 Task: Make a rubik cube.
Action: Mouse moved to (249, 220)
Screenshot: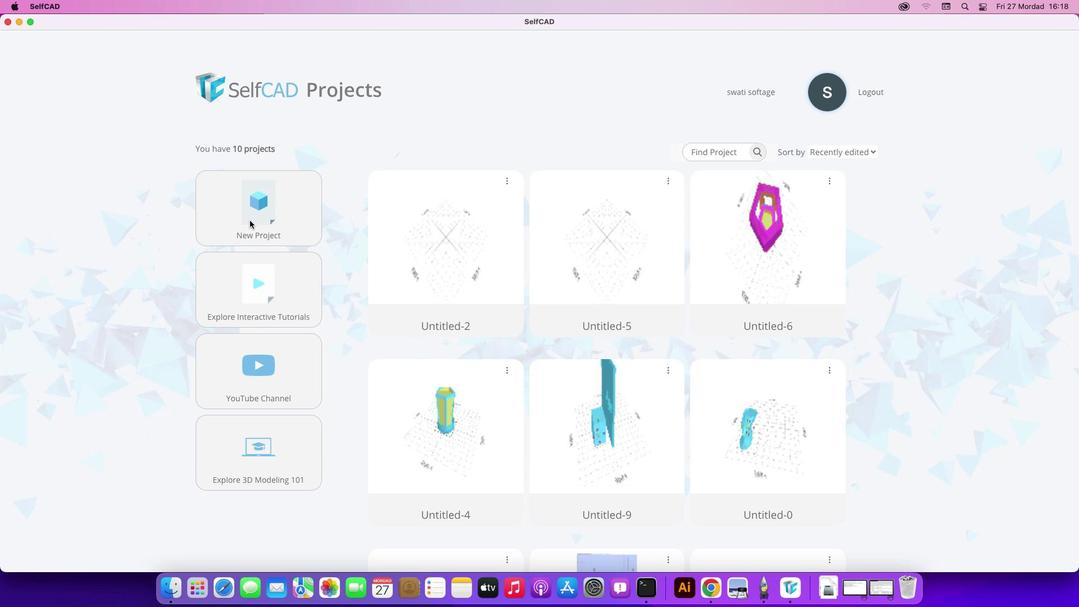 
Action: Mouse pressed left at (249, 220)
Screenshot: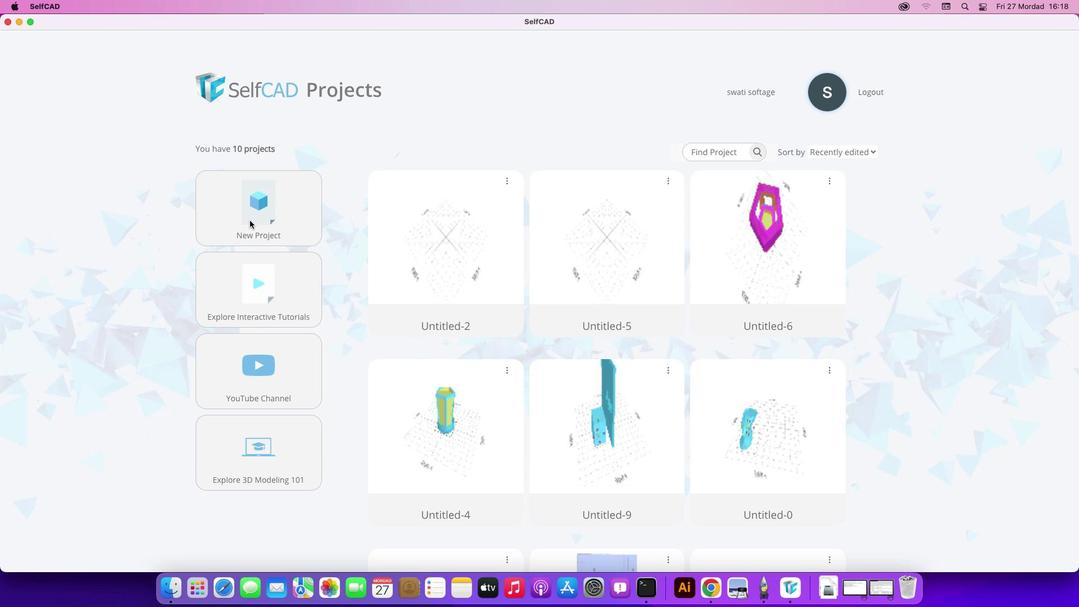 
Action: Mouse pressed left at (249, 220)
Screenshot: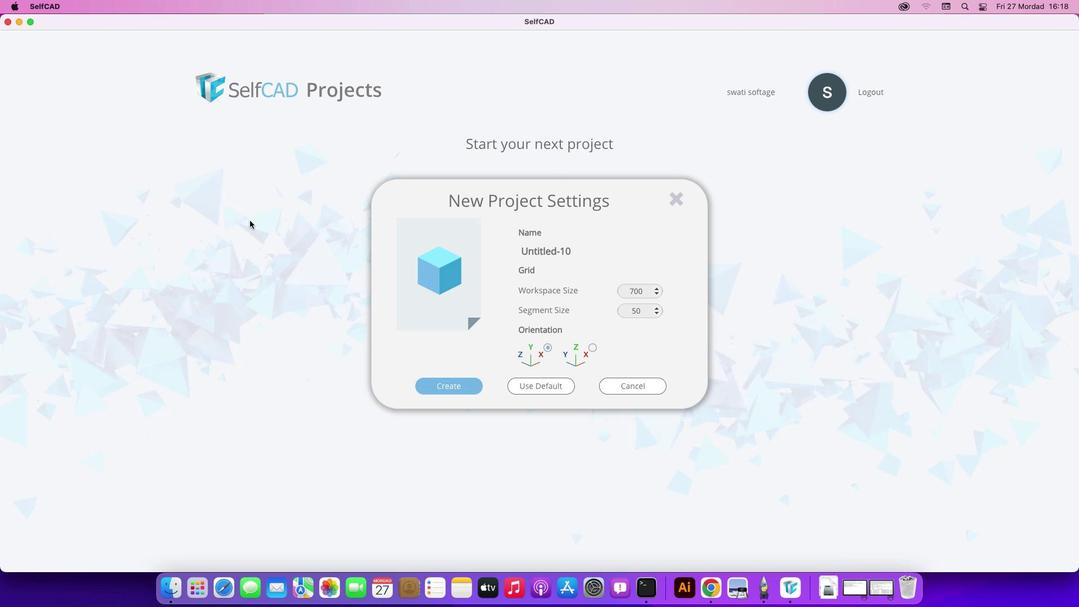 
Action: Mouse moved to (439, 386)
Screenshot: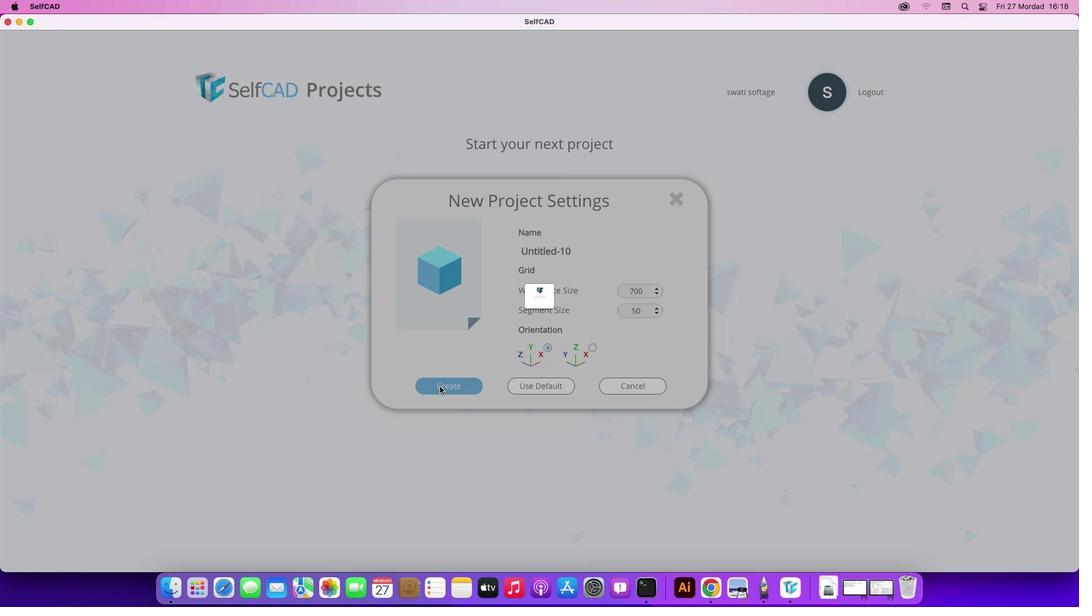 
Action: Mouse pressed left at (439, 386)
Screenshot: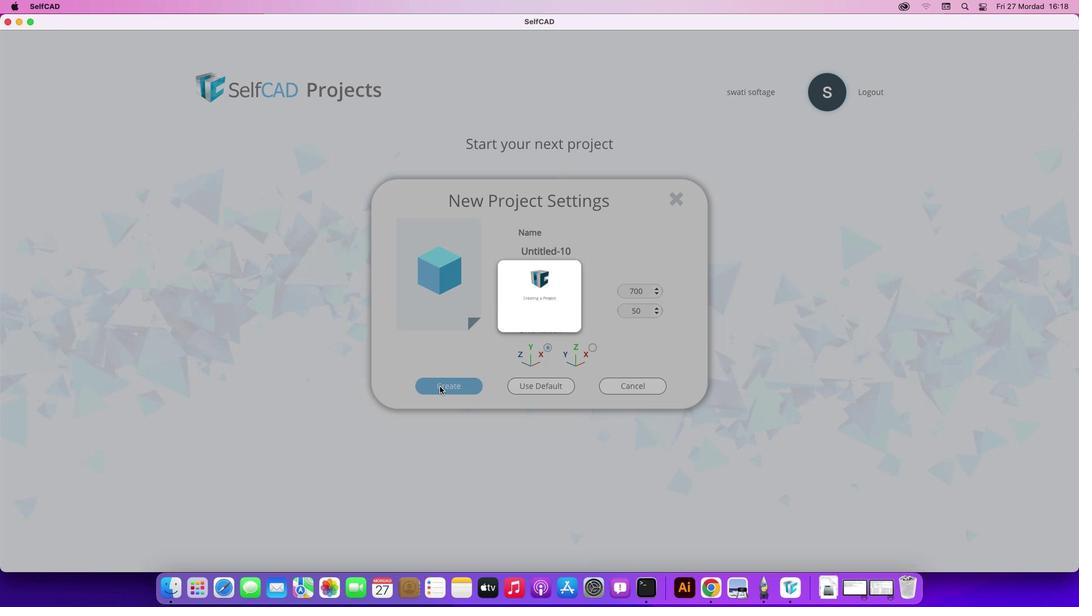 
Action: Mouse moved to (474, 480)
Screenshot: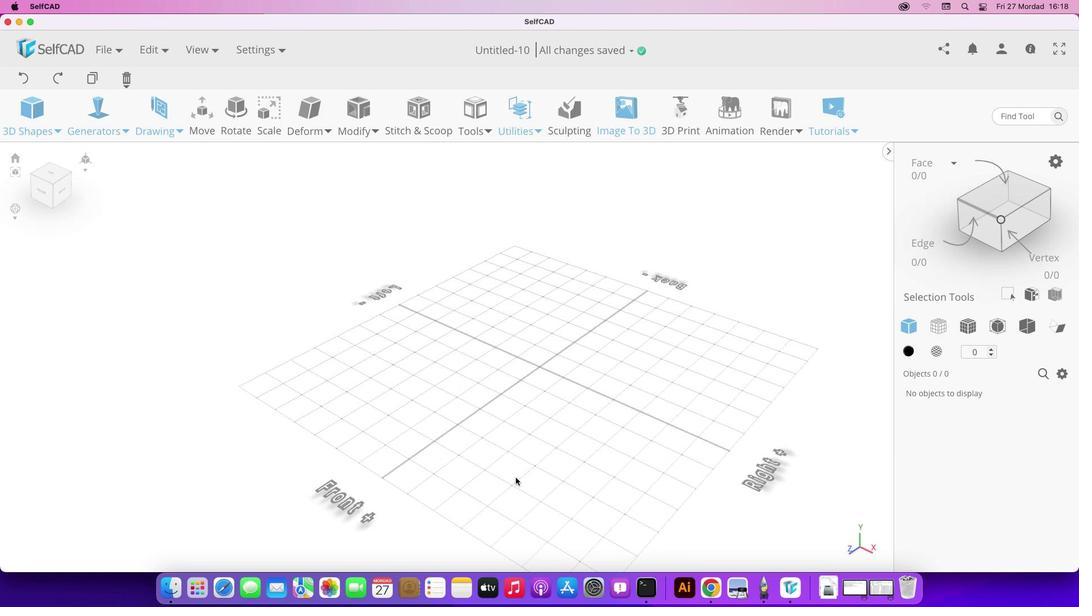 
Action: Mouse pressed left at (474, 480)
Screenshot: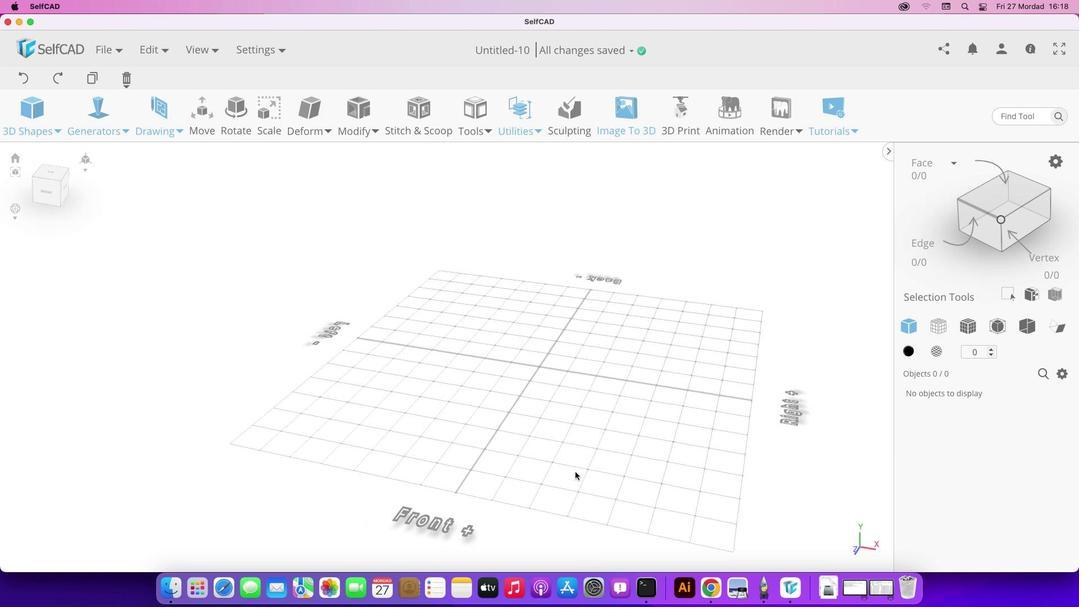 
Action: Mouse moved to (25, 123)
Screenshot: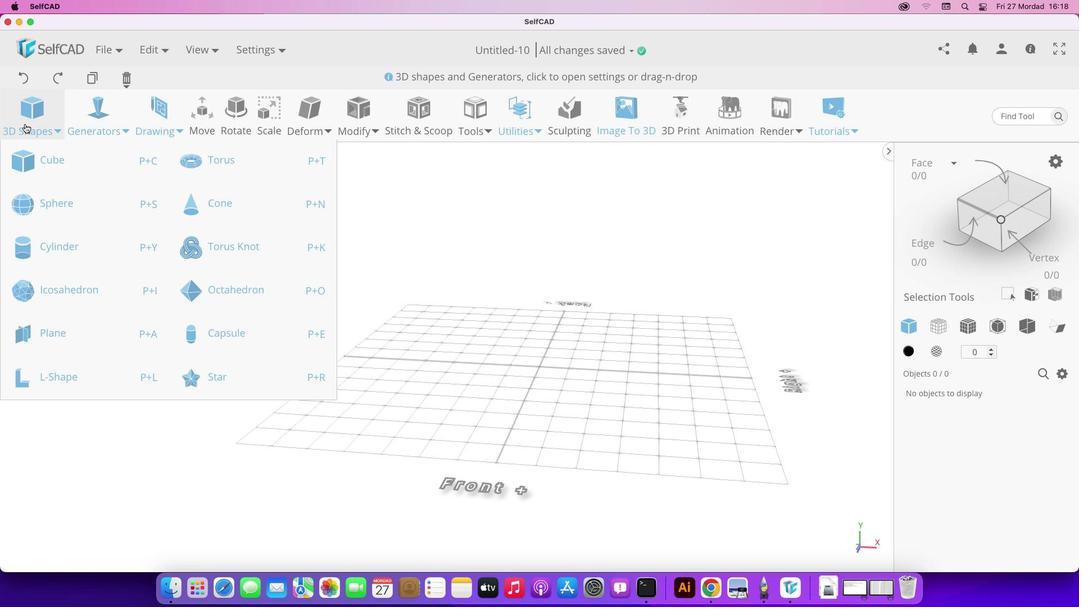 
Action: Mouse pressed left at (25, 123)
Screenshot: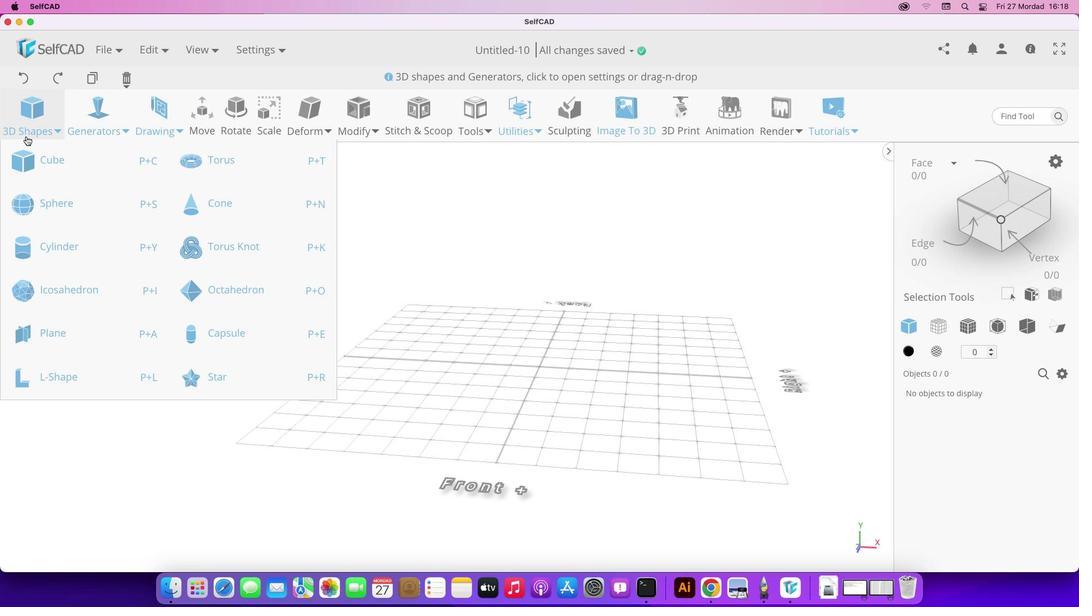 
Action: Mouse moved to (29, 160)
Screenshot: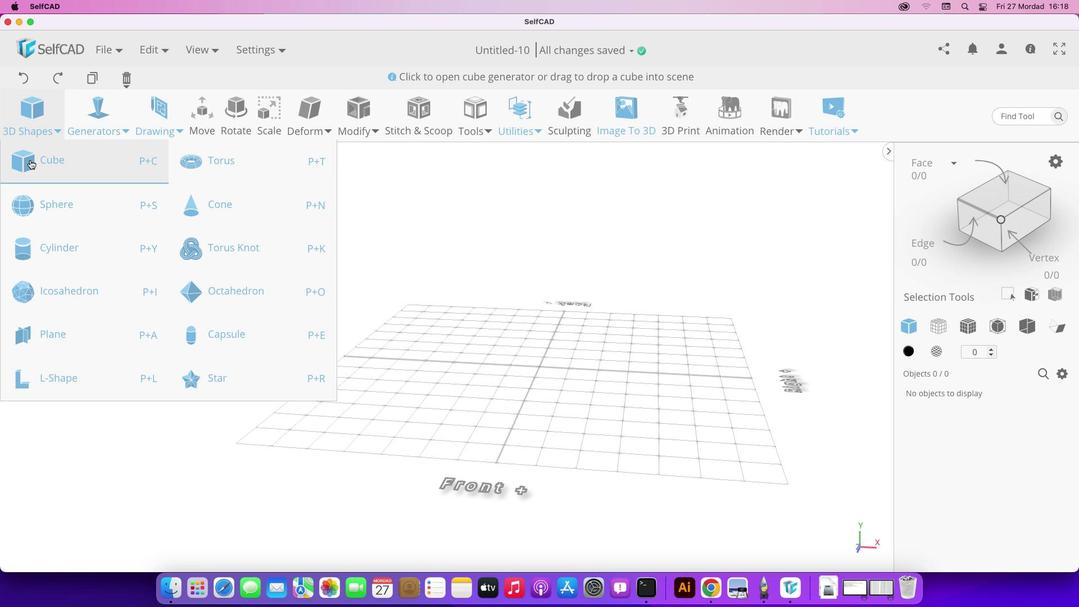 
Action: Mouse pressed left at (29, 160)
Screenshot: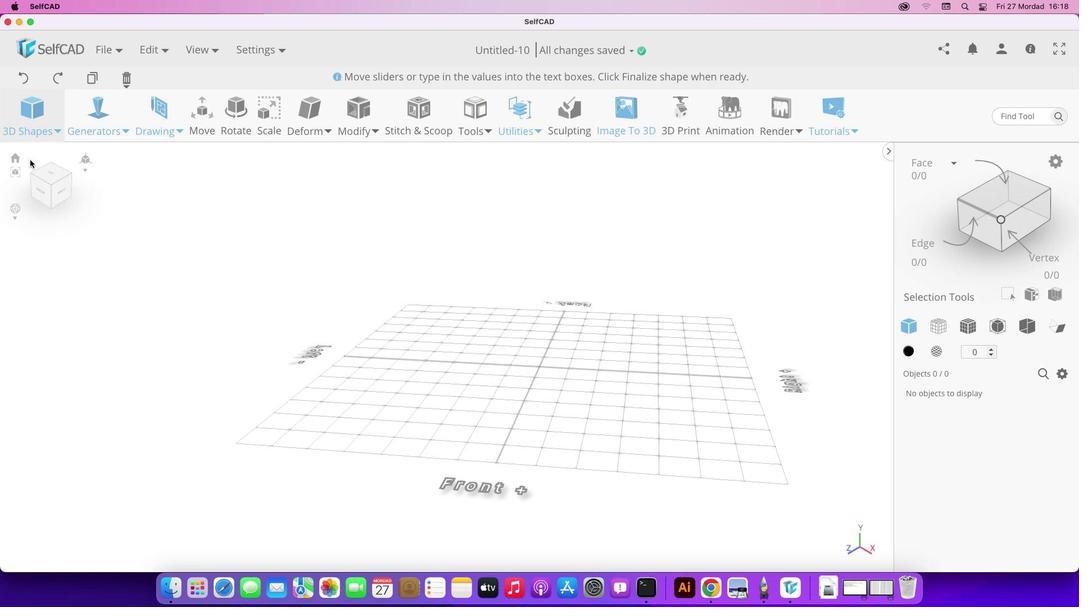 
Action: Mouse moved to (433, 489)
Screenshot: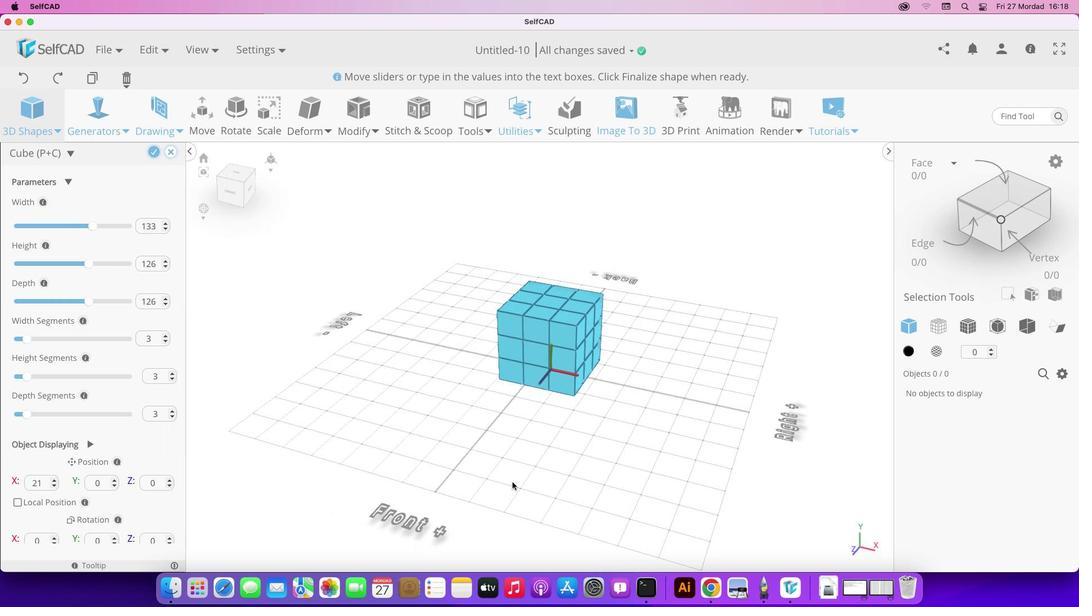 
Action: Mouse pressed left at (433, 489)
Screenshot: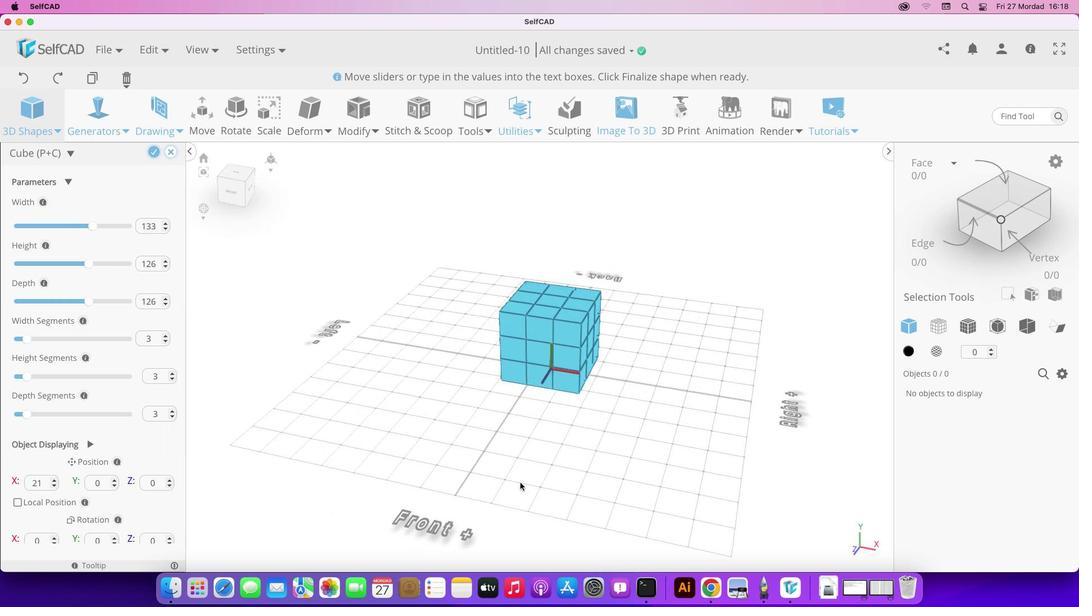 
Action: Mouse moved to (93, 227)
Screenshot: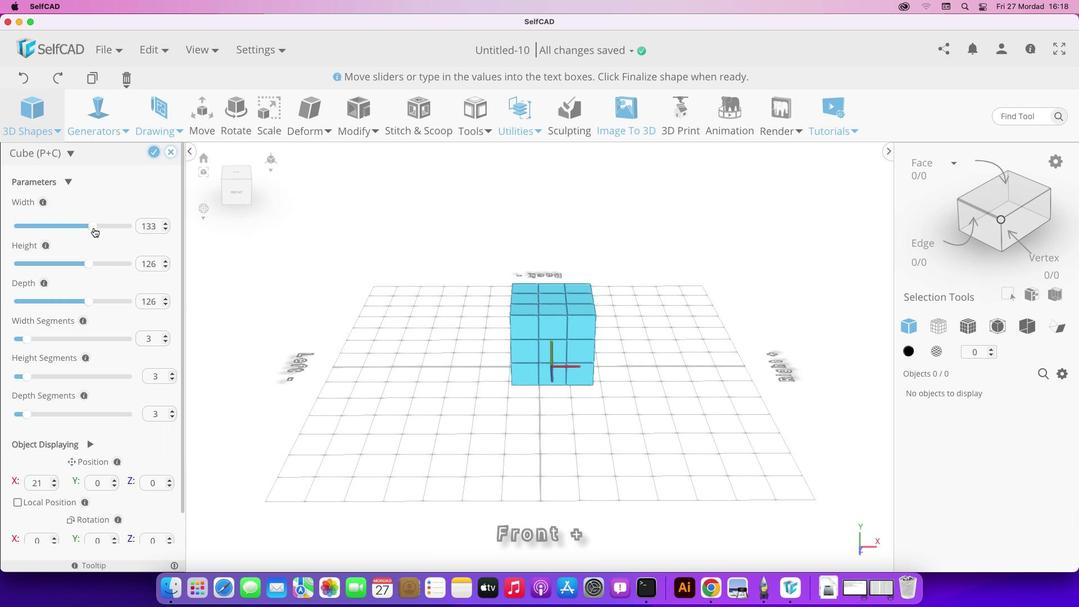 
Action: Mouse pressed left at (93, 227)
Screenshot: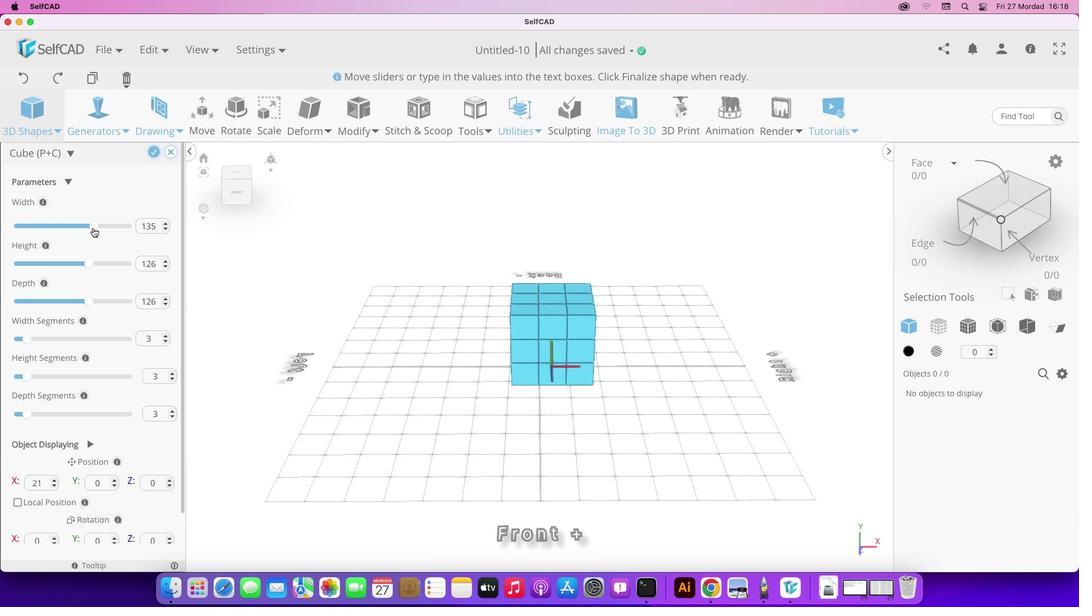 
Action: Mouse moved to (87, 263)
Screenshot: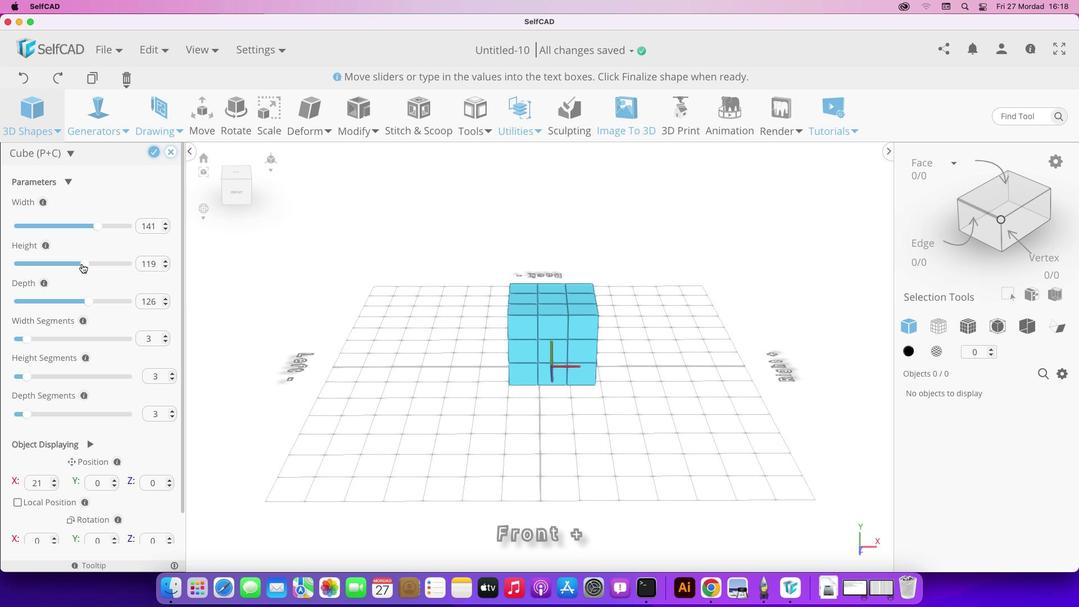 
Action: Mouse pressed left at (87, 263)
Screenshot: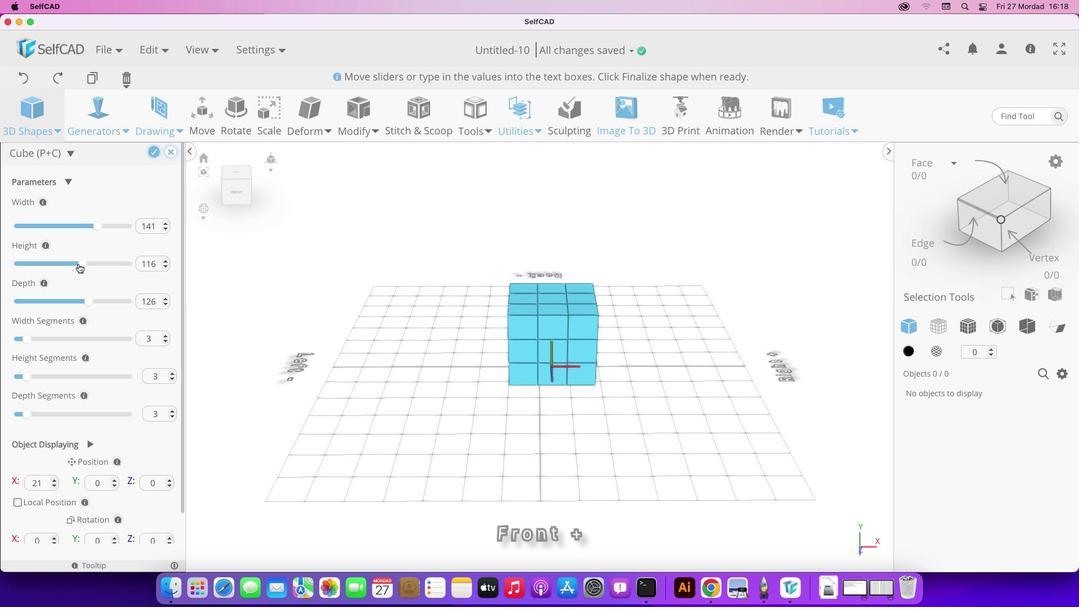 
Action: Mouse moved to (95, 227)
Screenshot: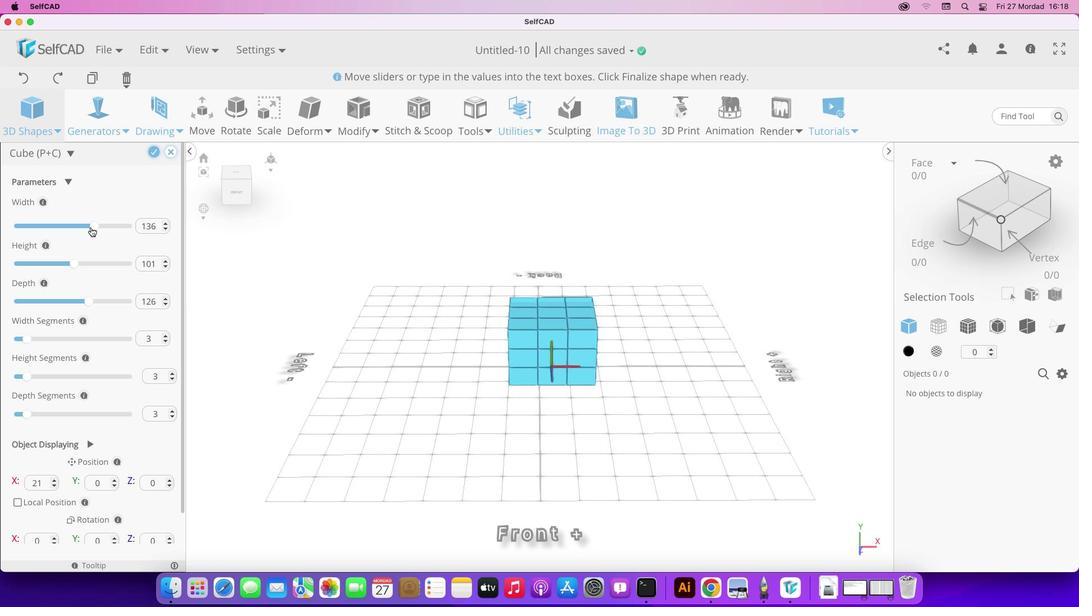 
Action: Mouse pressed left at (95, 227)
Screenshot: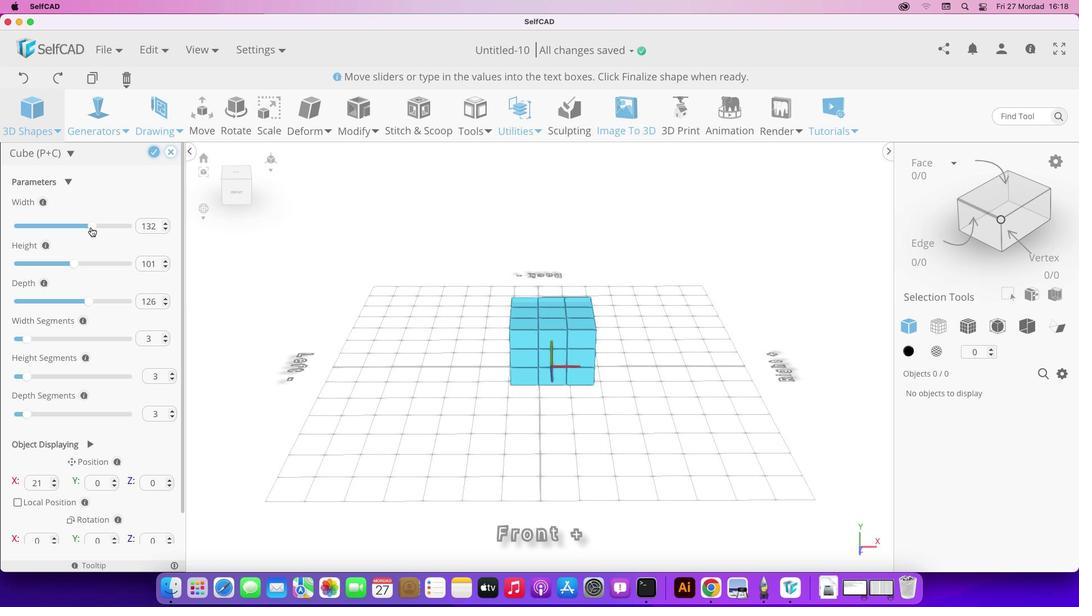
Action: Mouse moved to (652, 401)
Screenshot: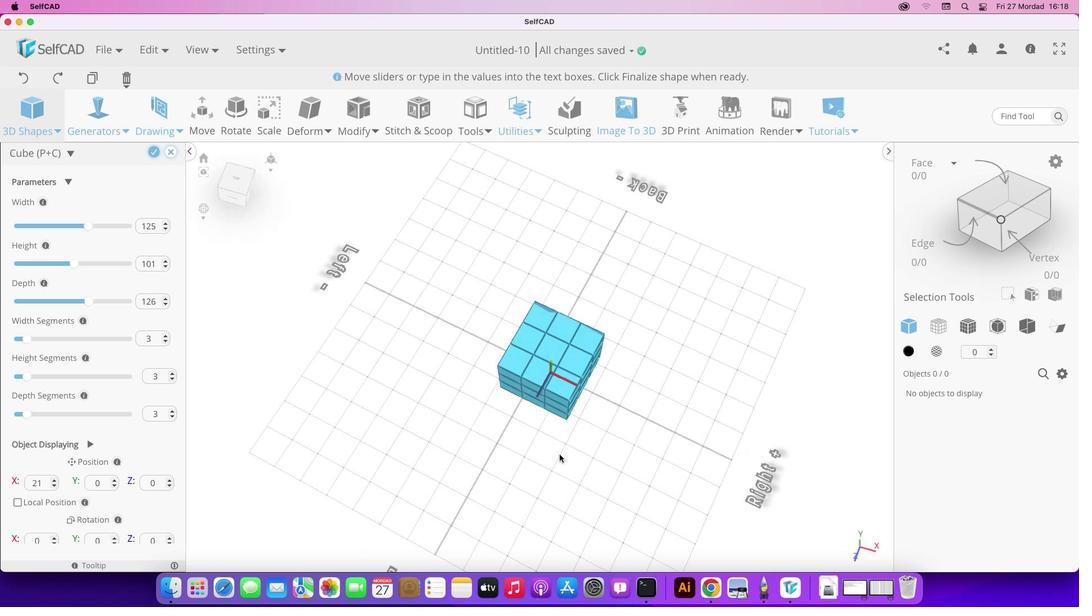 
Action: Mouse pressed left at (652, 401)
Screenshot: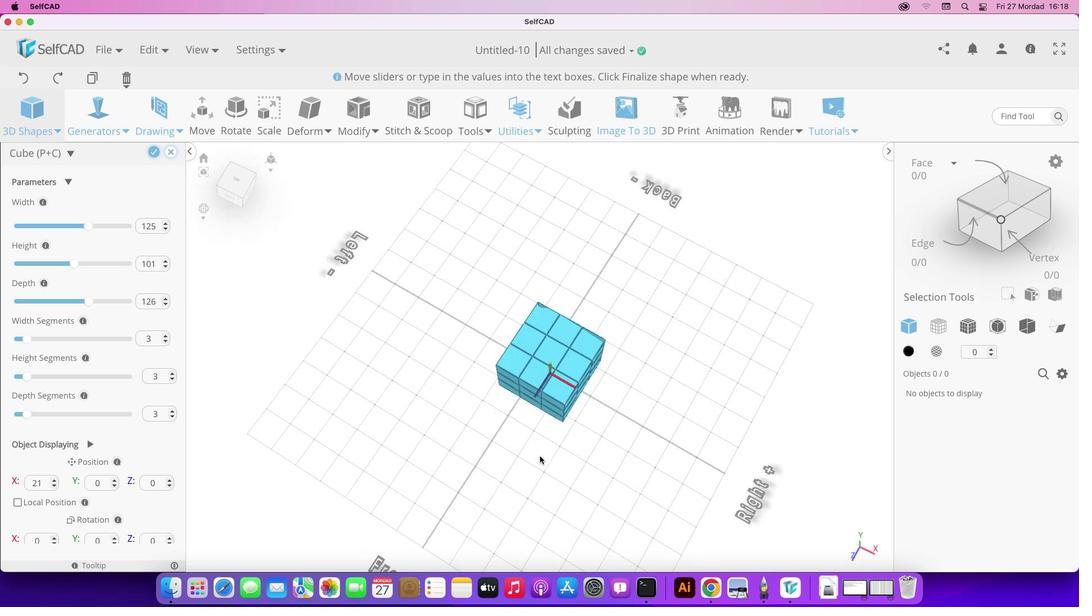 
Action: Mouse moved to (75, 264)
Screenshot: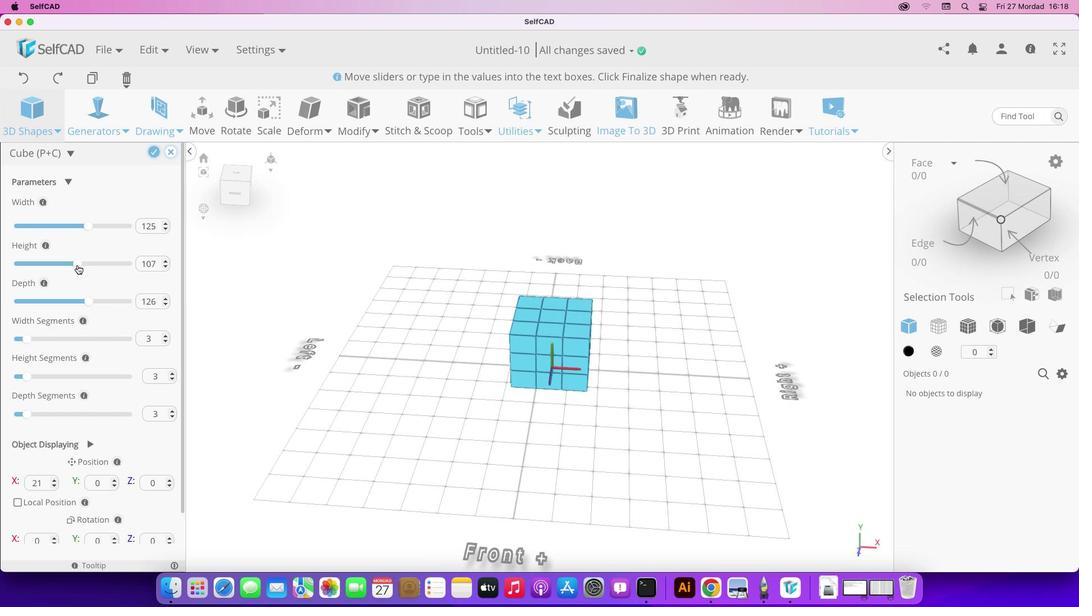 
Action: Mouse pressed left at (75, 264)
Screenshot: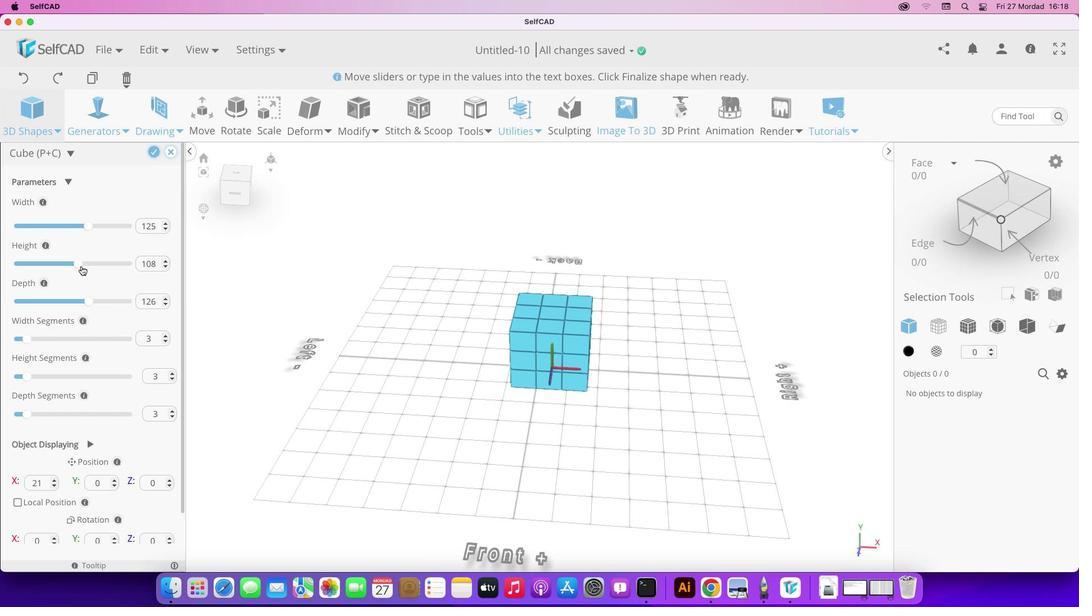 
Action: Mouse moved to (485, 427)
Screenshot: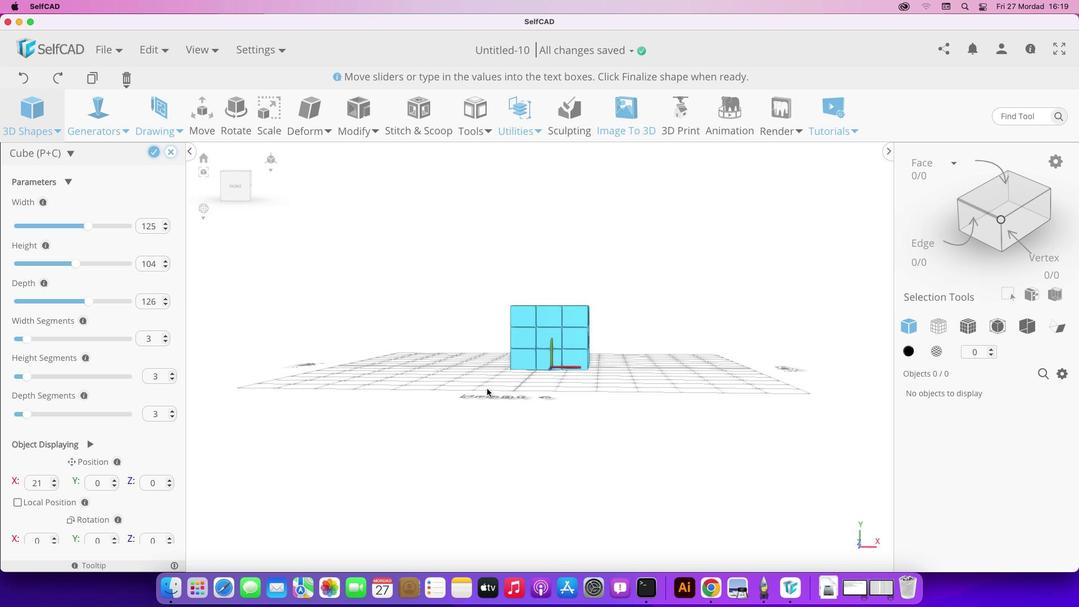 
Action: Mouse pressed left at (485, 427)
Screenshot: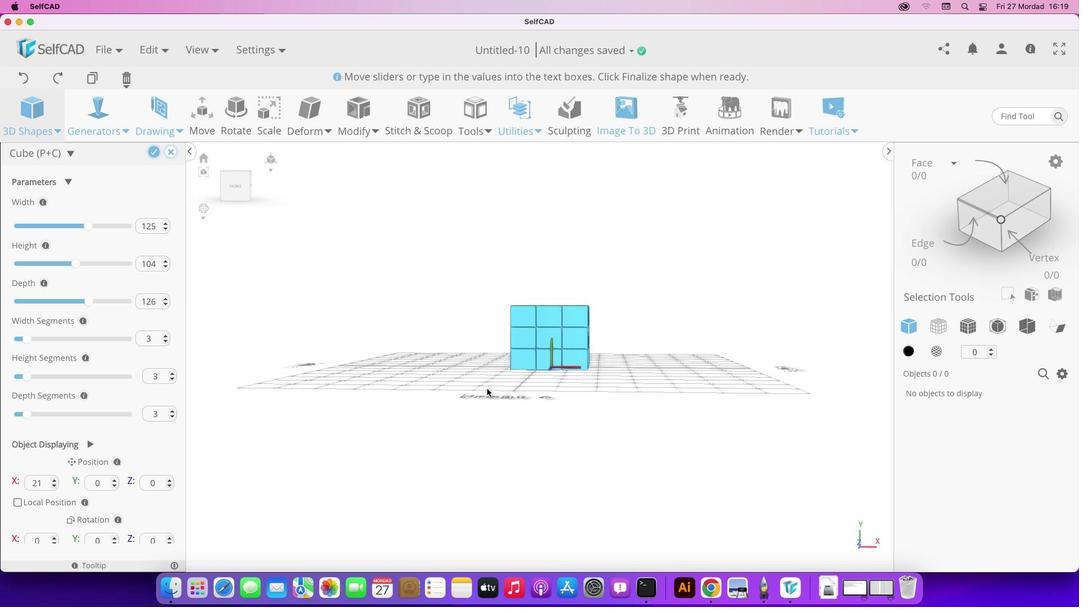 
Action: Mouse moved to (89, 300)
Screenshot: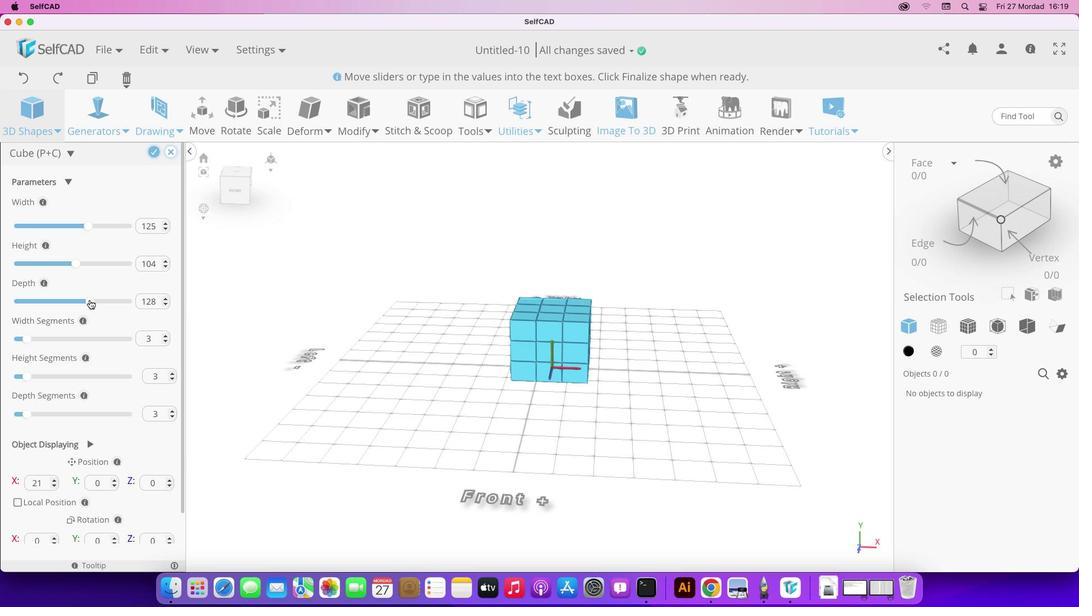 
Action: Mouse pressed left at (89, 300)
Screenshot: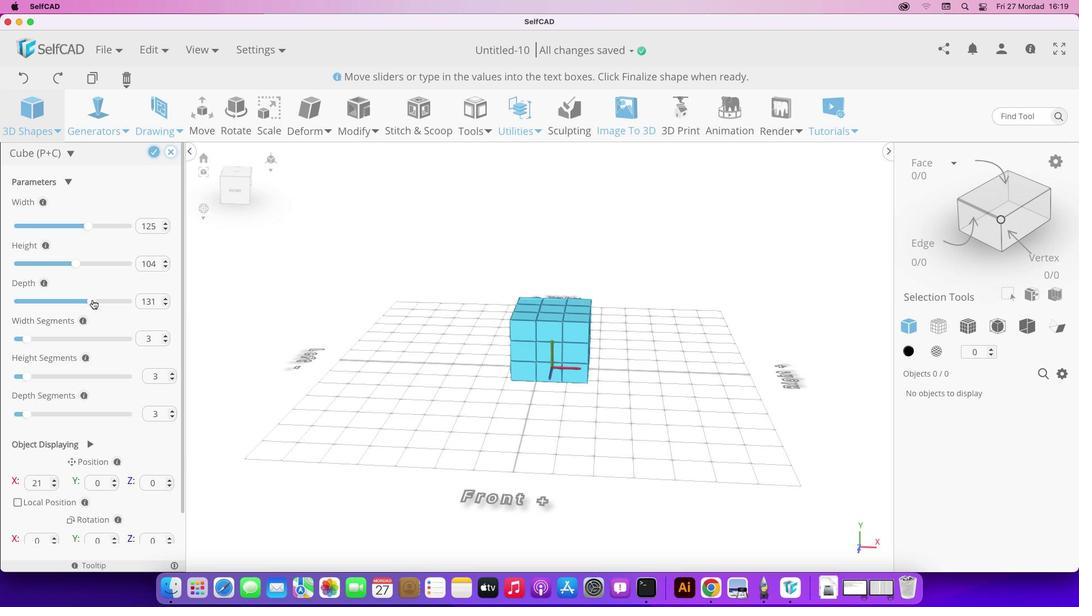 
Action: Mouse moved to (27, 339)
Screenshot: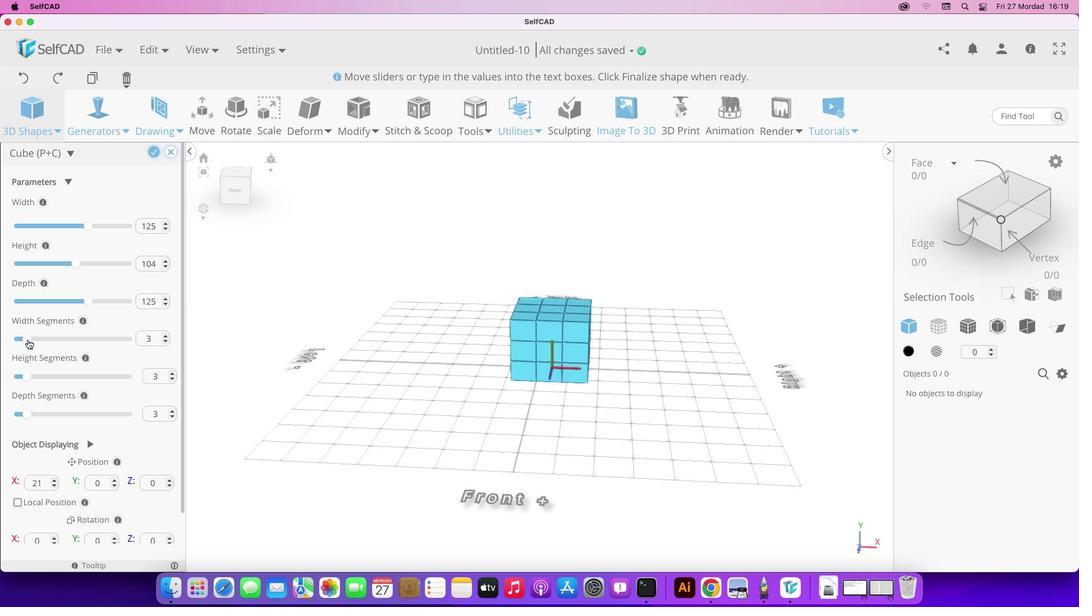
Action: Mouse pressed left at (27, 339)
Screenshot: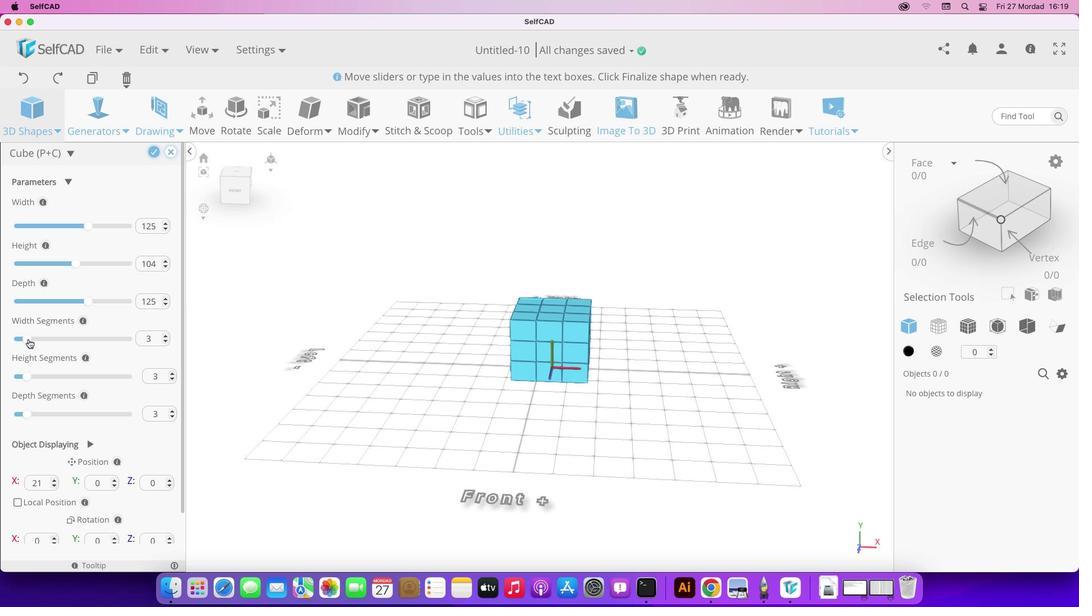 
Action: Mouse moved to (28, 377)
Screenshot: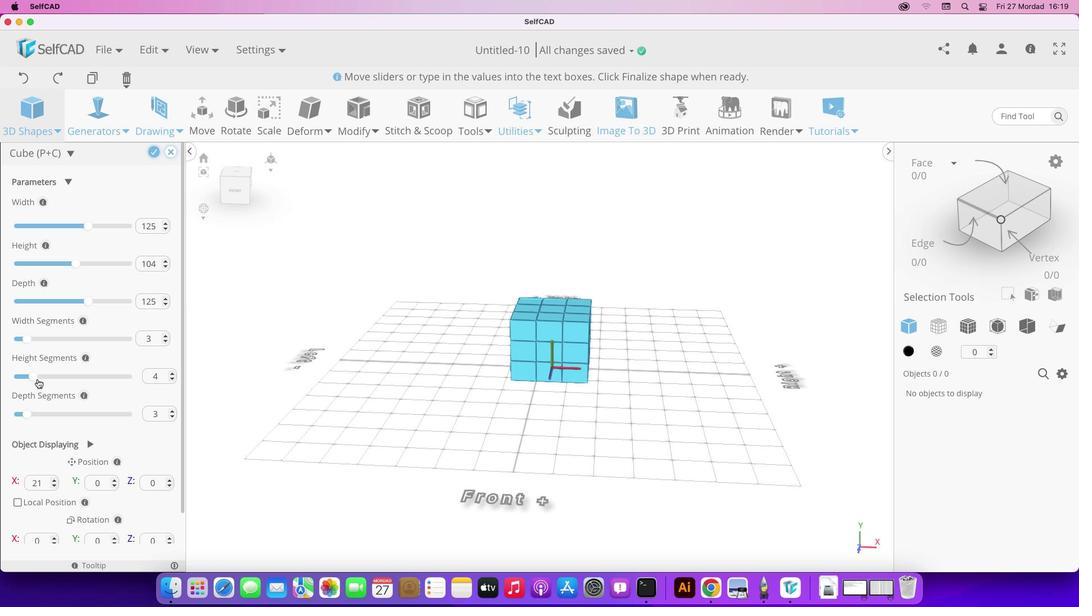 
Action: Mouse pressed left at (28, 377)
Screenshot: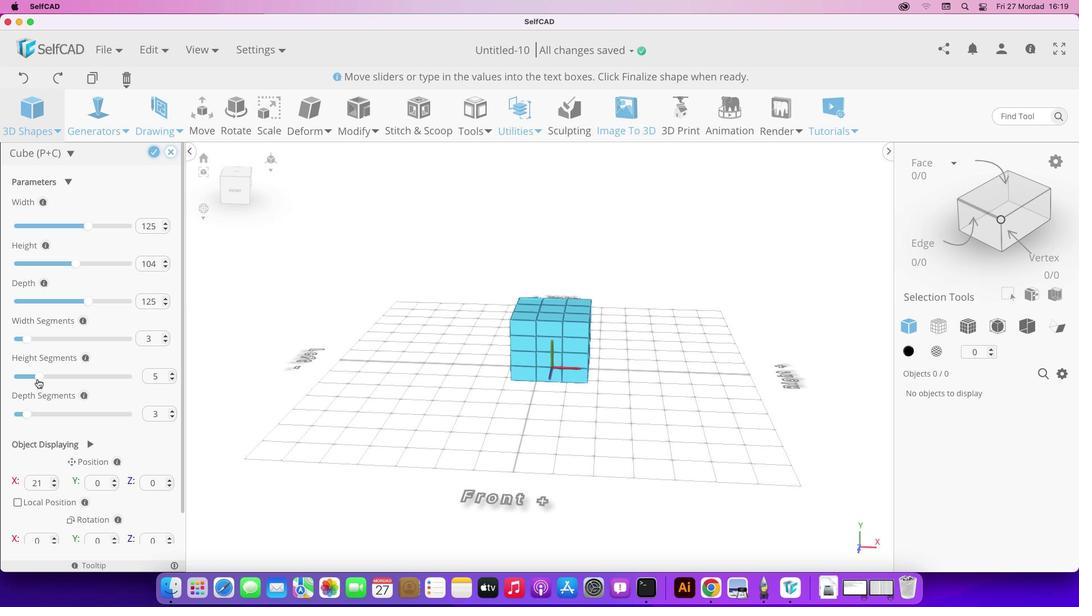 
Action: Mouse moved to (28, 415)
Screenshot: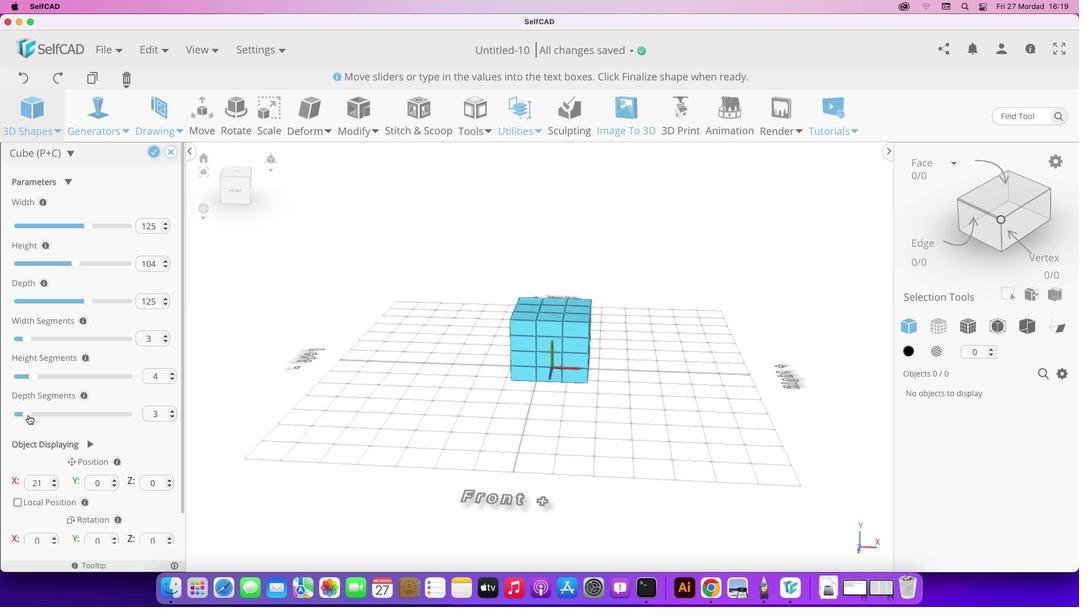 
Action: Mouse pressed left at (28, 415)
Screenshot: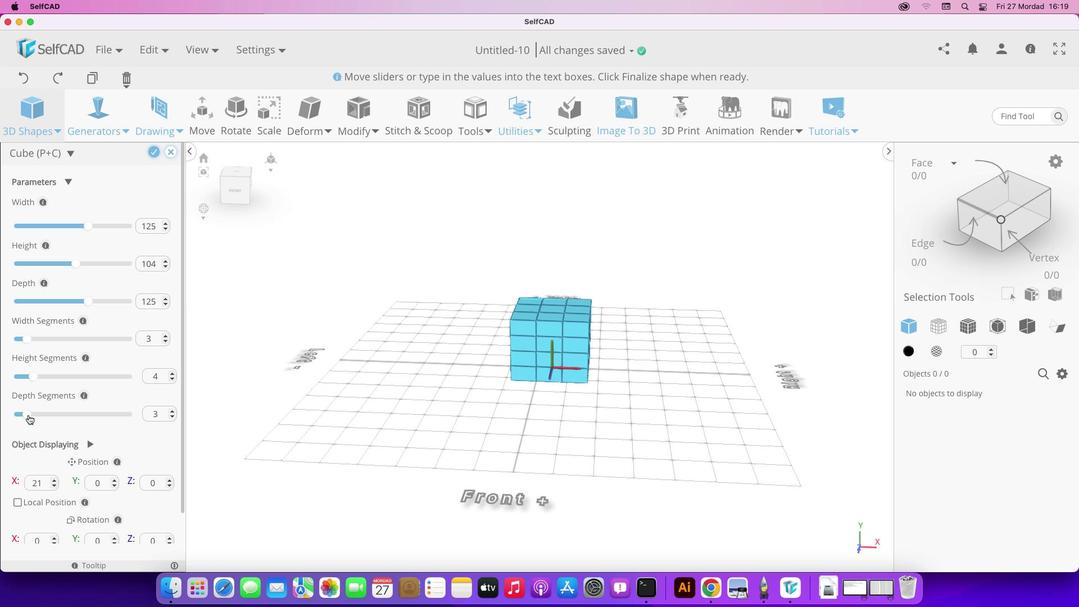 
Action: Mouse moved to (33, 376)
Screenshot: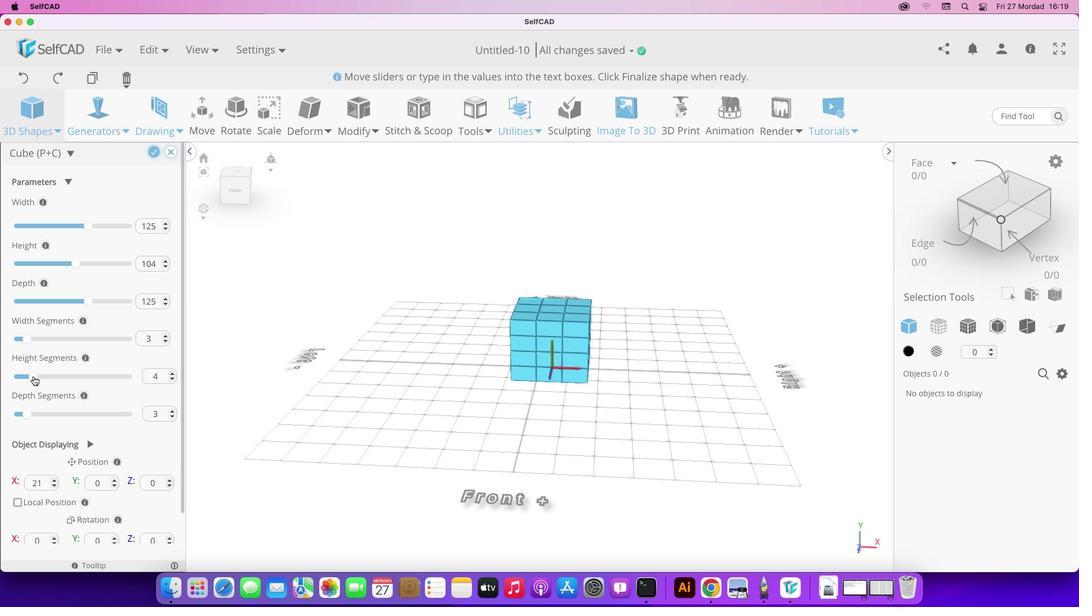 
Action: Mouse pressed left at (33, 376)
Screenshot: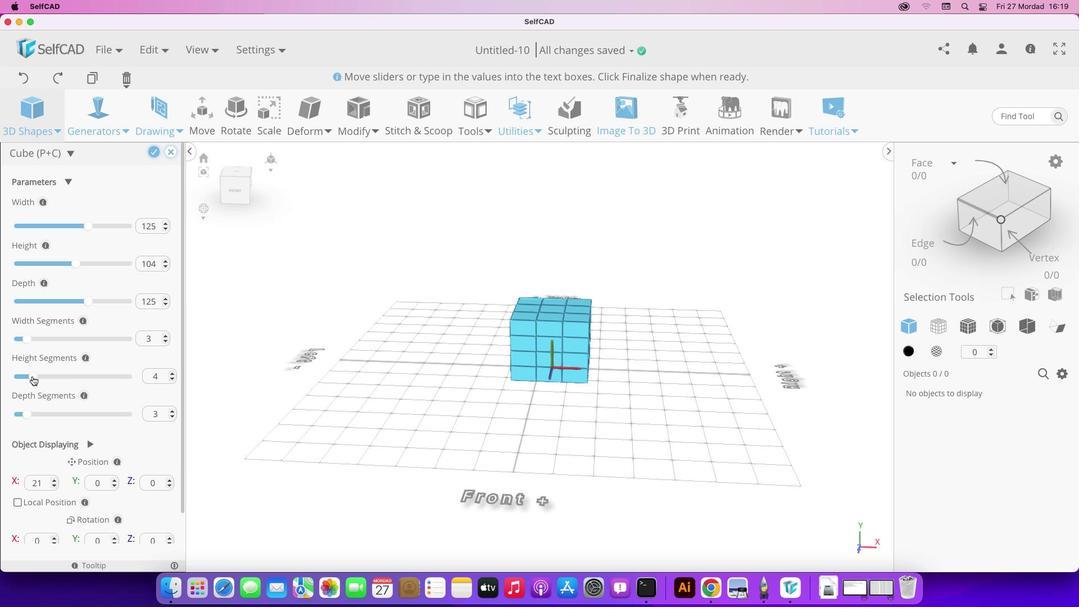 
Action: Mouse moved to (654, 396)
Screenshot: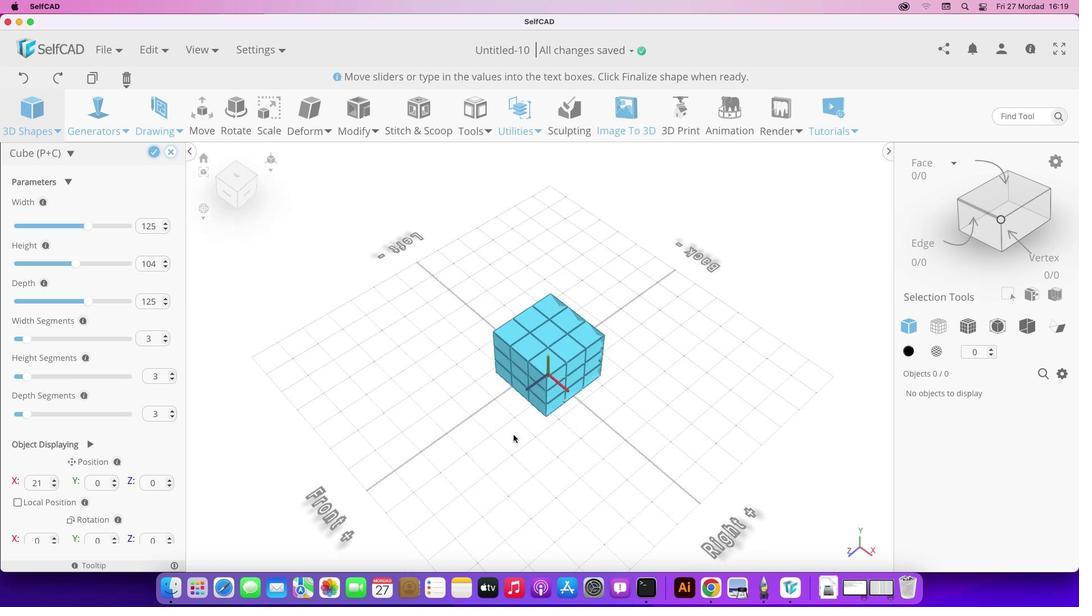 
Action: Mouse pressed left at (654, 396)
Screenshot: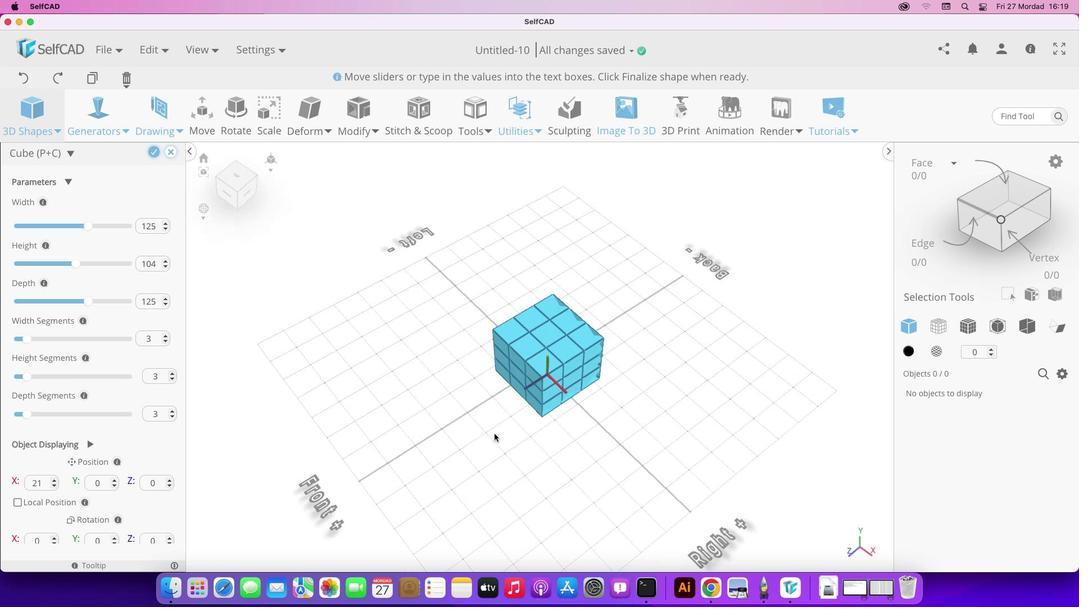
Action: Mouse moved to (115, 477)
Screenshot: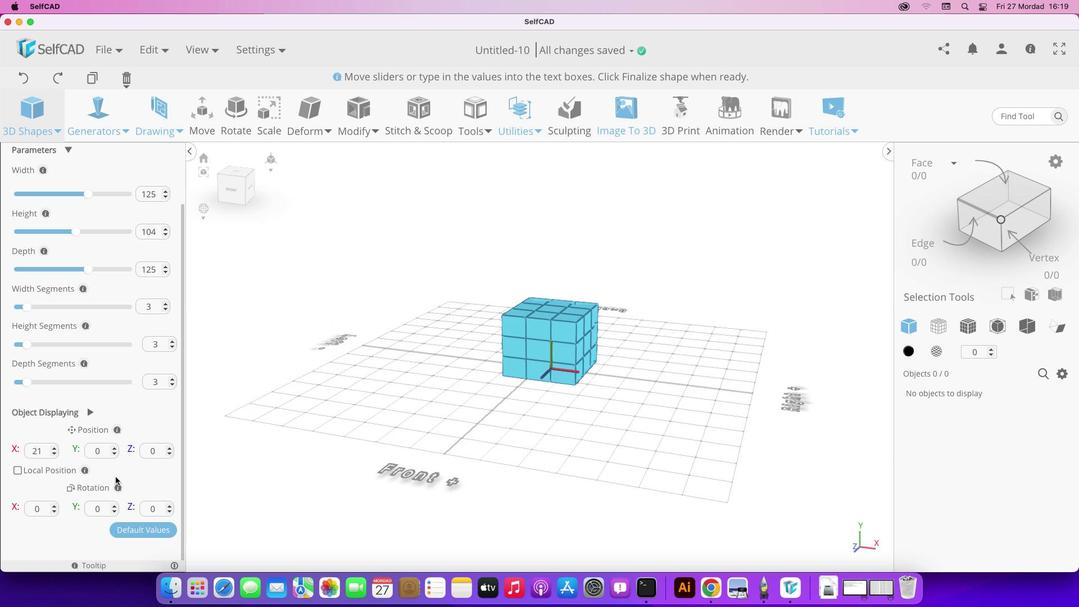 
Action: Mouse scrolled (115, 477) with delta (0, 0)
Screenshot: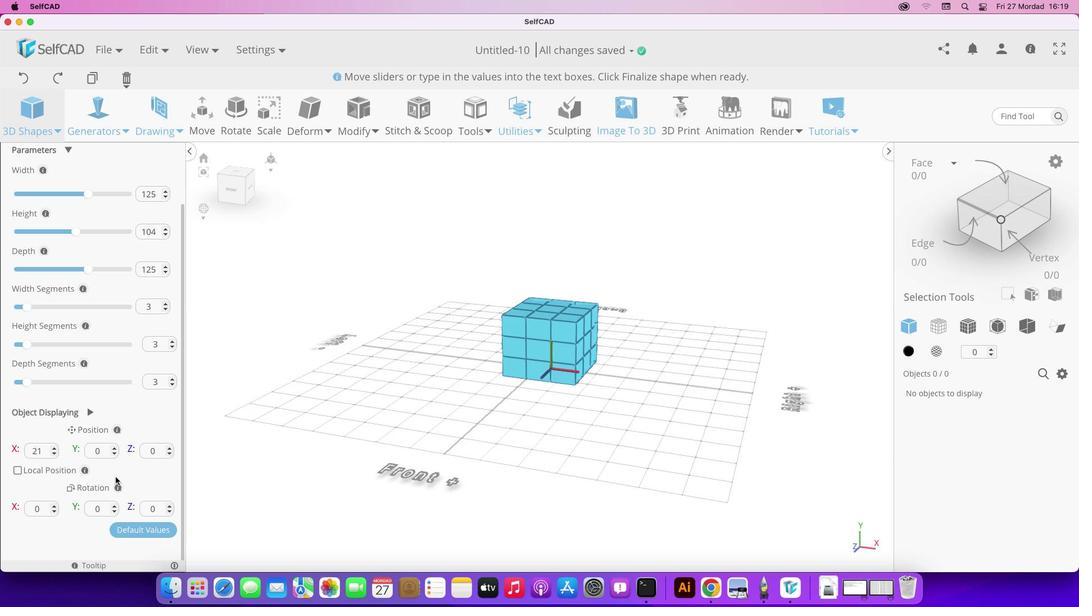 
Action: Mouse scrolled (115, 477) with delta (0, 0)
Screenshot: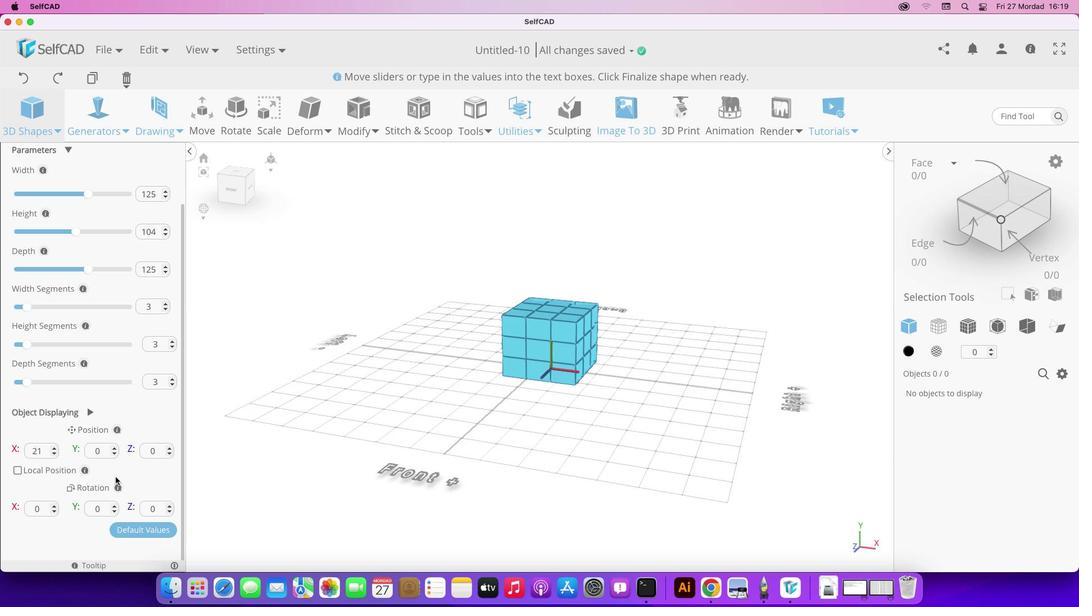 
Action: Mouse scrolled (115, 477) with delta (0, 0)
Screenshot: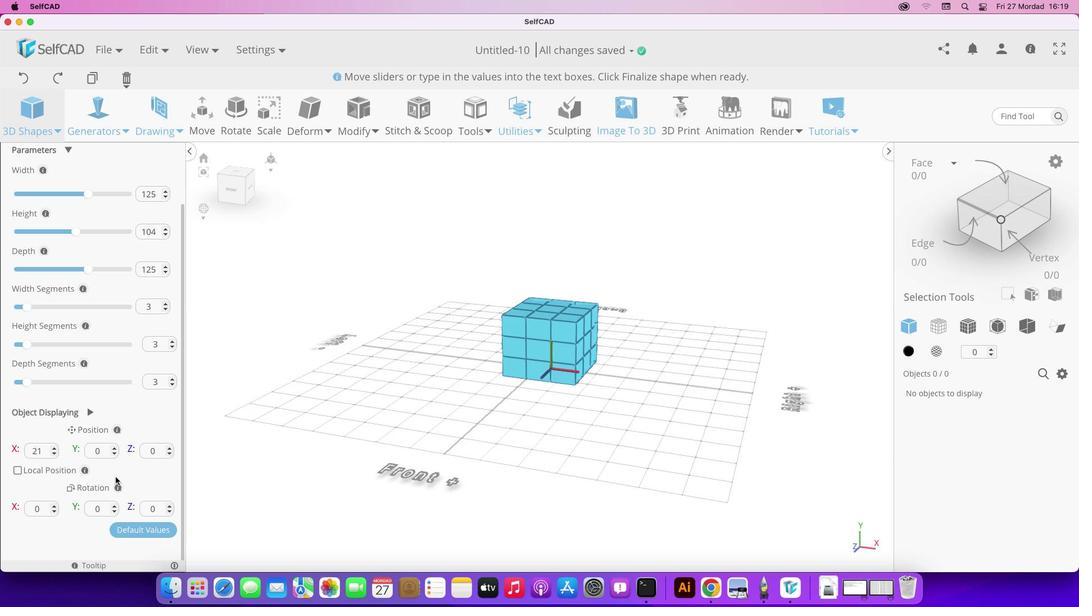 
Action: Mouse moved to (110, 451)
Screenshot: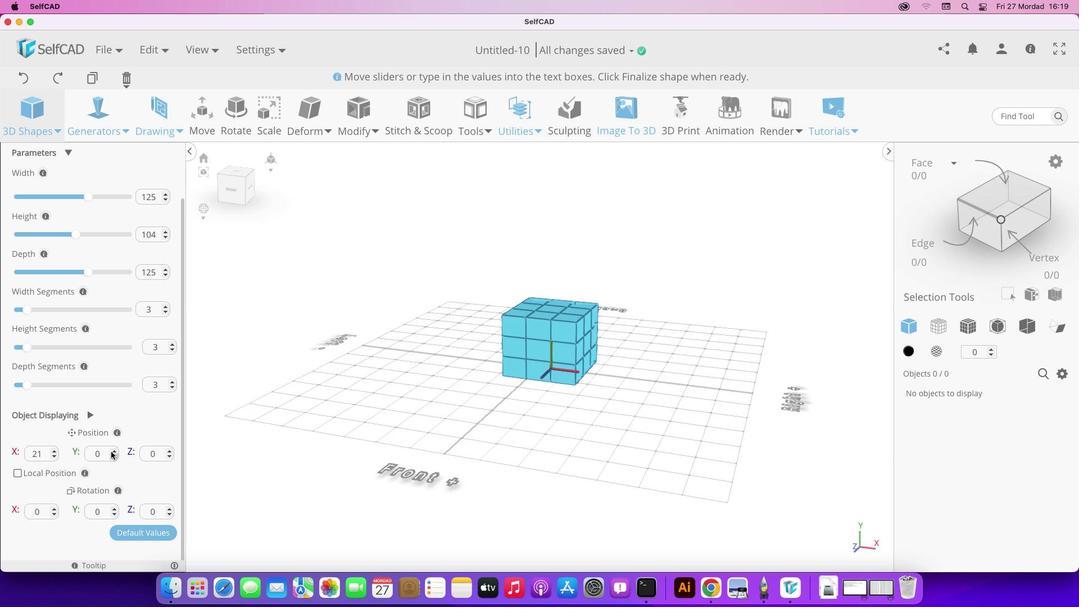 
Action: Mouse scrolled (110, 451) with delta (0, 0)
Screenshot: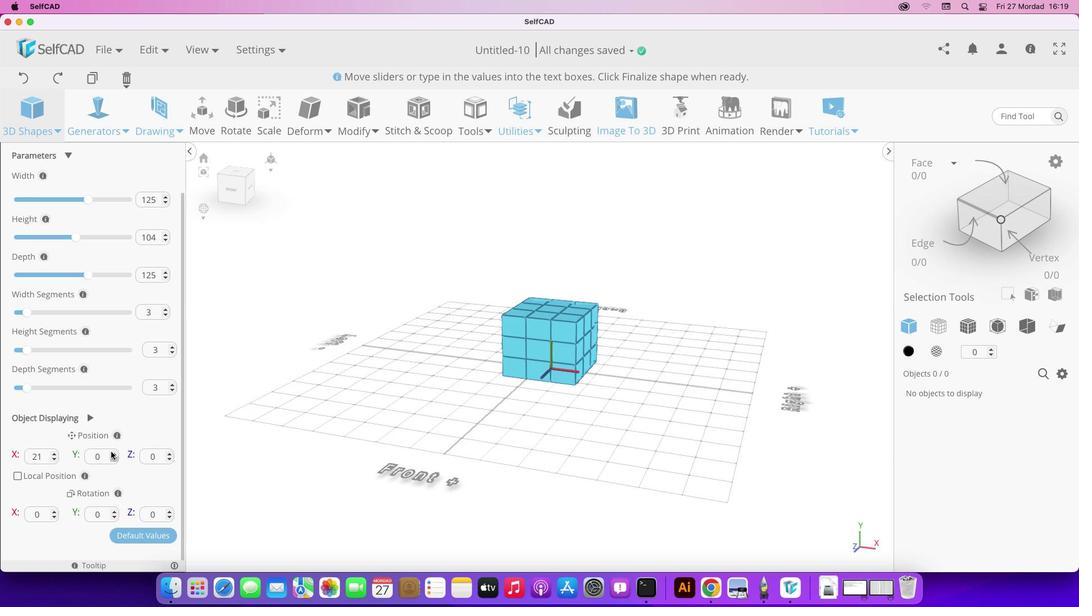 
Action: Mouse scrolled (110, 451) with delta (0, 0)
Screenshot: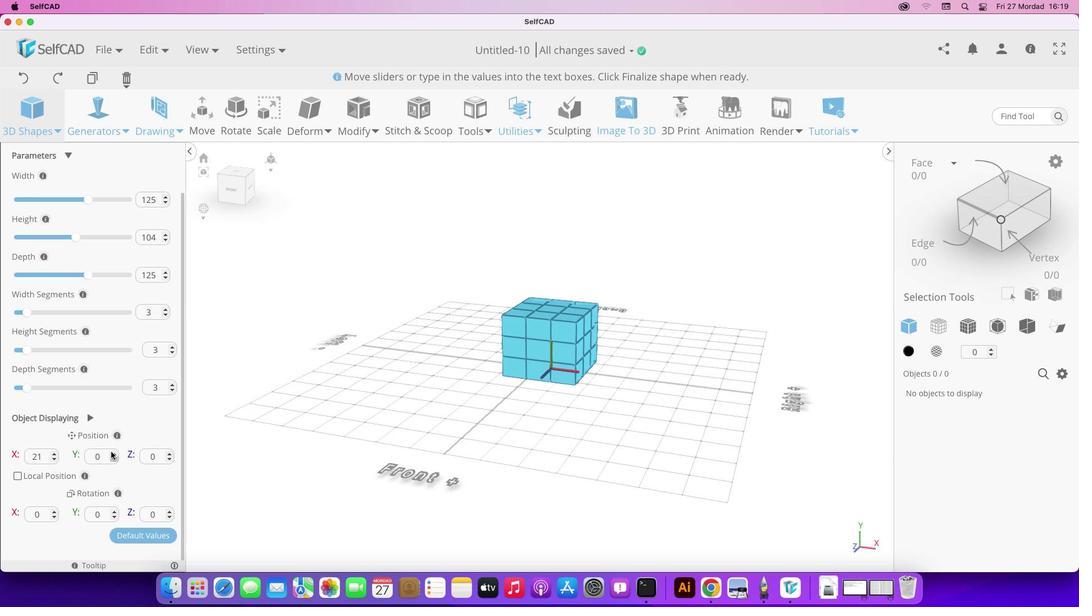 
Action: Mouse moved to (390, 503)
Screenshot: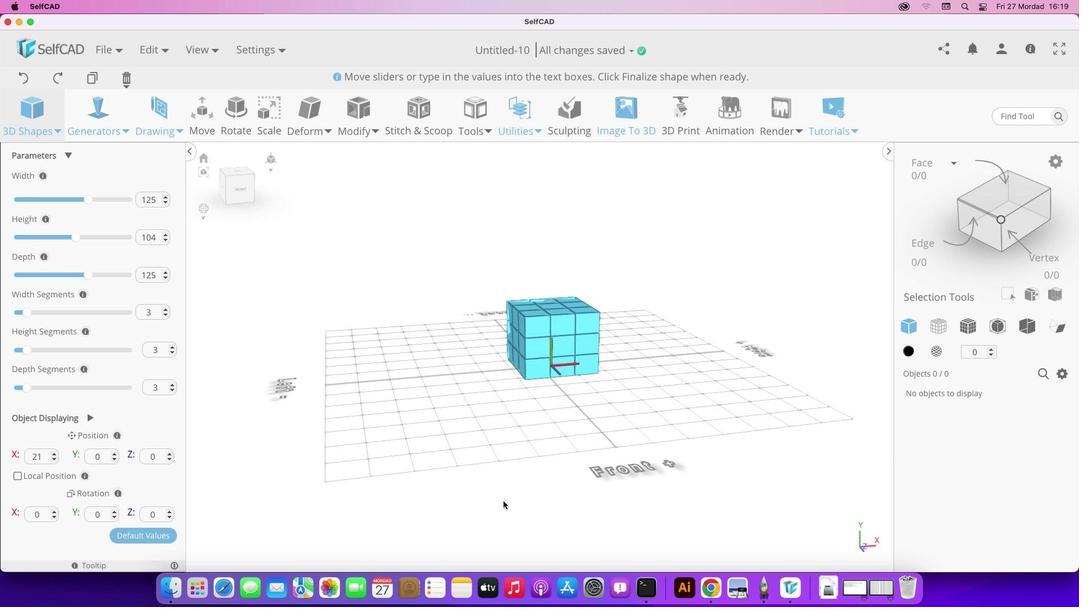 
Action: Mouse pressed left at (390, 503)
Screenshot: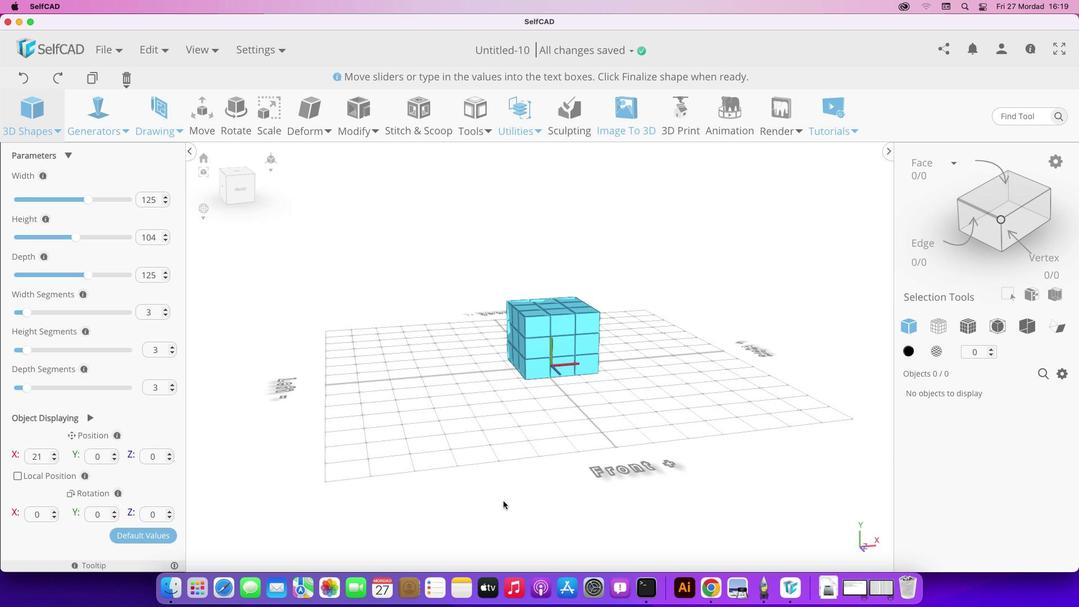 
Action: Mouse moved to (87, 200)
Screenshot: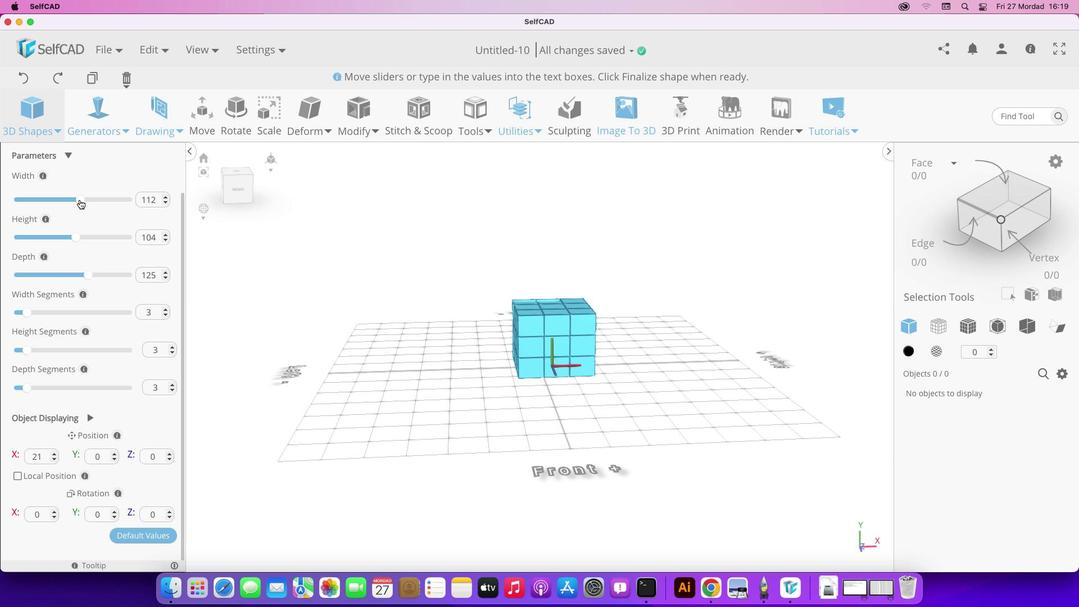 
Action: Mouse pressed left at (87, 200)
Screenshot: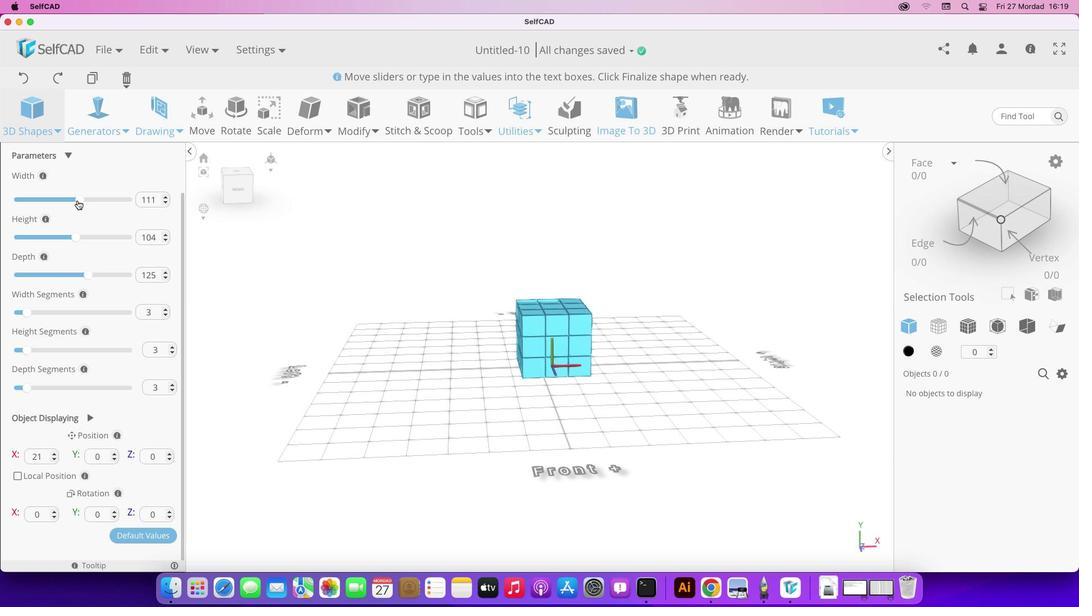 
Action: Mouse moved to (75, 235)
Screenshot: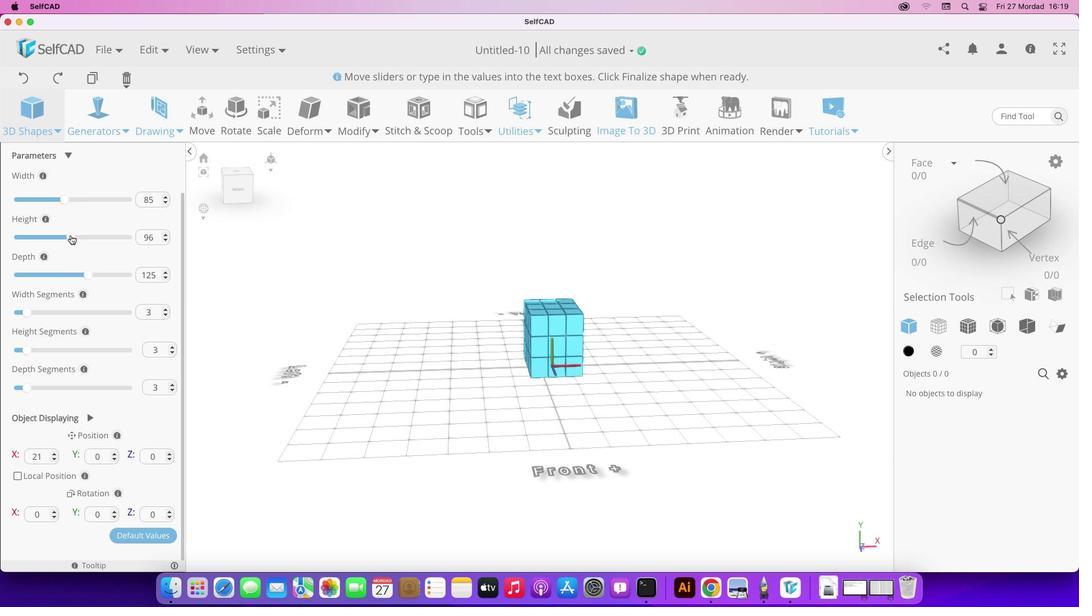 
Action: Mouse pressed left at (75, 235)
Screenshot: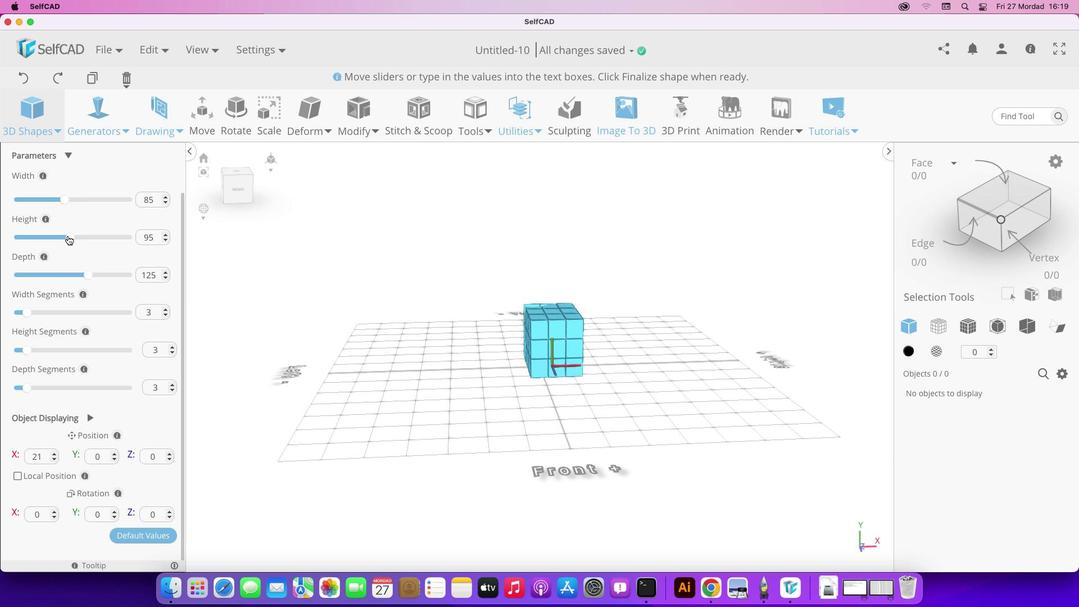 
Action: Mouse moved to (62, 197)
Screenshot: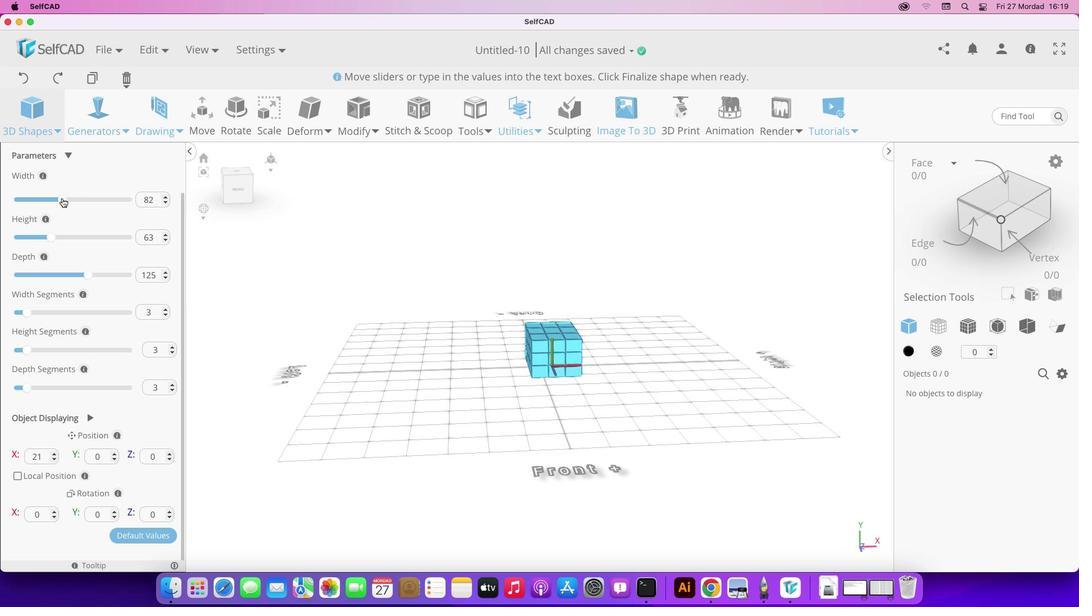 
Action: Mouse pressed left at (62, 197)
Screenshot: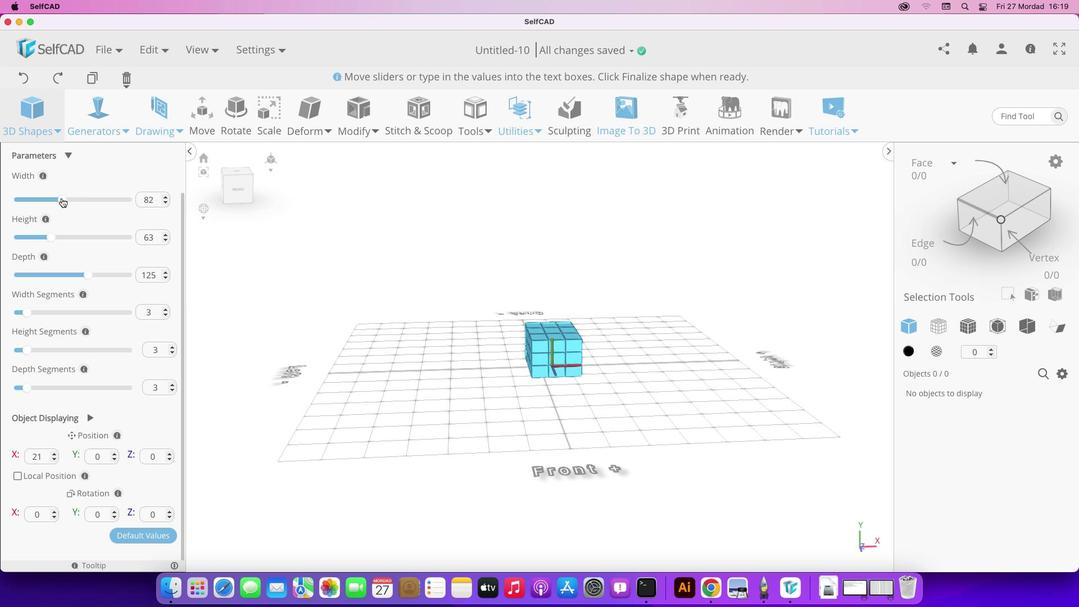 
Action: Mouse moved to (650, 323)
Screenshot: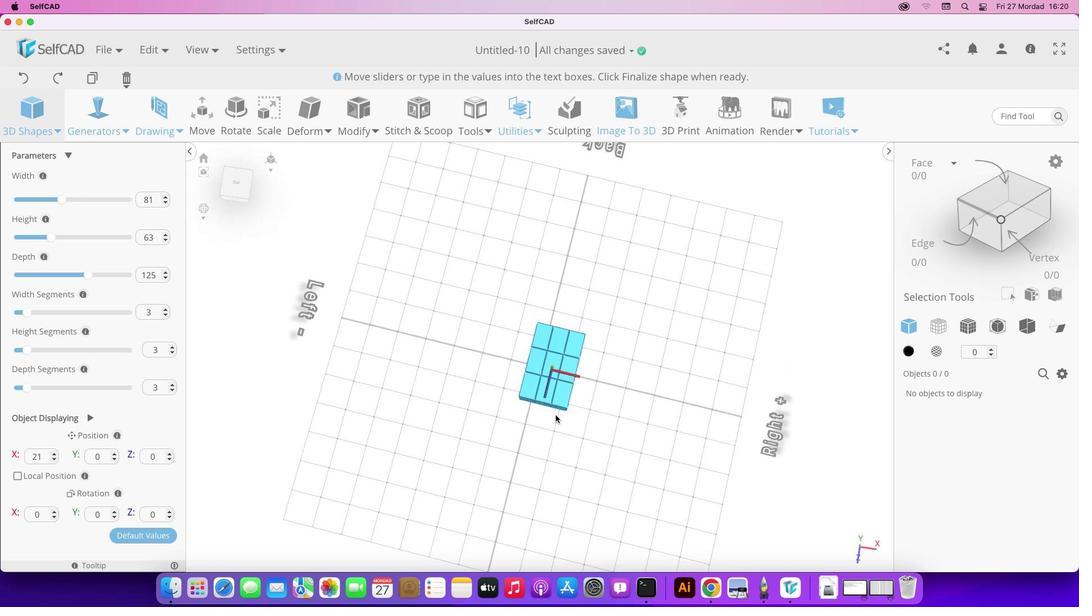 
Action: Mouse pressed left at (650, 323)
Screenshot: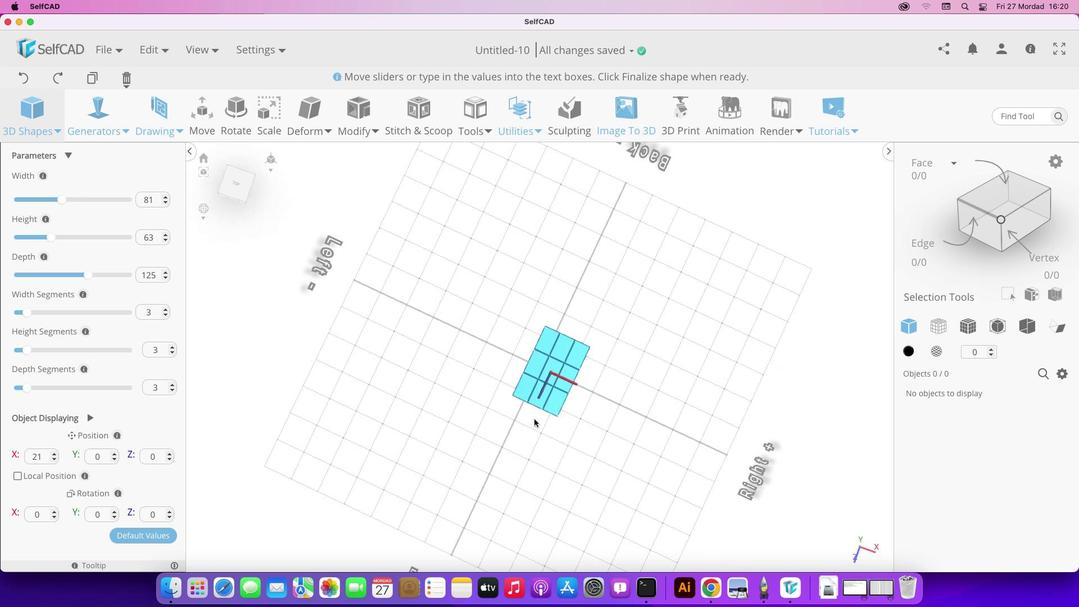 
Action: Mouse moved to (64, 198)
Screenshot: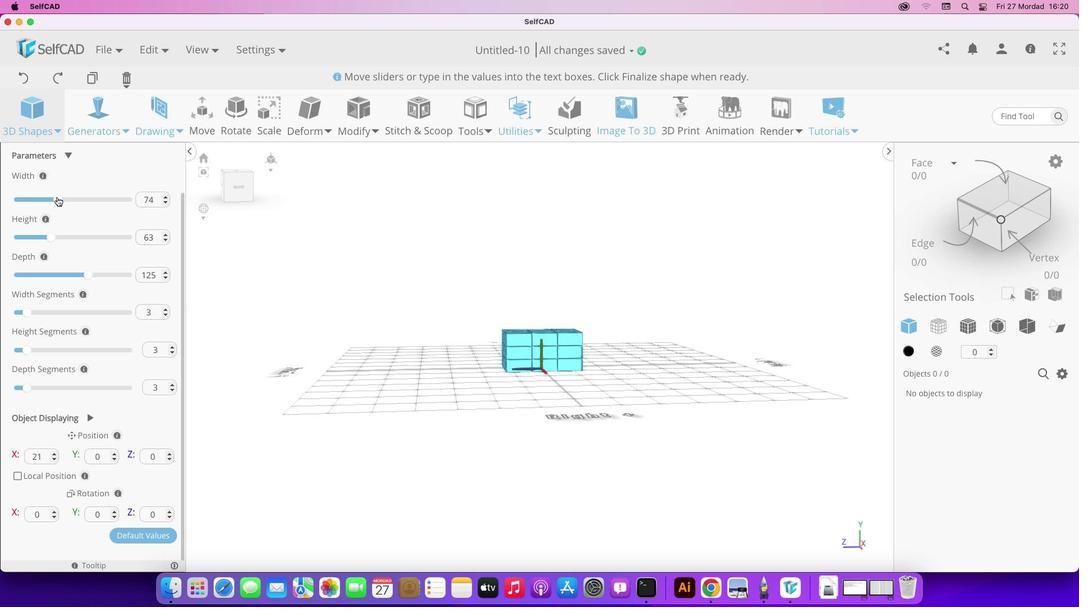 
Action: Mouse pressed left at (64, 198)
Screenshot: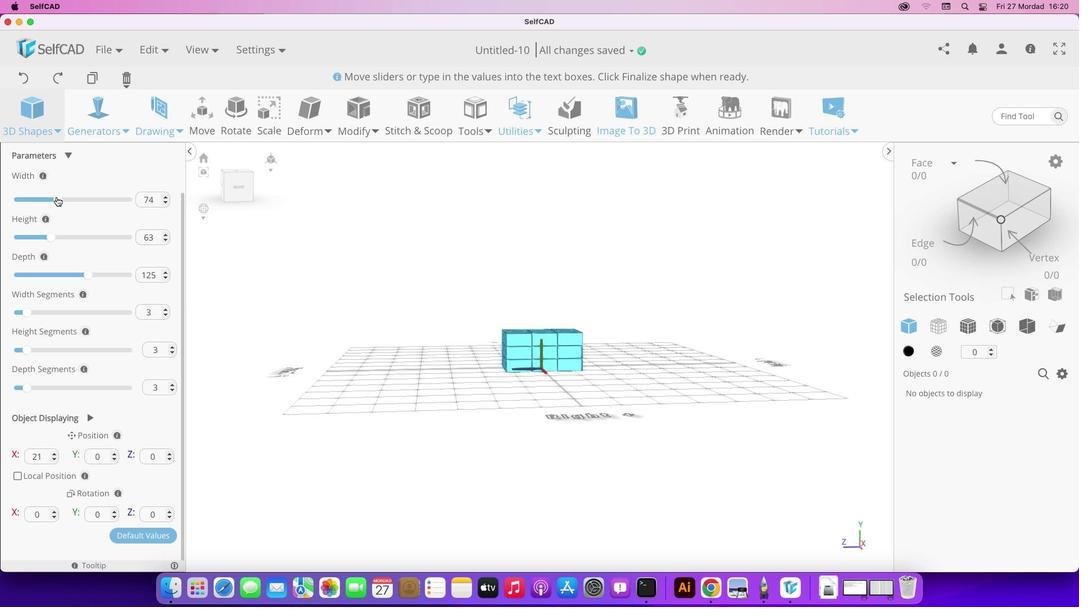 
Action: Mouse moved to (49, 239)
Screenshot: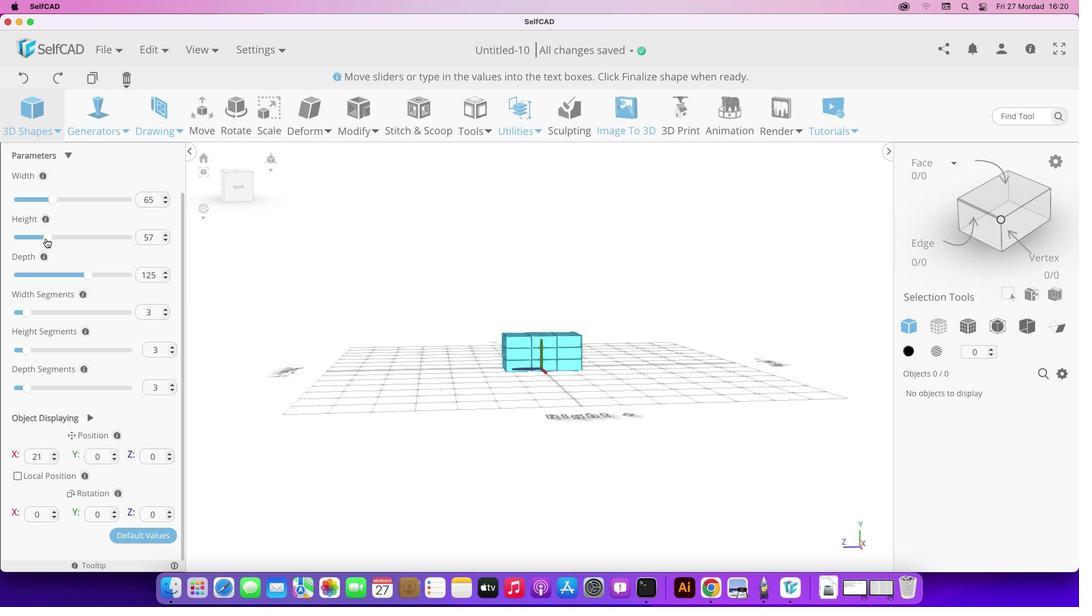 
Action: Mouse pressed left at (49, 239)
Screenshot: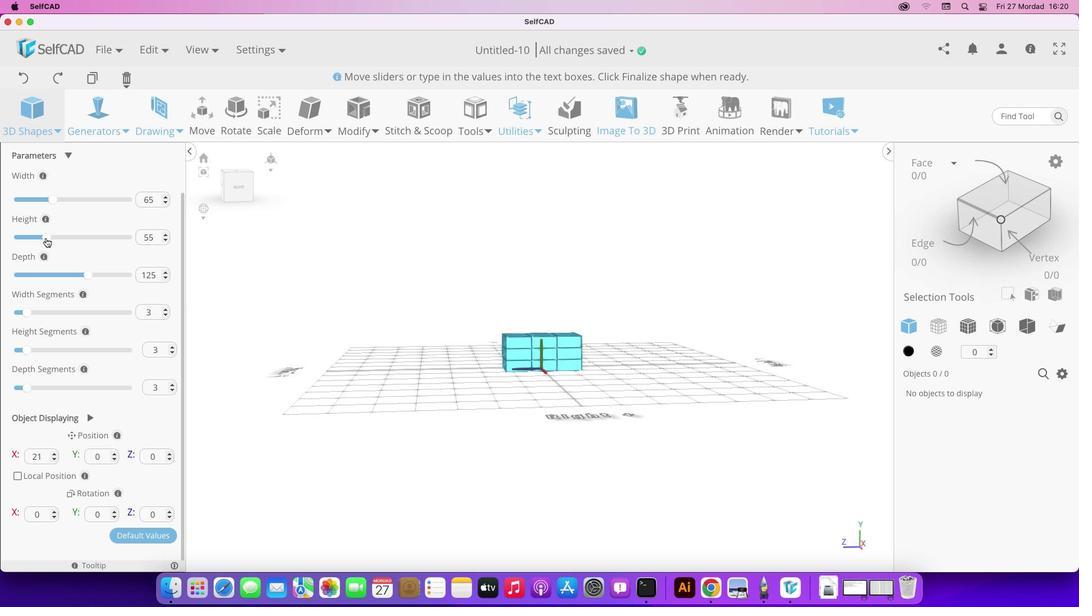 
Action: Mouse moved to (54, 200)
Screenshot: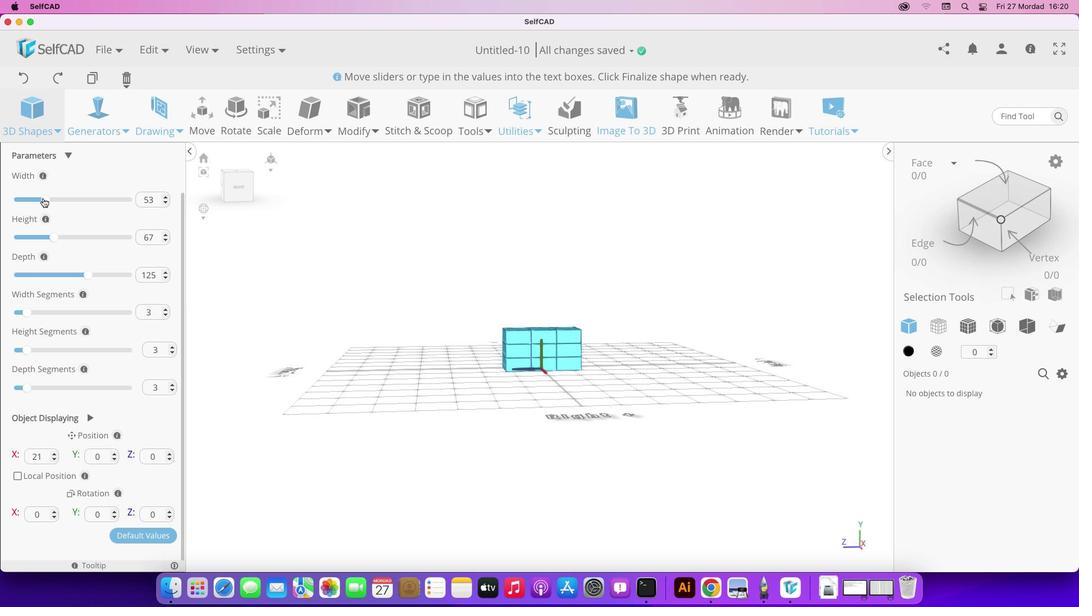 
Action: Mouse pressed left at (54, 200)
Screenshot: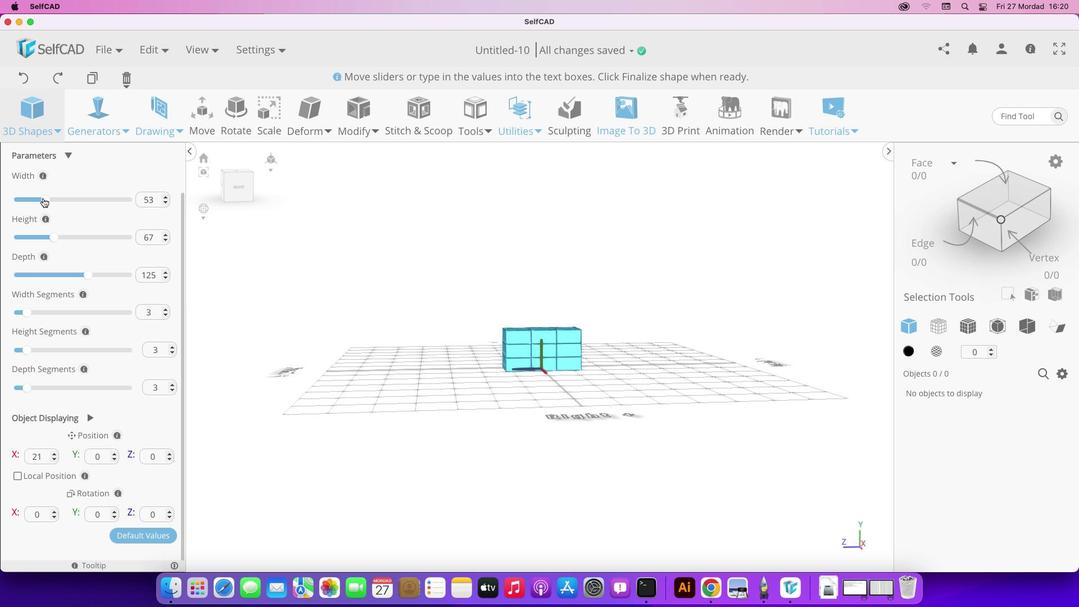 
Action: Mouse moved to (85, 275)
Screenshot: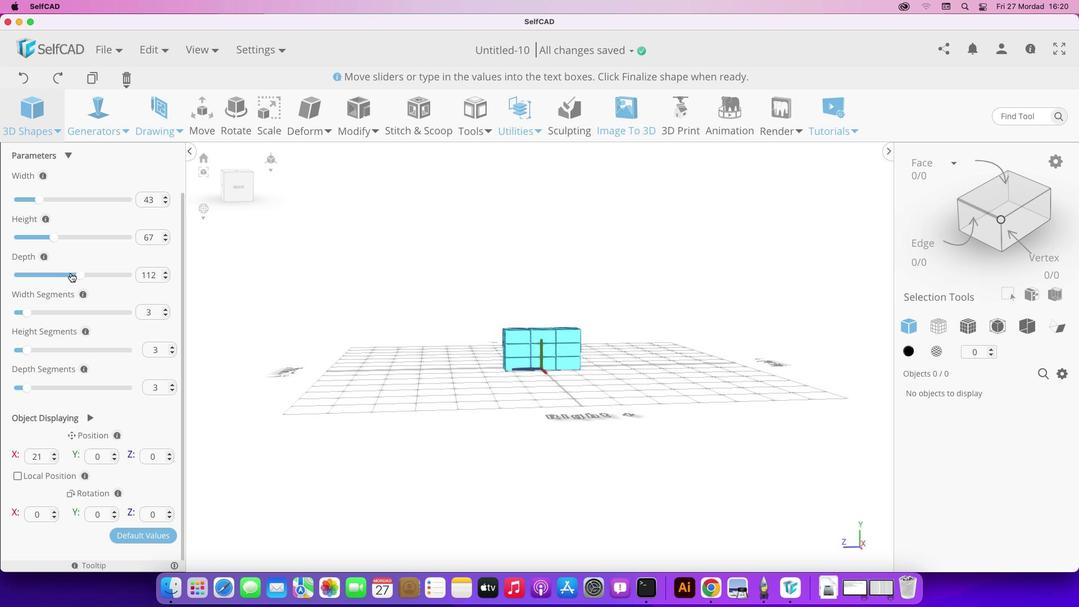 
Action: Mouse pressed left at (85, 275)
Screenshot: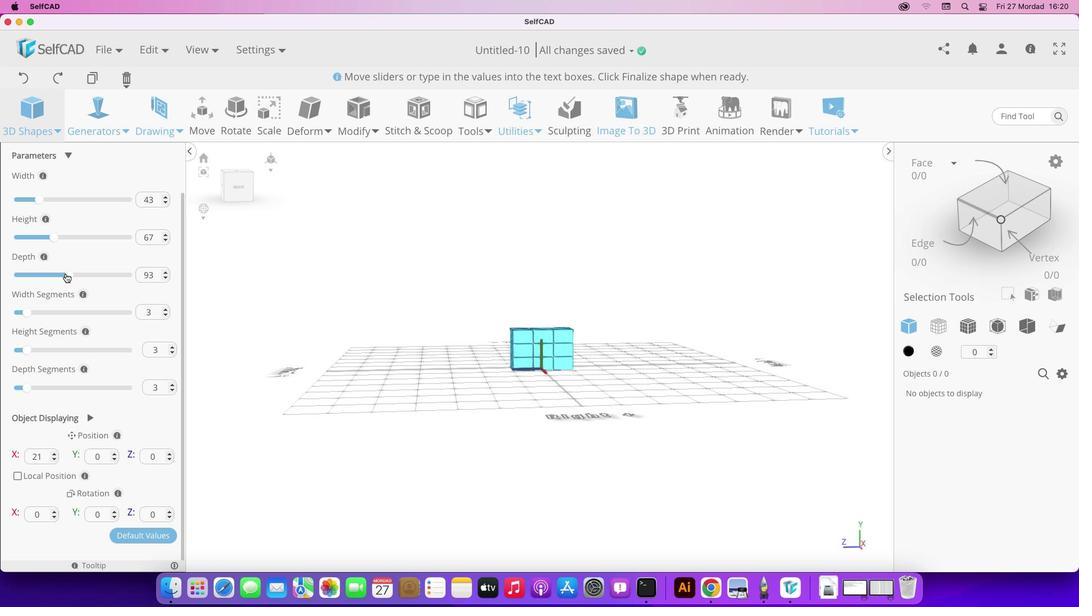 
Action: Mouse moved to (387, 384)
Screenshot: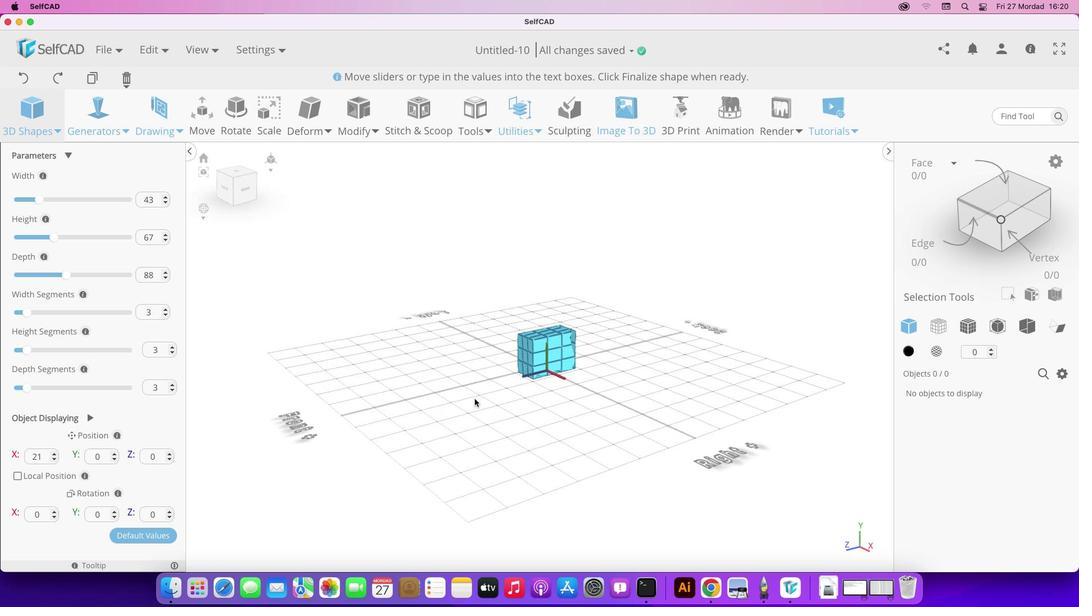 
Action: Mouse pressed left at (387, 384)
Screenshot: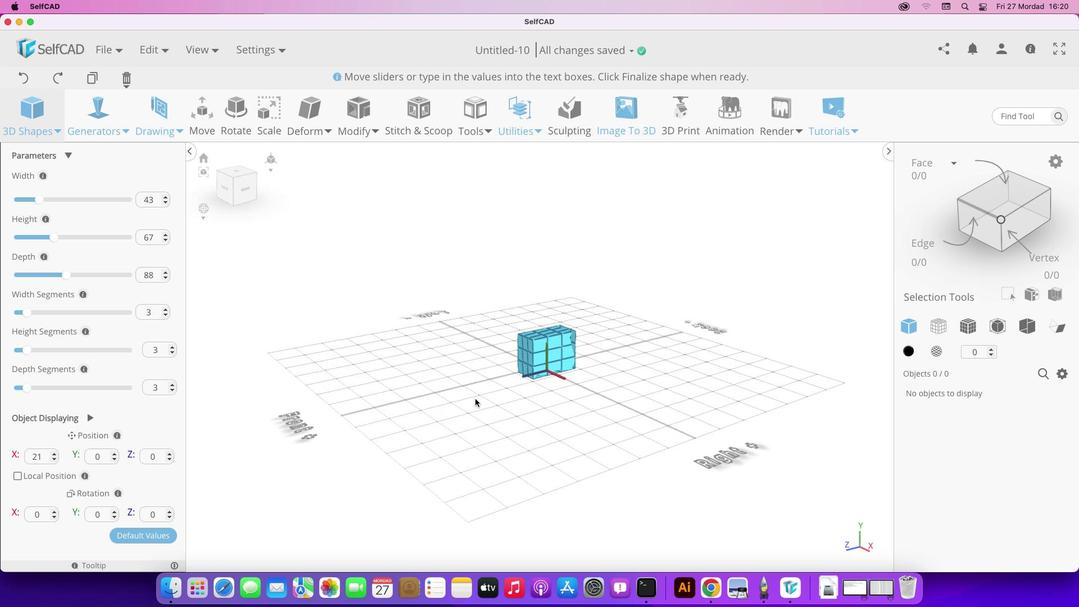
Action: Mouse moved to (413, 387)
Screenshot: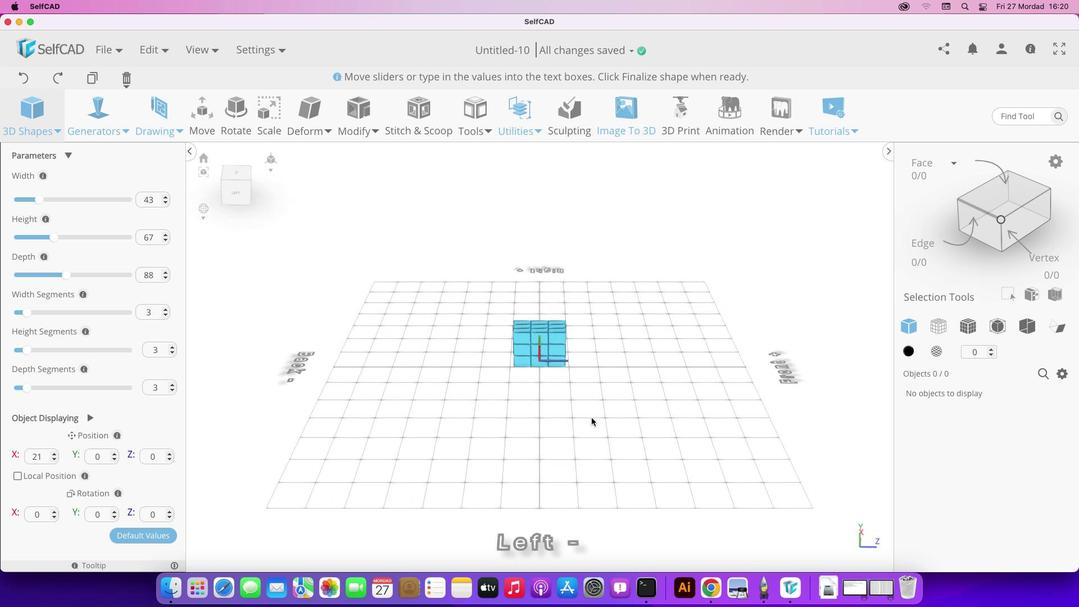 
Action: Mouse pressed left at (413, 387)
Screenshot: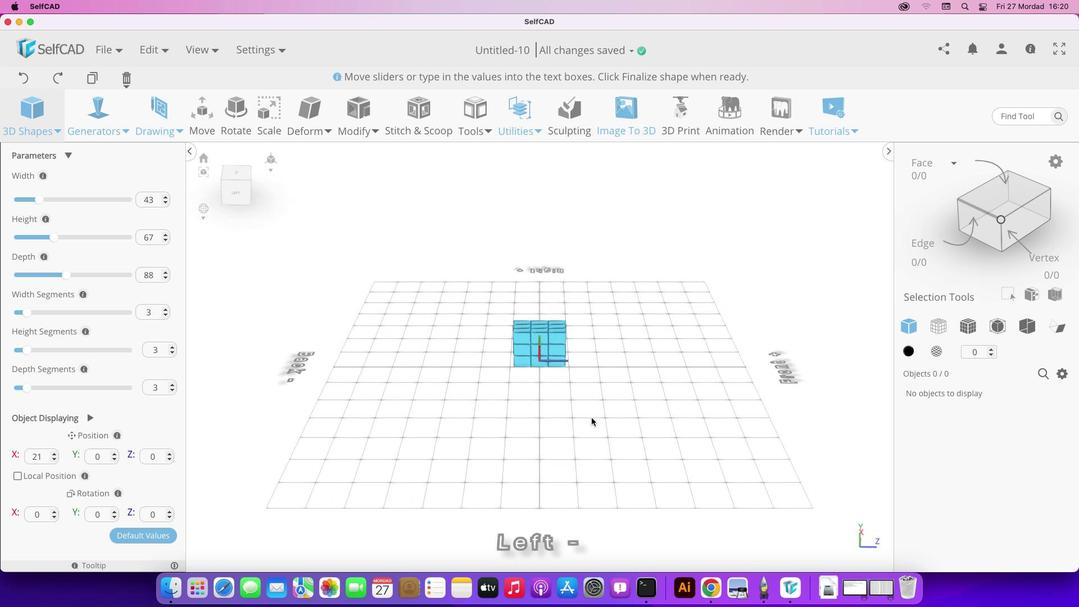 
Action: Mouse moved to (40, 200)
Screenshot: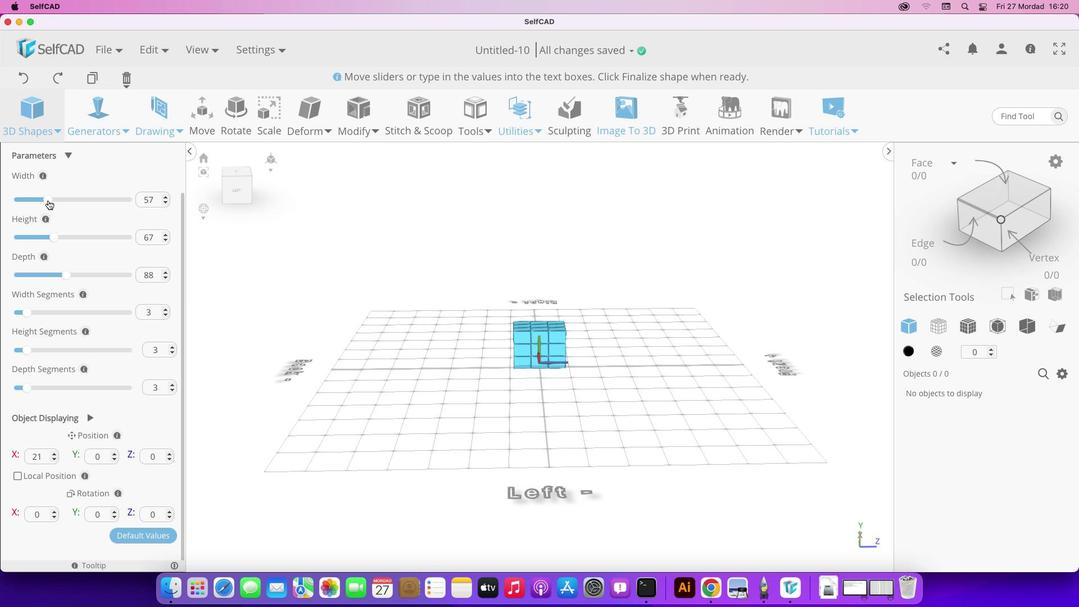 
Action: Mouse pressed left at (40, 200)
Screenshot: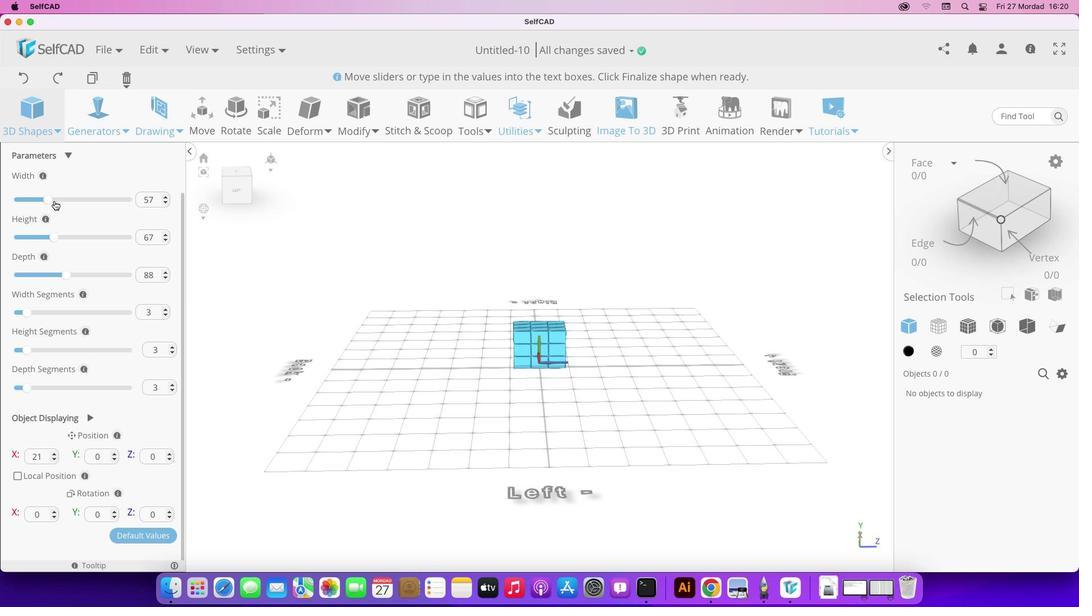 
Action: Mouse moved to (642, 317)
Screenshot: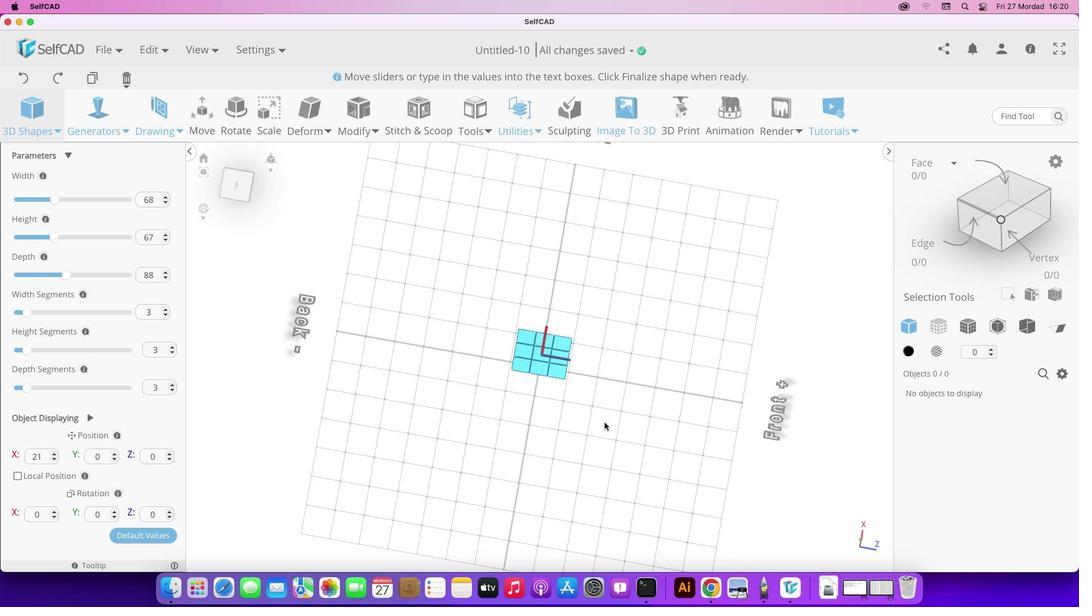 
Action: Mouse pressed left at (642, 317)
Screenshot: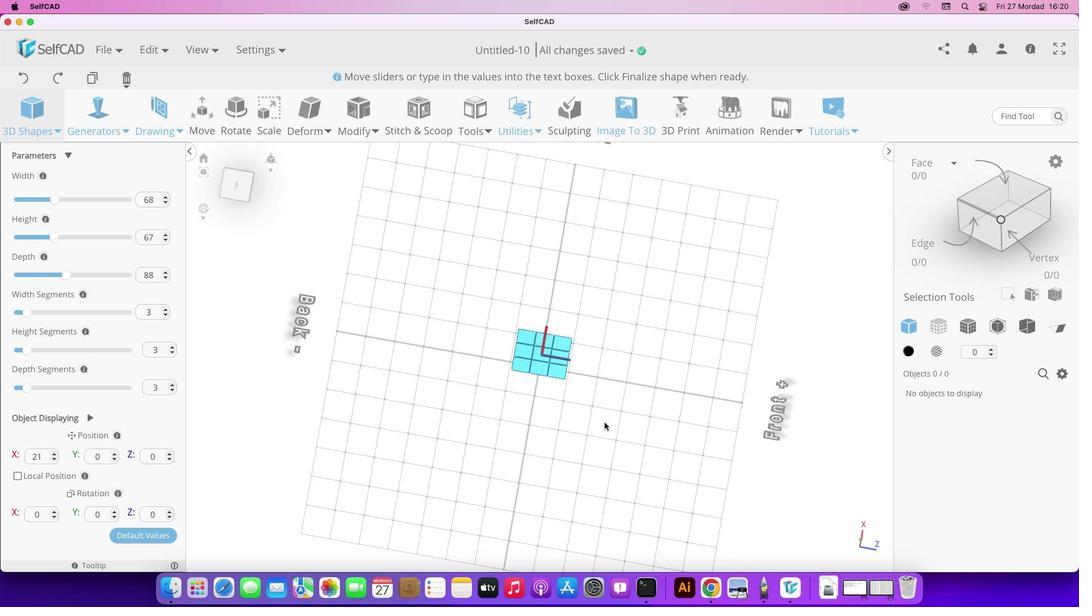 
Action: Mouse moved to (643, 393)
Screenshot: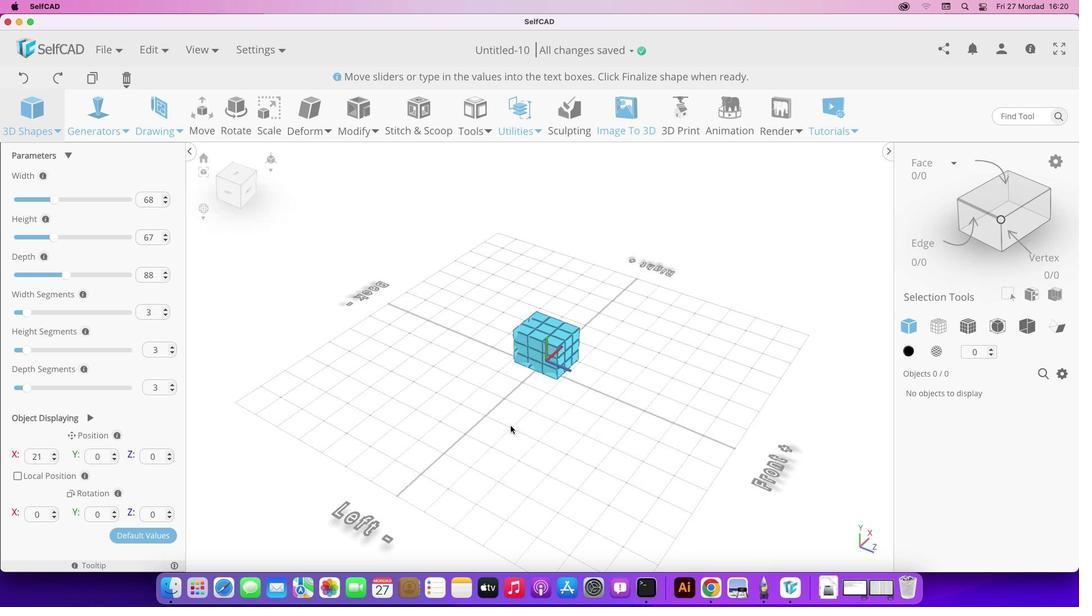 
Action: Mouse pressed left at (643, 393)
Screenshot: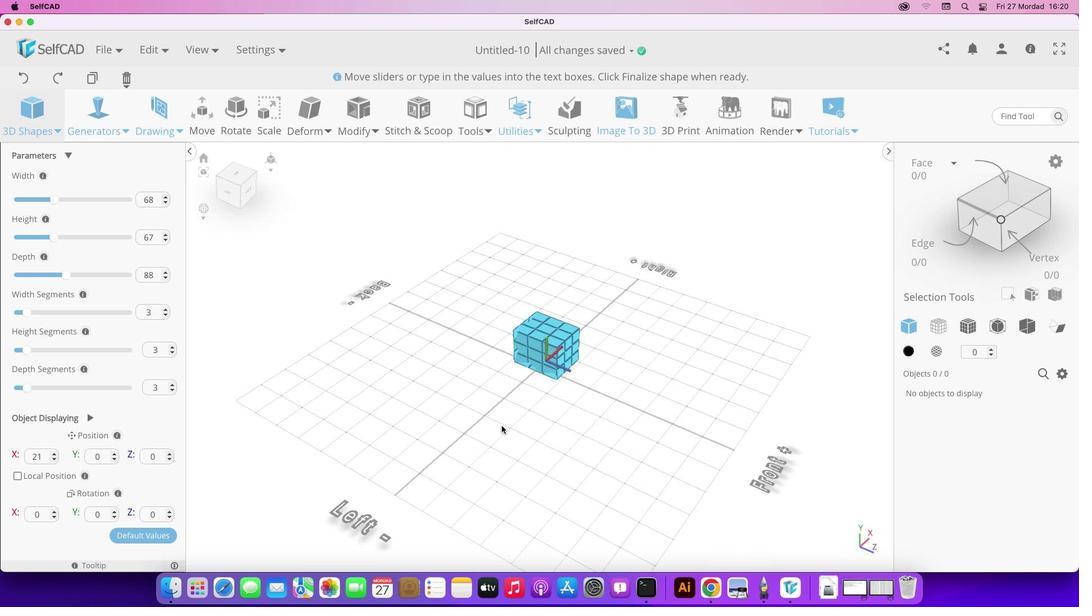 
Action: Mouse moved to (724, 346)
Screenshot: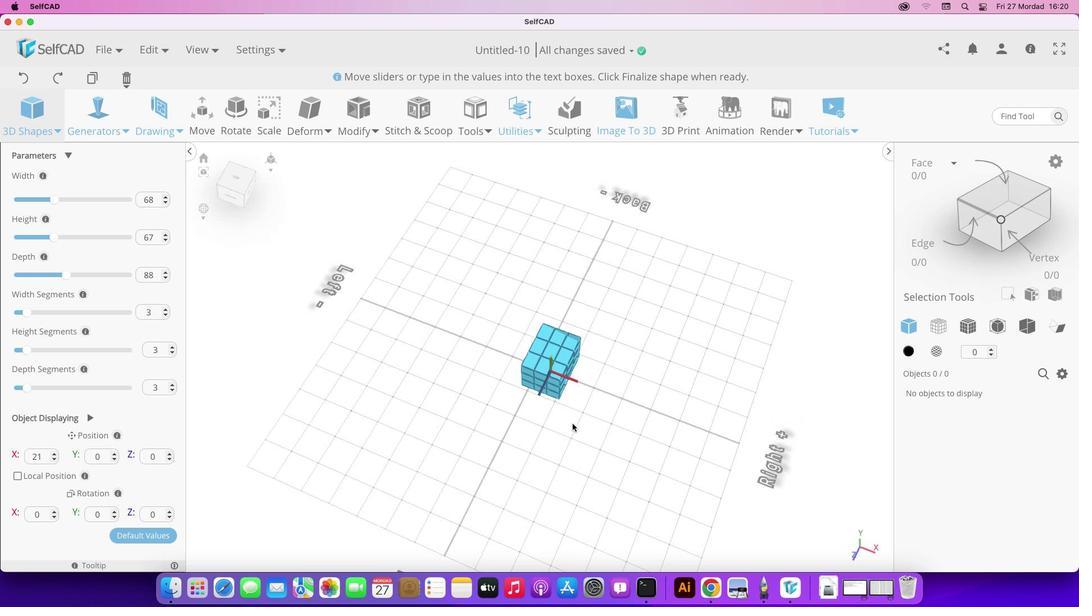 
Action: Mouse pressed left at (724, 346)
Screenshot: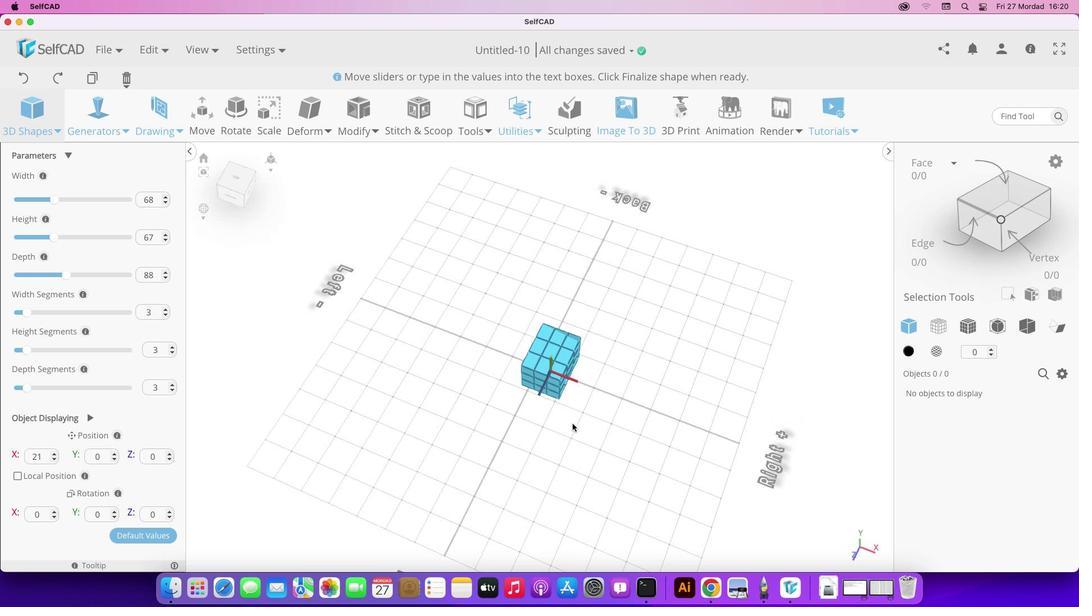 
Action: Mouse moved to (748, 362)
Screenshot: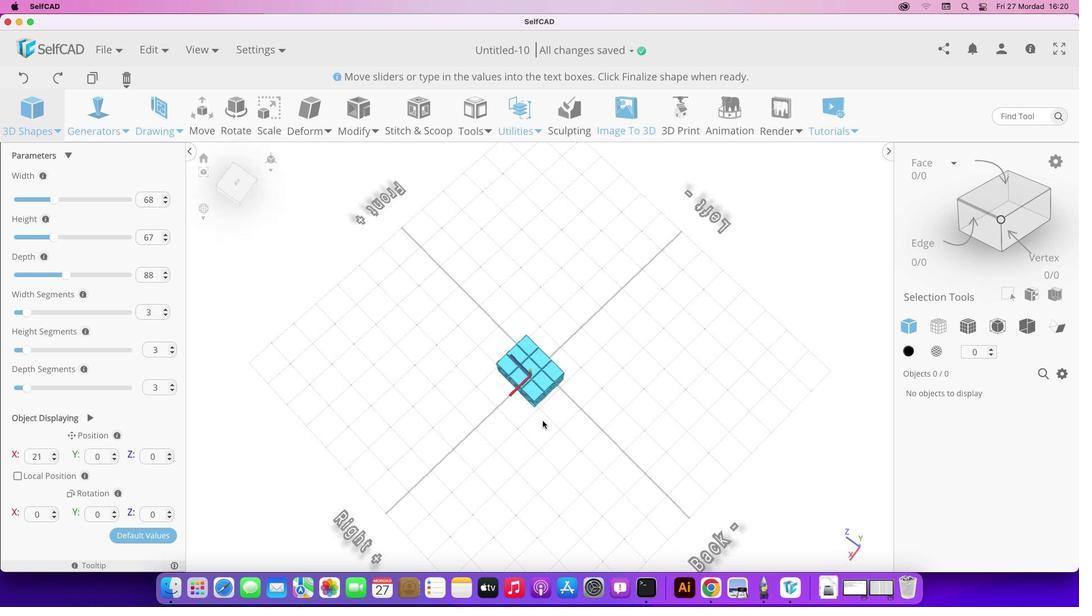 
Action: Mouse pressed left at (748, 362)
Screenshot: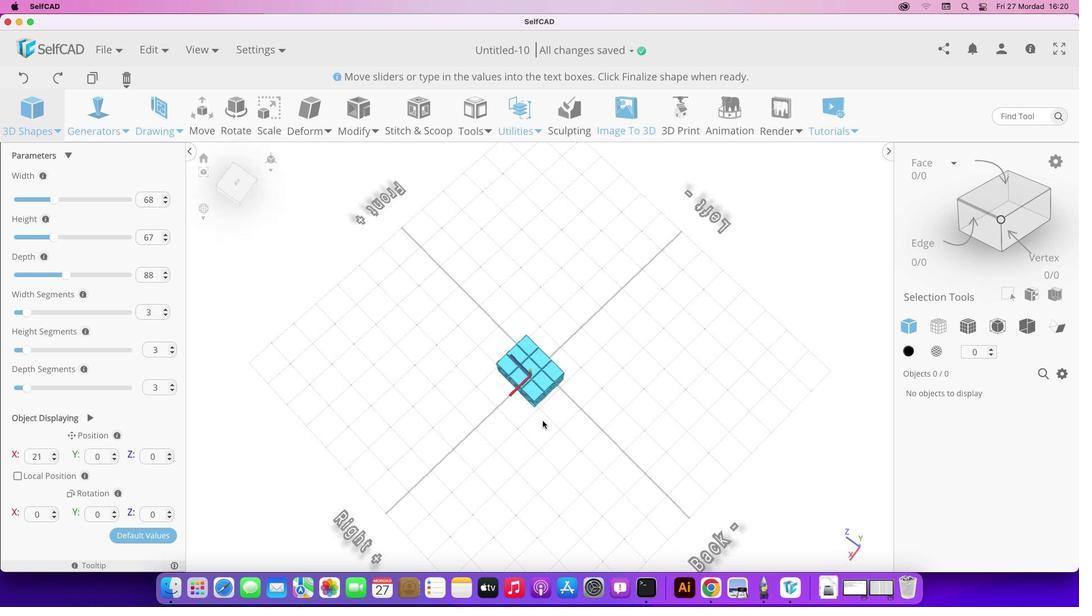 
Action: Mouse moved to (702, 332)
Screenshot: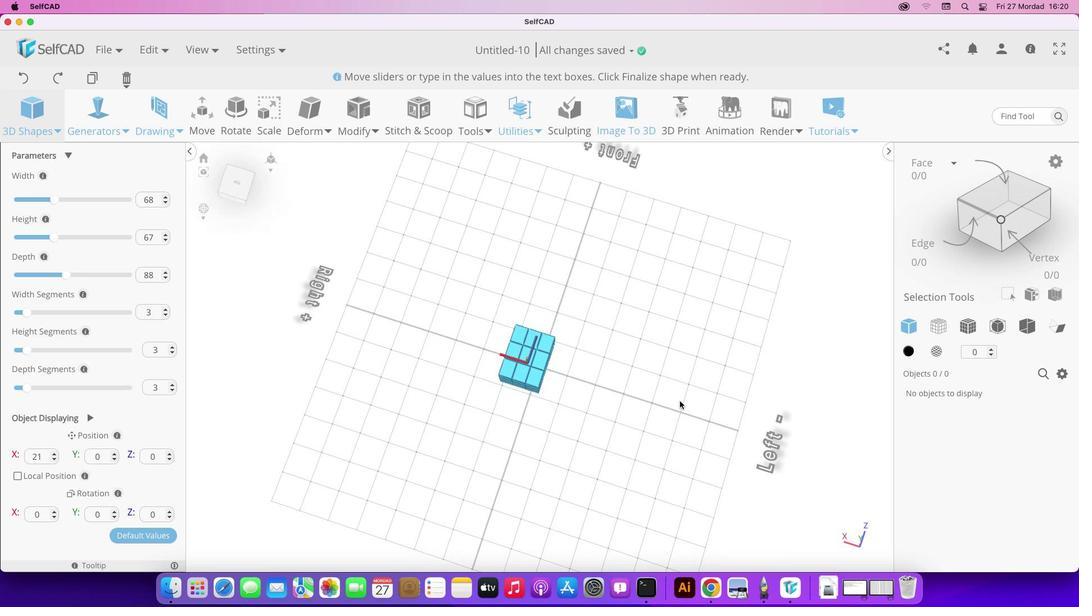 
Action: Mouse pressed left at (702, 332)
Screenshot: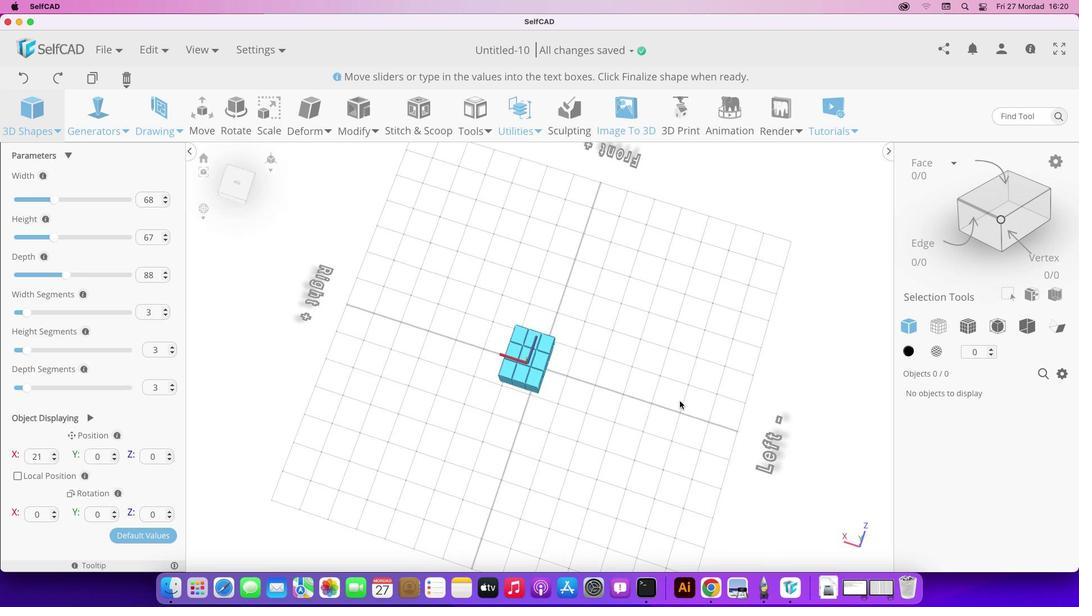 
Action: Mouse moved to (680, 326)
Screenshot: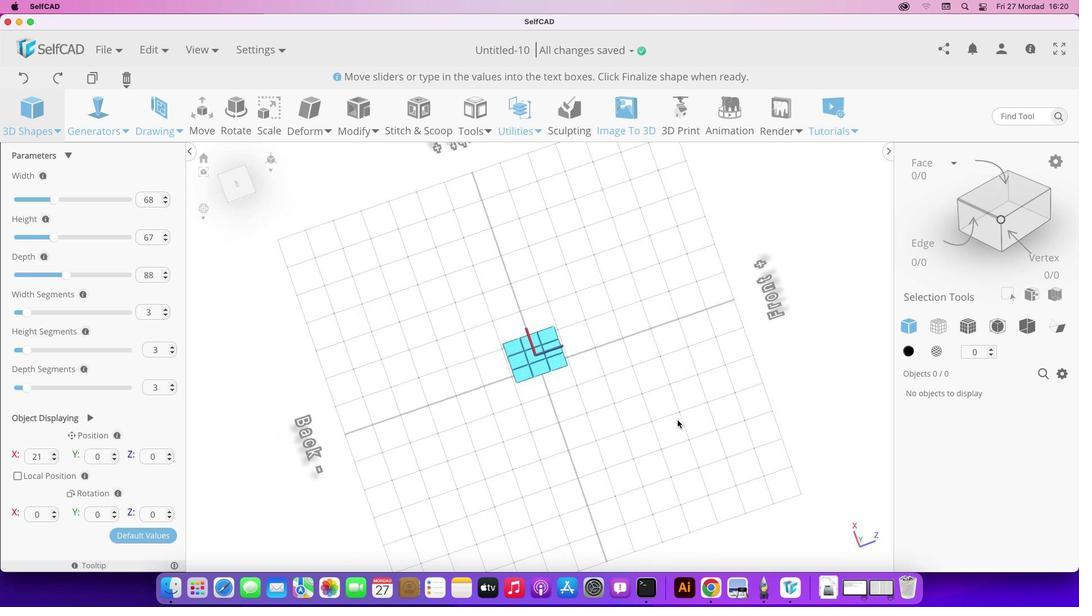 
Action: Mouse pressed left at (680, 326)
Screenshot: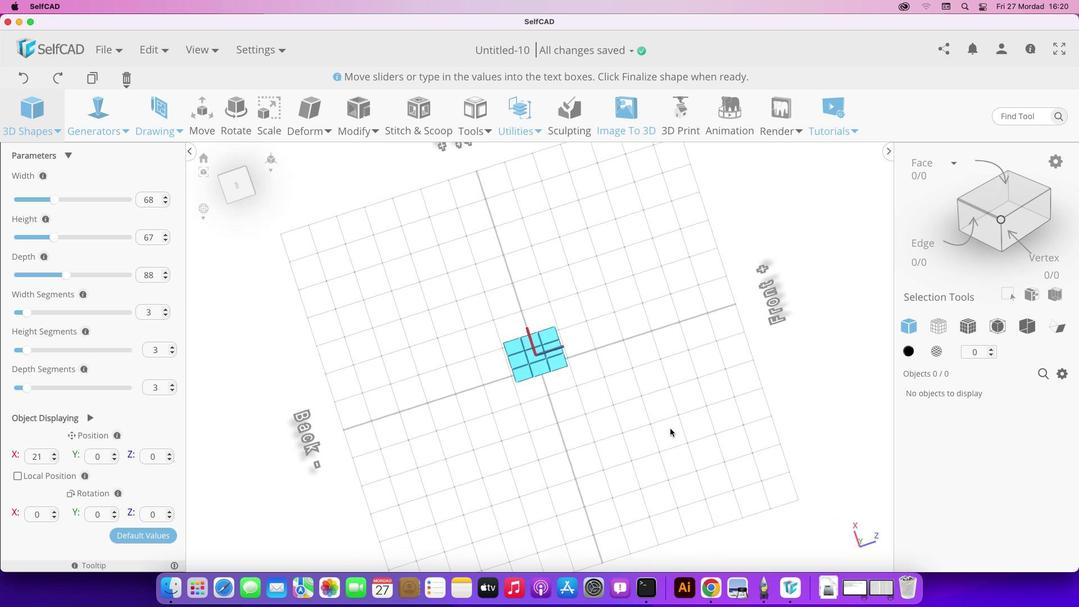 
Action: Mouse moved to (444, 379)
Screenshot: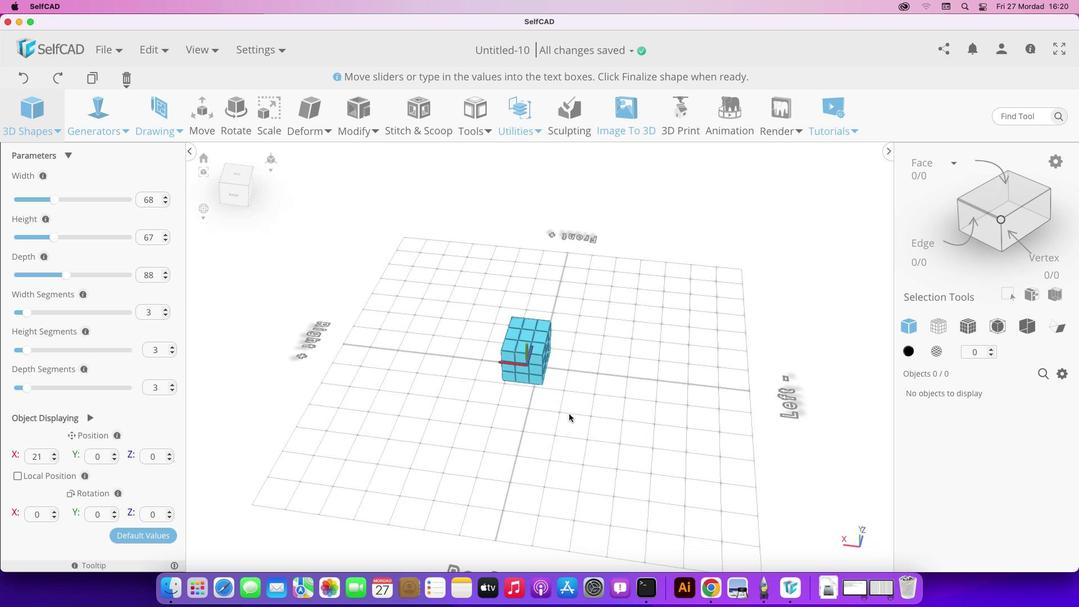 
Action: Mouse pressed left at (444, 379)
Screenshot: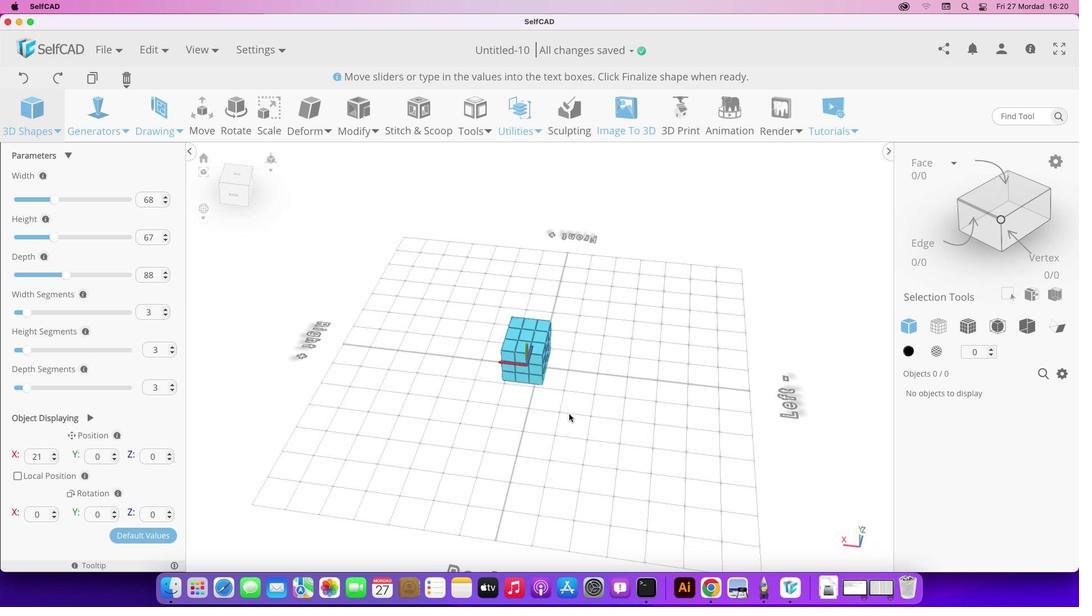 
Action: Mouse moved to (643, 347)
Screenshot: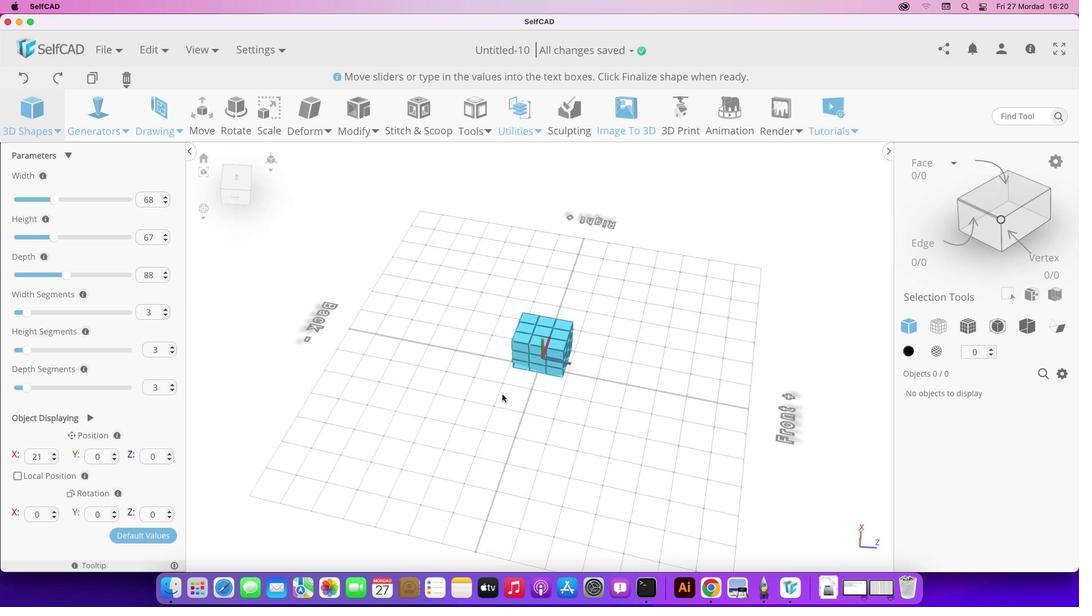 
Action: Mouse pressed left at (643, 347)
Screenshot: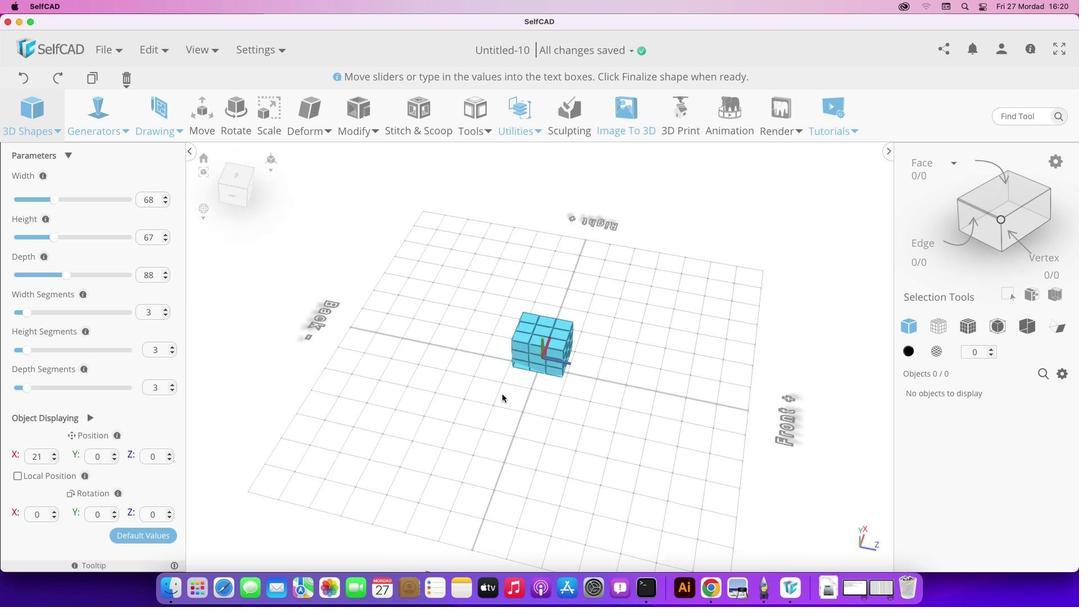 
Action: Mouse moved to (68, 273)
Screenshot: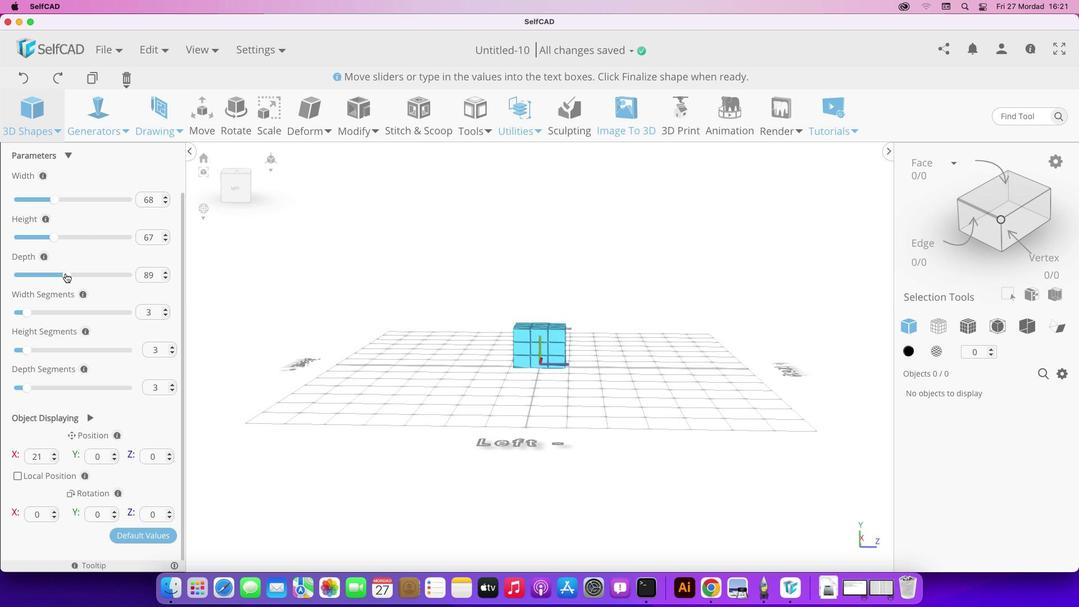 
Action: Mouse pressed left at (68, 273)
Screenshot: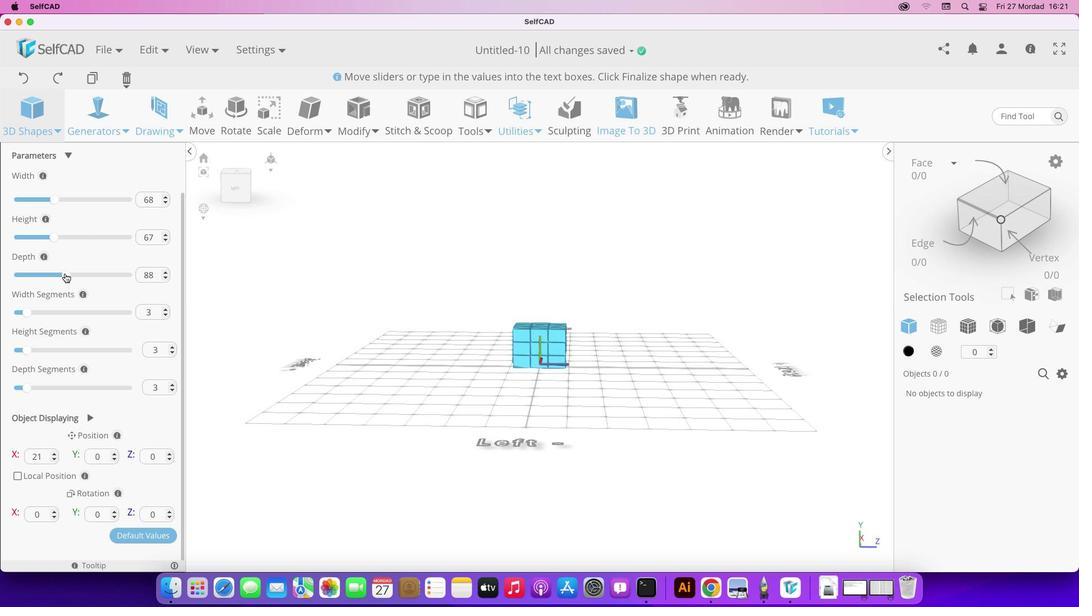 
Action: Mouse moved to (593, 377)
Screenshot: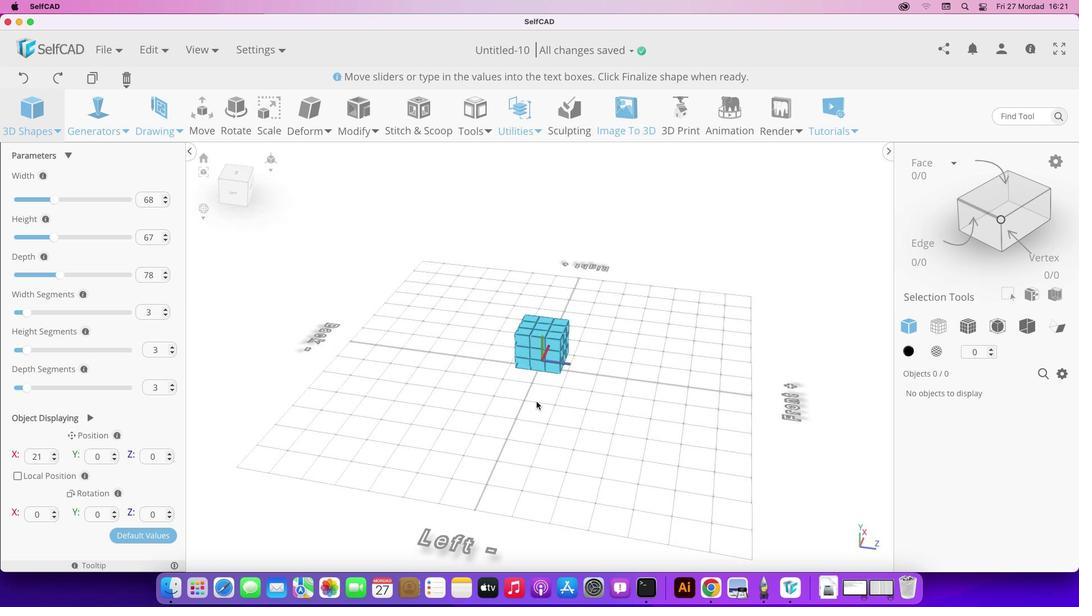 
Action: Mouse pressed left at (593, 377)
Screenshot: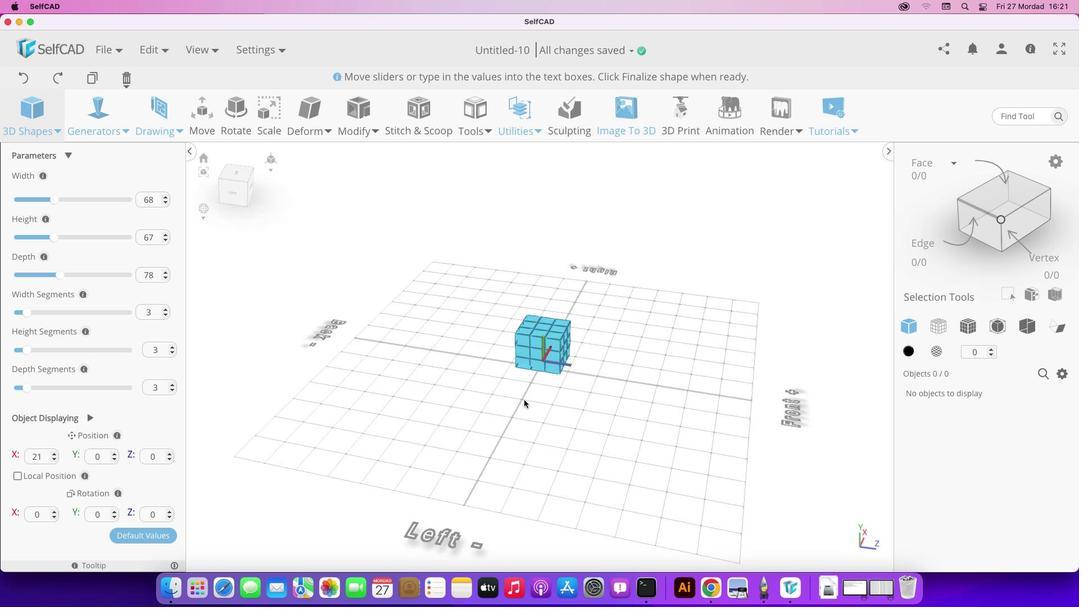 
Action: Mouse moved to (714, 338)
Screenshot: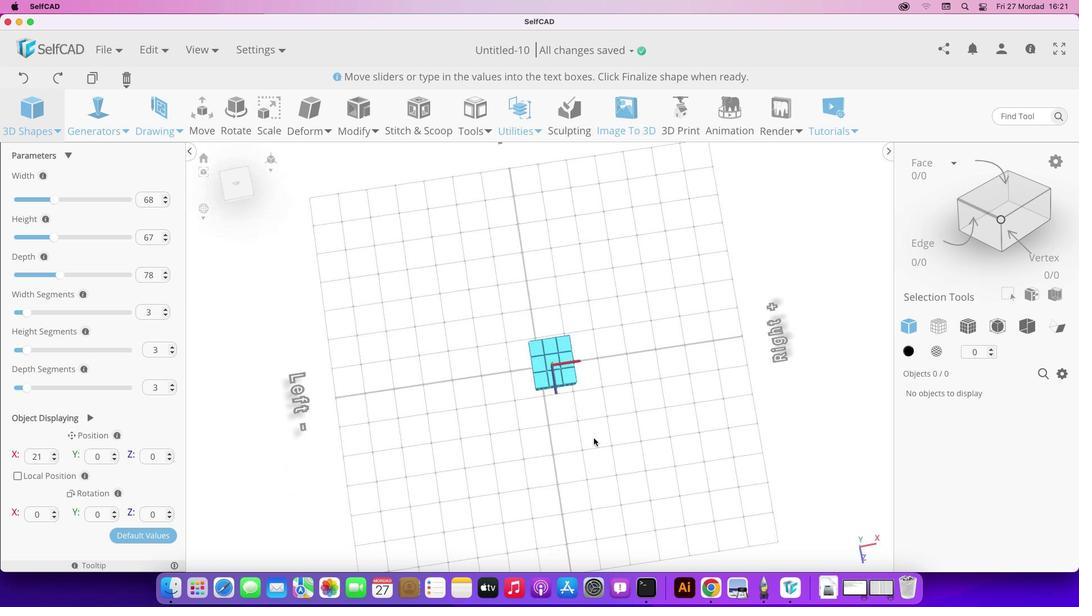 
Action: Mouse pressed left at (714, 338)
Screenshot: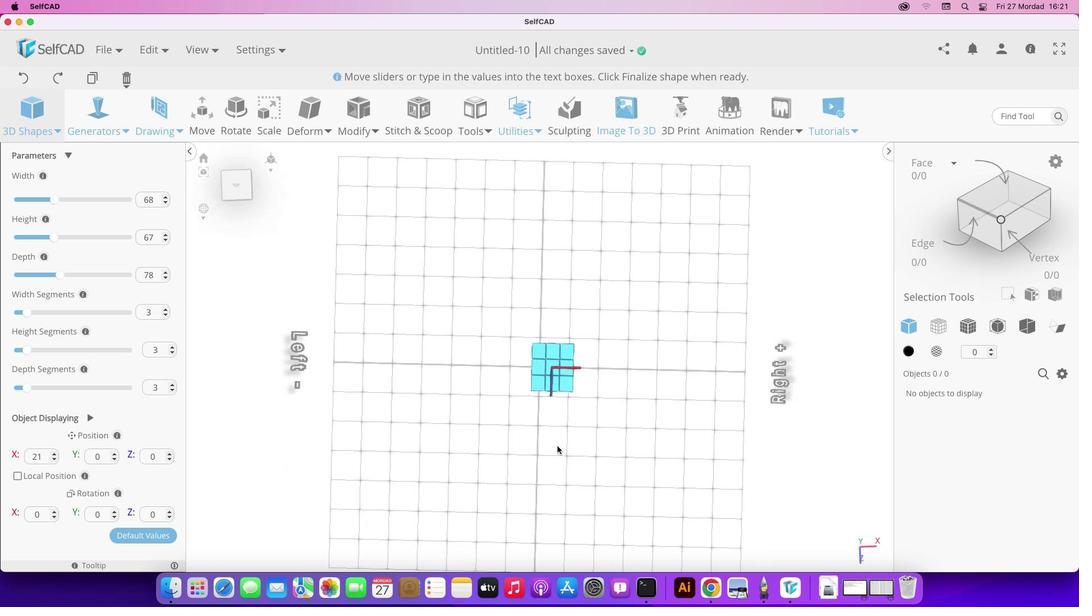 
Action: Mouse moved to (703, 376)
Screenshot: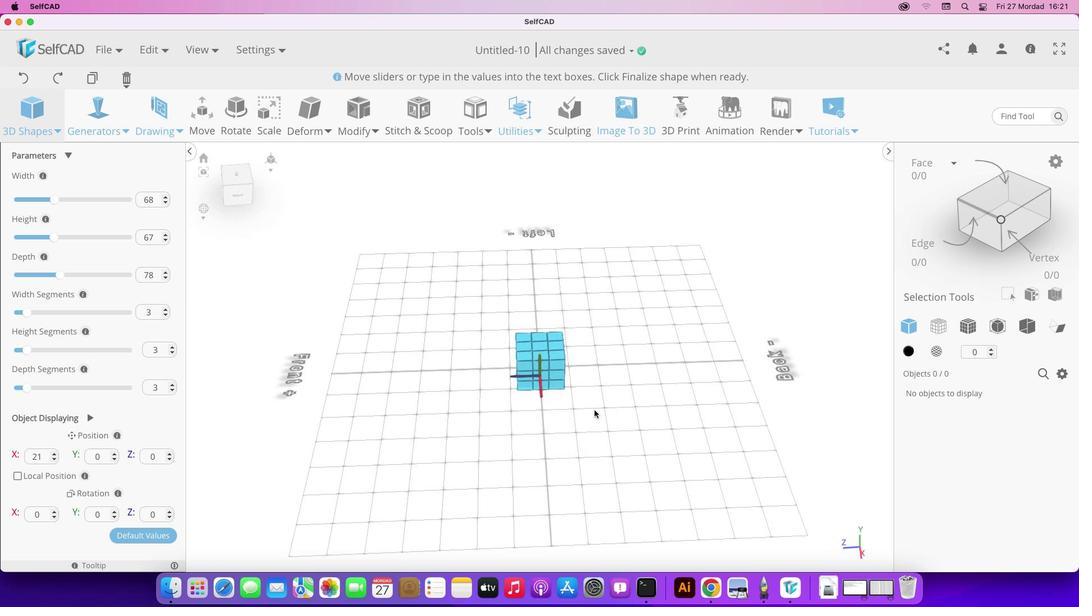
Action: Mouse pressed left at (703, 376)
Screenshot: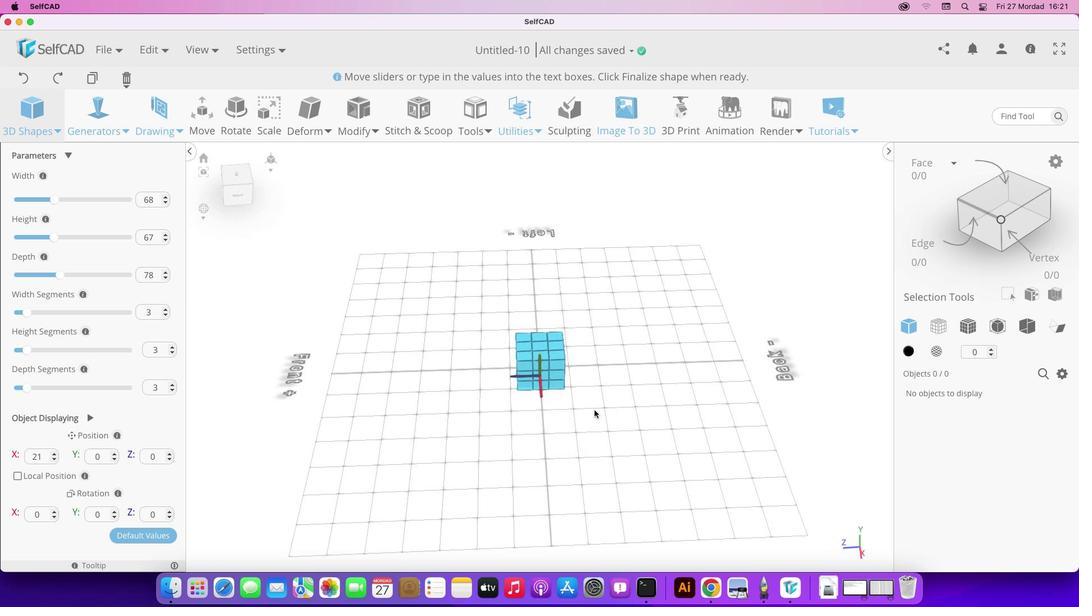 
Action: Mouse moved to (489, 225)
Screenshot: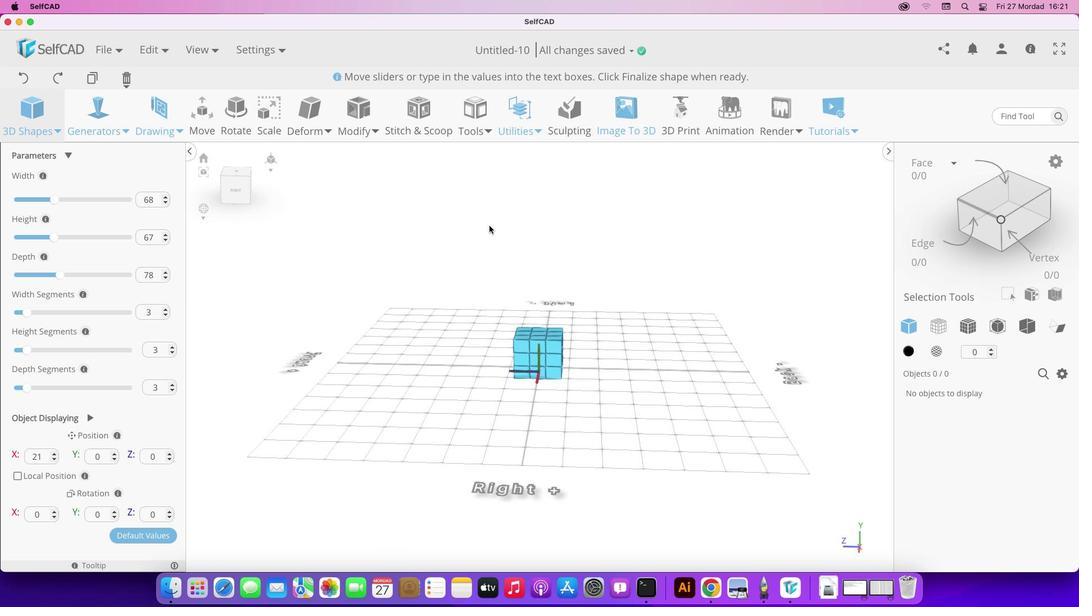 
Action: Mouse pressed left at (489, 225)
Screenshot: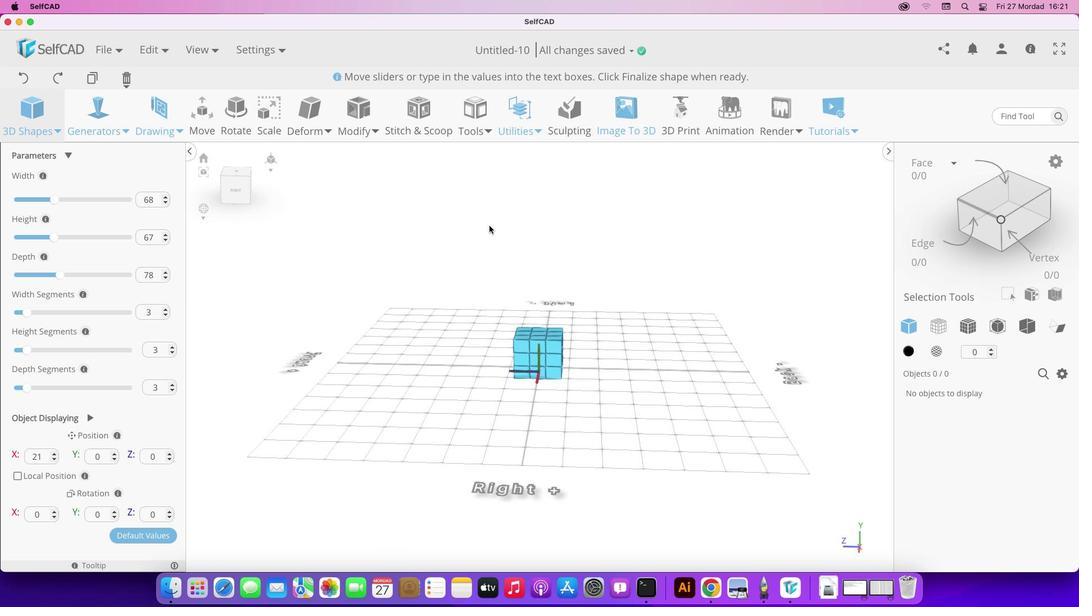 
Action: Mouse moved to (164, 310)
Screenshot: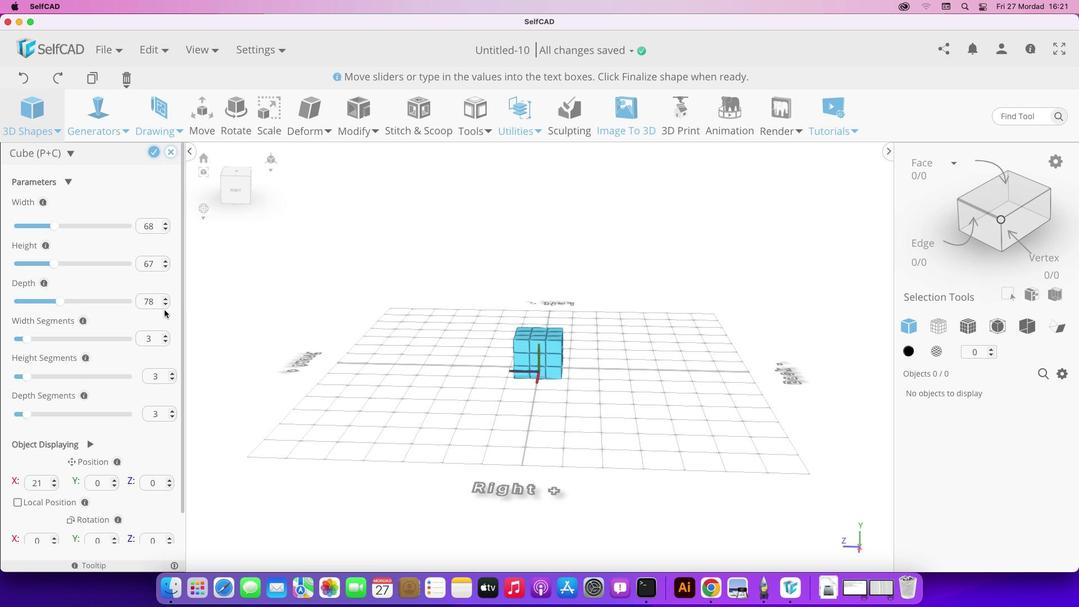 
Action: Mouse scrolled (164, 310) with delta (0, 0)
Screenshot: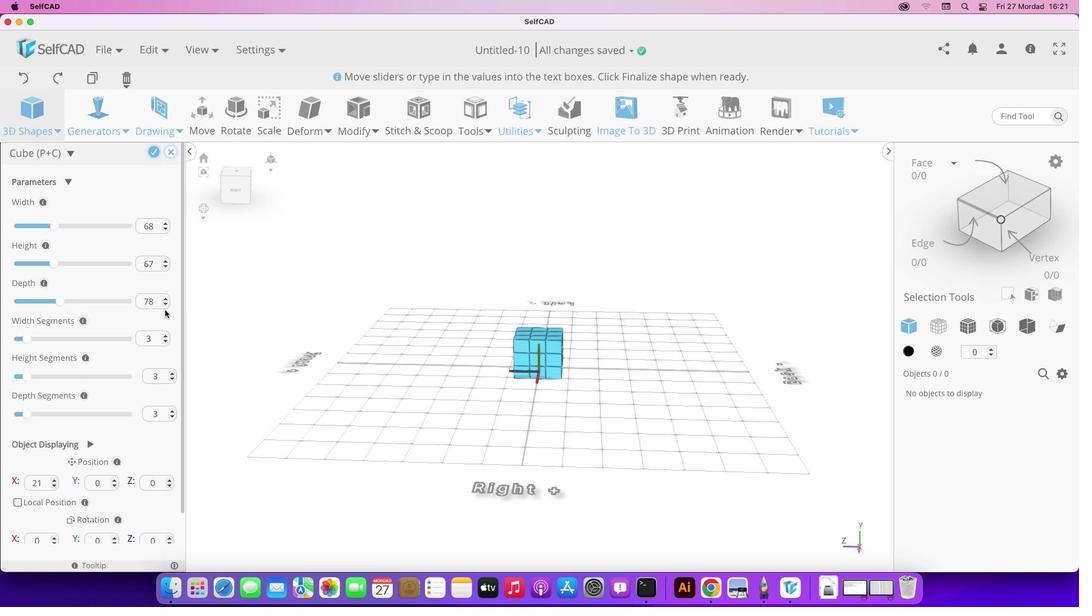 
Action: Mouse scrolled (164, 310) with delta (0, 0)
Screenshot: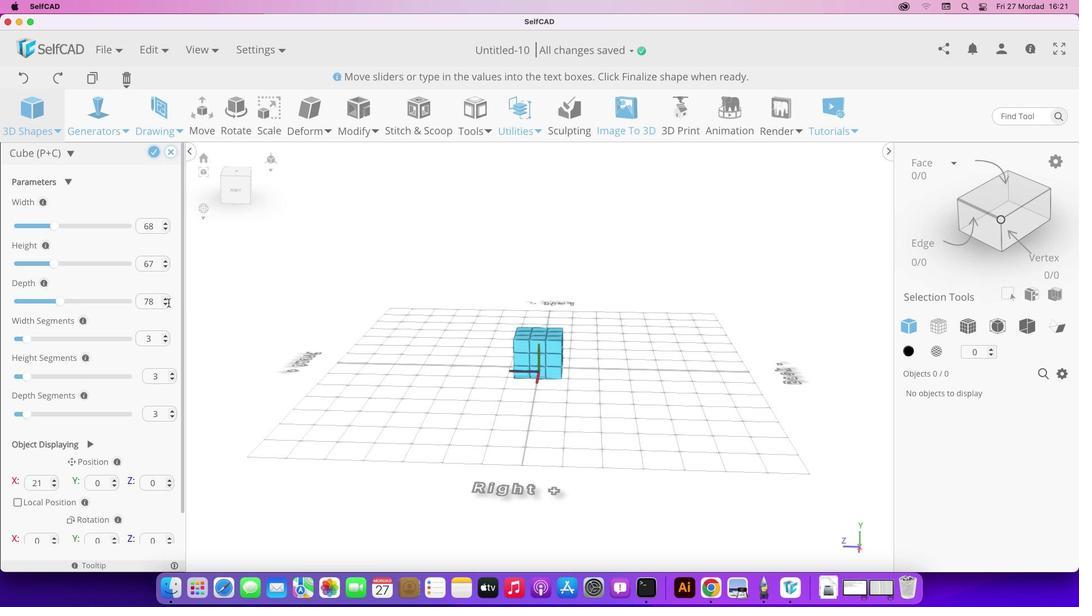 
Action: Mouse scrolled (164, 310) with delta (0, 1)
Screenshot: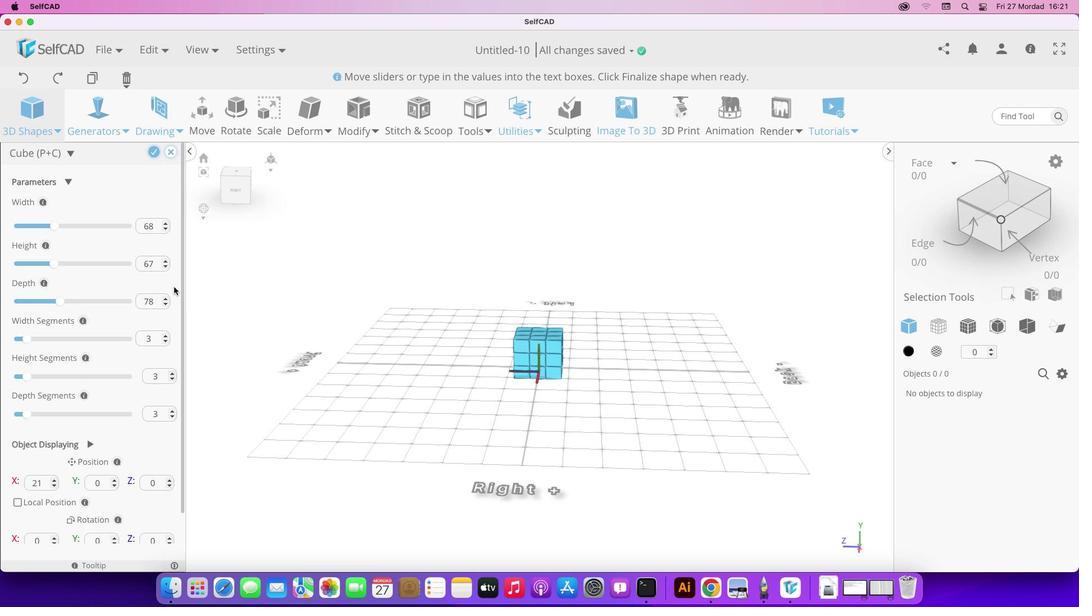 
Action: Mouse scrolled (164, 310) with delta (0, 2)
Screenshot: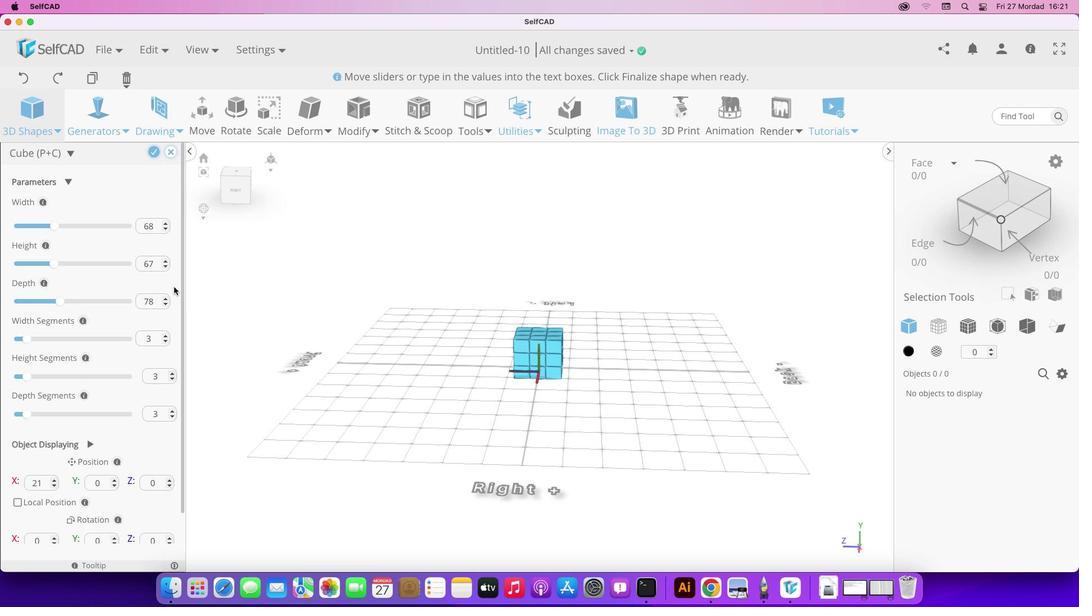 
Action: Mouse scrolled (164, 310) with delta (0, 0)
Screenshot: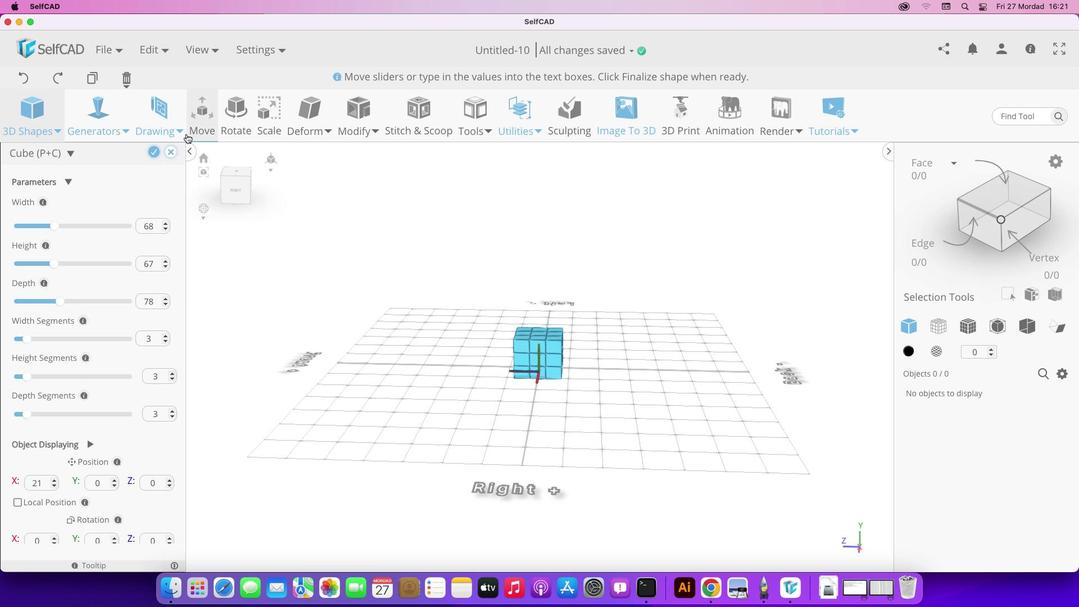 
Action: Mouse moved to (151, 150)
Screenshot: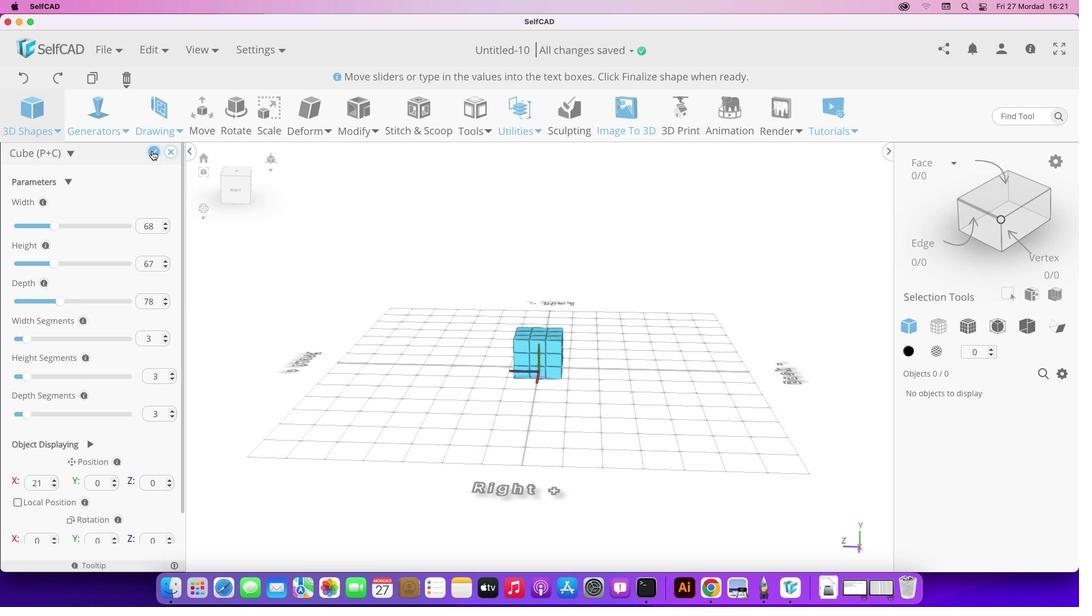 
Action: Mouse pressed left at (151, 150)
Screenshot: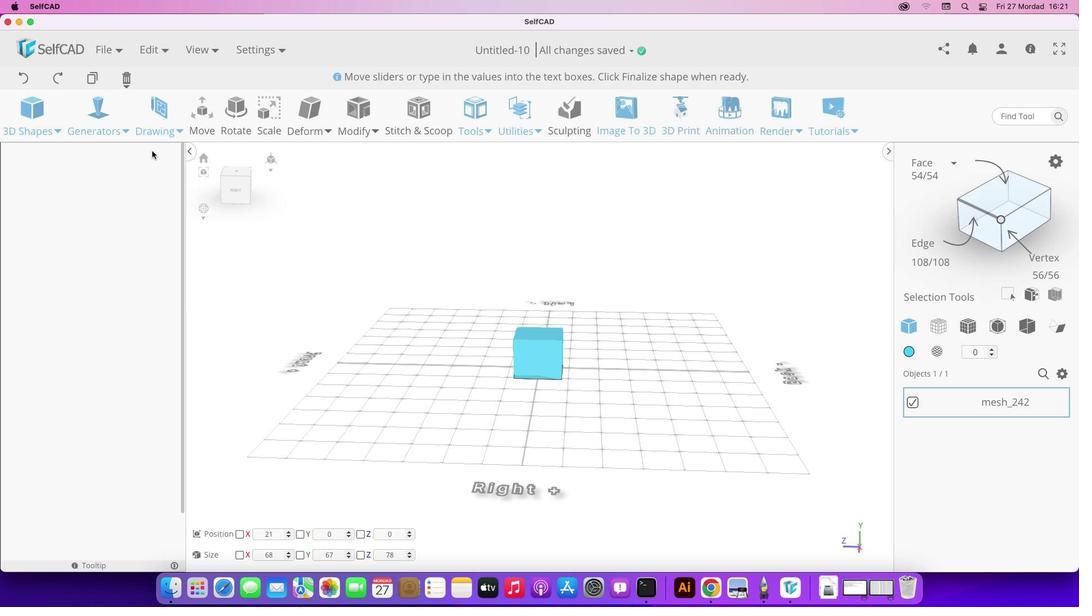 
Action: Mouse moved to (591, 242)
Screenshot: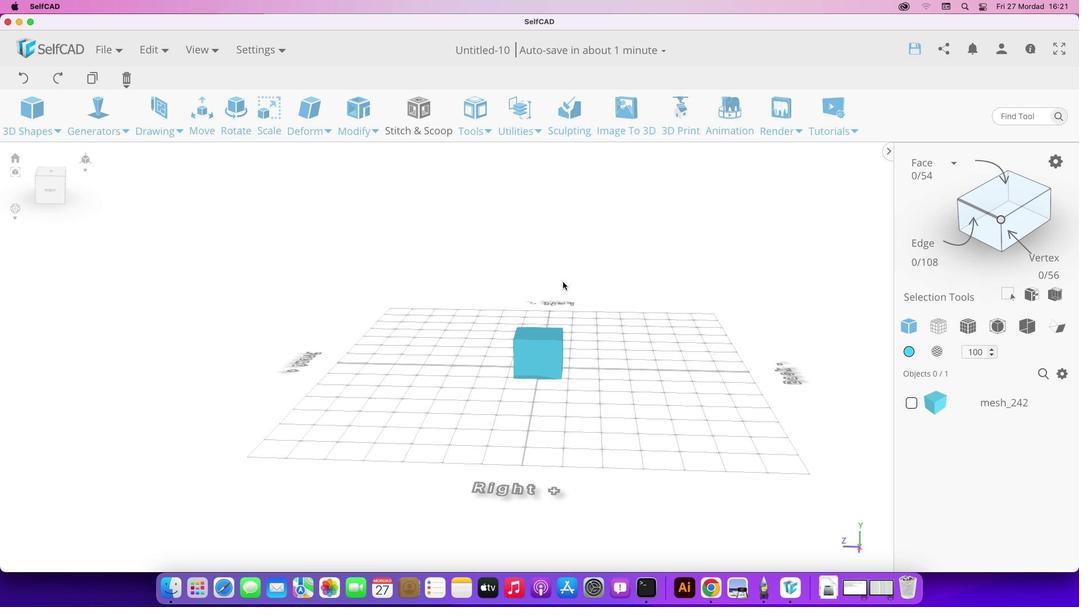 
Action: Mouse pressed left at (591, 242)
Screenshot: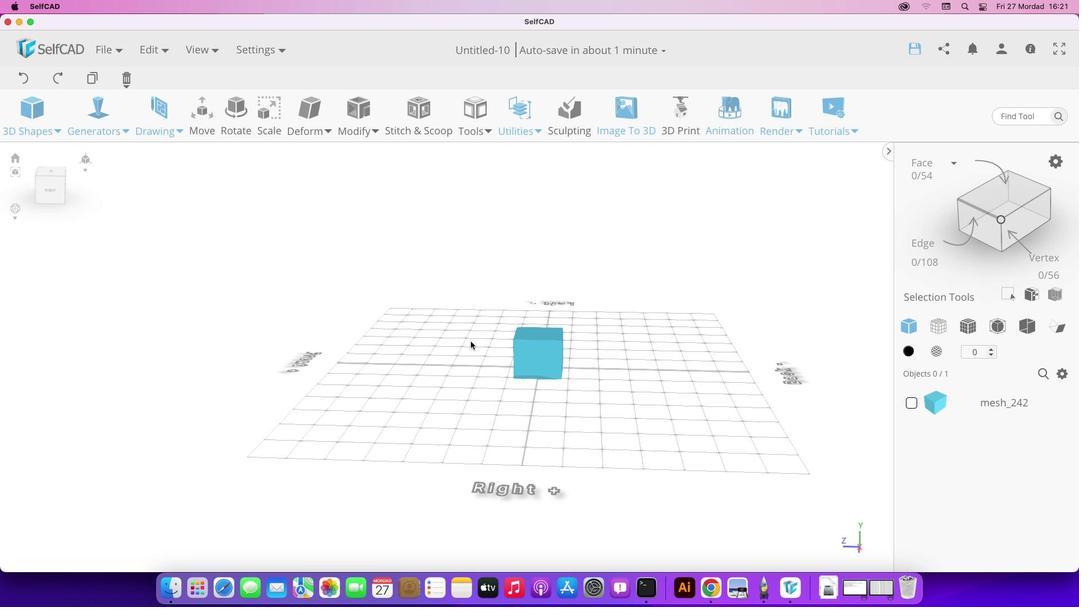 
Action: Mouse moved to (528, 340)
Screenshot: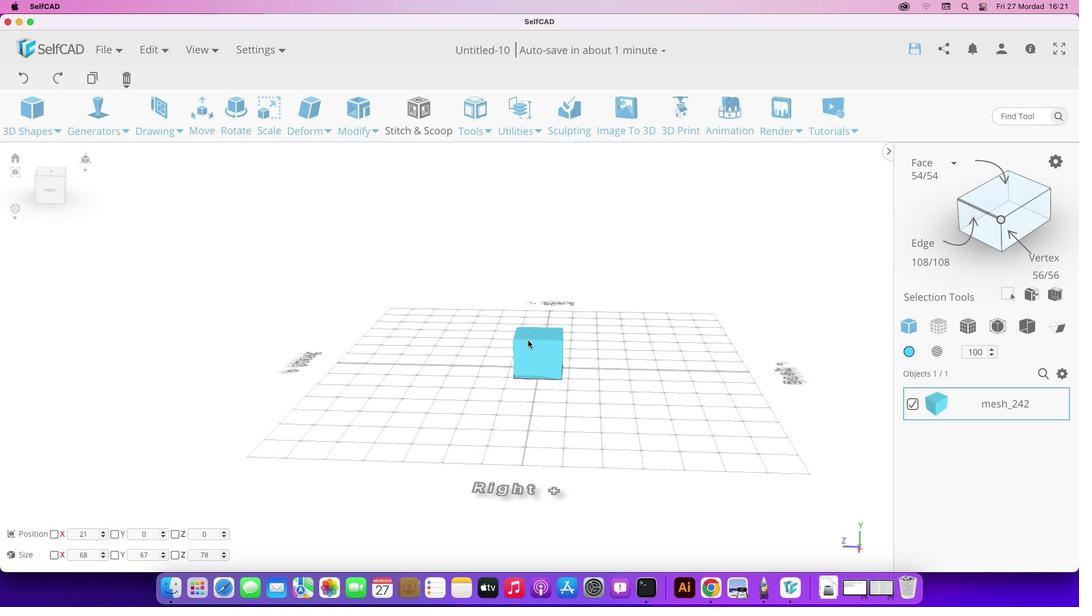 
Action: Mouse pressed left at (528, 340)
Screenshot: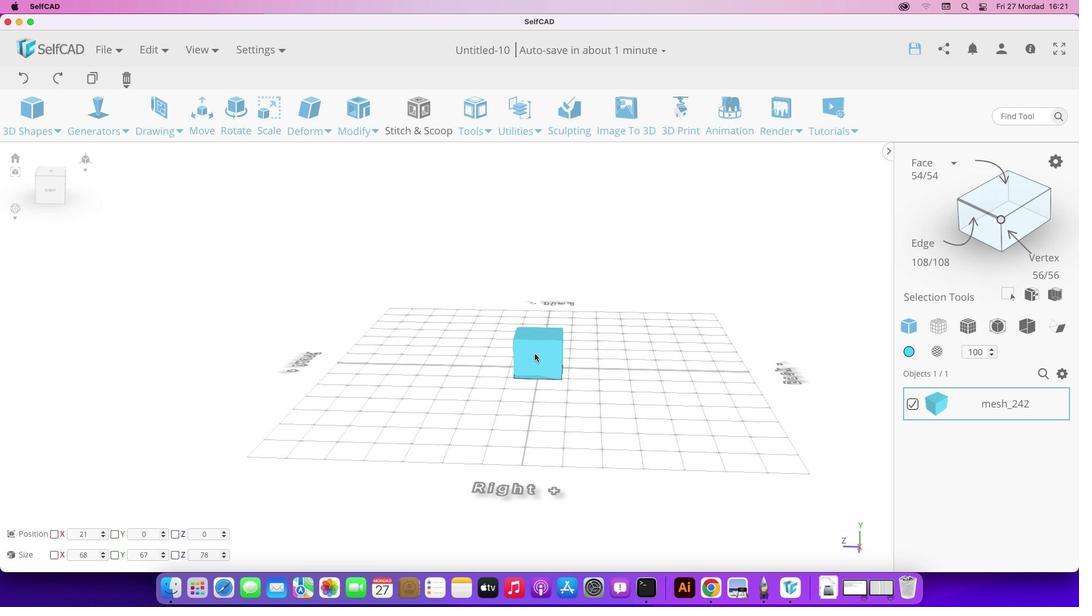 
Action: Mouse moved to (542, 357)
Screenshot: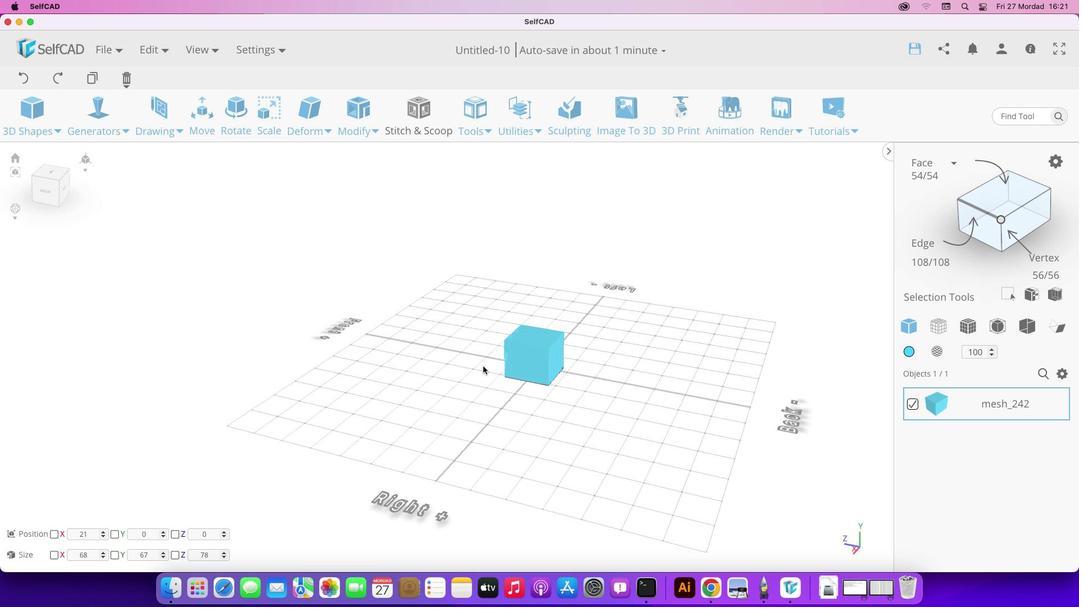
Action: Mouse pressed left at (542, 357)
Screenshot: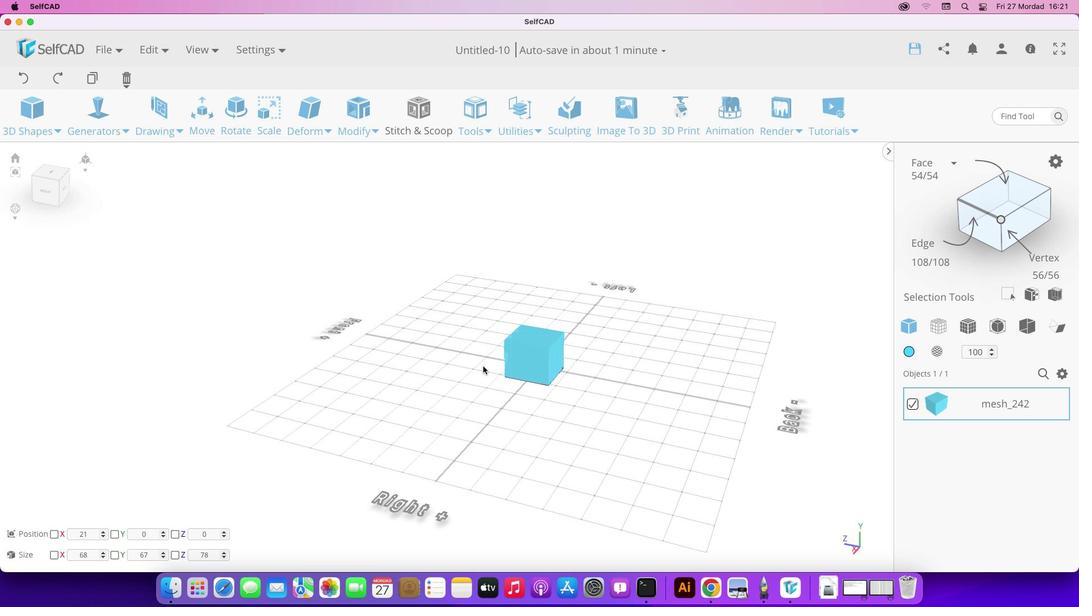 
Action: Mouse moved to (524, 353)
Screenshot: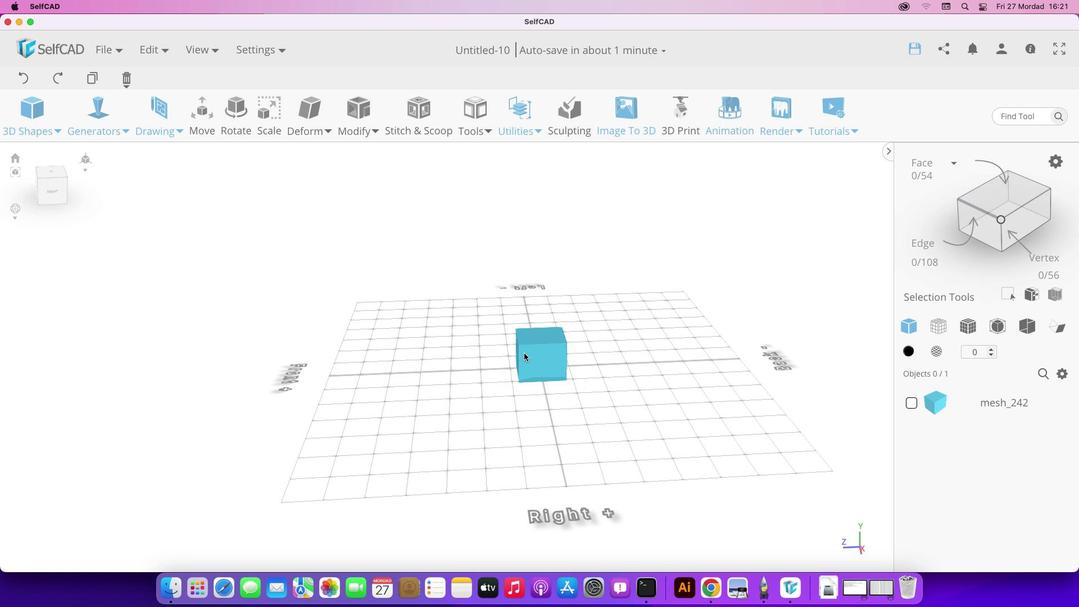 
Action: Mouse pressed left at (524, 353)
Screenshot: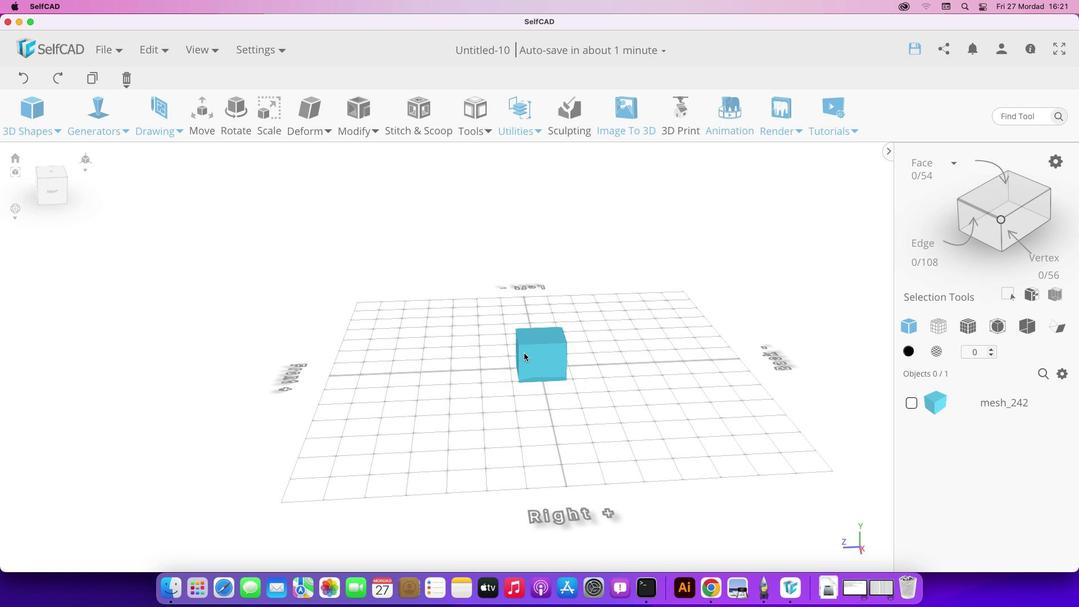 
Action: Mouse moved to (909, 354)
Screenshot: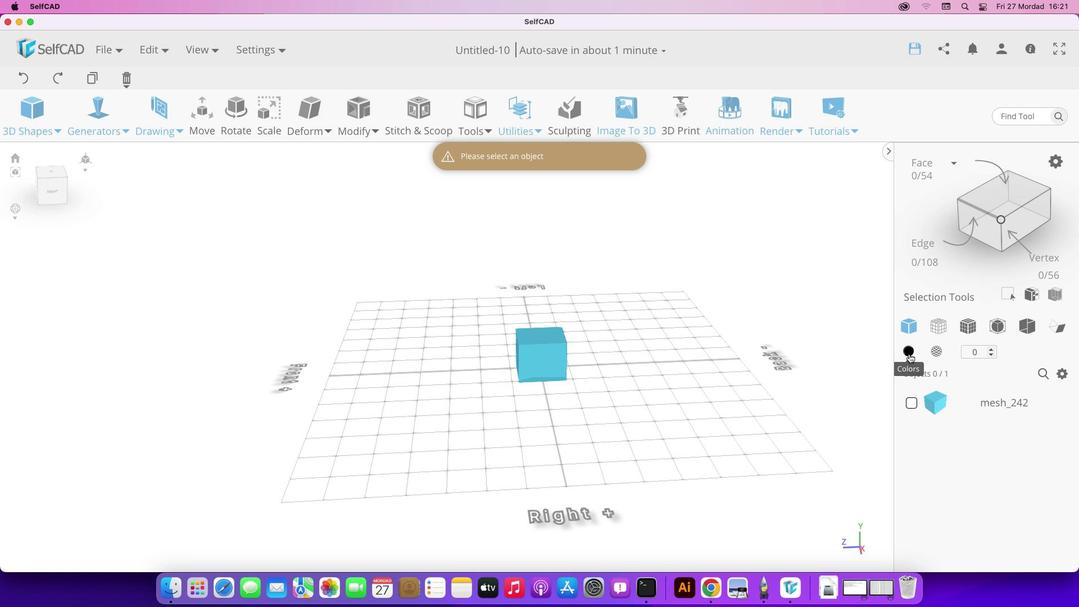 
Action: Mouse pressed left at (909, 354)
Screenshot: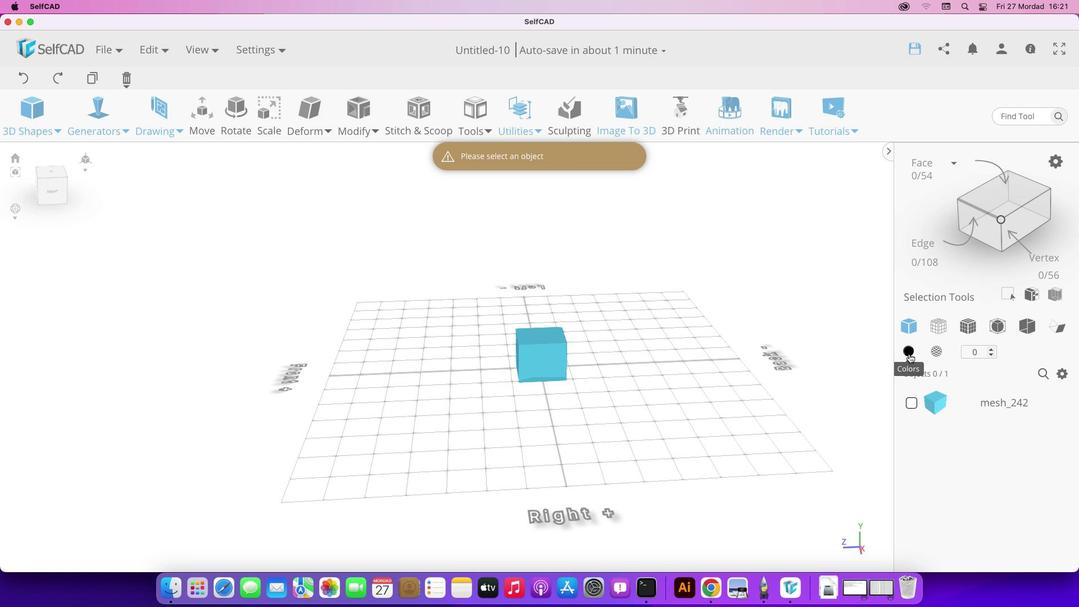 
Action: Mouse moved to (907, 403)
Screenshot: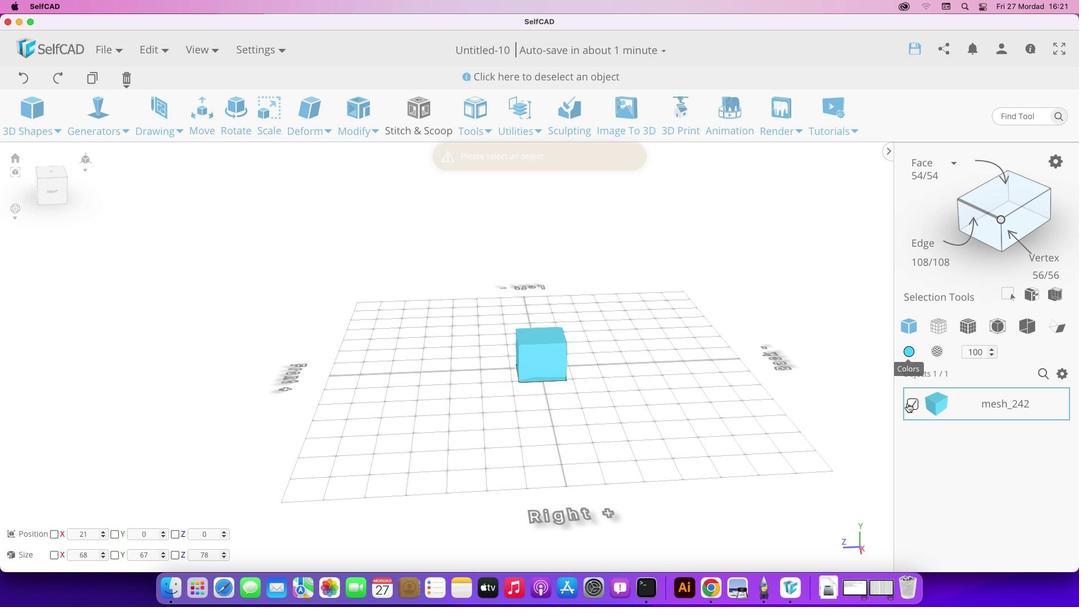 
Action: Mouse pressed left at (907, 403)
Screenshot: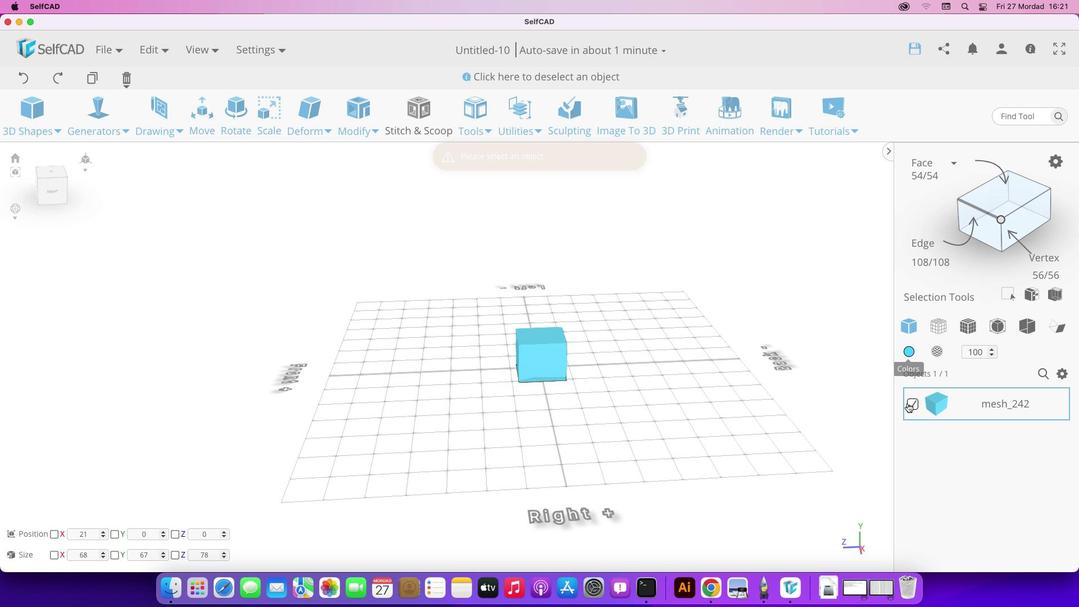 
Action: Mouse moved to (908, 356)
Screenshot: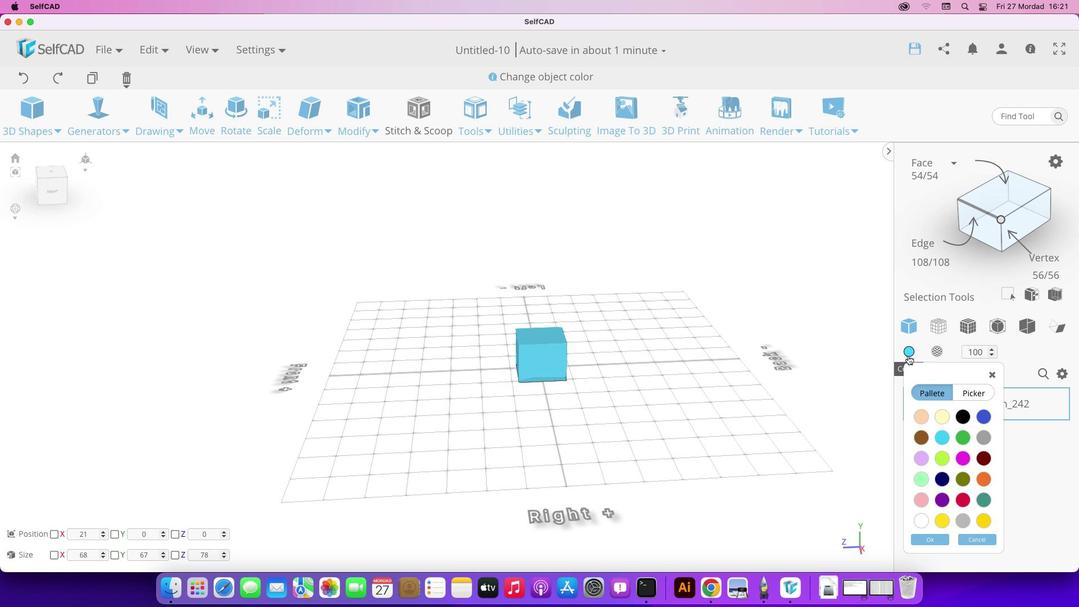 
Action: Mouse pressed left at (908, 356)
Screenshot: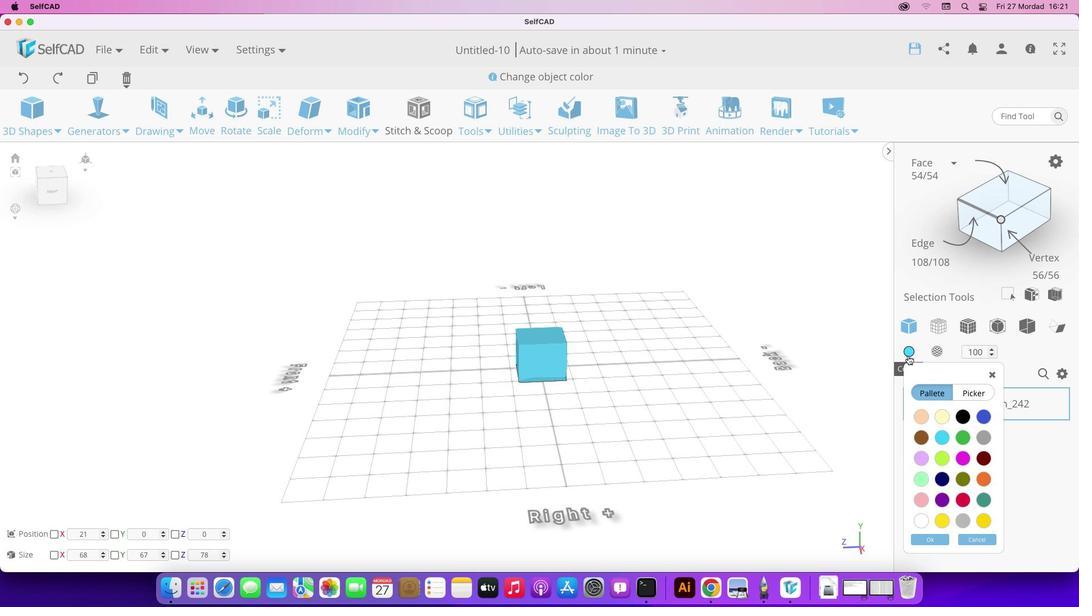 
Action: Mouse moved to (976, 395)
Screenshot: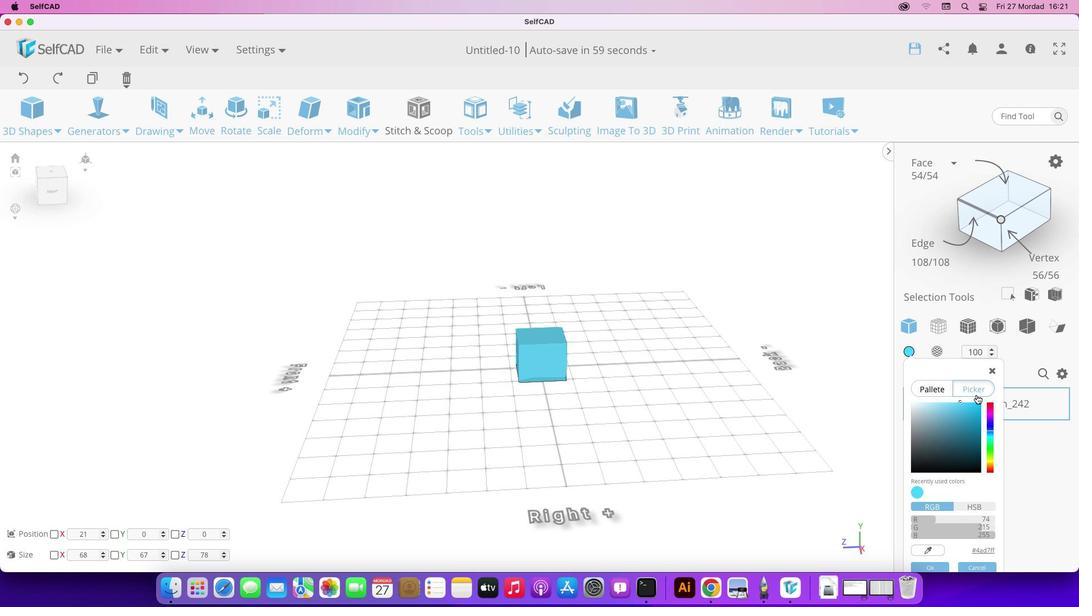 
Action: Mouse pressed left at (976, 395)
Screenshot: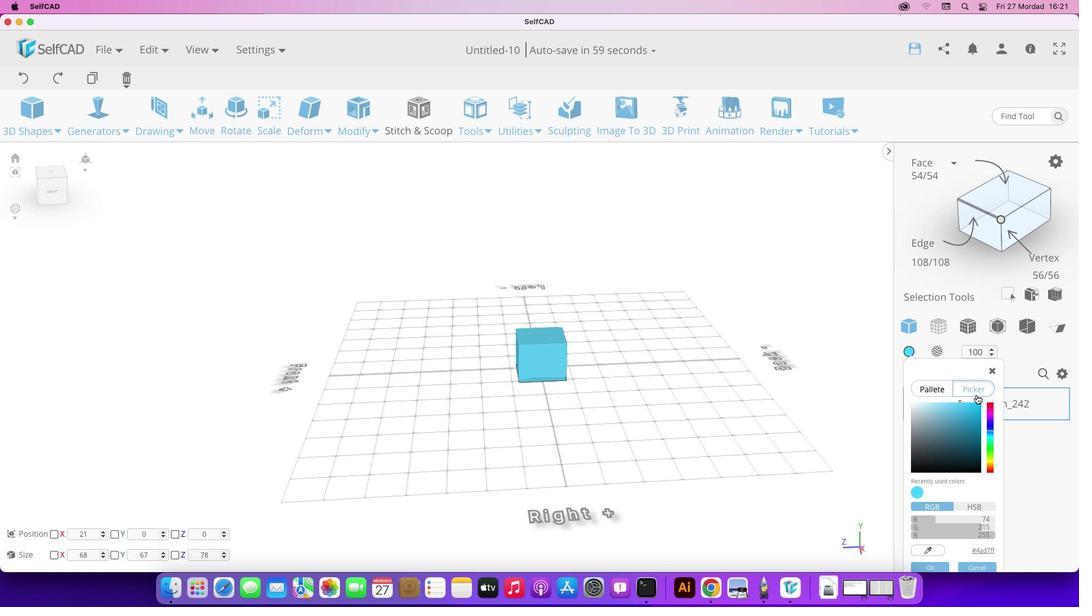 
Action: Mouse moved to (991, 397)
Screenshot: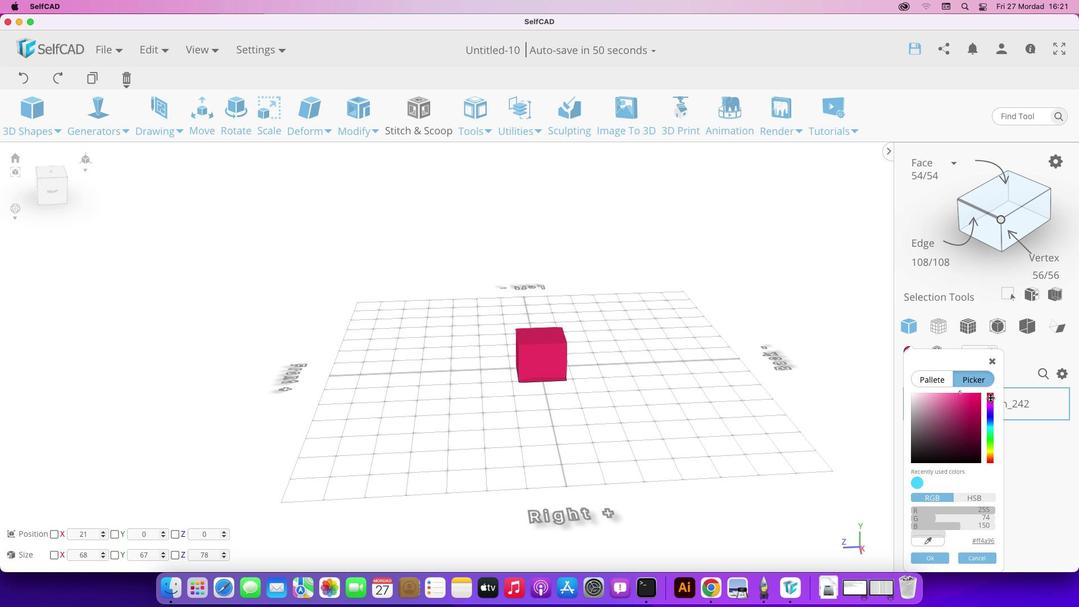 
Action: Mouse pressed left at (991, 397)
Screenshot: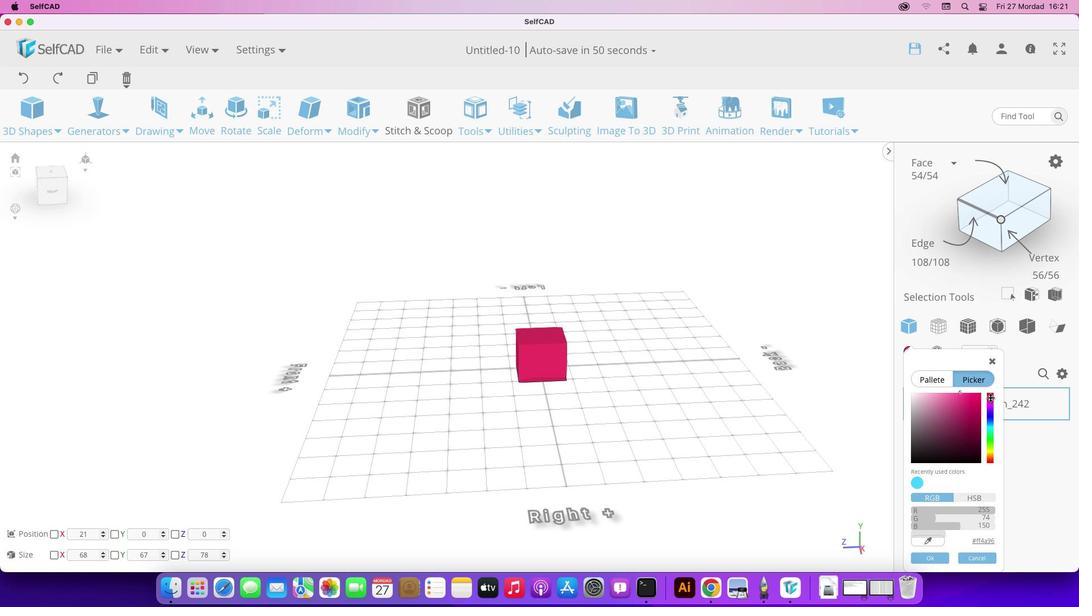 
Action: Mouse moved to (975, 426)
Screenshot: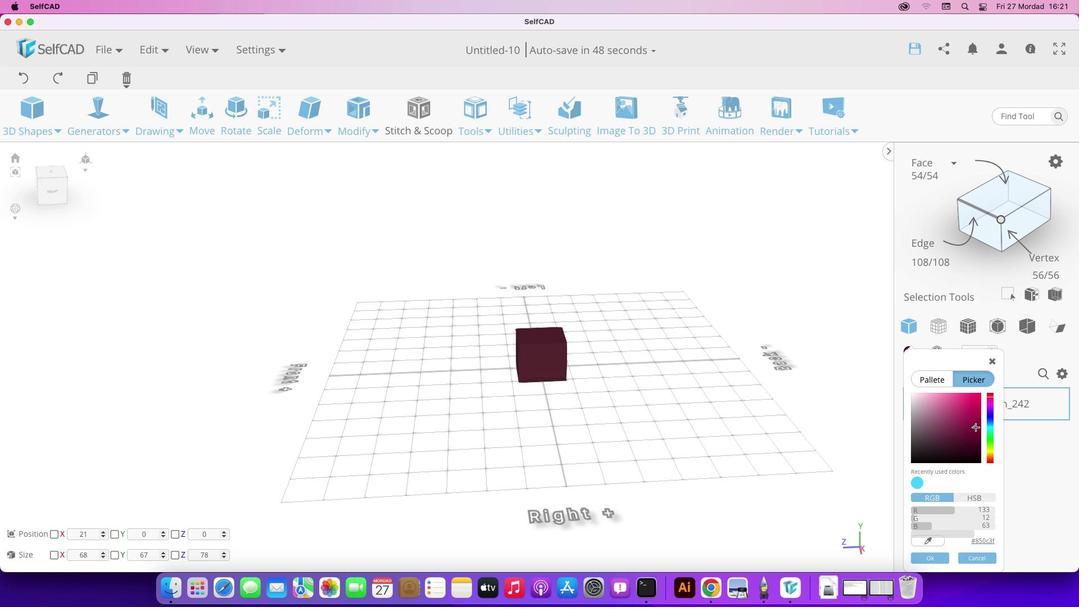
Action: Mouse pressed left at (975, 426)
Screenshot: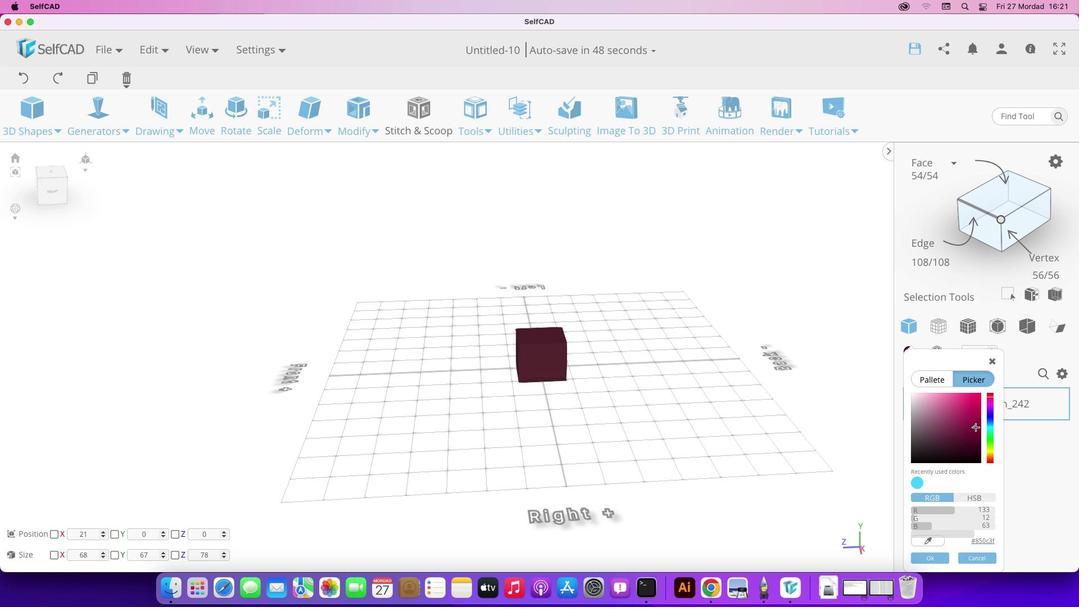 
Action: Mouse moved to (979, 407)
Screenshot: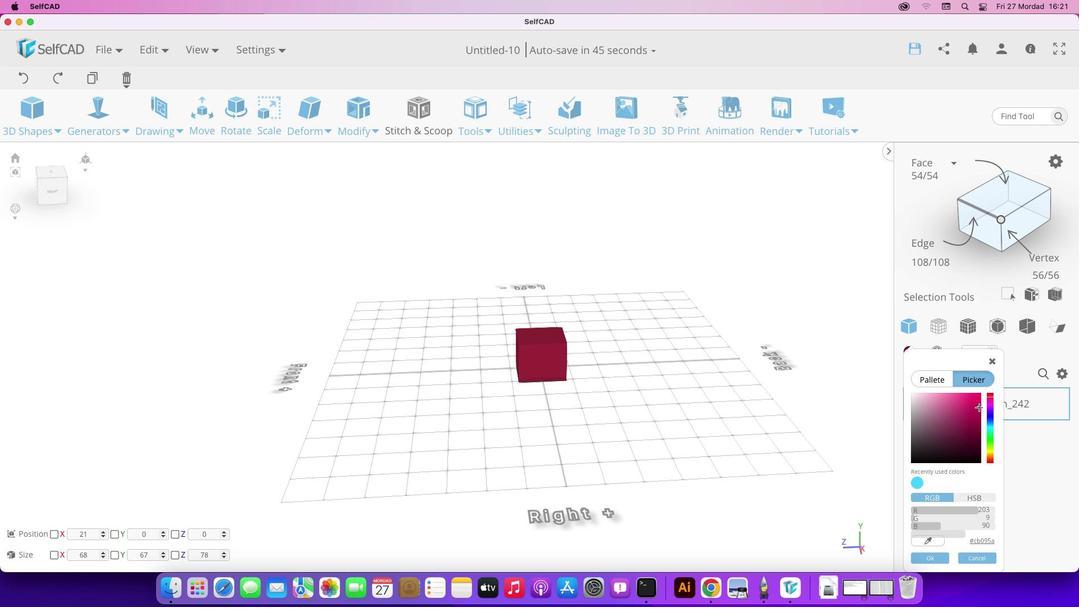 
Action: Mouse pressed left at (979, 407)
Screenshot: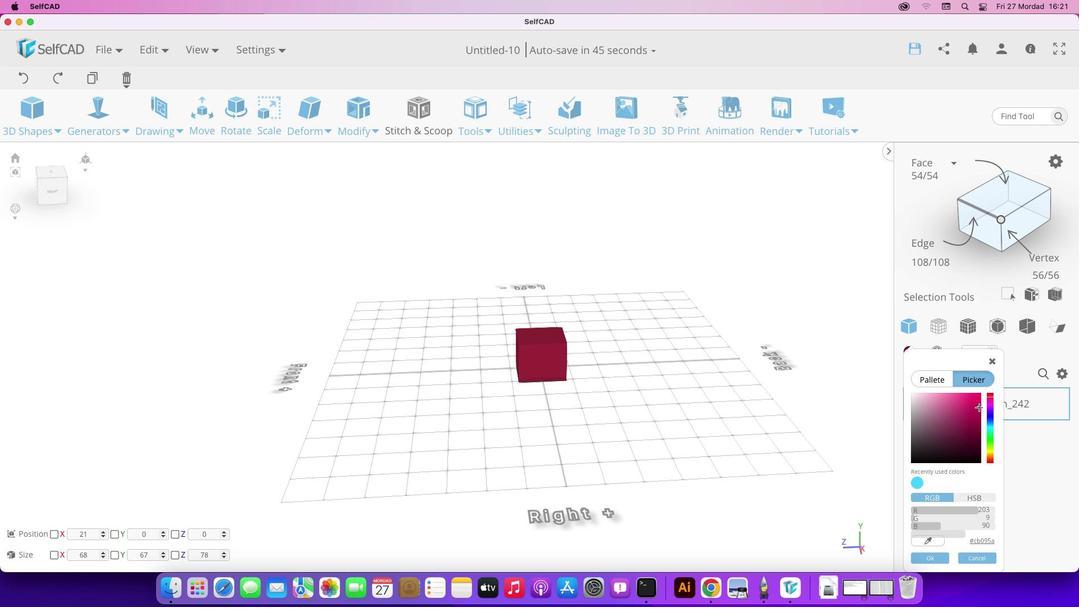 
Action: Mouse moved to (993, 397)
Screenshot: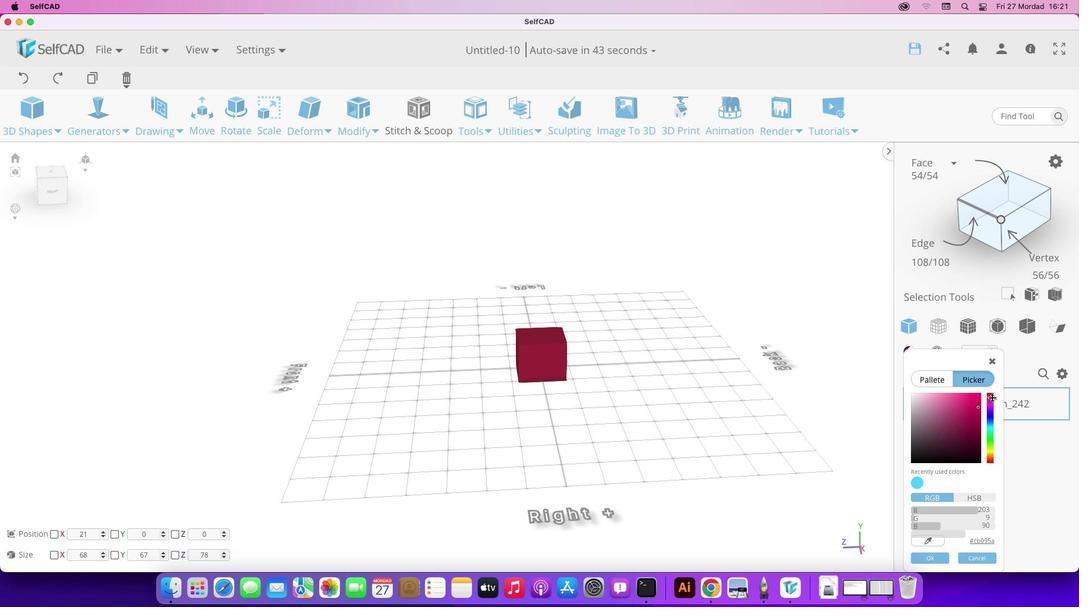 
Action: Mouse pressed left at (993, 397)
Screenshot: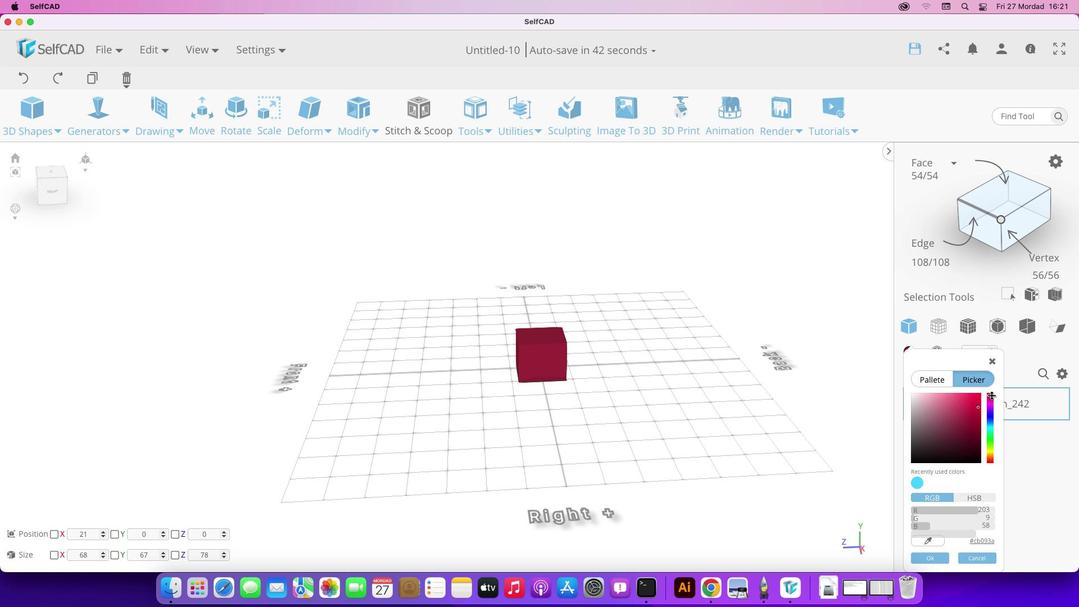
Action: Mouse moved to (972, 402)
Screenshot: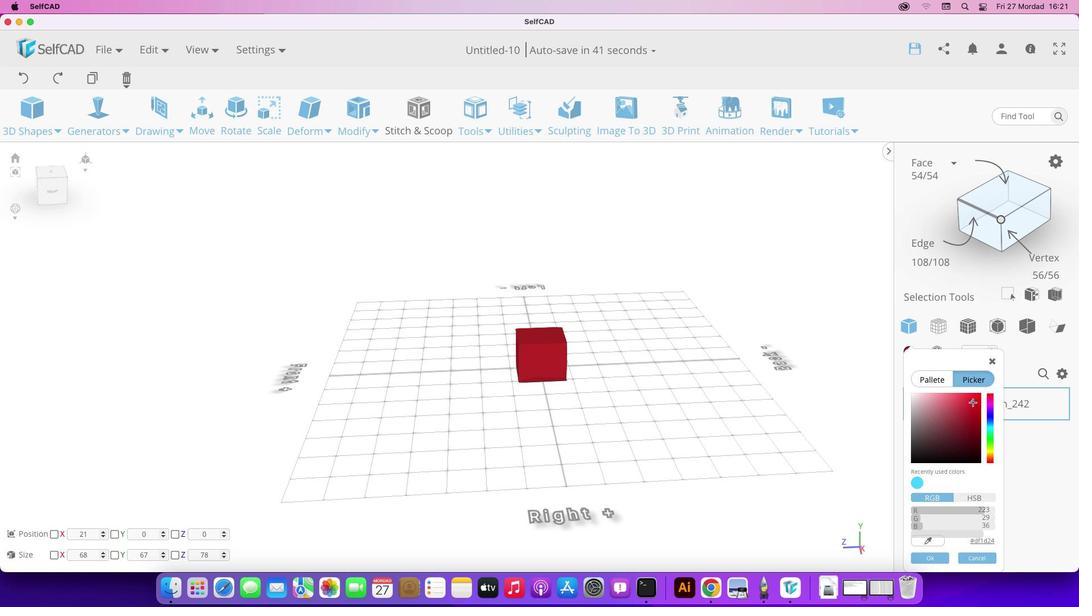 
Action: Mouse pressed left at (972, 402)
Screenshot: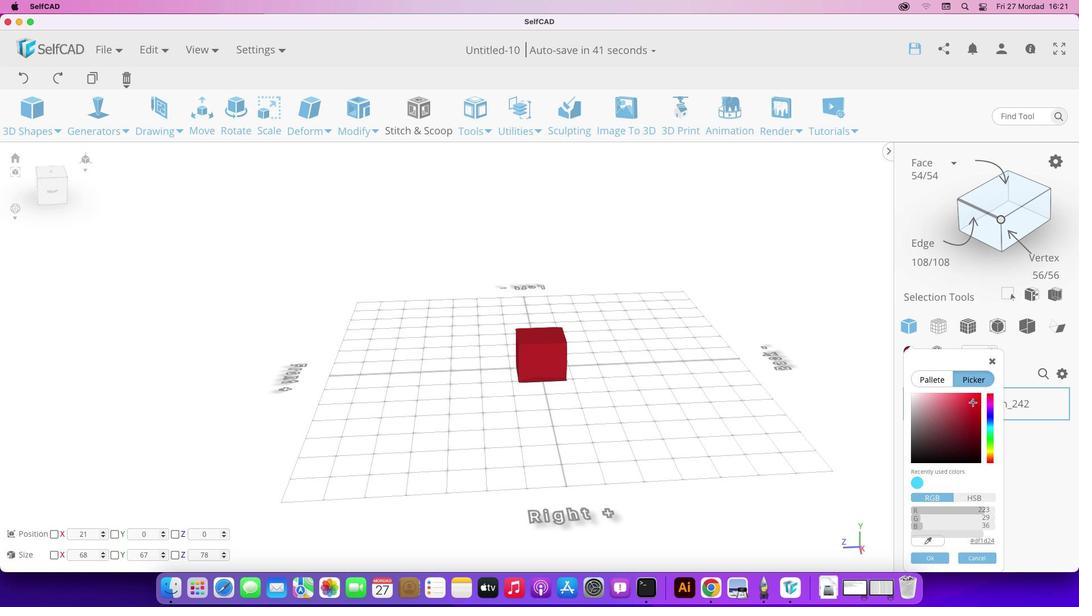
Action: Mouse moved to (929, 558)
Screenshot: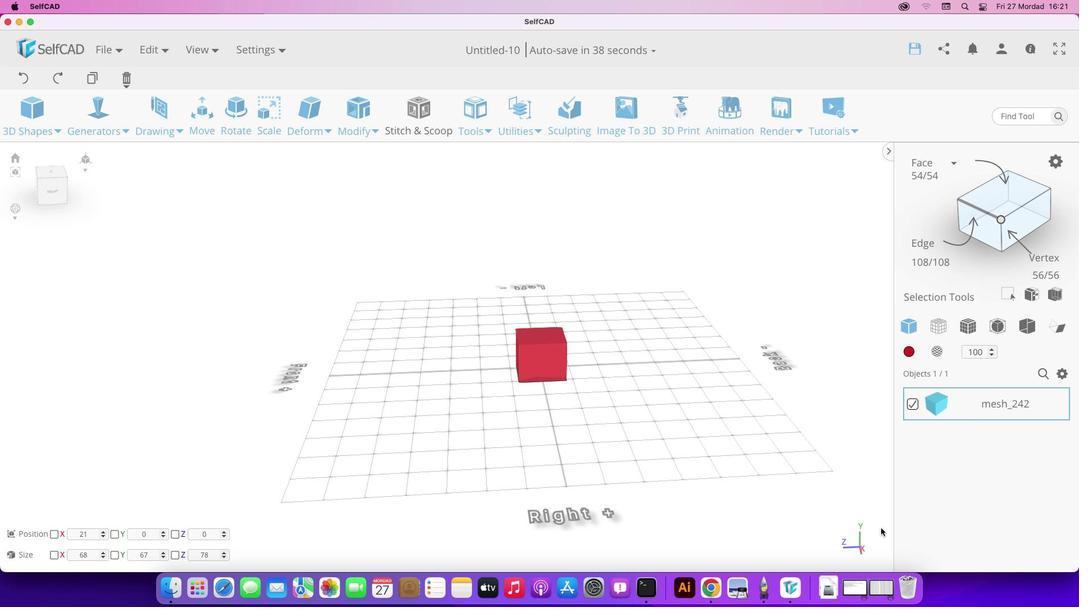 
Action: Mouse pressed left at (929, 558)
Screenshot: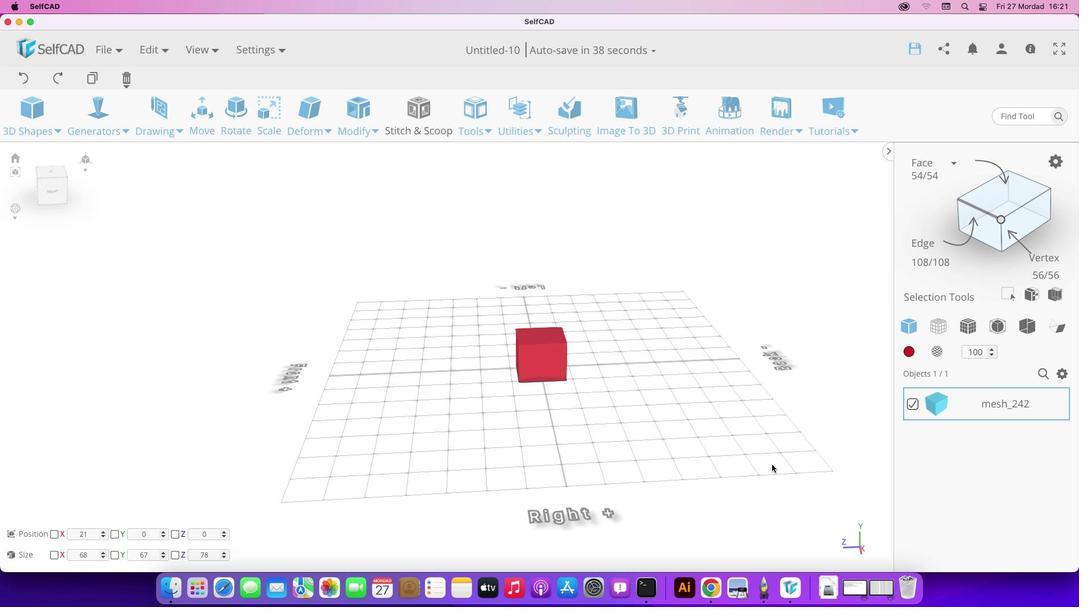 
Action: Mouse moved to (548, 359)
Screenshot: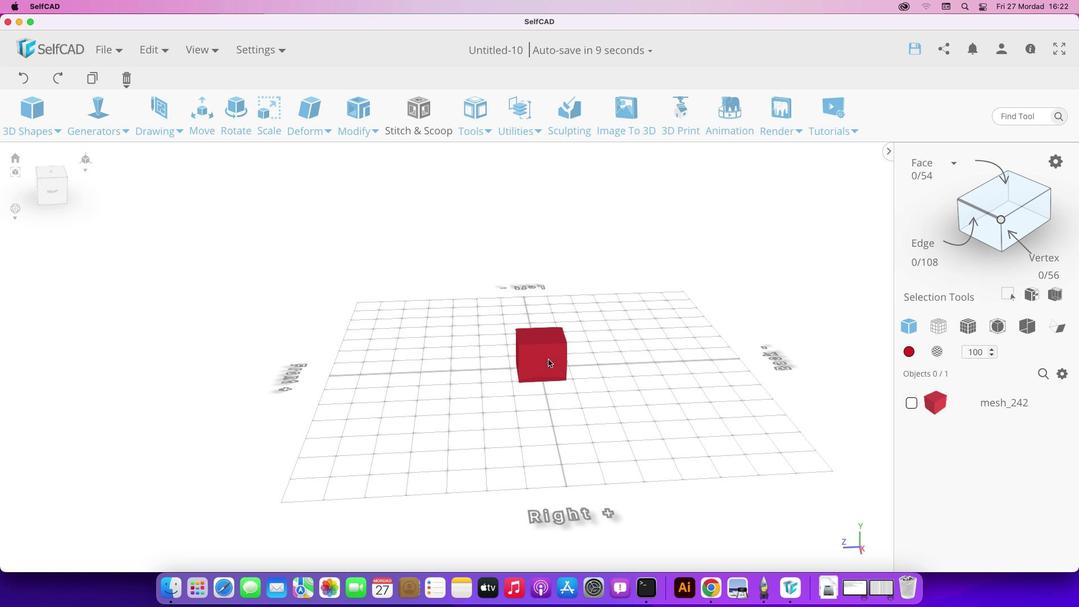 
Action: Mouse pressed left at (548, 359)
Screenshot: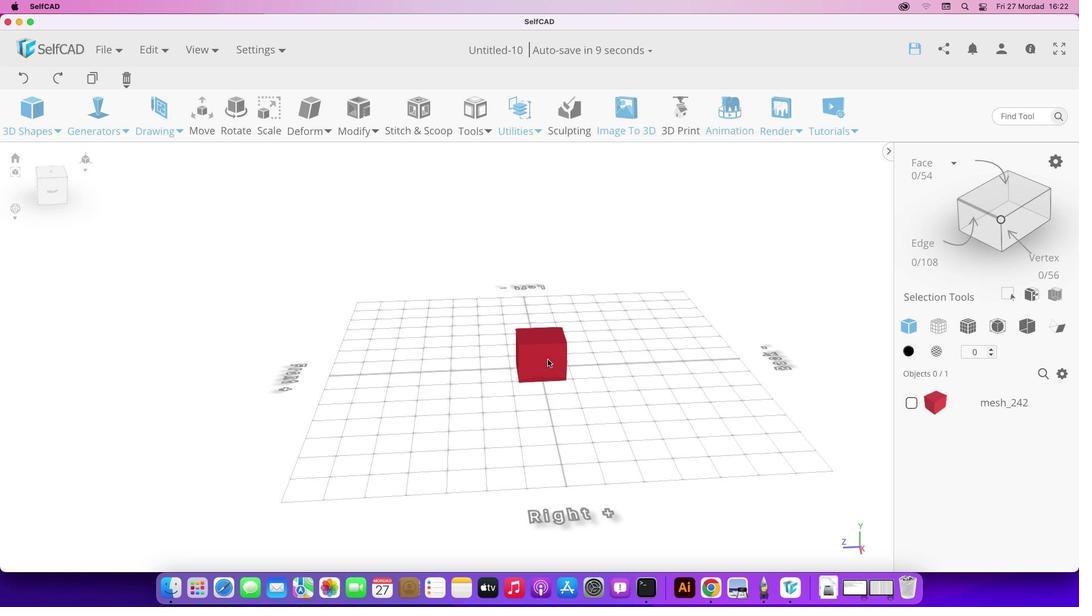 
Action: Mouse moved to (911, 403)
Screenshot: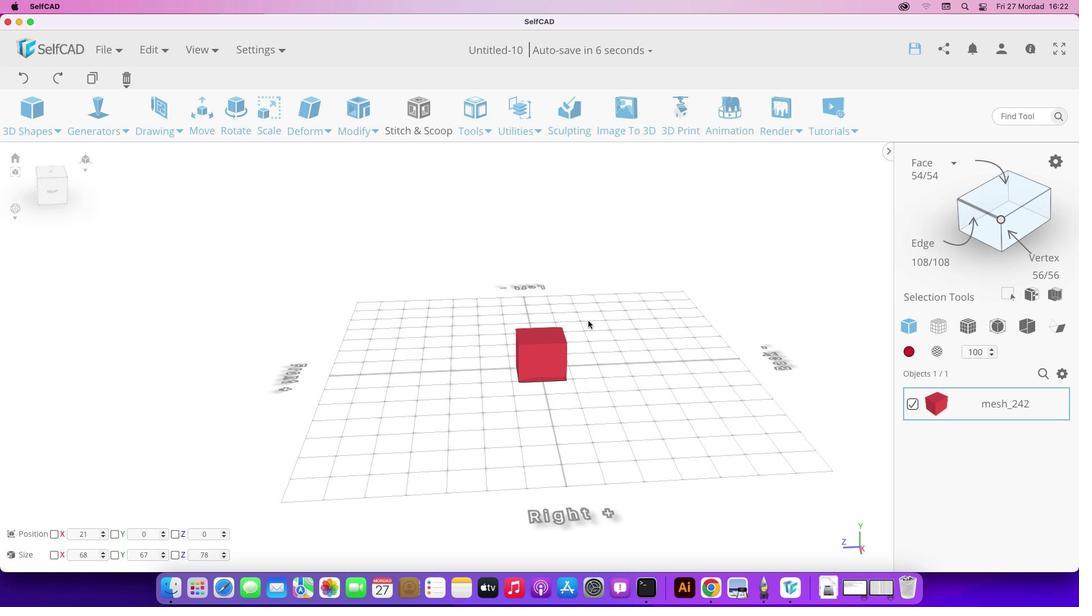 
Action: Mouse pressed left at (911, 403)
Screenshot: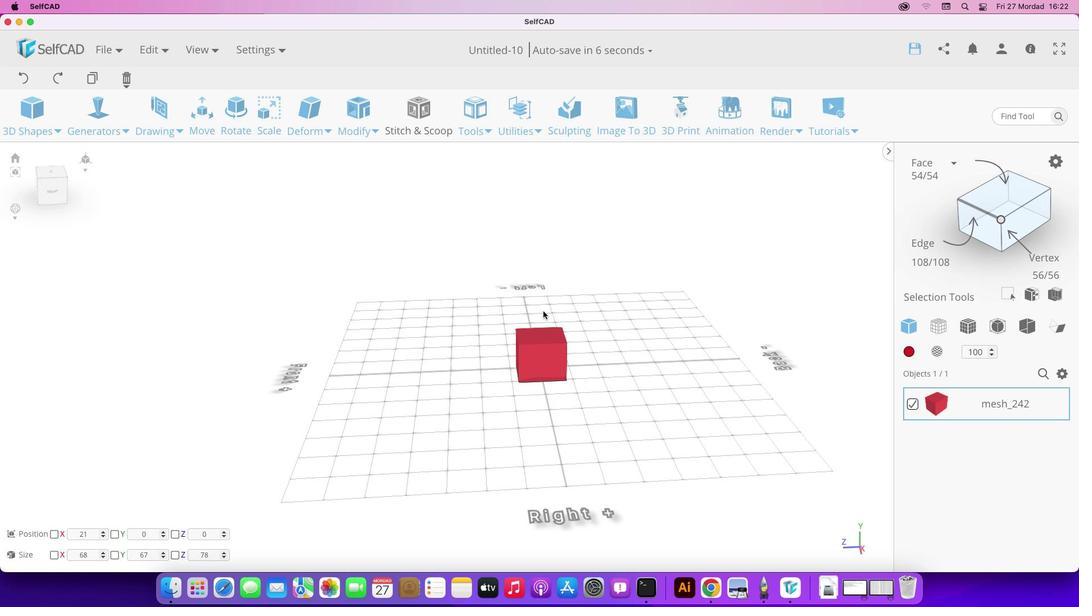 
Action: Mouse moved to (537, 352)
Screenshot: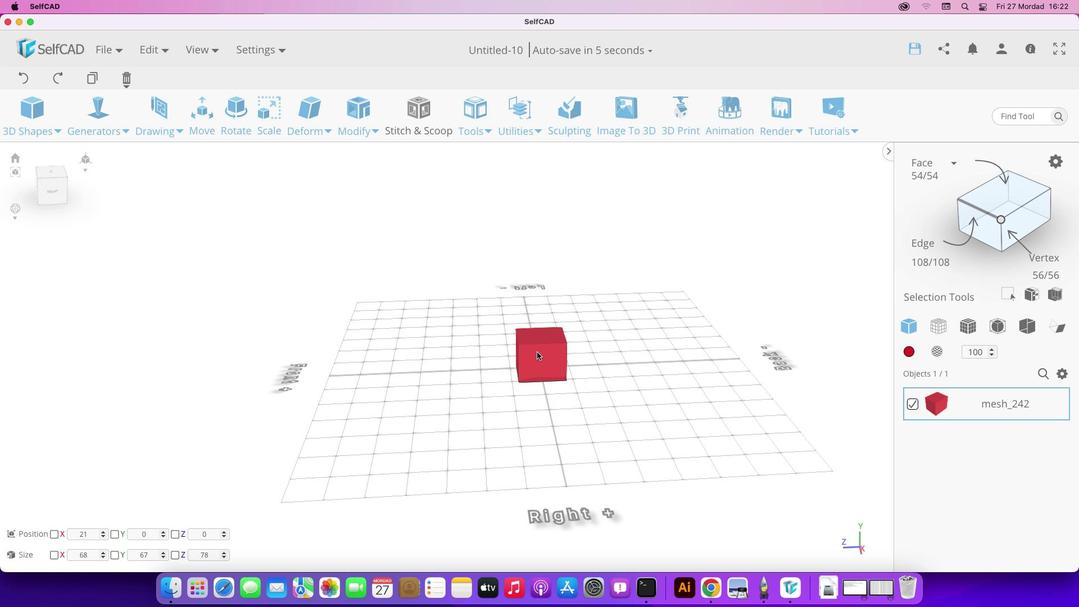 
Action: Key pressed Key.alt
Screenshot: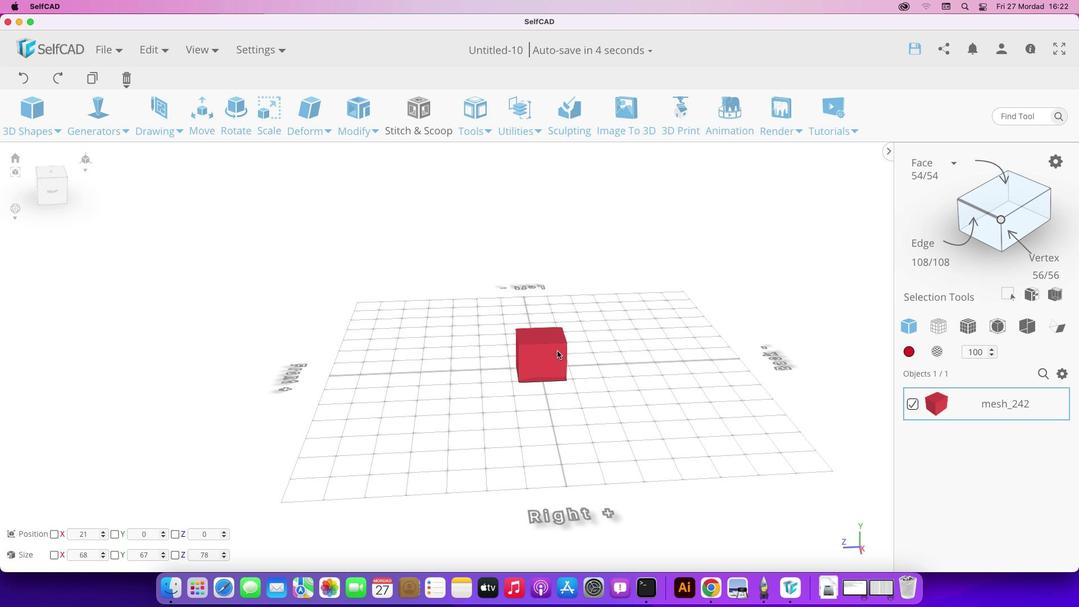 
Action: Mouse pressed left at (537, 352)
Screenshot: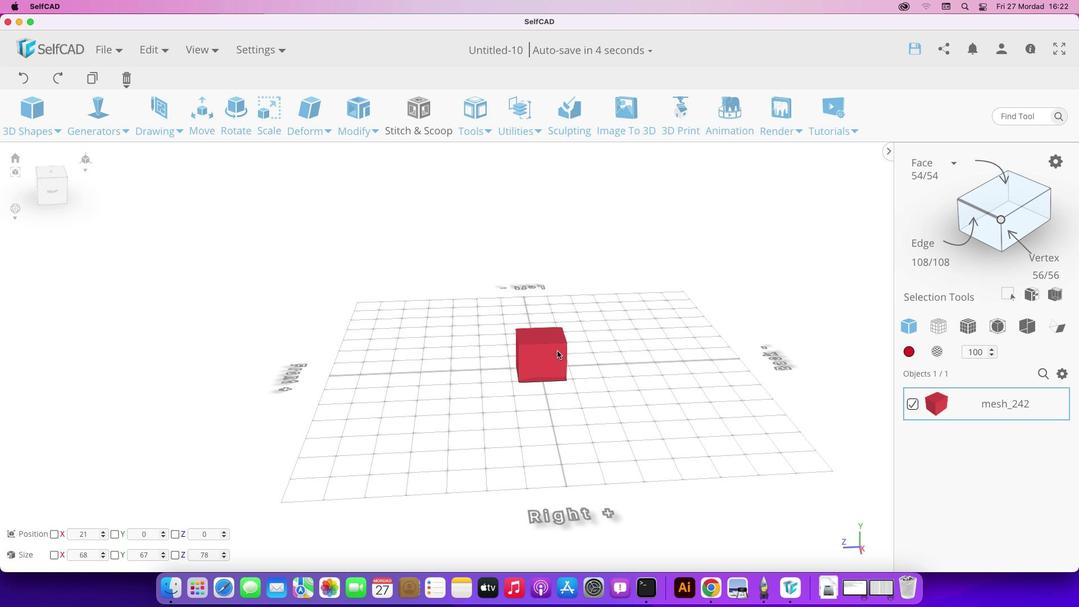 
Action: Mouse moved to (683, 431)
Screenshot: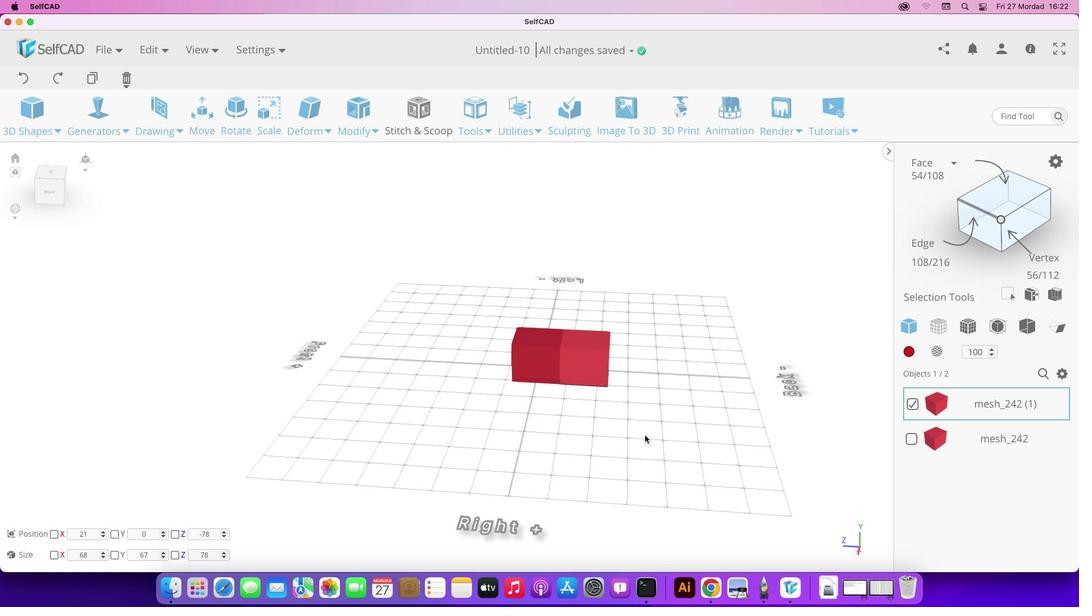 
Action: Mouse pressed left at (683, 431)
Screenshot: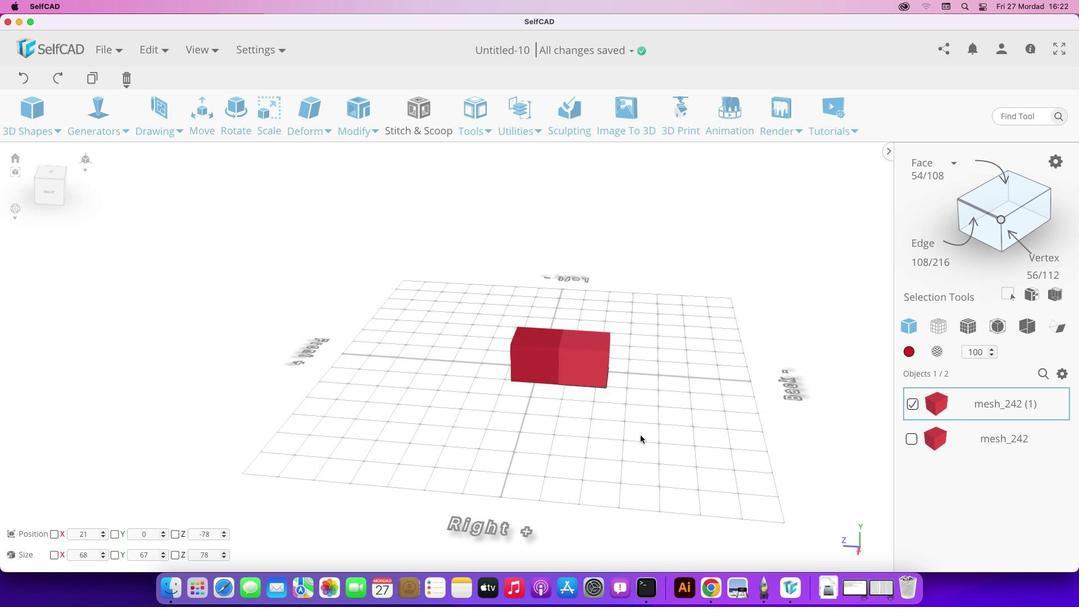 
Action: Mouse moved to (585, 345)
Screenshot: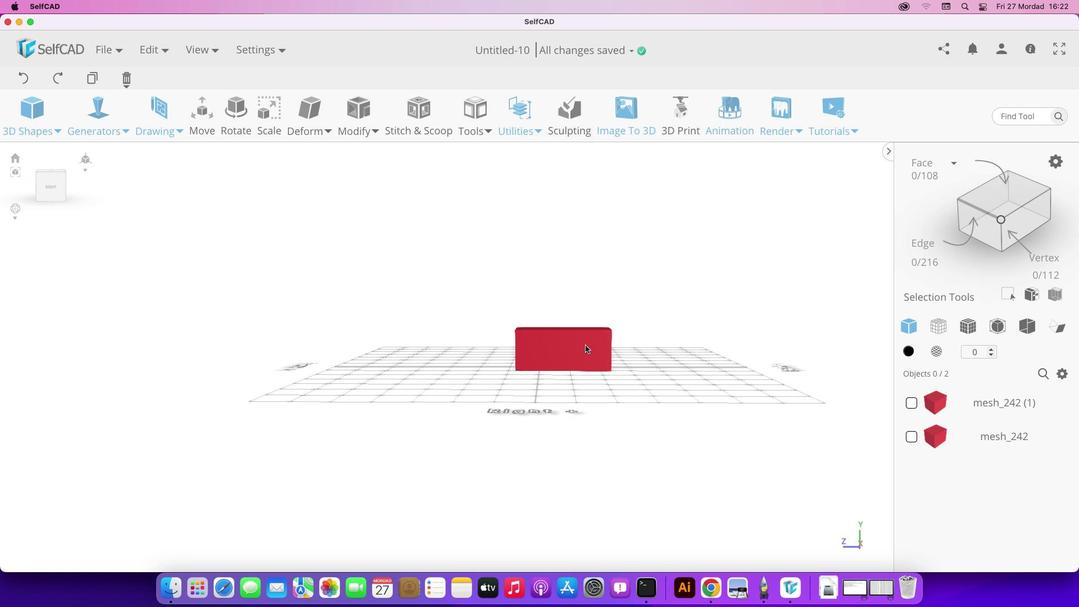 
Action: Mouse pressed left at (585, 345)
Screenshot: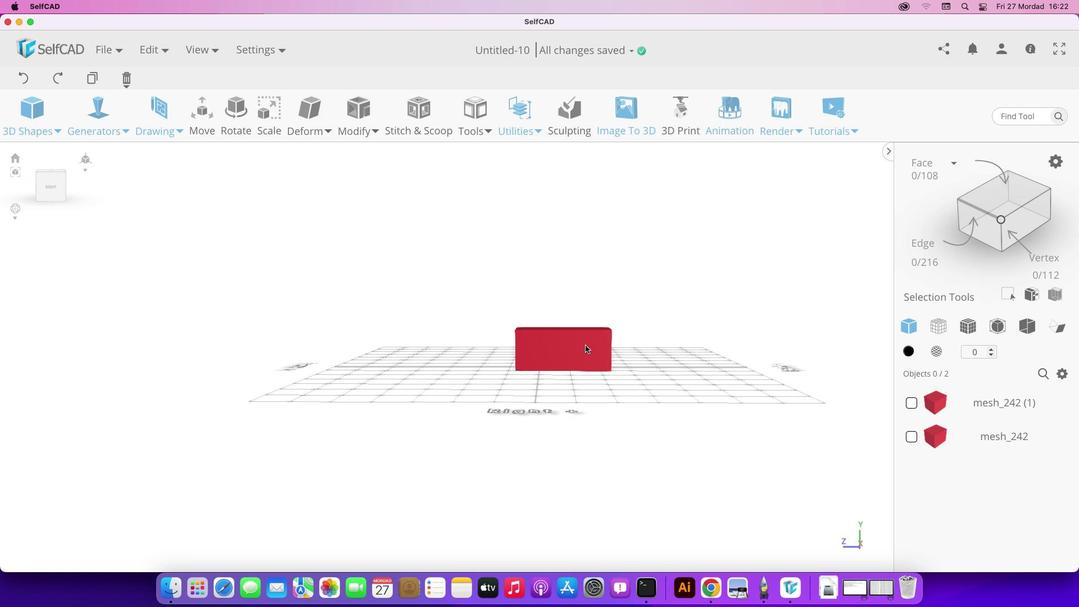 
Action: Mouse moved to (592, 352)
Screenshot: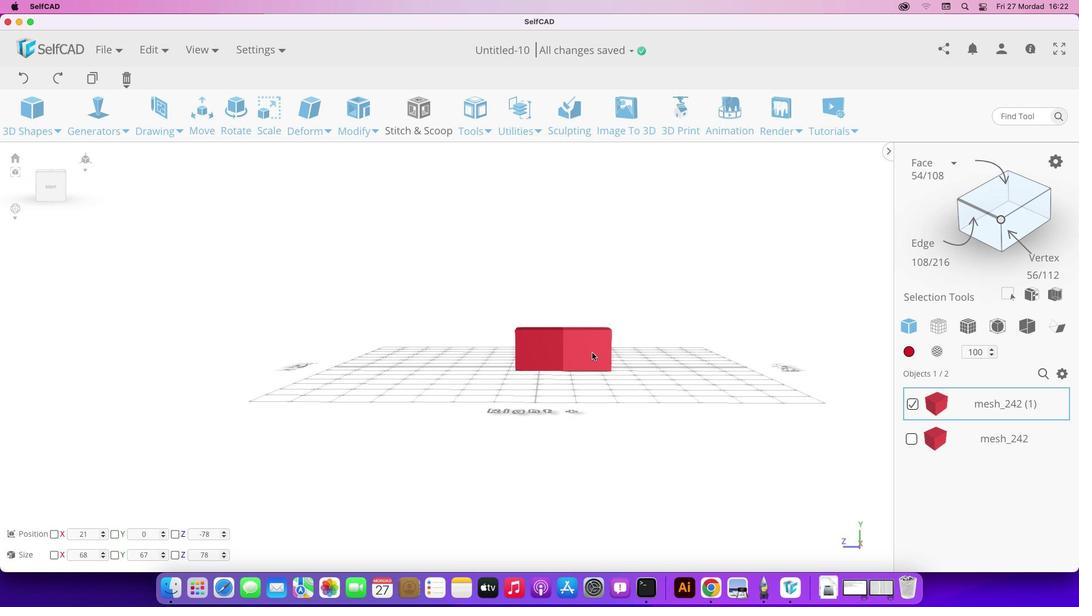 
Action: Mouse pressed left at (592, 352)
Screenshot: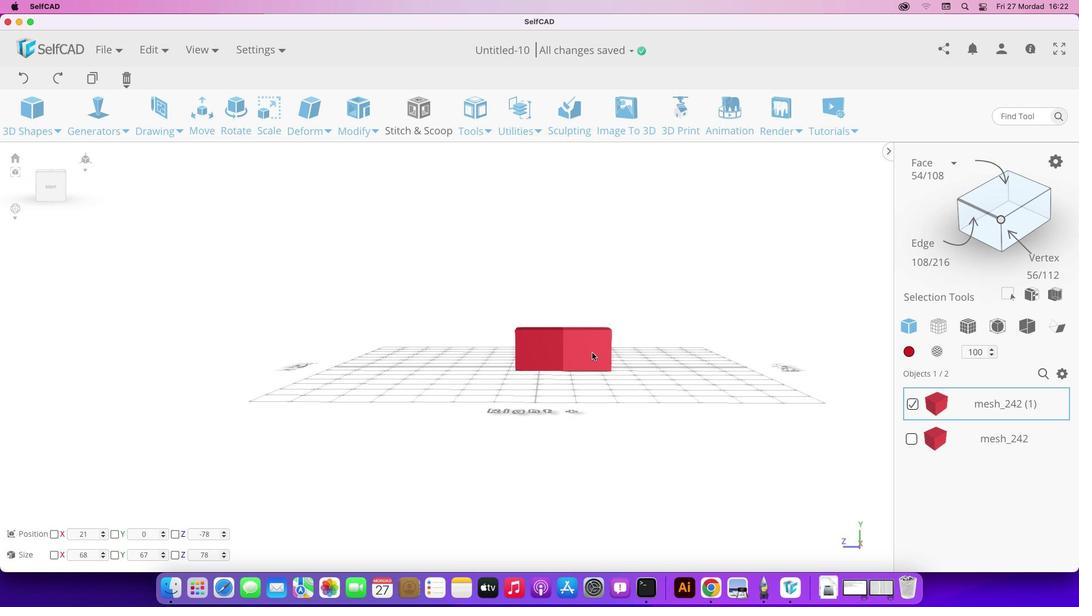 
Action: Mouse moved to (909, 353)
Screenshot: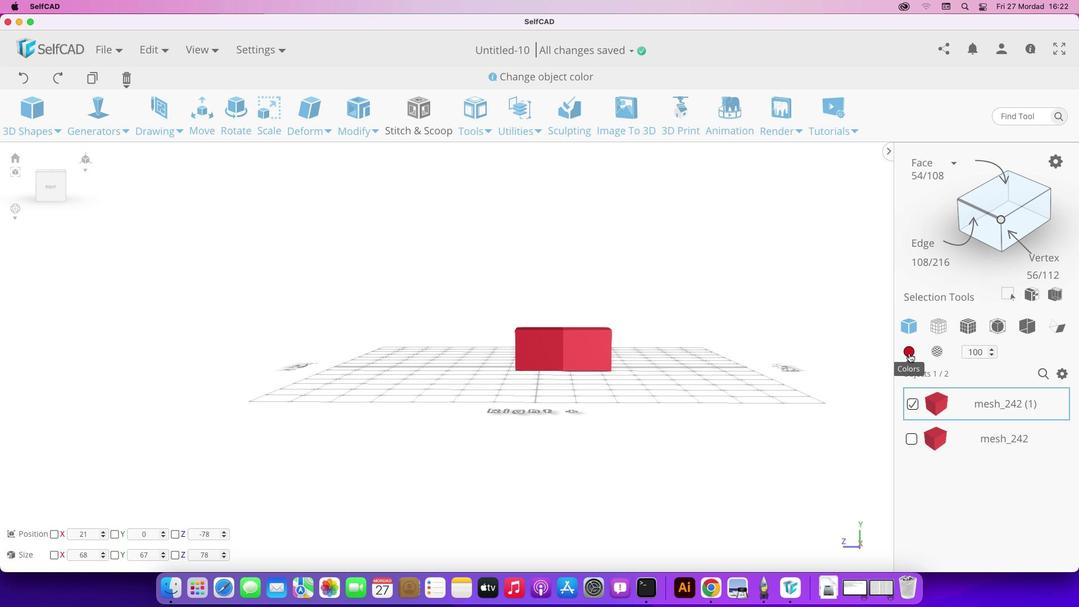 
Action: Mouse pressed left at (909, 353)
Screenshot: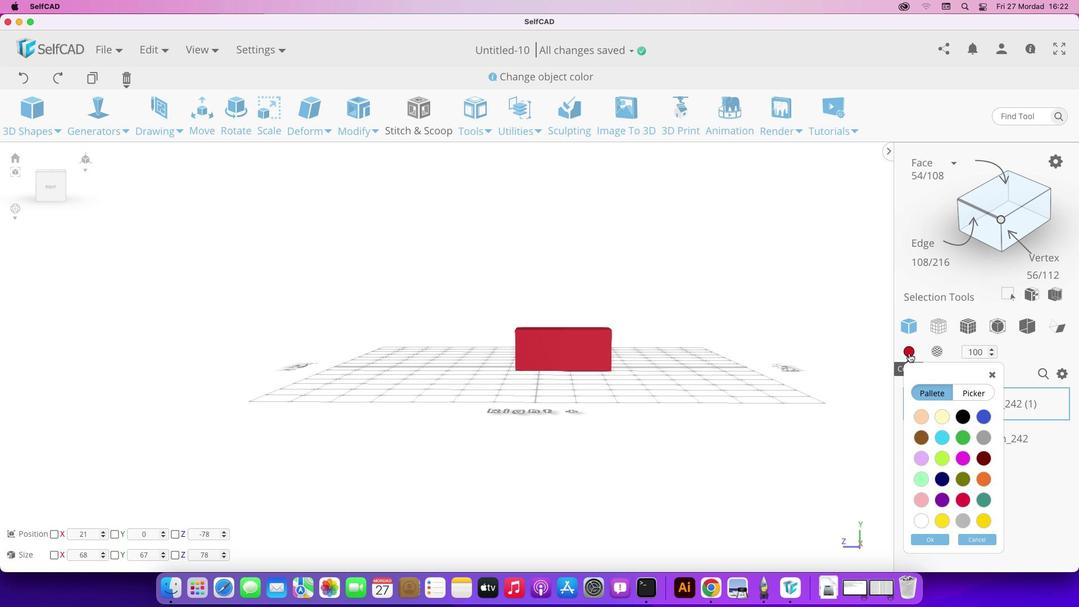 
Action: Mouse moved to (940, 523)
Screenshot: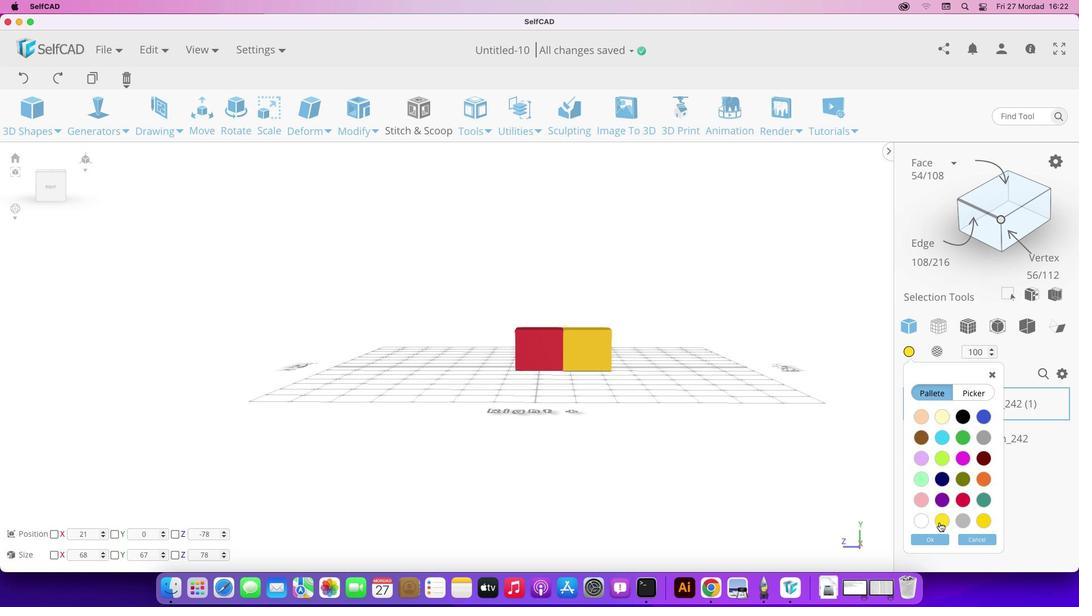 
Action: Mouse pressed left at (940, 523)
Screenshot: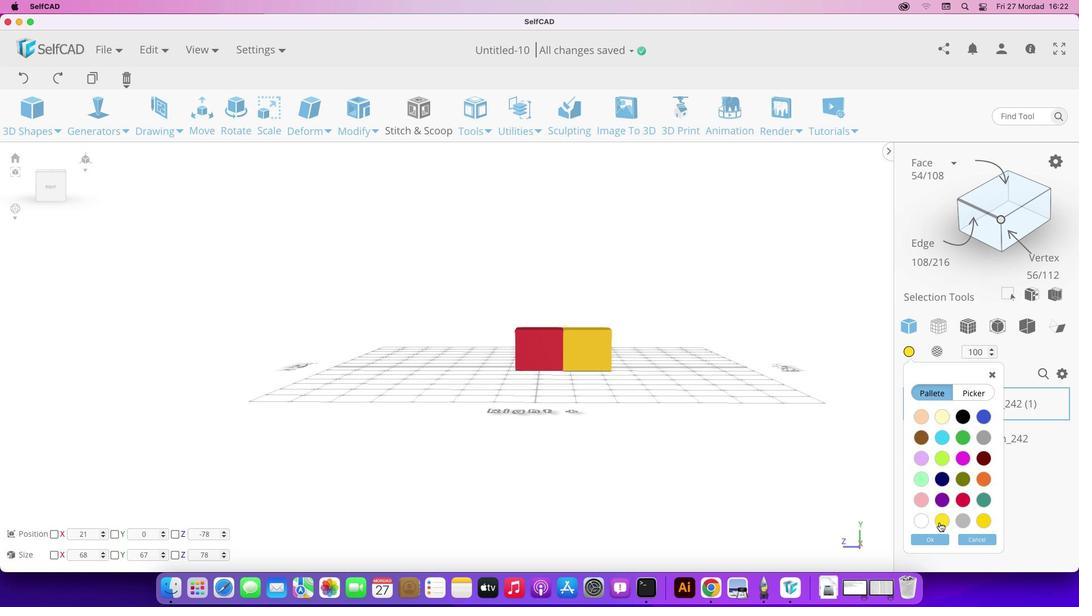 
Action: Mouse moved to (589, 248)
Screenshot: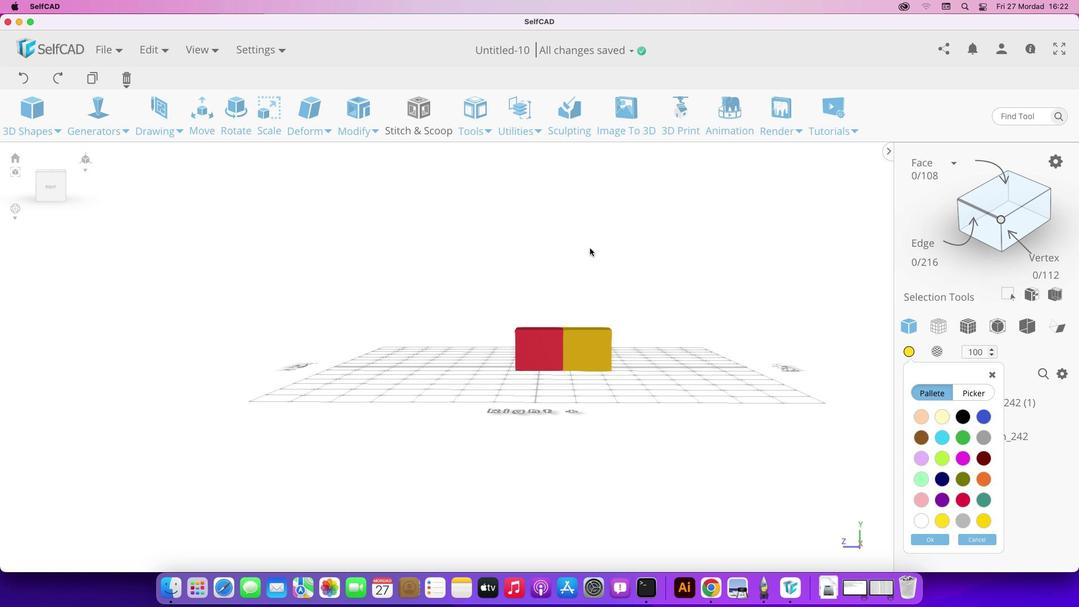 
Action: Mouse pressed left at (589, 248)
Screenshot: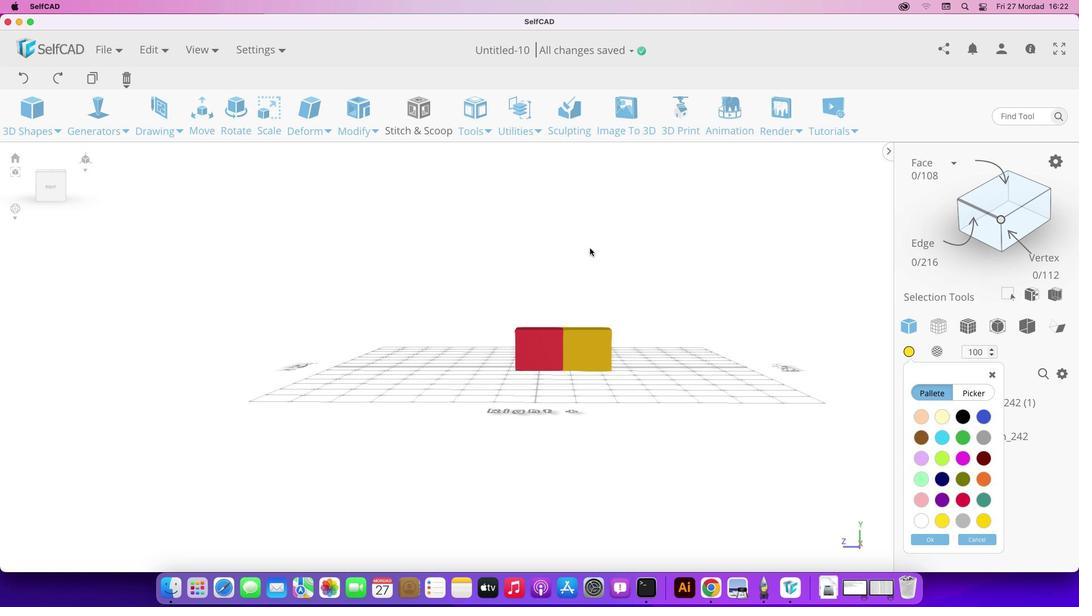 
Action: Mouse moved to (913, 402)
Screenshot: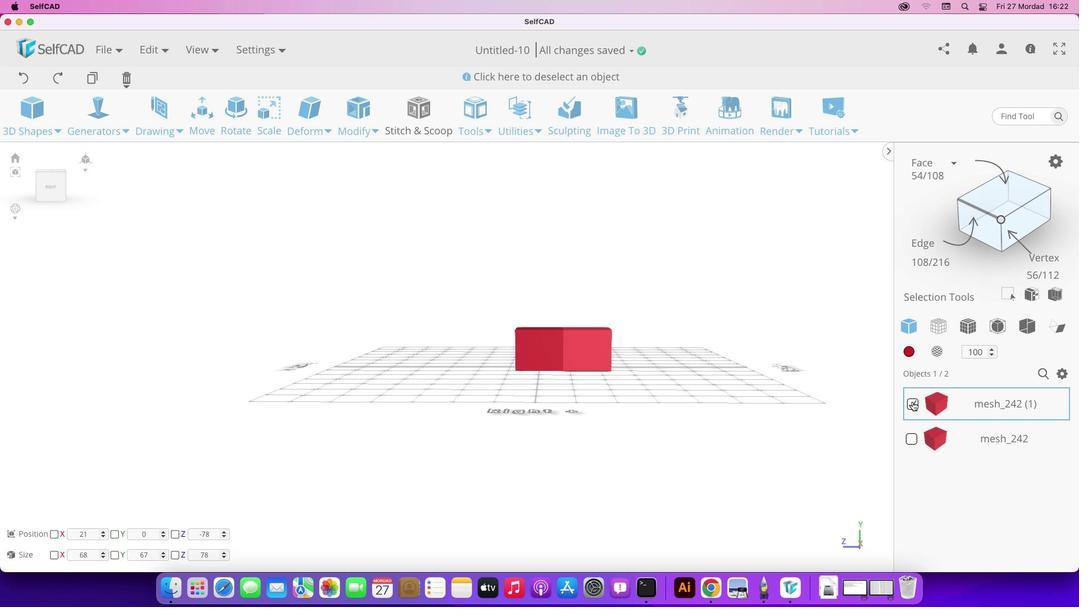 
Action: Mouse pressed left at (913, 402)
Screenshot: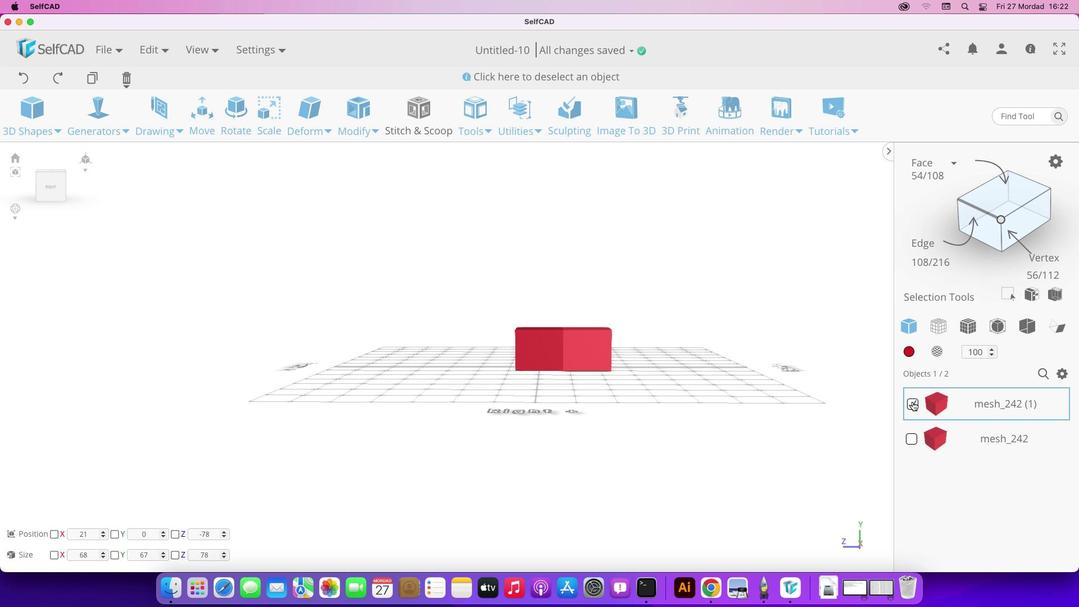
Action: Mouse moved to (907, 352)
Screenshot: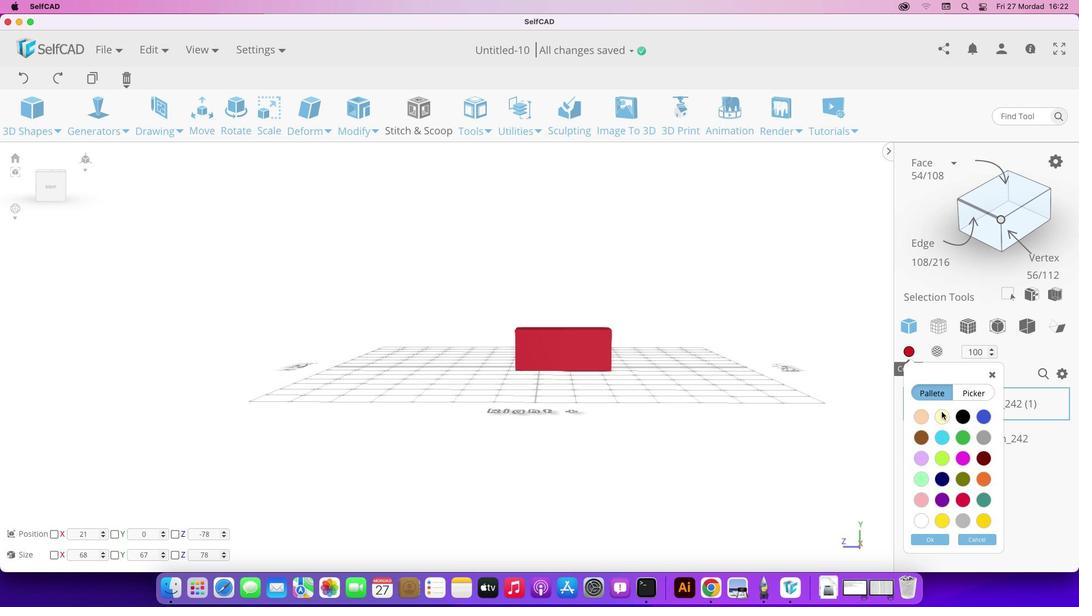 
Action: Mouse pressed left at (907, 352)
Screenshot: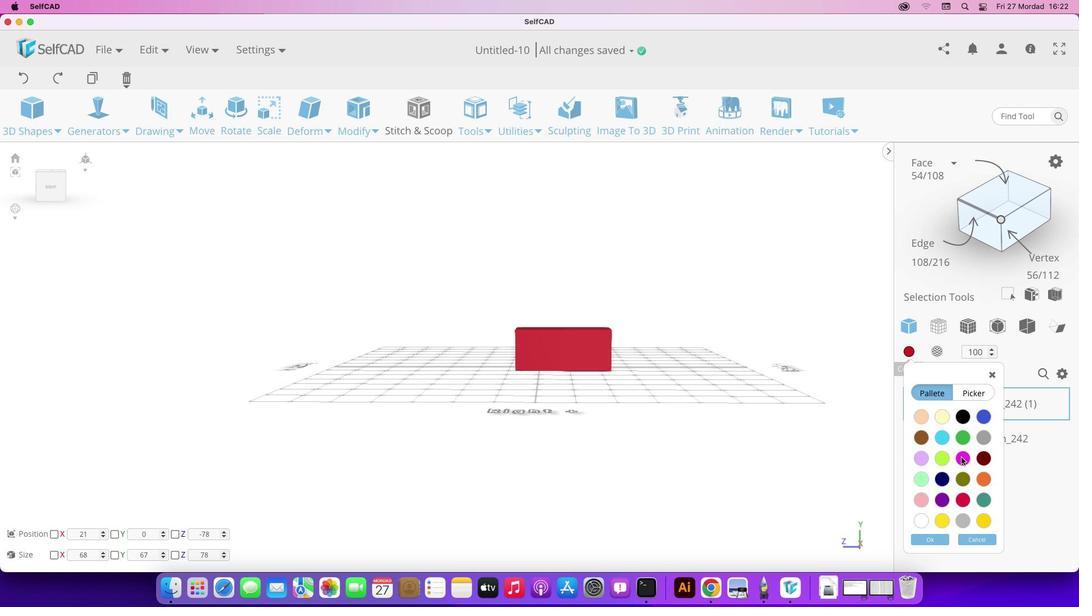 
Action: Mouse moved to (939, 518)
Screenshot: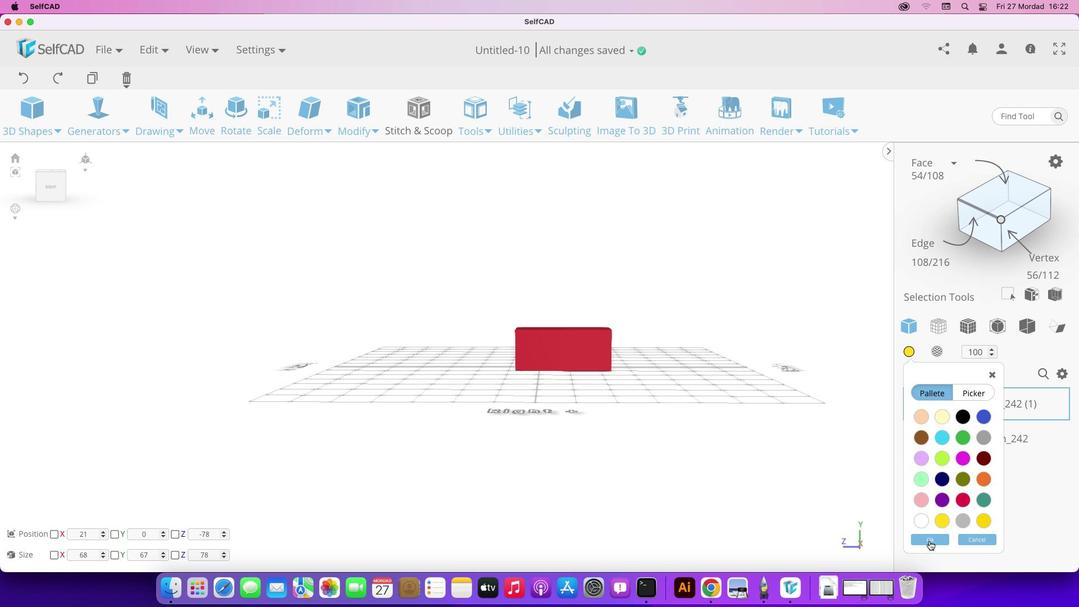 
Action: Mouse pressed left at (939, 518)
Screenshot: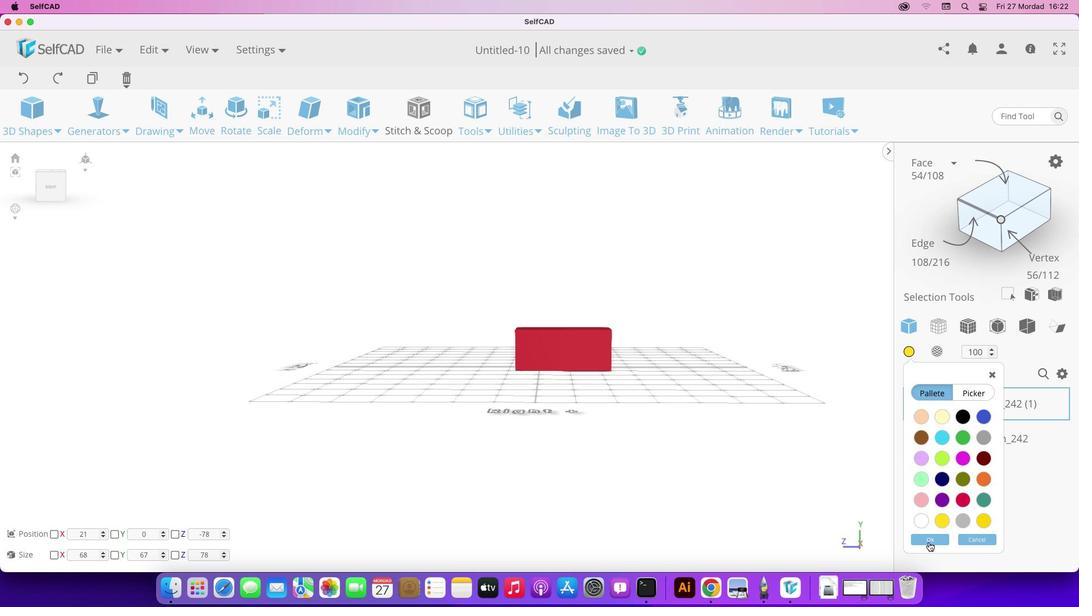 
Action: Mouse moved to (945, 522)
Screenshot: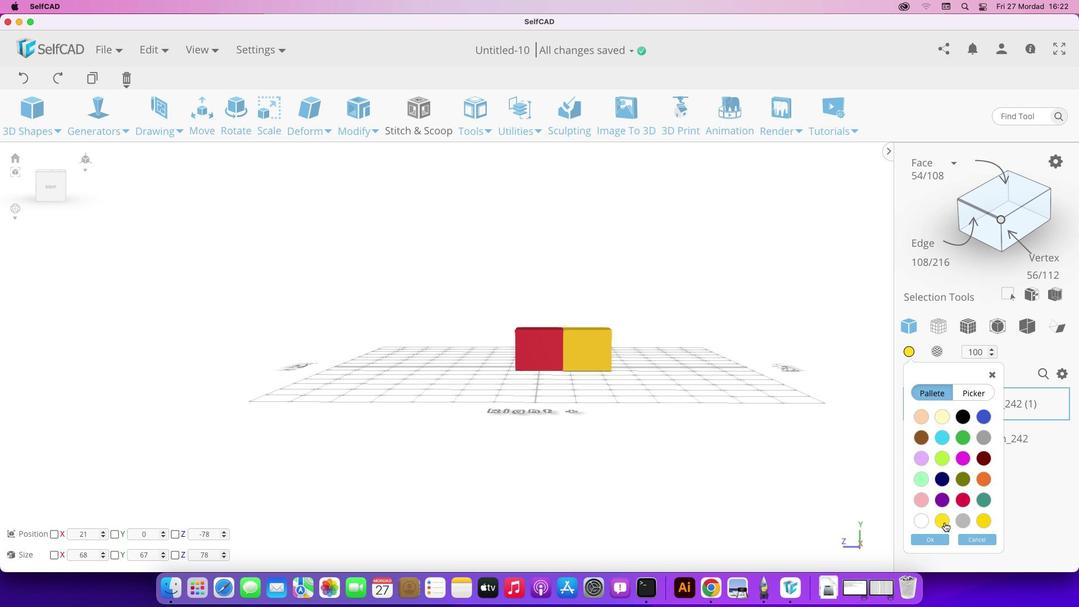 
Action: Mouse pressed left at (945, 522)
Screenshot: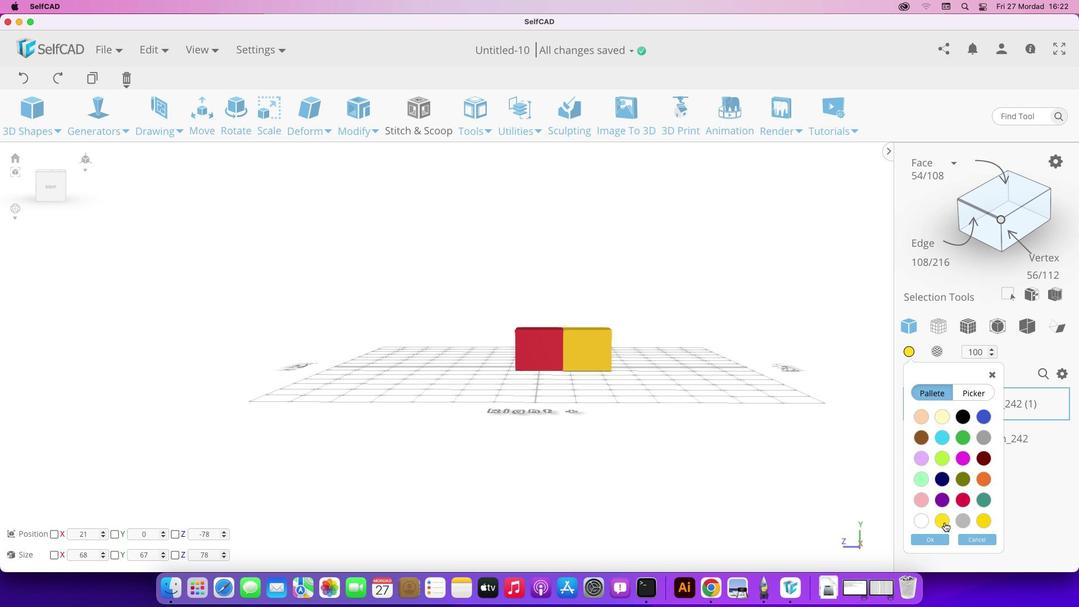 
Action: Mouse moved to (930, 543)
Screenshot: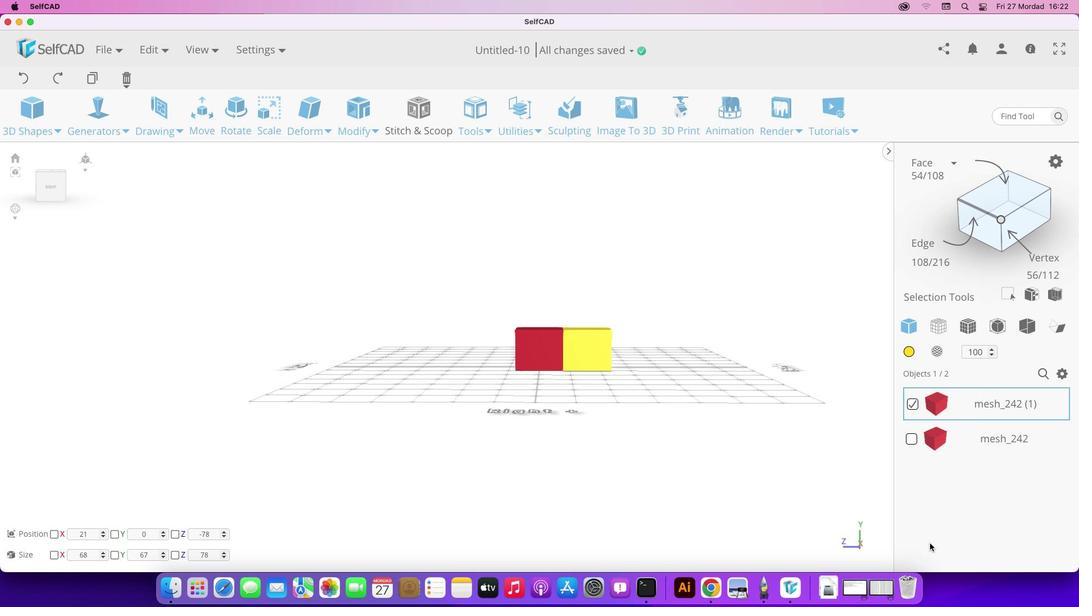 
Action: Mouse pressed left at (930, 543)
Screenshot: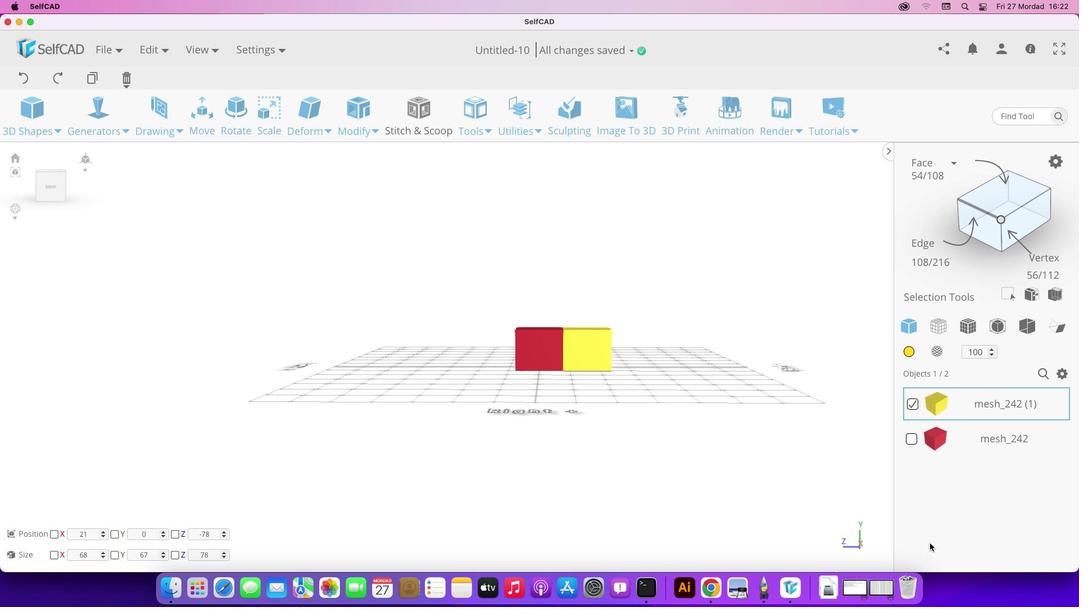
Action: Mouse moved to (542, 255)
Screenshot: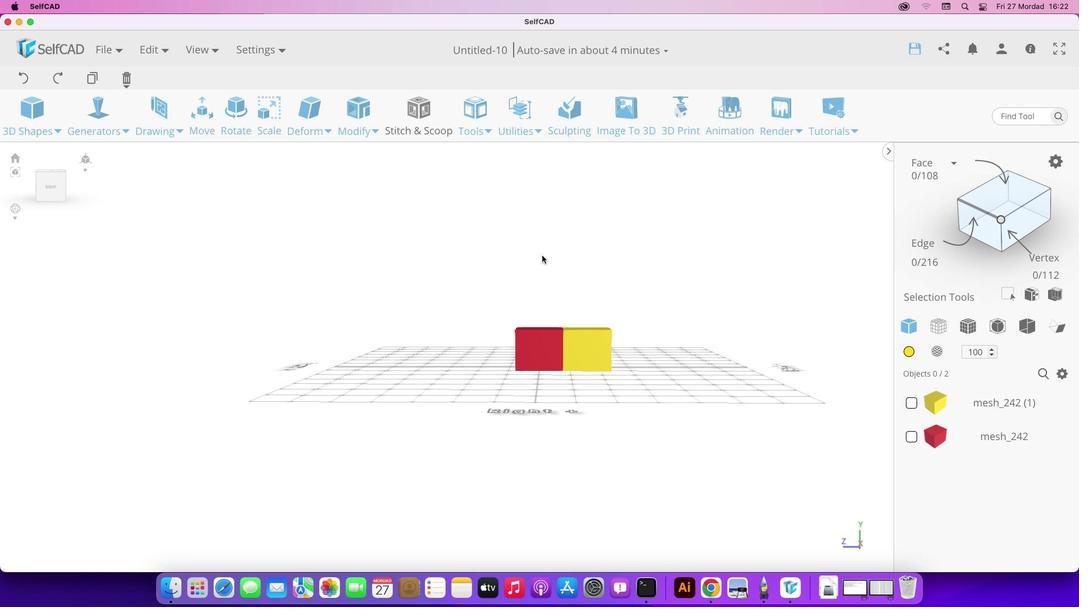 
Action: Mouse pressed left at (542, 255)
Screenshot: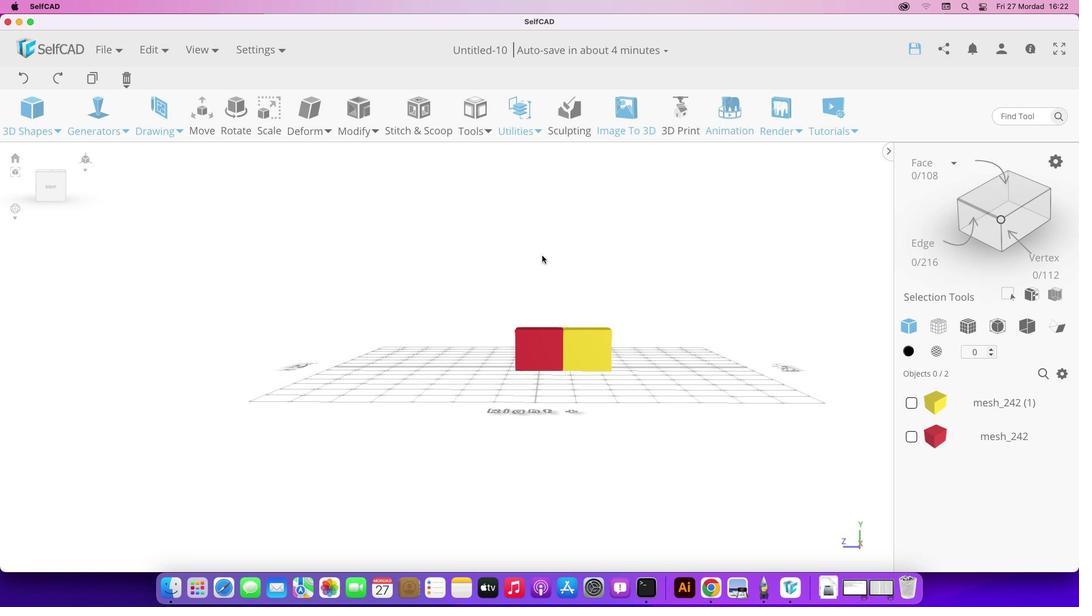 
Action: Mouse moved to (533, 354)
Screenshot: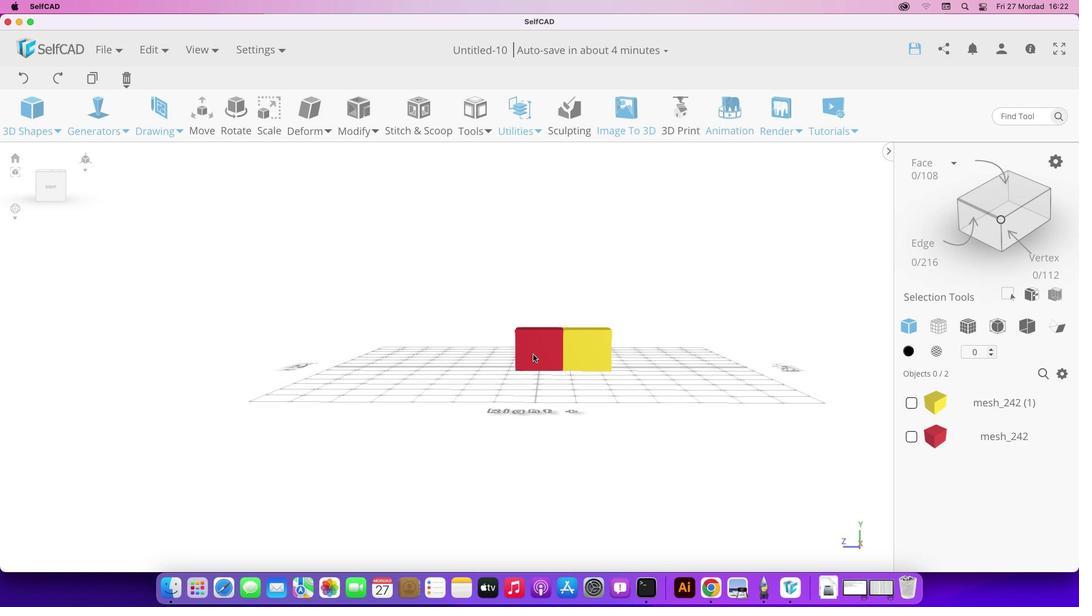 
Action: Mouse pressed left at (533, 354)
Screenshot: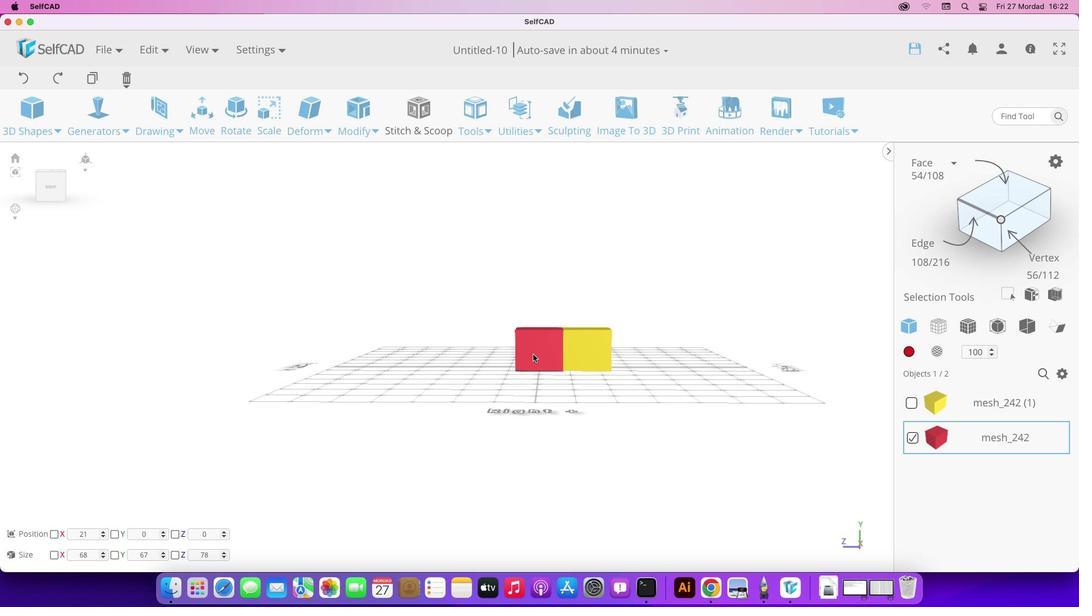 
Action: Key pressed Key.alt
Screenshot: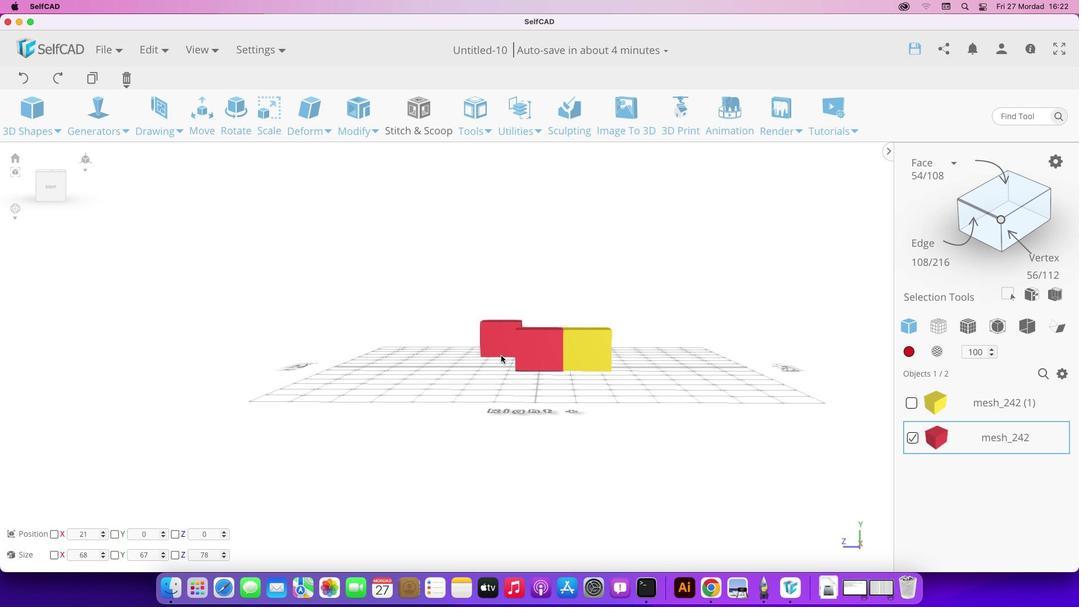 
Action: Mouse pressed left at (533, 354)
Screenshot: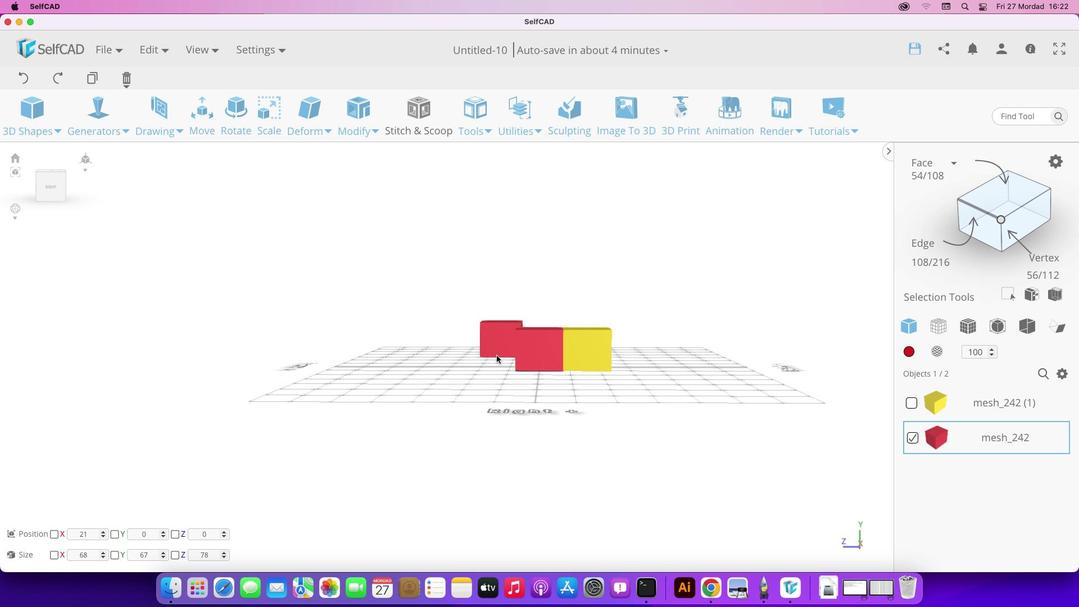 
Action: Mouse moved to (908, 354)
Screenshot: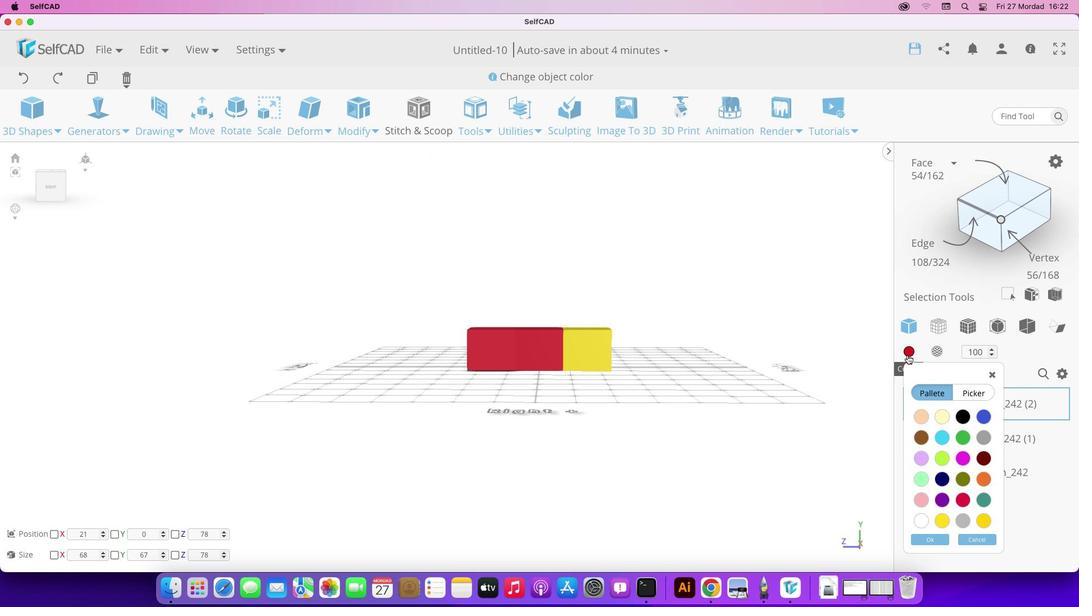 
Action: Mouse pressed left at (908, 354)
Screenshot: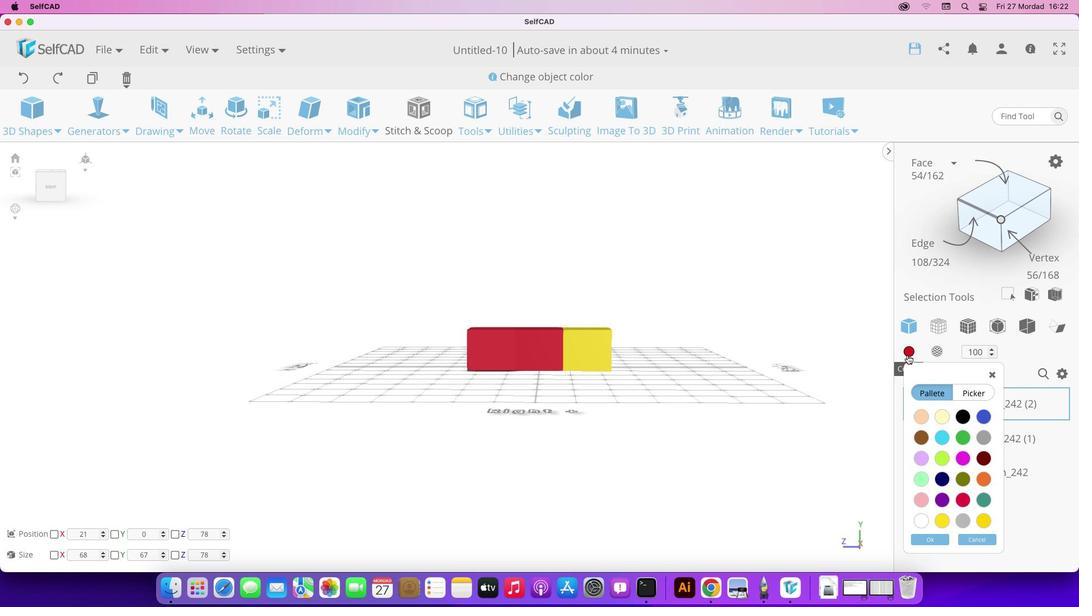 
Action: Mouse moved to (981, 419)
Screenshot: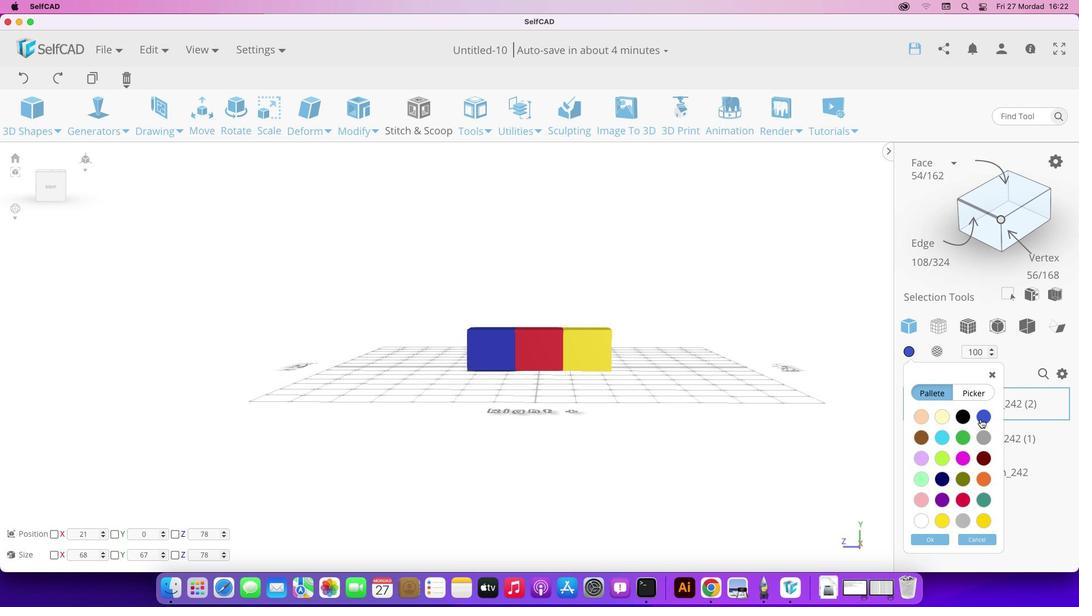 
Action: Mouse pressed left at (981, 419)
Screenshot: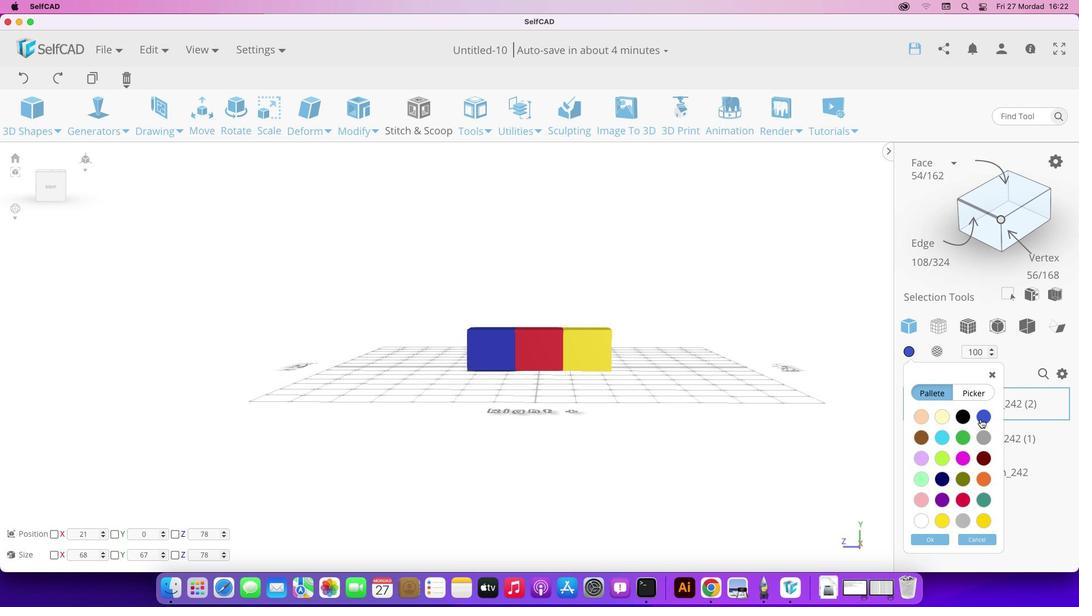 
Action: Mouse moved to (929, 540)
Screenshot: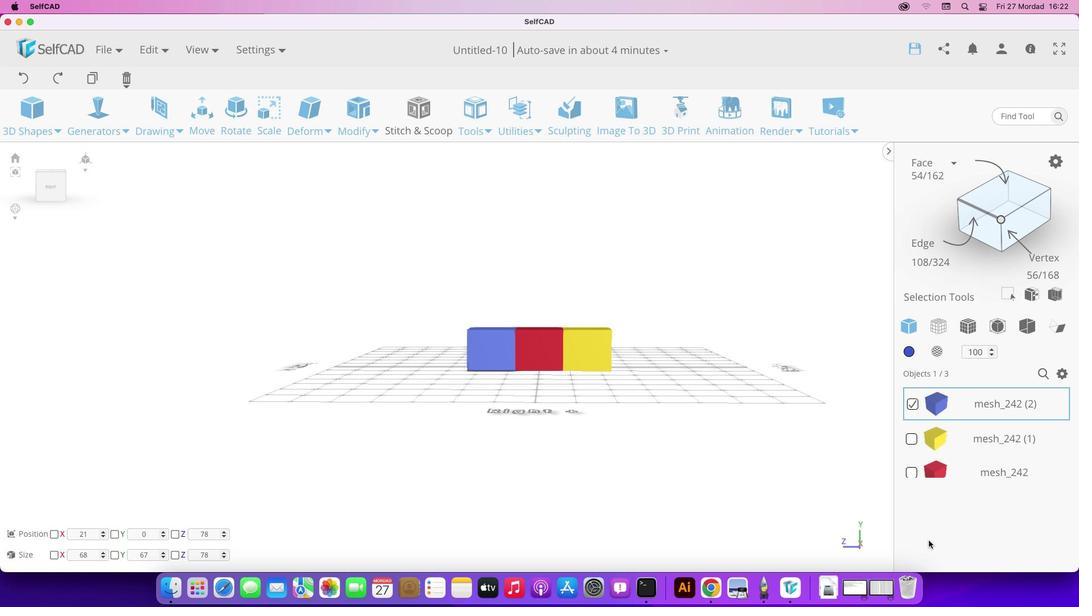 
Action: Mouse pressed left at (929, 540)
Screenshot: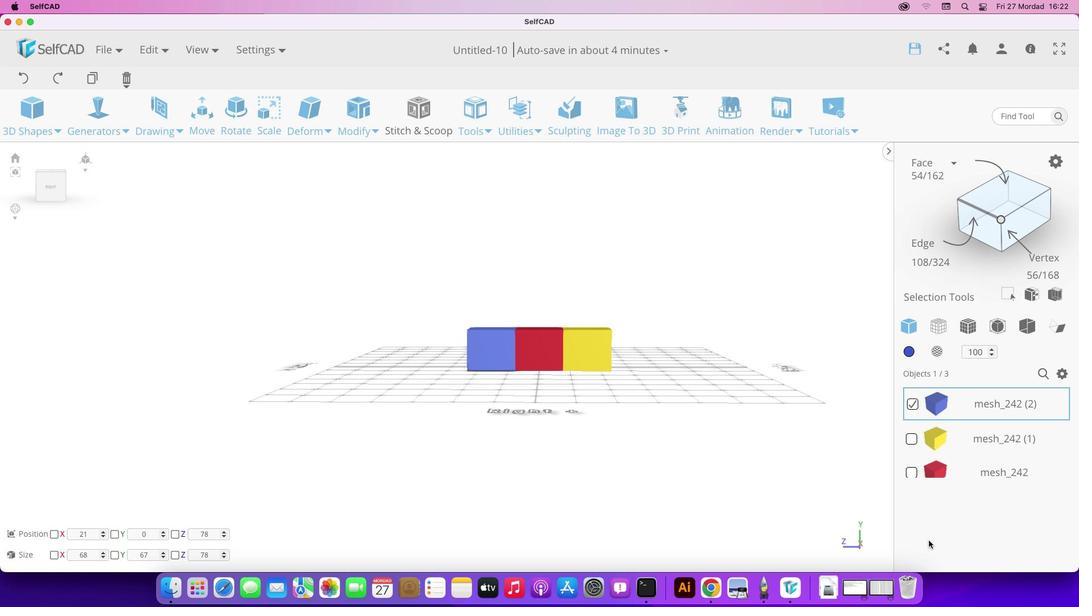 
Action: Mouse moved to (556, 254)
Screenshot: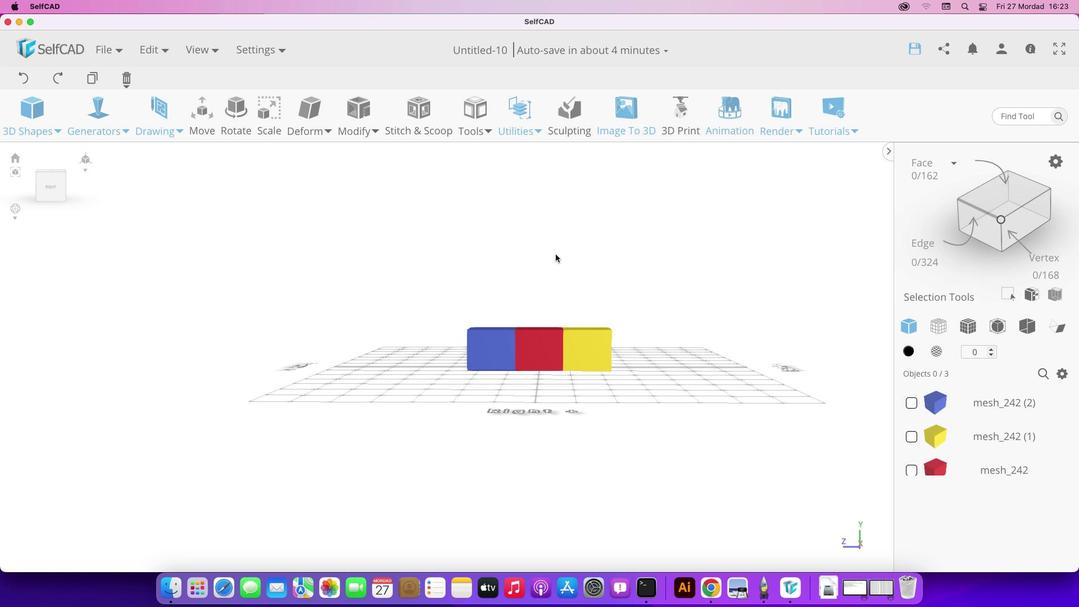 
Action: Mouse pressed left at (556, 254)
Screenshot: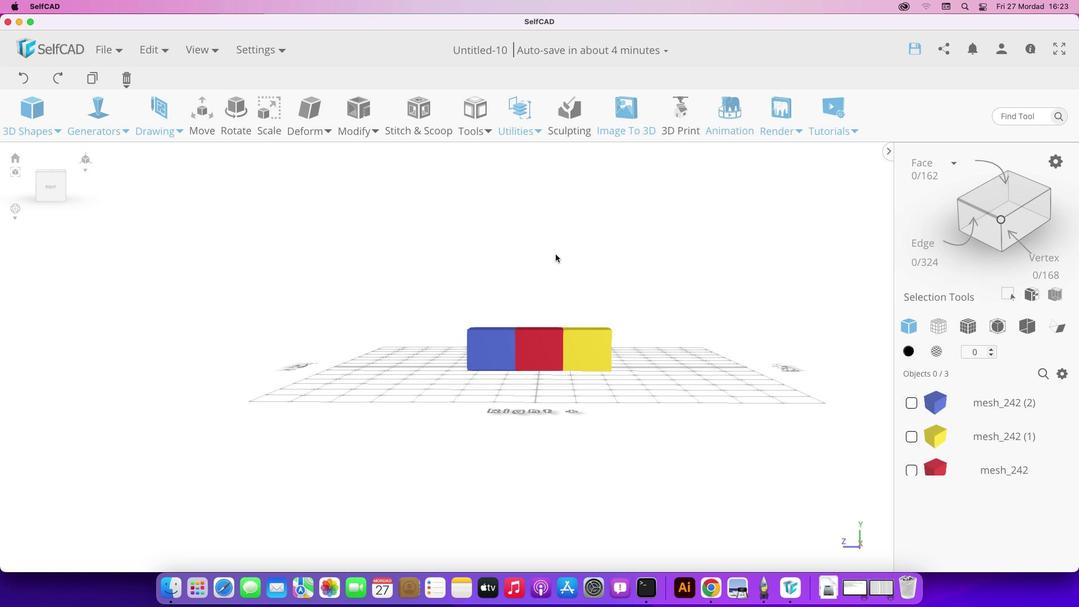 
Action: Mouse moved to (512, 421)
Screenshot: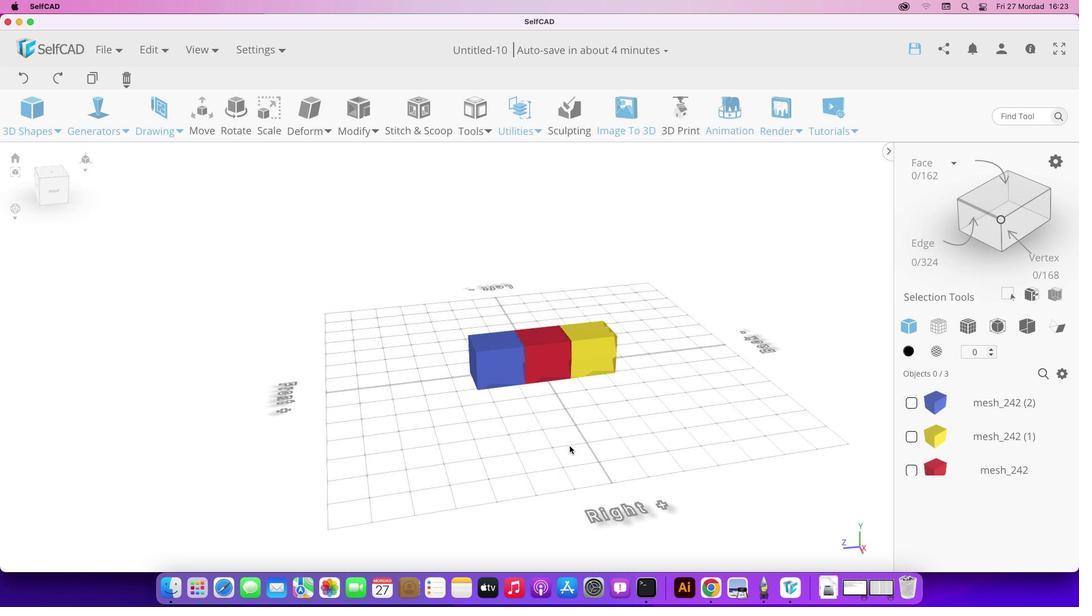 
Action: Mouse pressed left at (512, 421)
Screenshot: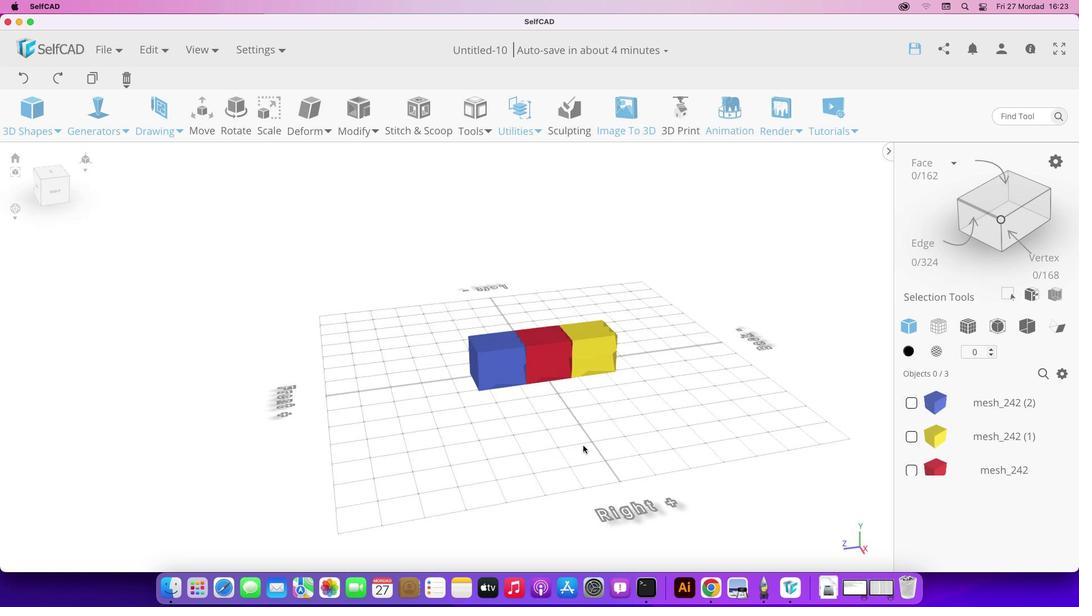 
Action: Mouse moved to (496, 342)
Screenshot: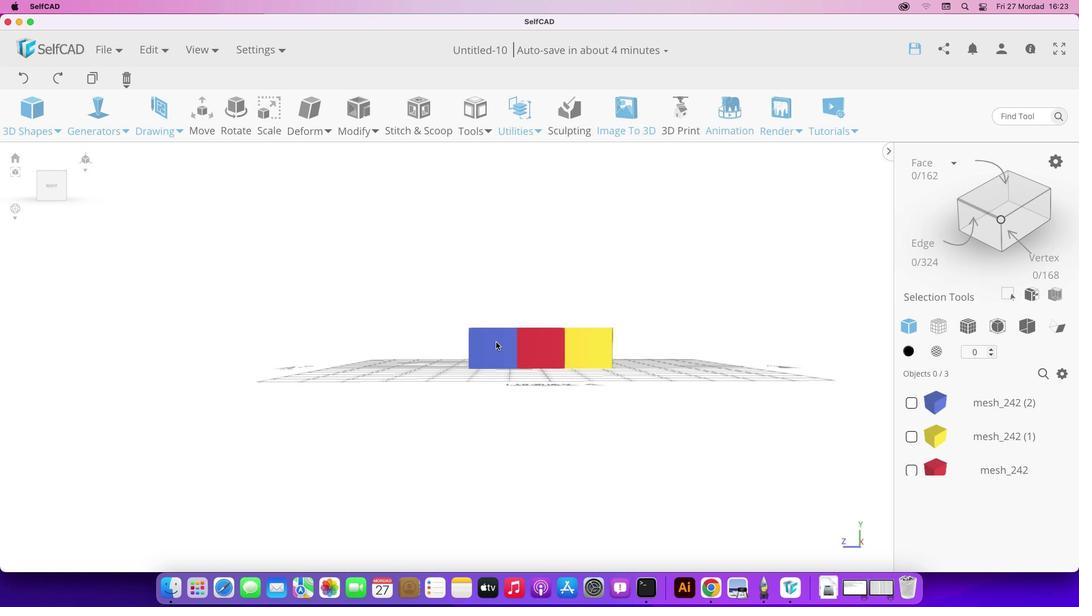 
Action: Mouse pressed left at (496, 342)
Screenshot: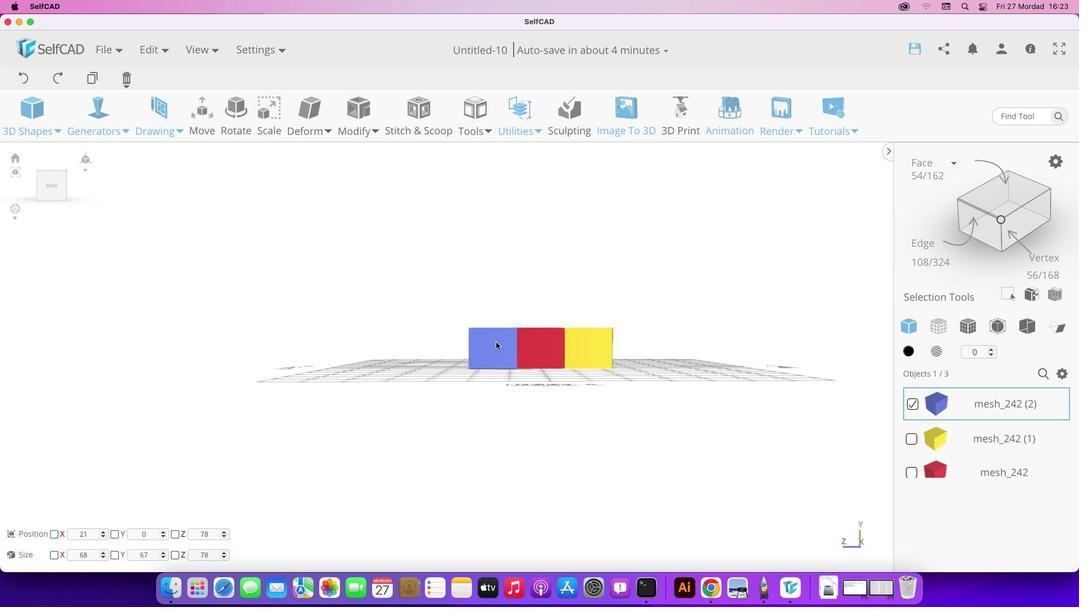 
Action: Key pressed Key.alt
Screenshot: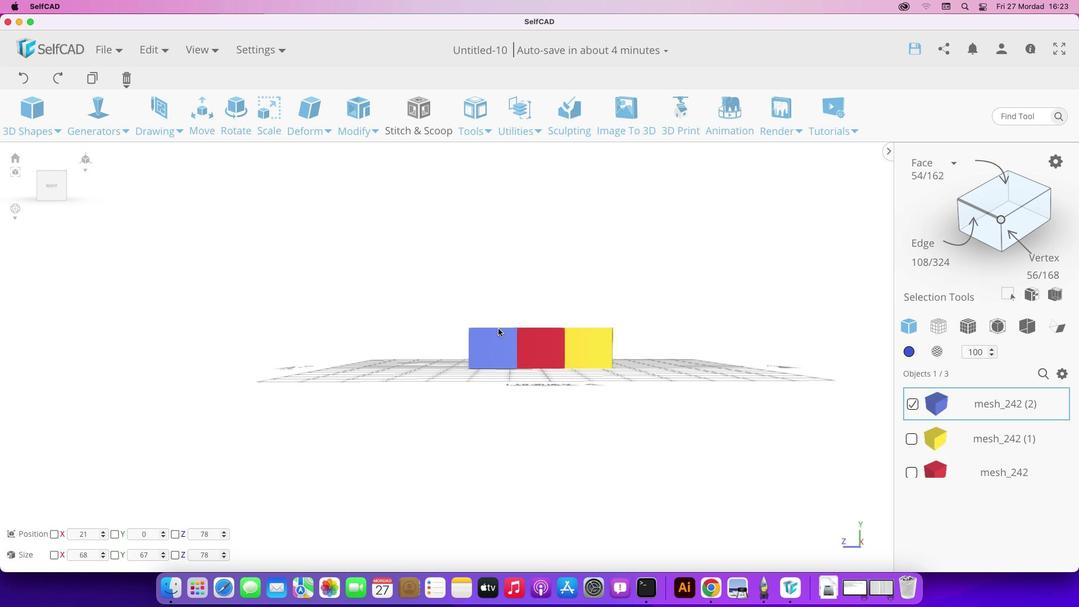 
Action: Mouse pressed left at (496, 342)
Screenshot: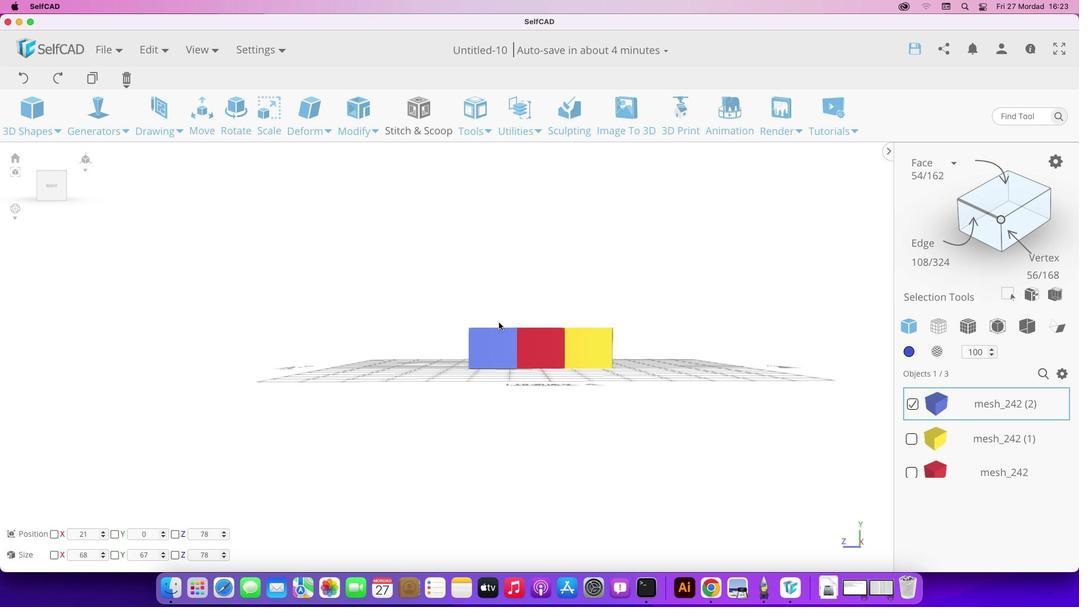 
Action: Mouse moved to (488, 353)
Screenshot: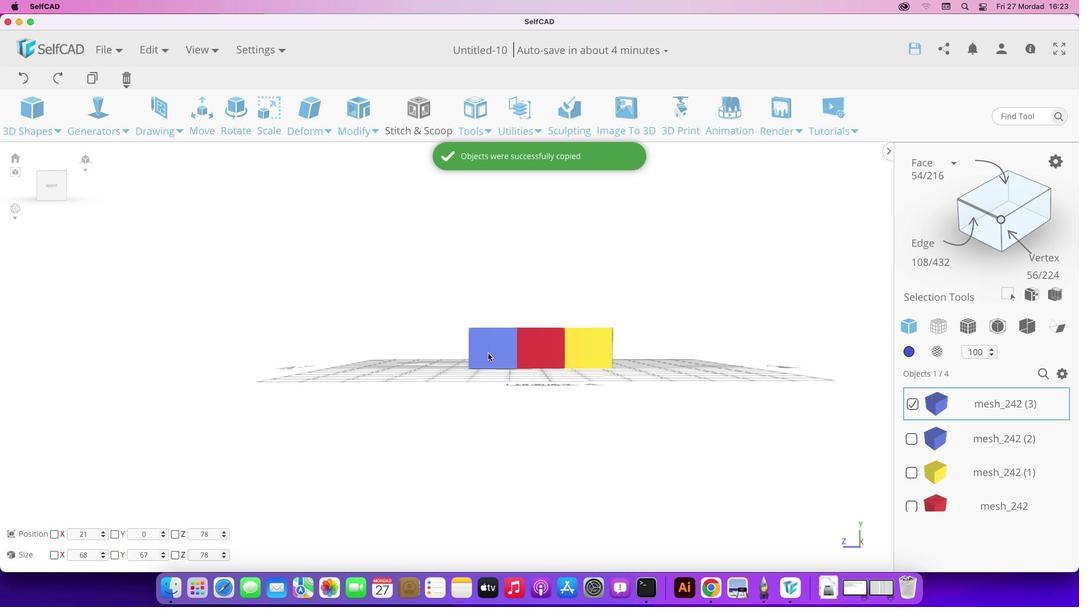 
Action: Mouse pressed left at (488, 353)
Screenshot: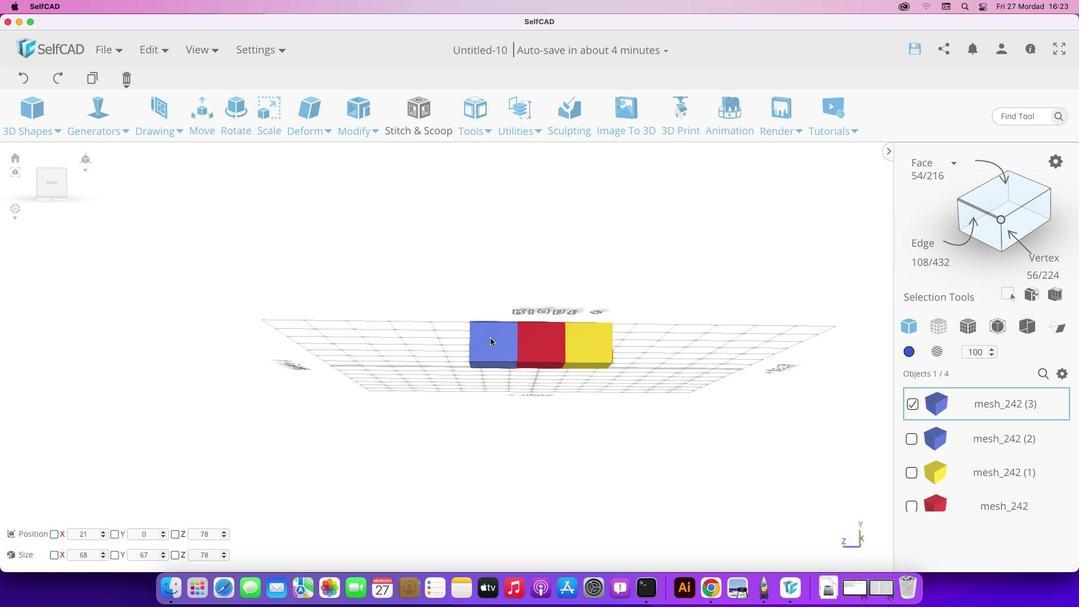 
Action: Mouse moved to (476, 409)
Screenshot: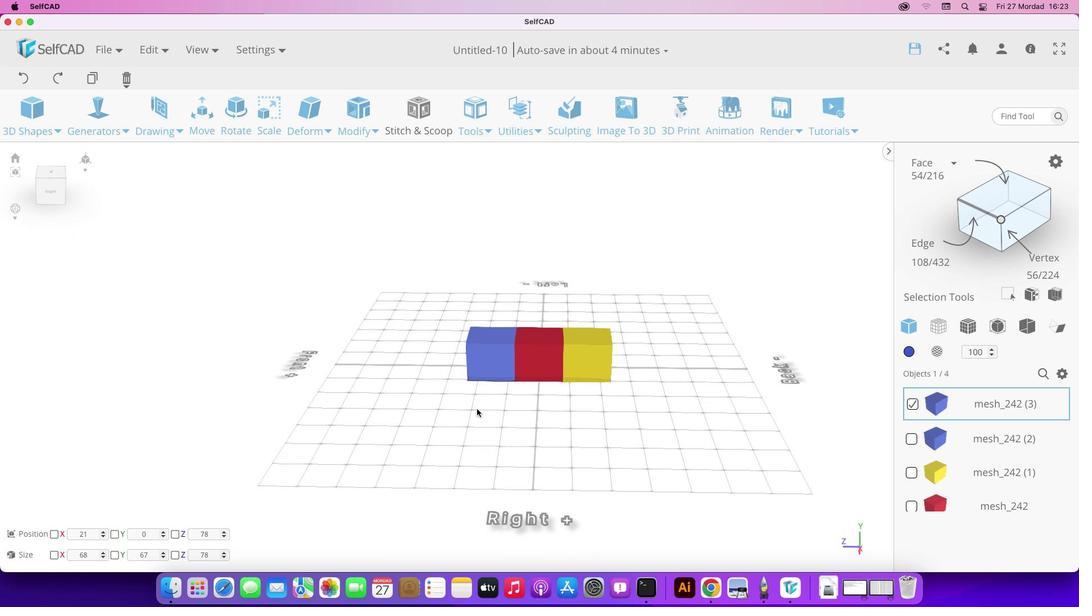 
Action: Key pressed Key.cmd'z'
Screenshot: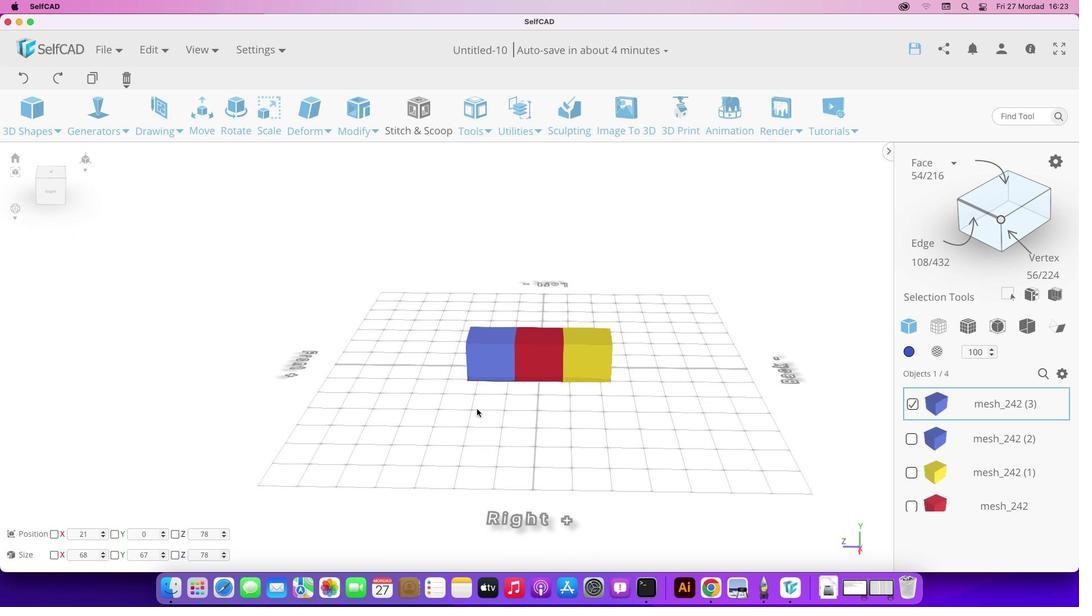 
Action: Mouse moved to (486, 345)
Screenshot: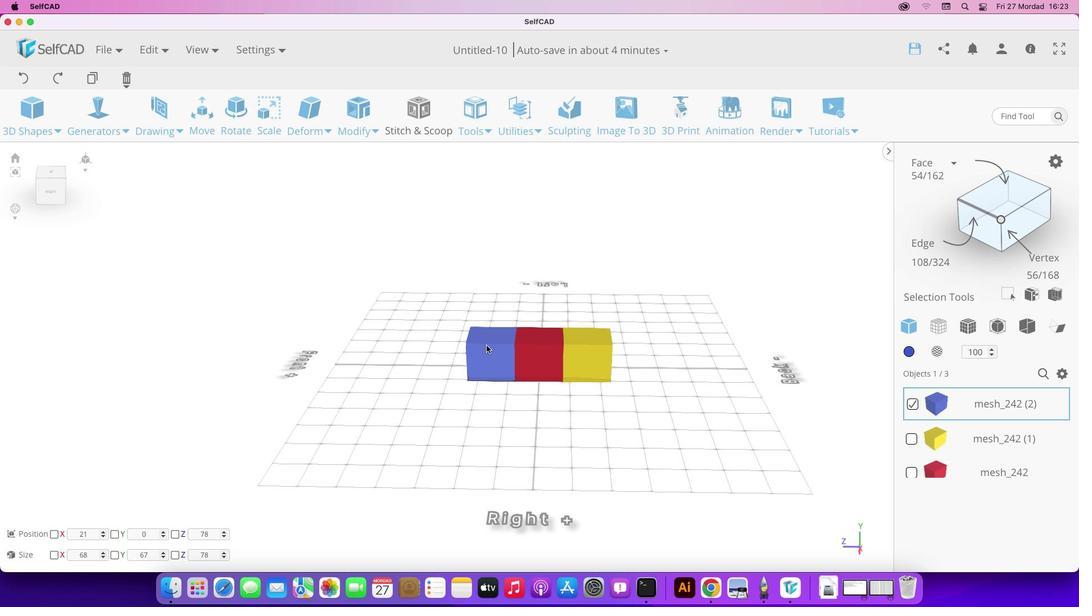 
Action: Mouse pressed left at (486, 345)
Screenshot: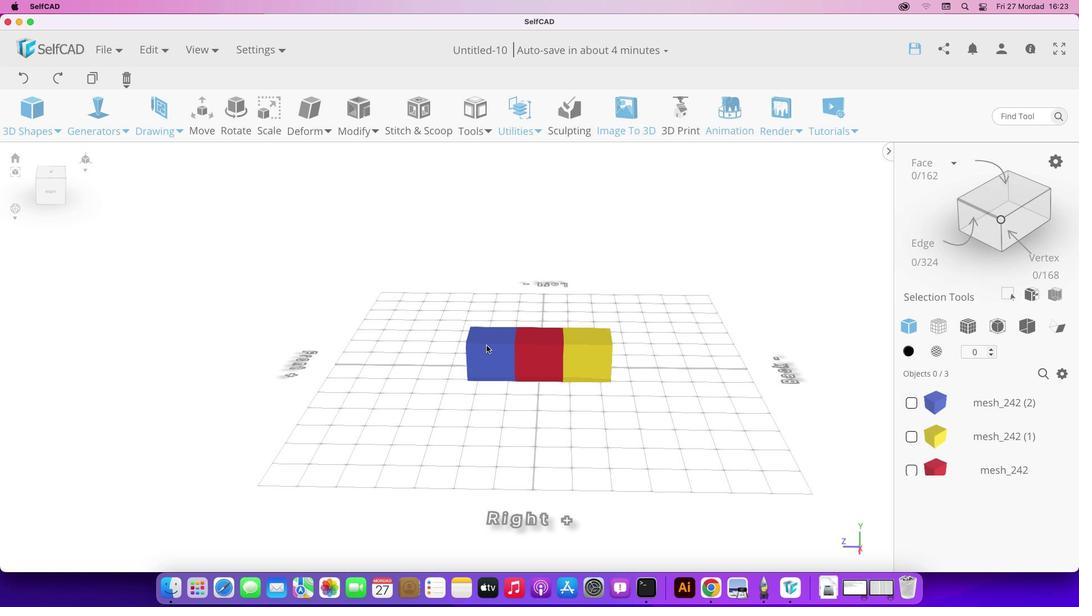 
Action: Mouse moved to (540, 348)
Screenshot: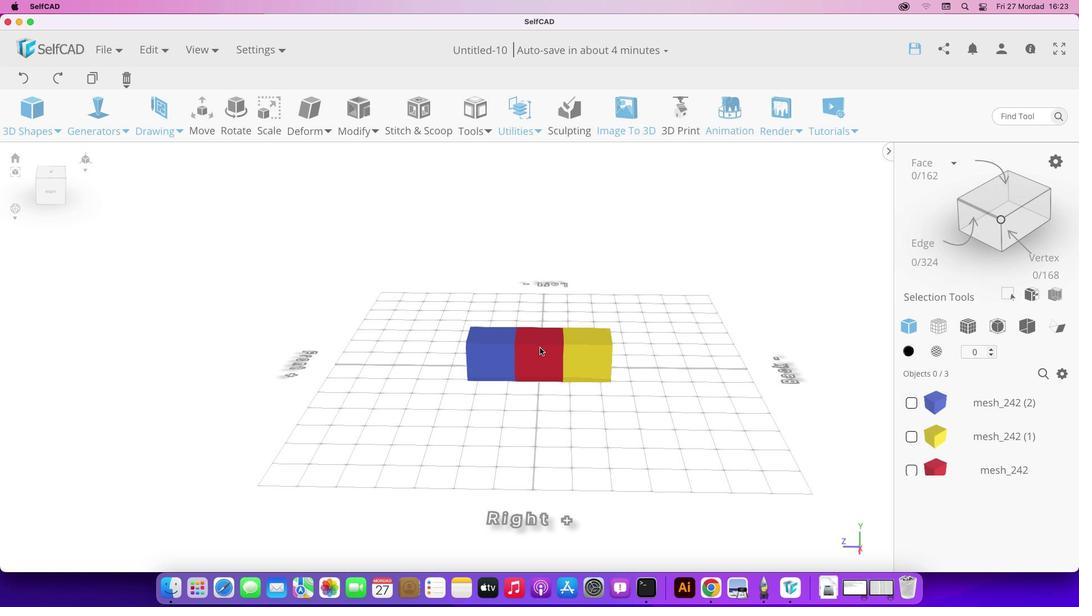 
Action: Mouse pressed left at (540, 348)
Screenshot: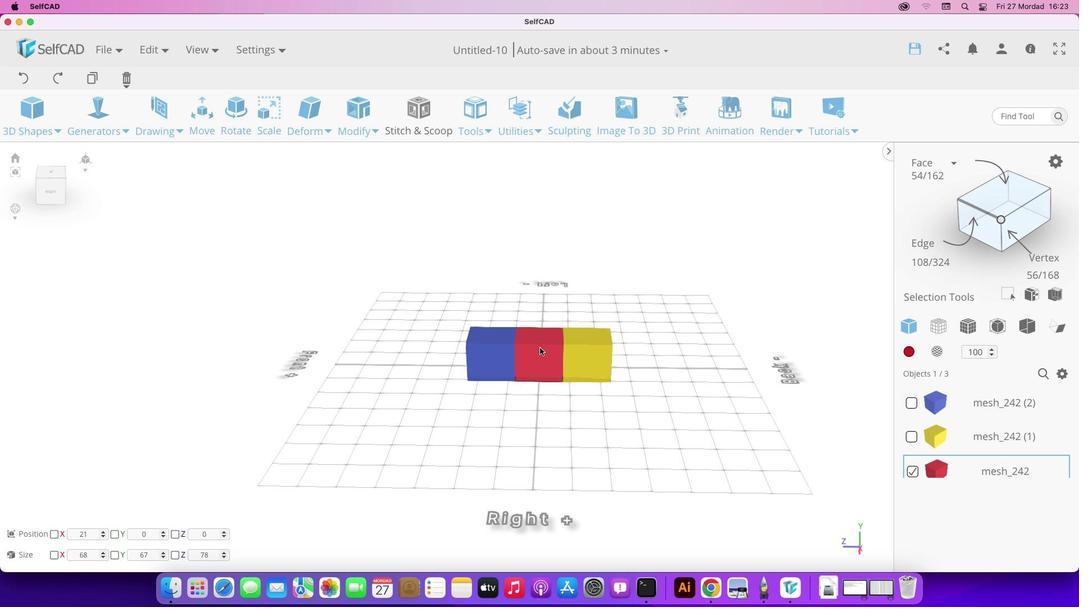 
Action: Mouse moved to (579, 353)
Screenshot: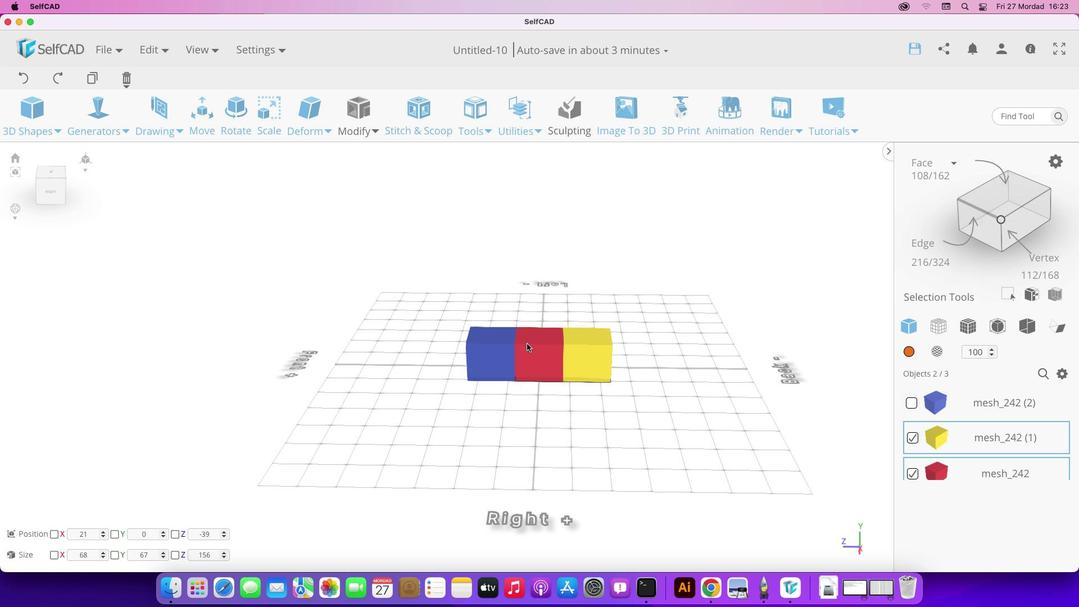 
Action: Mouse pressed left at (579, 353)
Screenshot: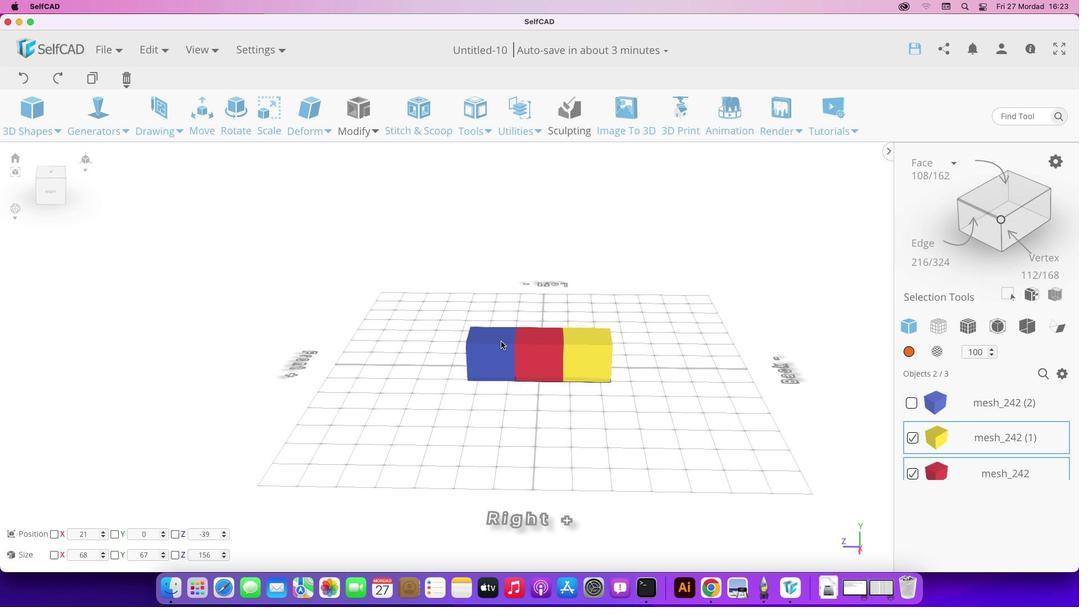 
Action: Mouse moved to (485, 348)
Screenshot: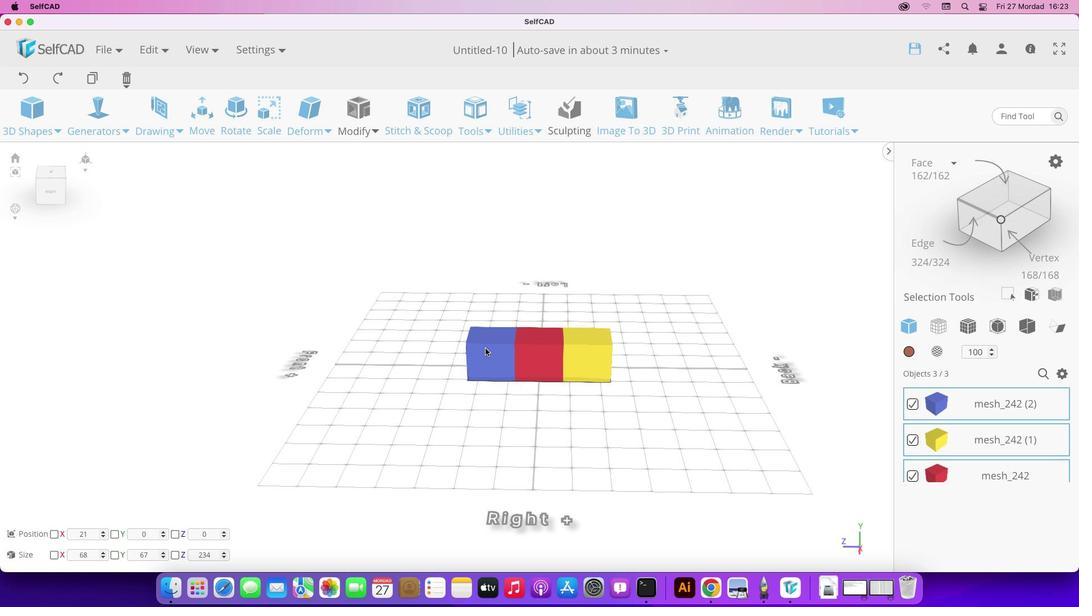 
Action: Mouse pressed left at (485, 348)
Screenshot: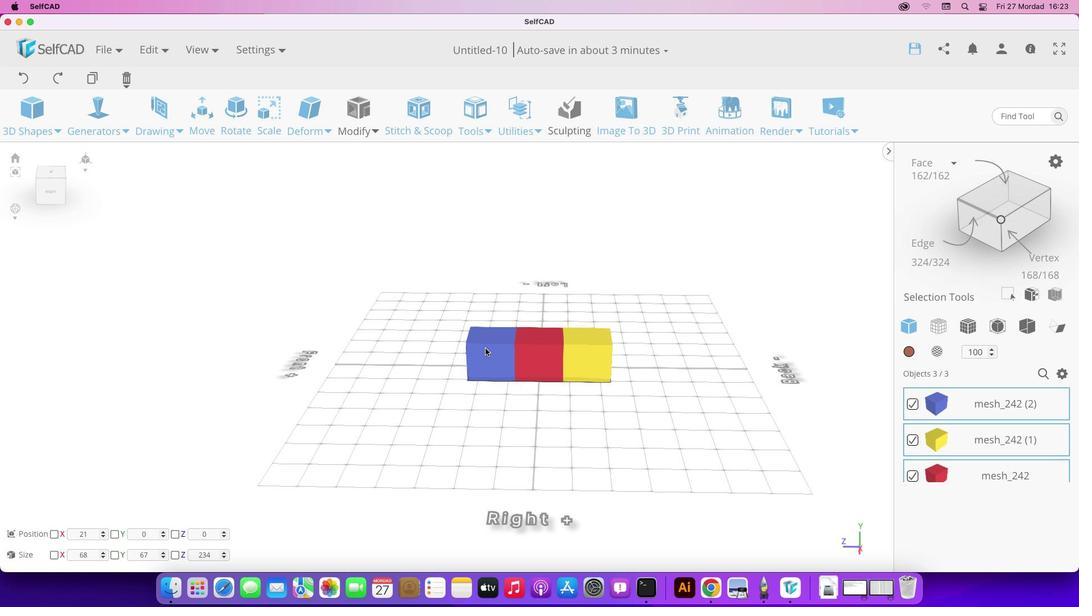 
Action: Mouse moved to (490, 347)
Screenshot: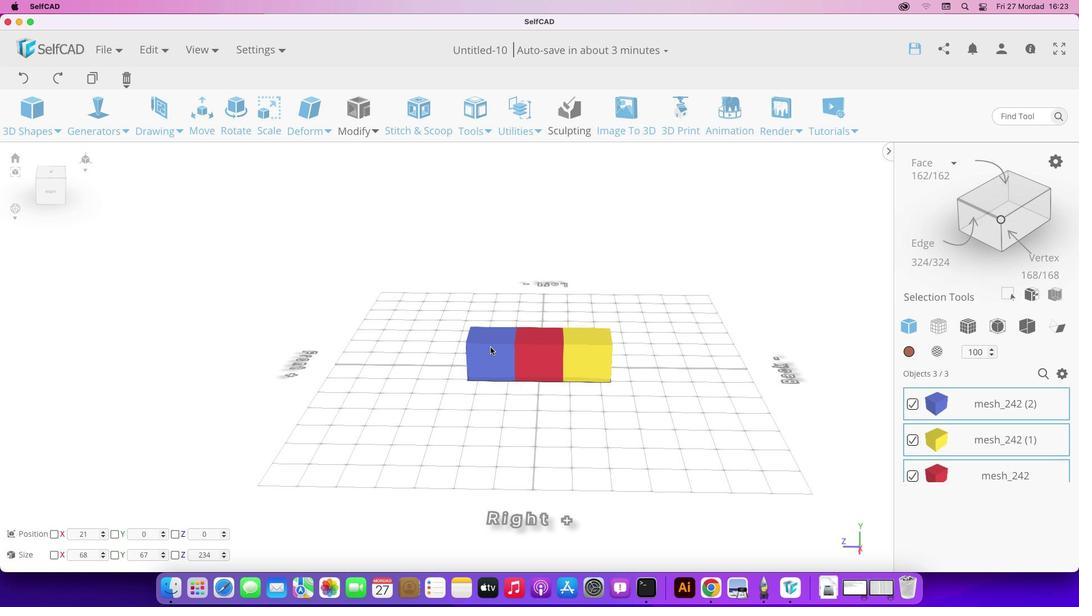 
Action: Key pressed Key.alt
Screenshot: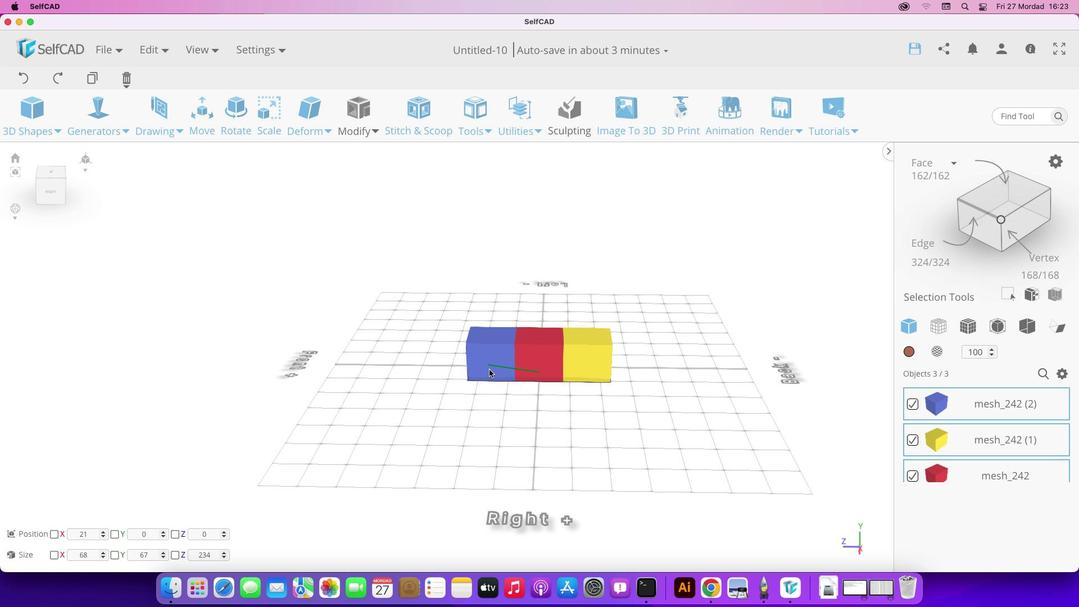 
Action: Mouse pressed left at (490, 347)
Screenshot: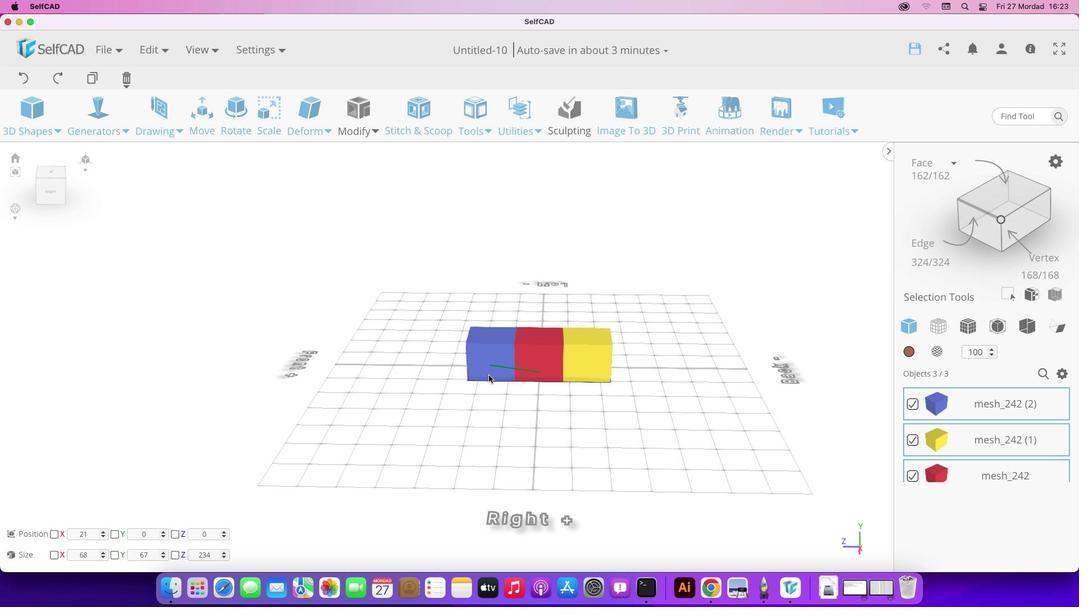 
Action: Mouse moved to (676, 389)
Screenshot: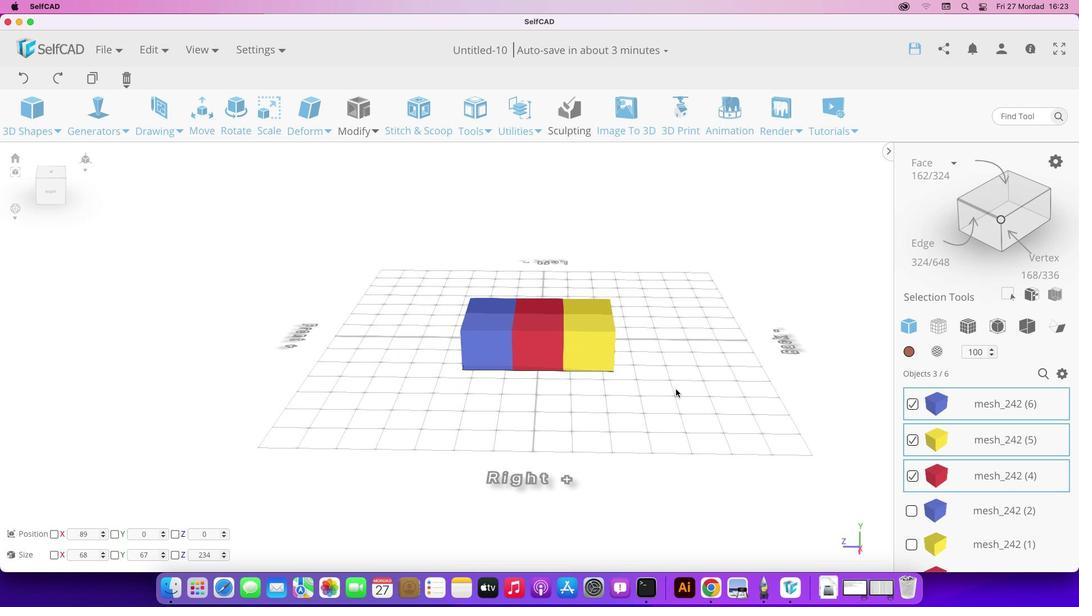 
Action: Key pressed Key.down
Screenshot: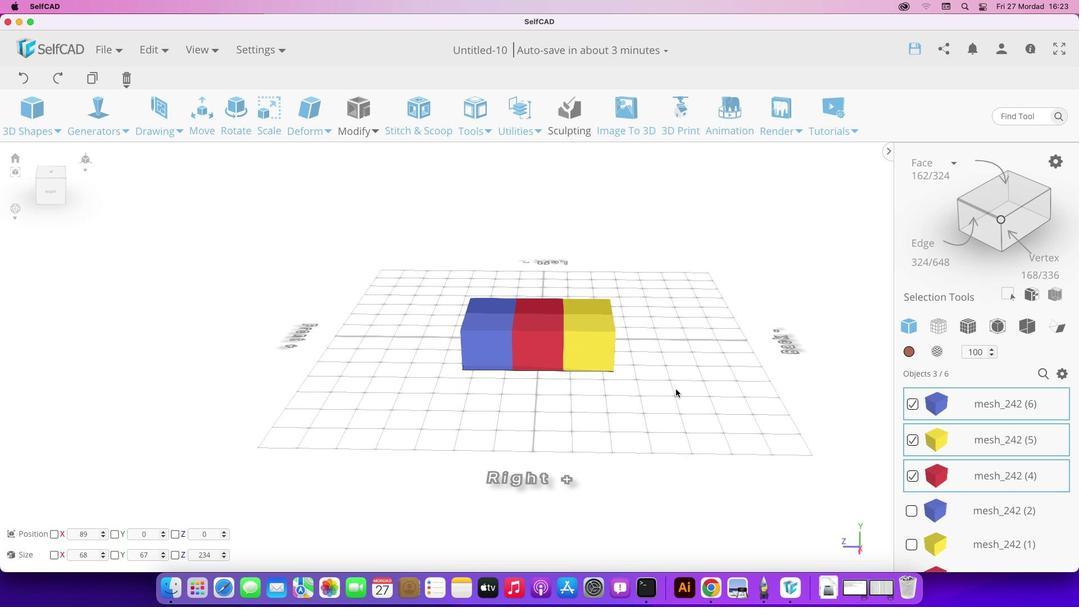 
Action: Mouse moved to (494, 339)
Screenshot: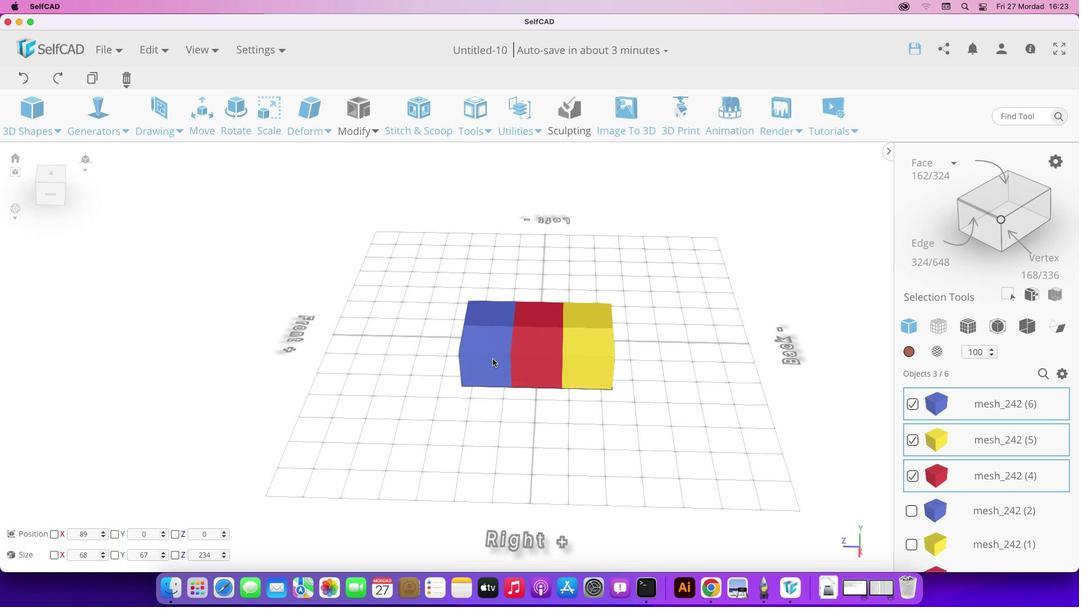 
Action: Mouse pressed left at (494, 339)
Screenshot: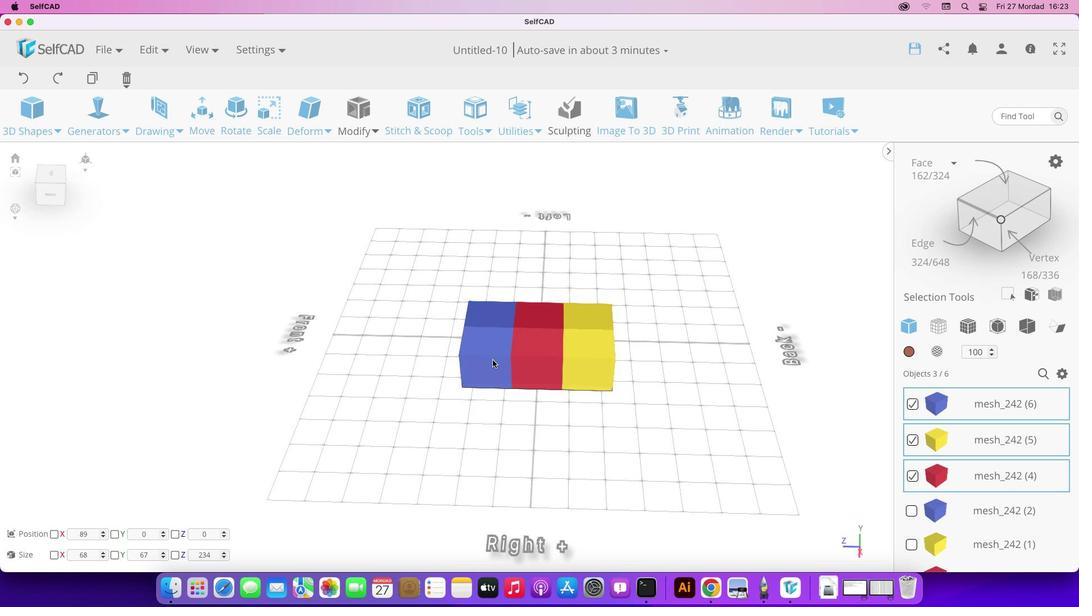 
Action: Mouse moved to (743, 406)
Screenshot: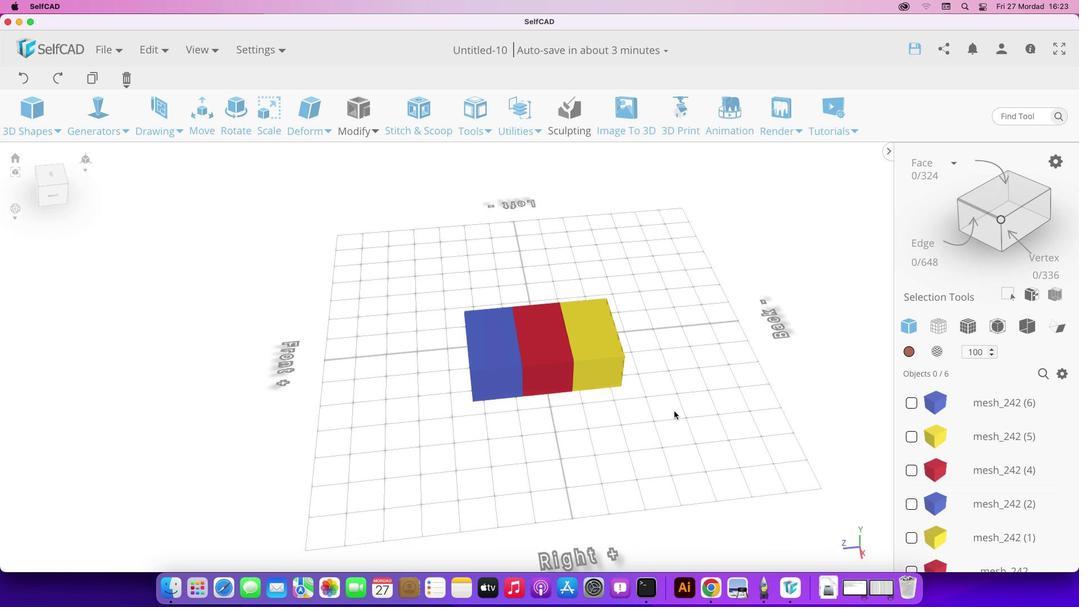 
Action: Mouse pressed left at (743, 406)
Screenshot: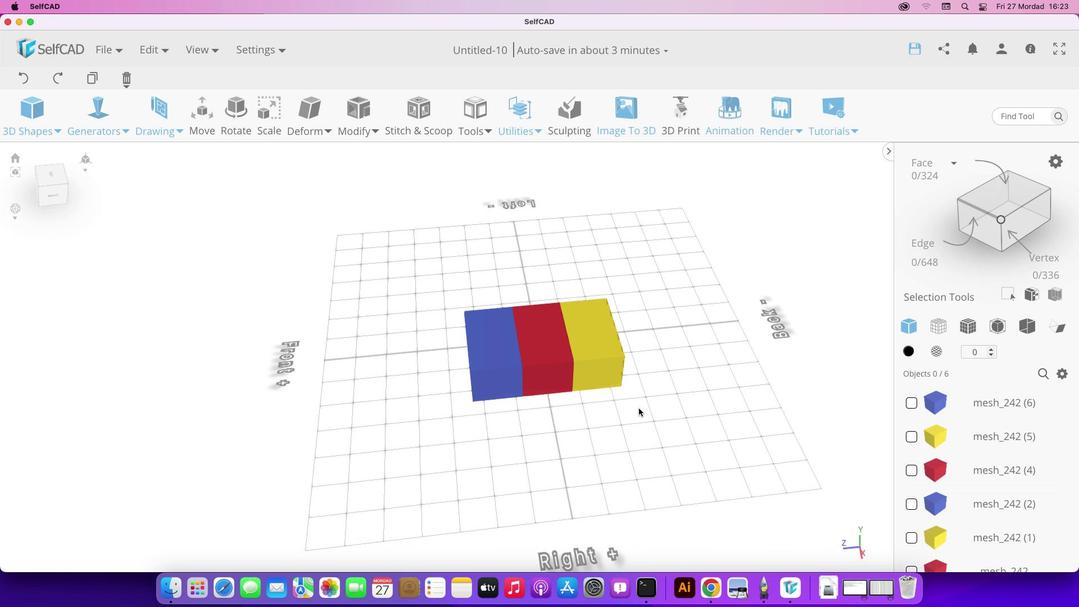
Action: Mouse moved to (600, 360)
Screenshot: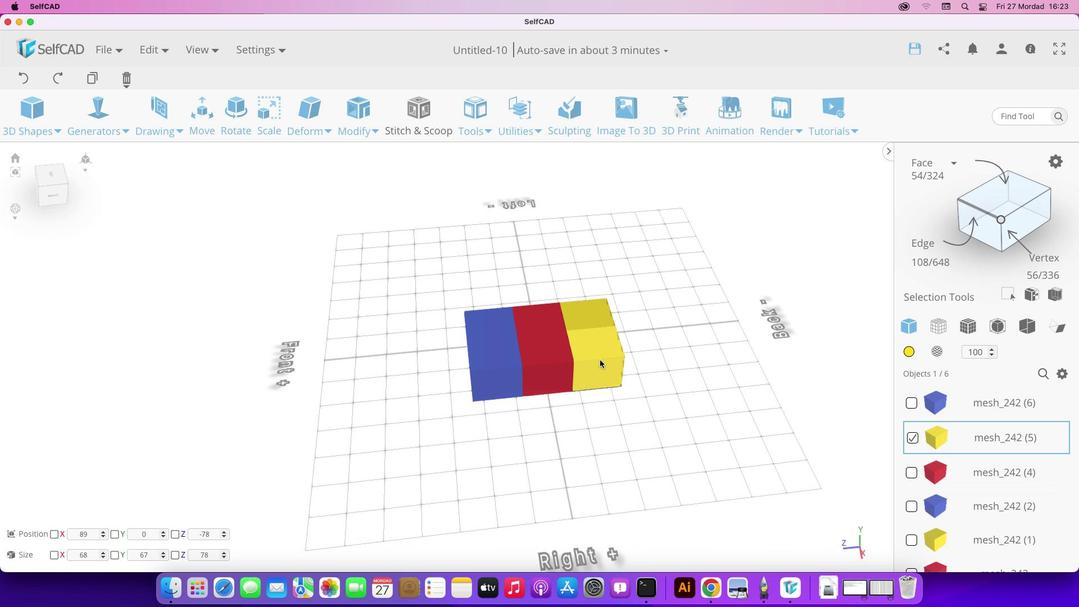 
Action: Mouse pressed left at (600, 360)
Screenshot: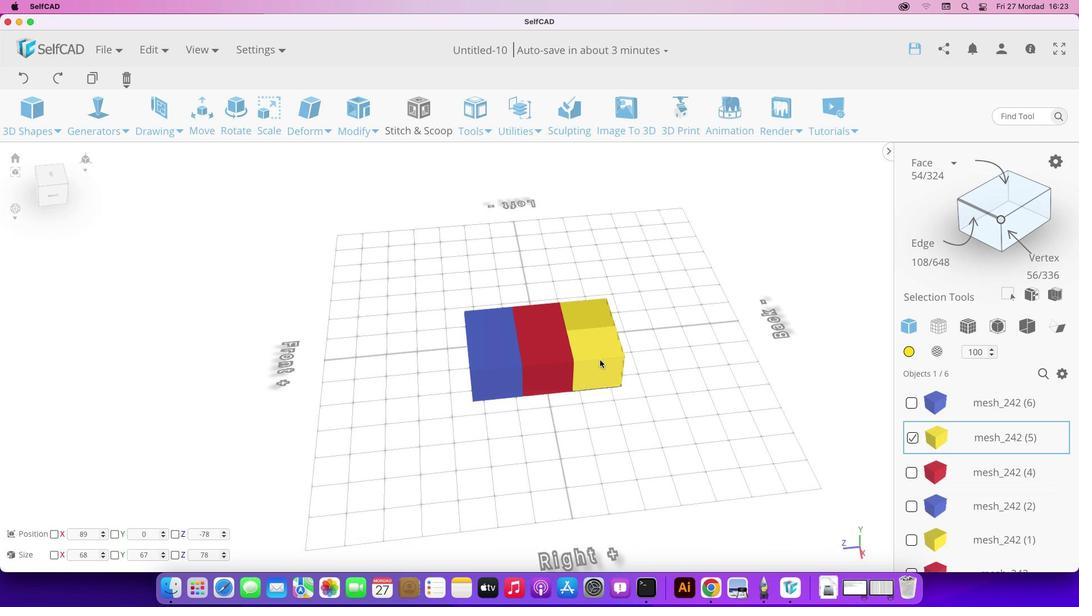 
Action: Mouse moved to (907, 352)
Screenshot: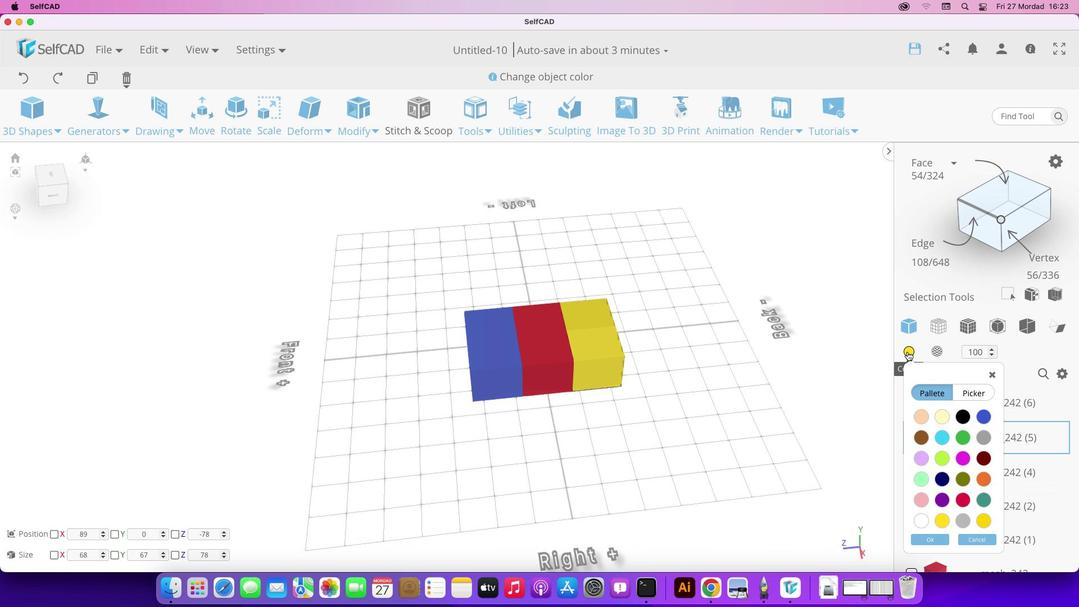 
Action: Mouse pressed left at (907, 352)
Screenshot: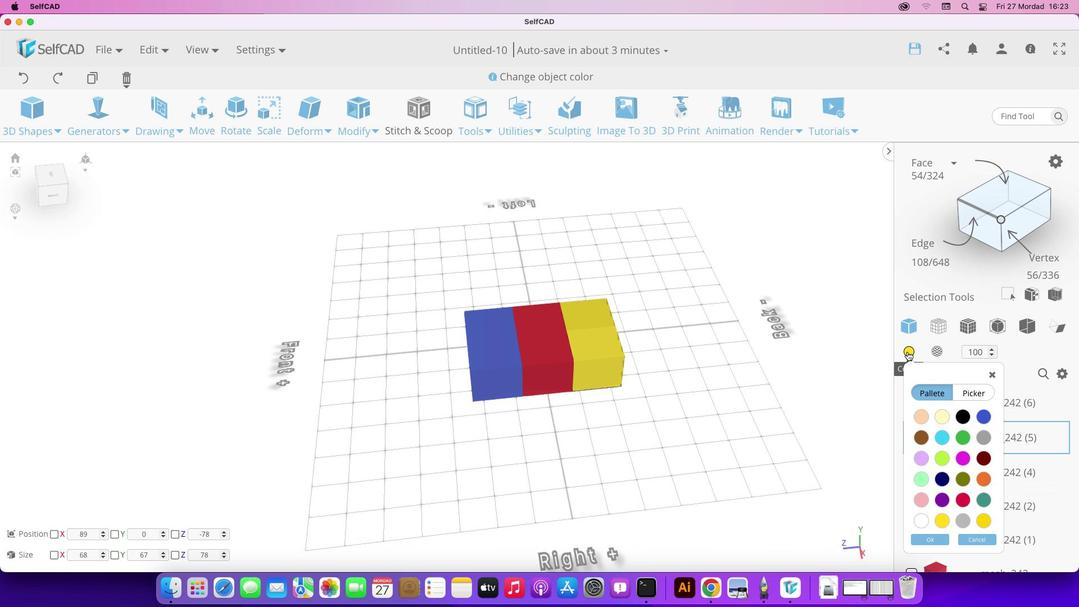 
Action: Mouse moved to (962, 442)
Screenshot: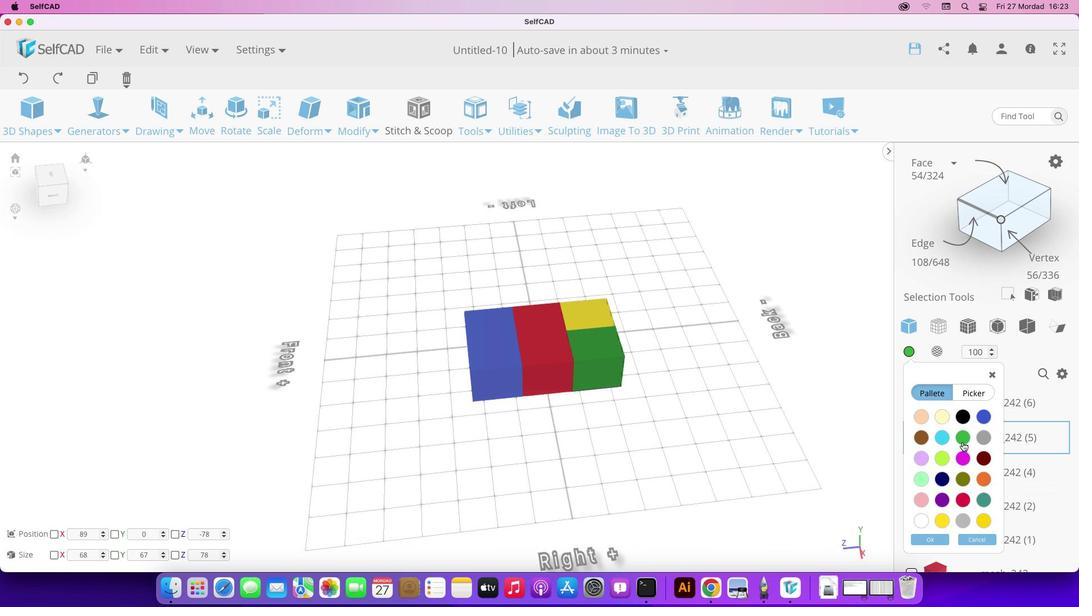 
Action: Mouse pressed left at (962, 442)
Screenshot: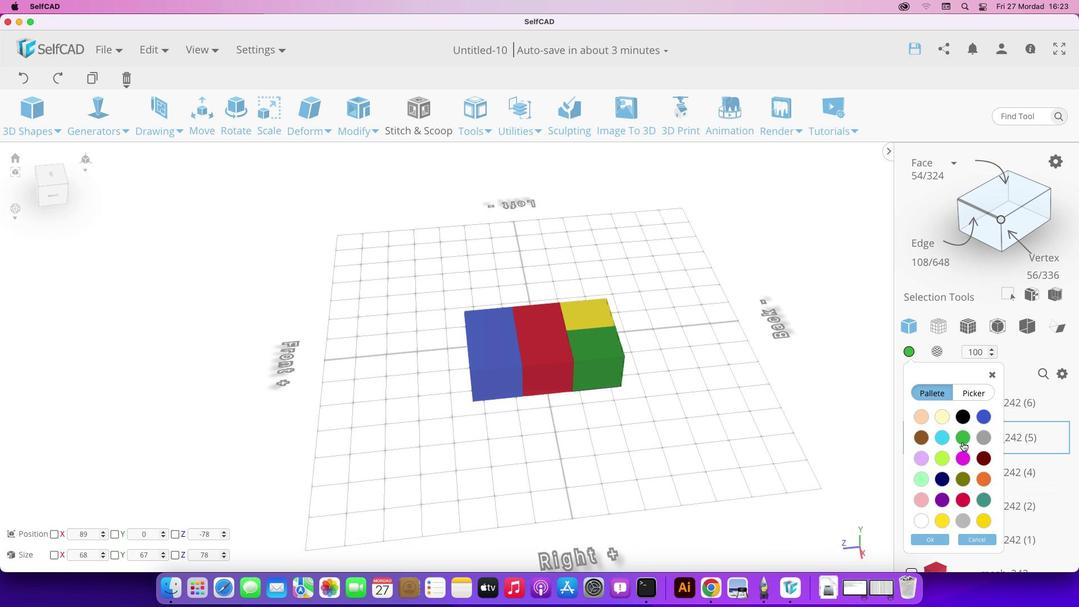 
Action: Mouse moved to (934, 540)
Screenshot: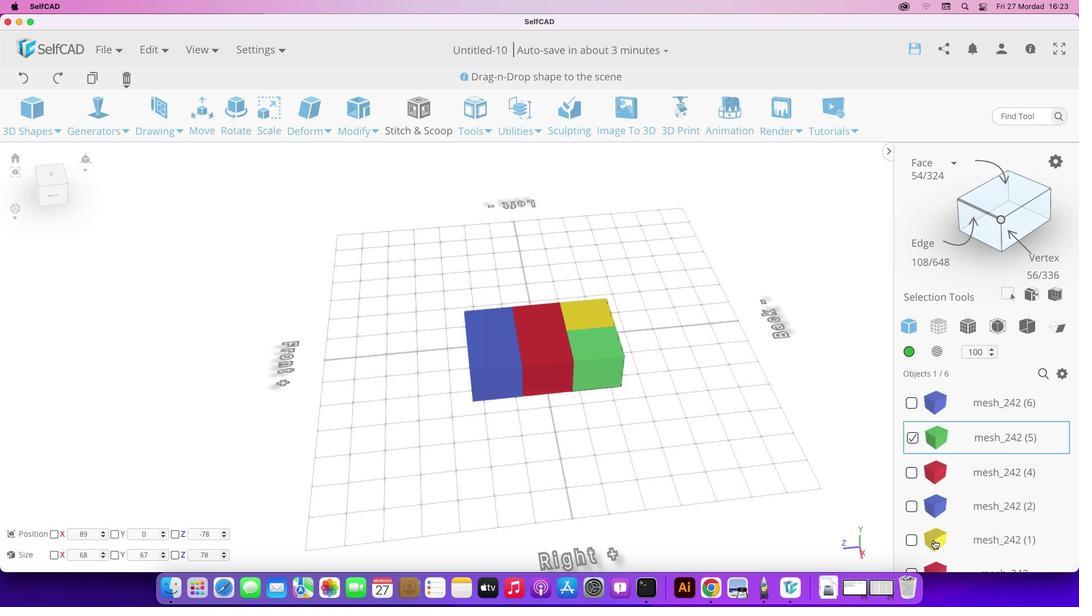 
Action: Mouse pressed left at (934, 540)
Screenshot: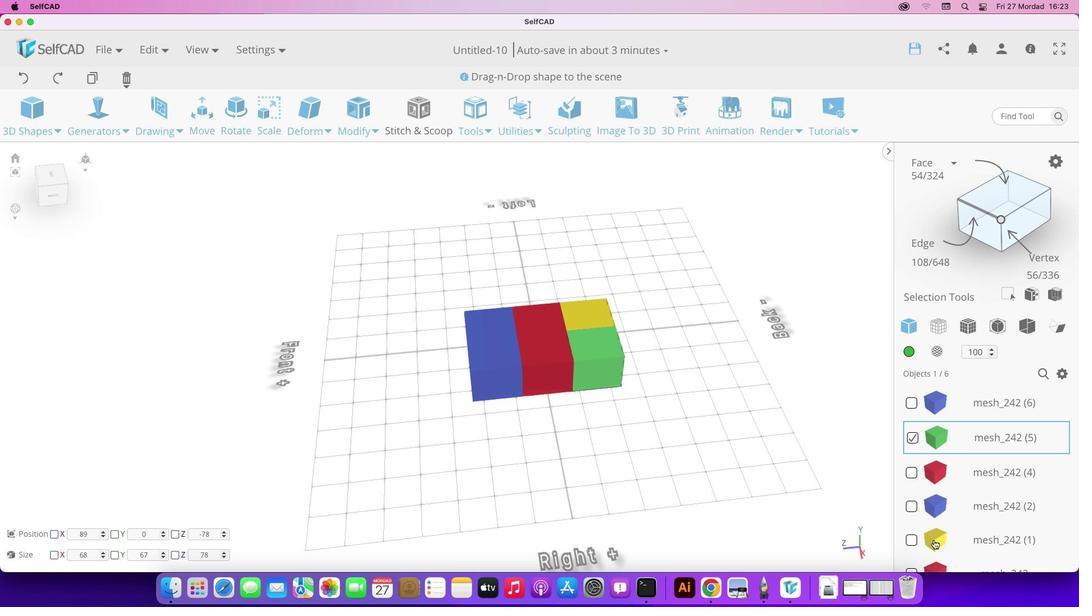 
Action: Mouse moved to (556, 362)
Screenshot: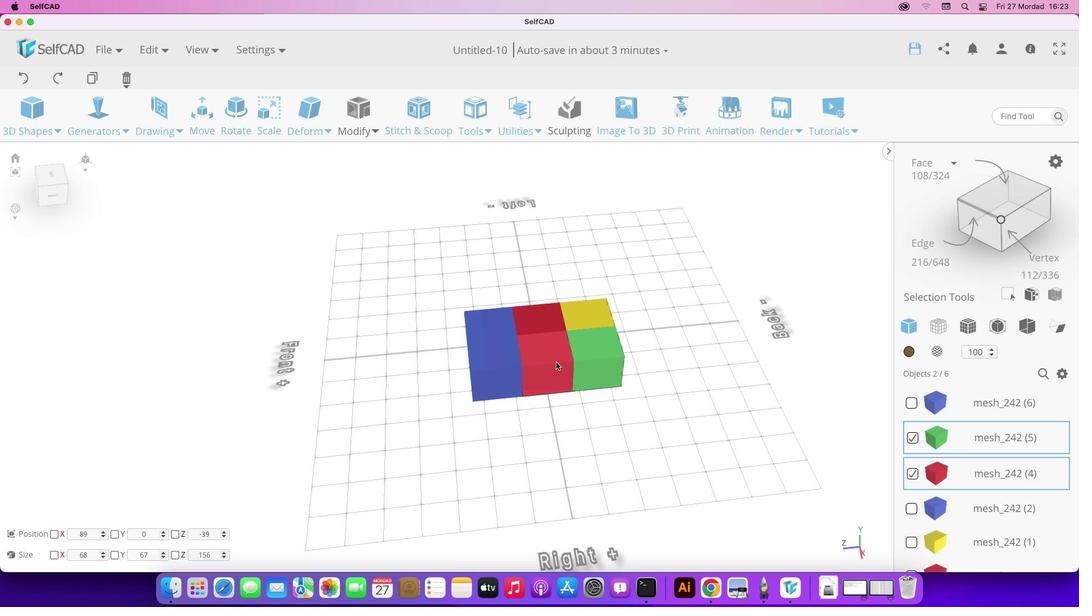 
Action: Mouse pressed left at (556, 362)
Screenshot: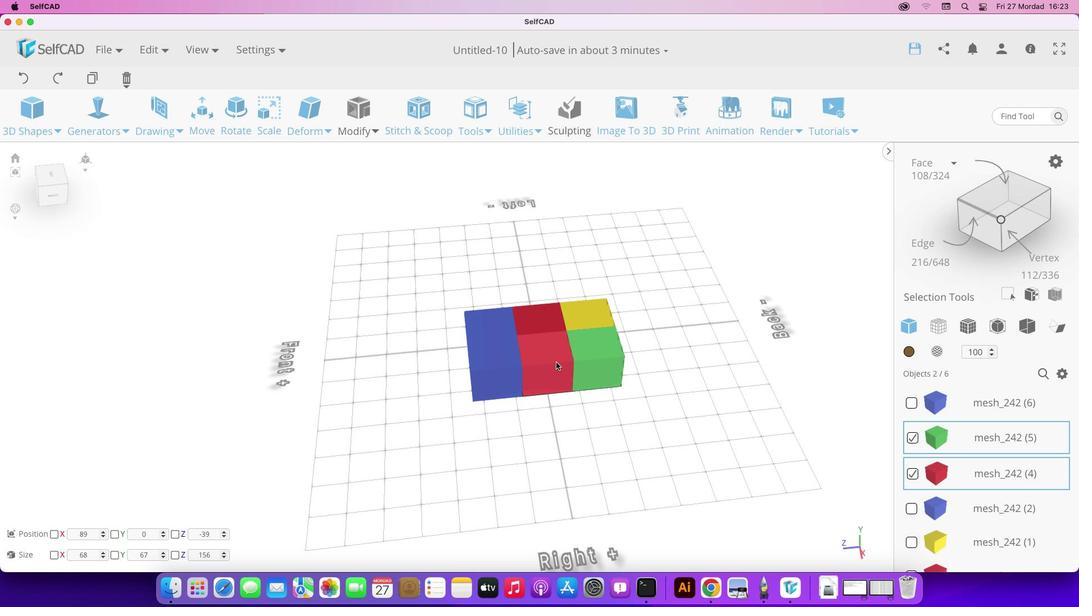
Action: Mouse moved to (910, 350)
Screenshot: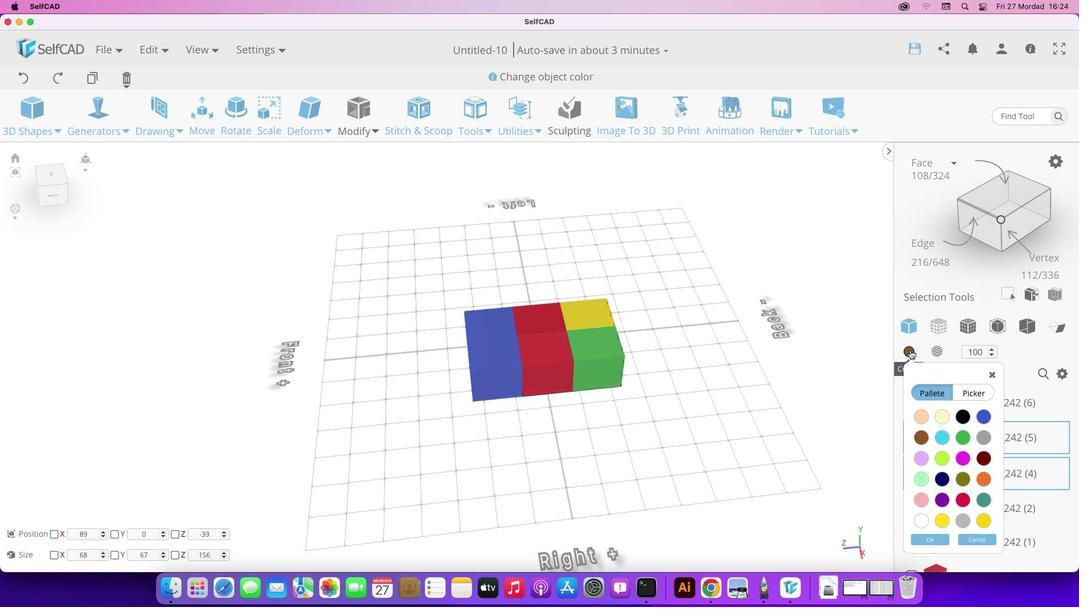 
Action: Mouse pressed left at (910, 350)
Screenshot: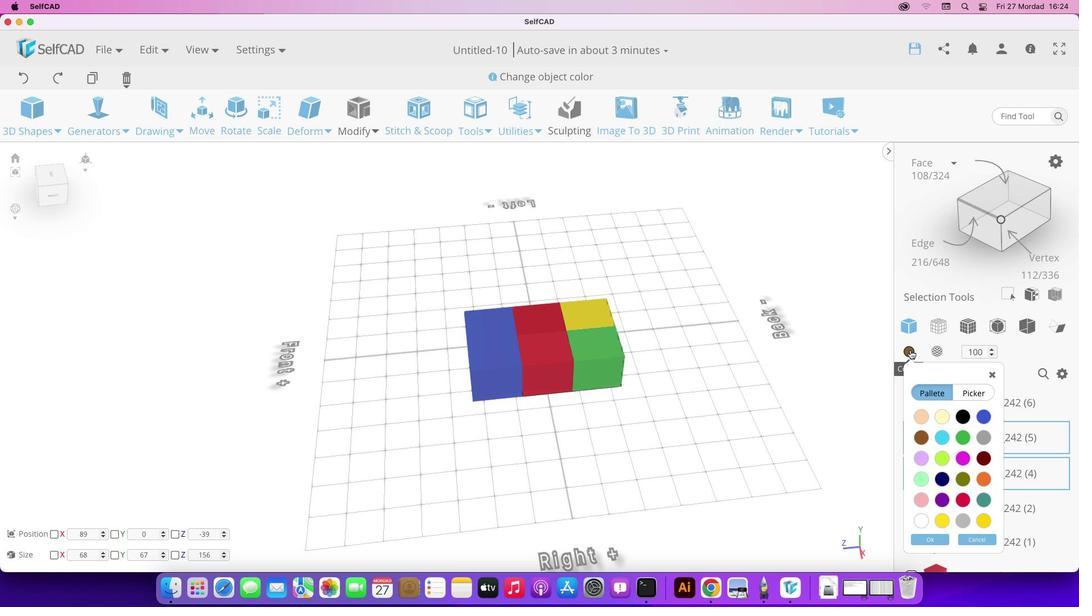 
Action: Mouse moved to (920, 517)
Screenshot: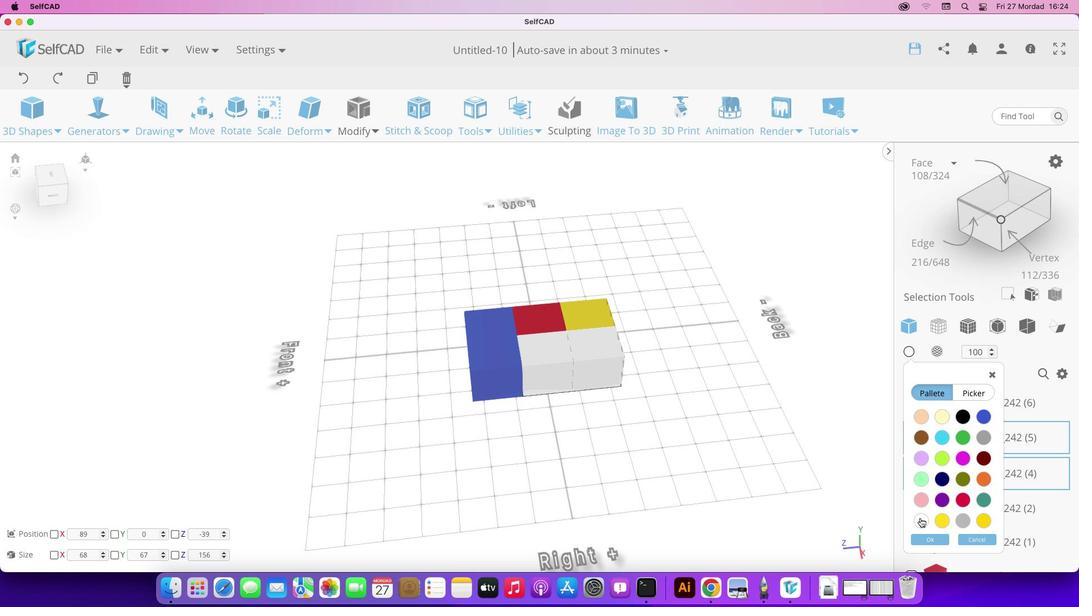 
Action: Mouse pressed left at (920, 517)
Screenshot: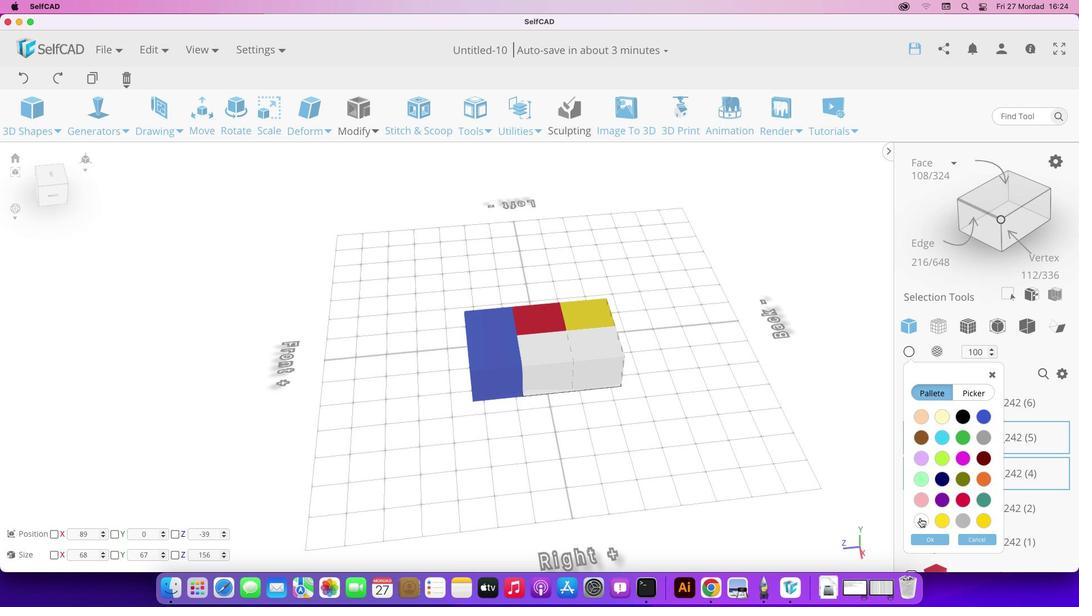 
Action: Mouse moved to (999, 379)
Screenshot: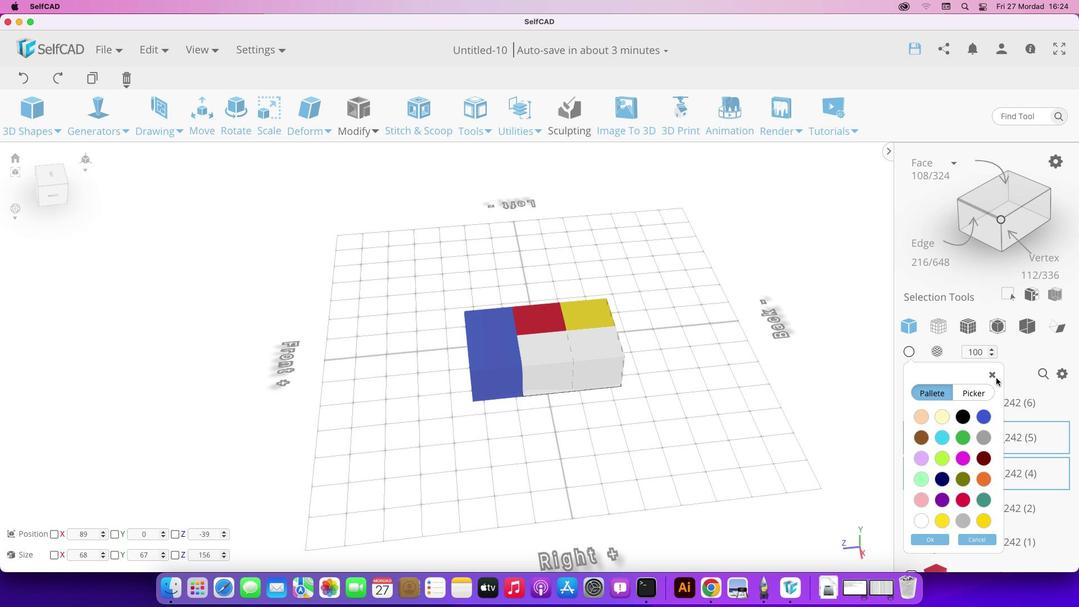 
Action: Mouse pressed left at (999, 379)
Screenshot: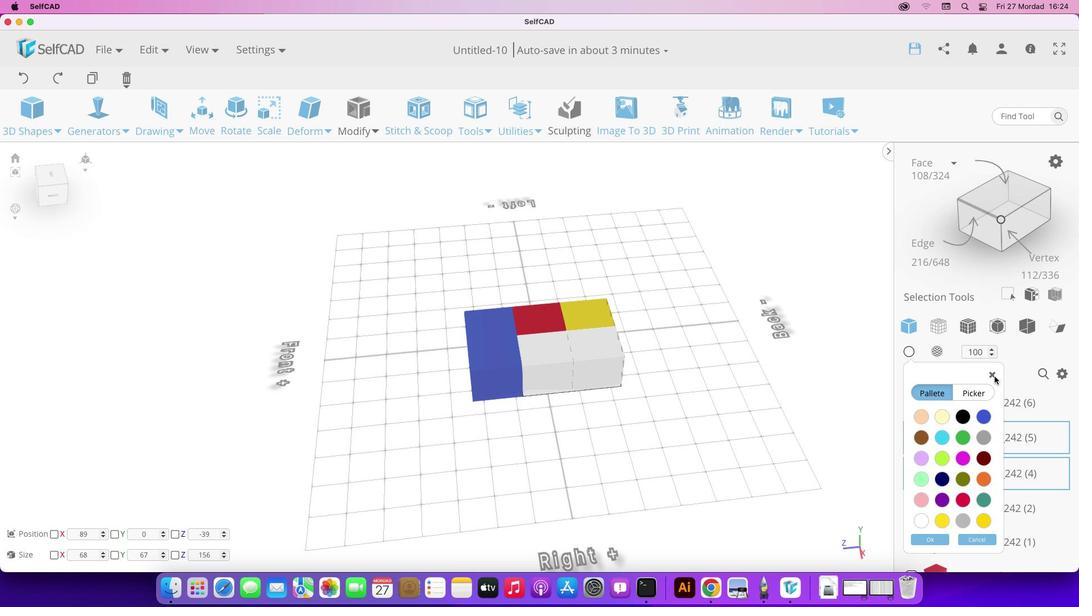 
Action: Mouse moved to (994, 376)
Screenshot: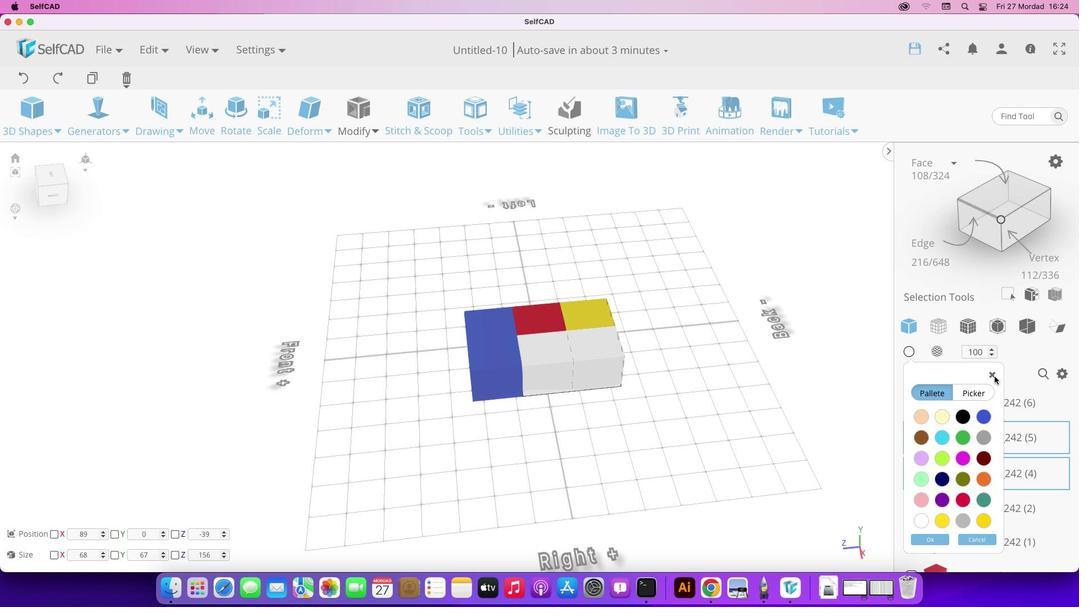 
Action: Mouse pressed left at (994, 376)
Screenshot: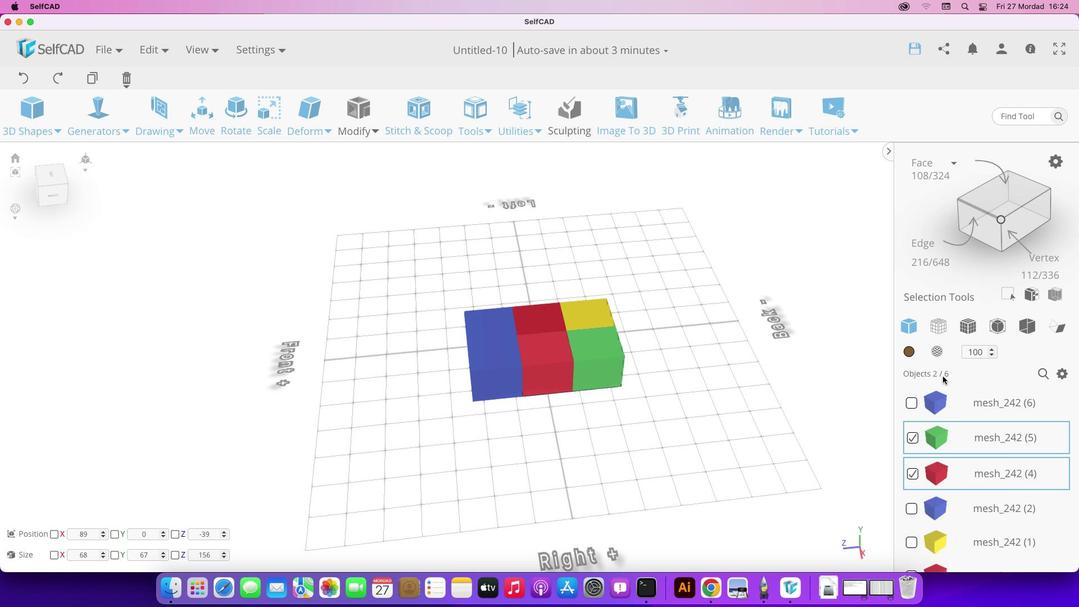 
Action: Mouse moved to (912, 471)
Screenshot: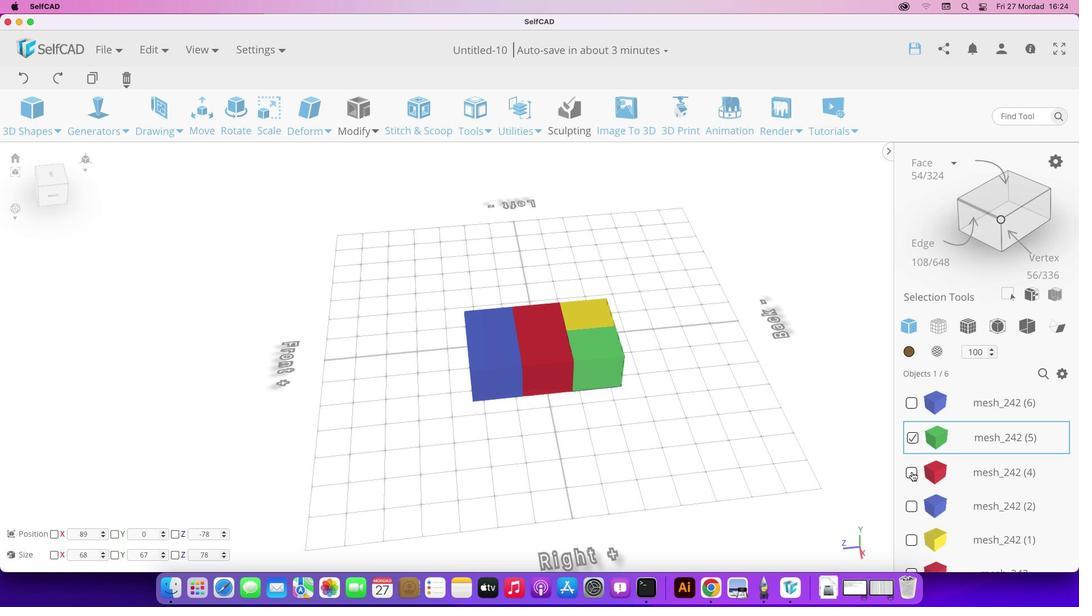 
Action: Mouse pressed left at (912, 471)
Screenshot: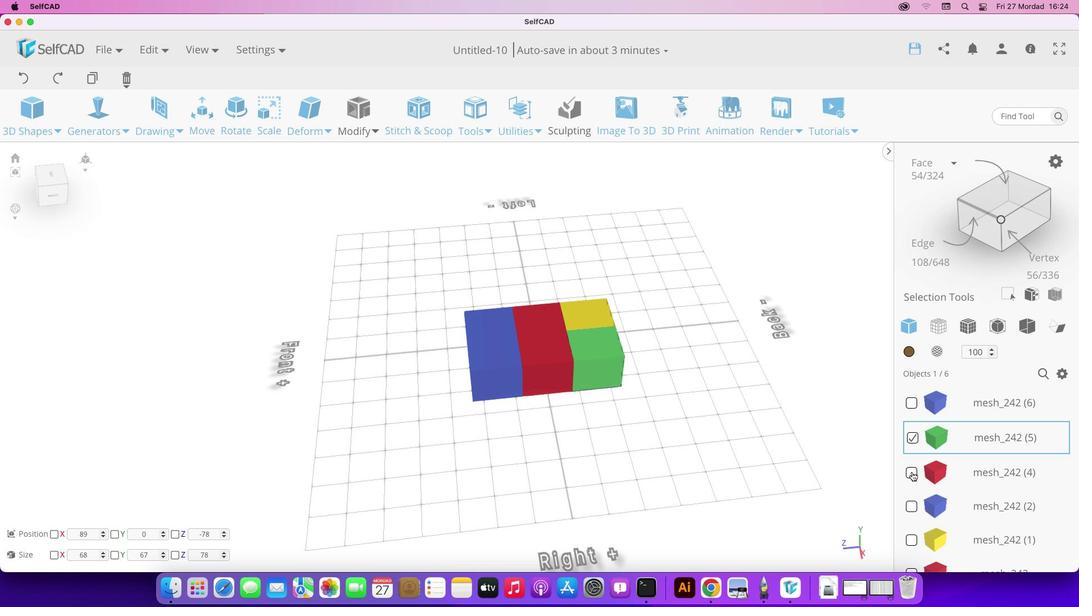 
Action: Mouse moved to (911, 429)
Screenshot: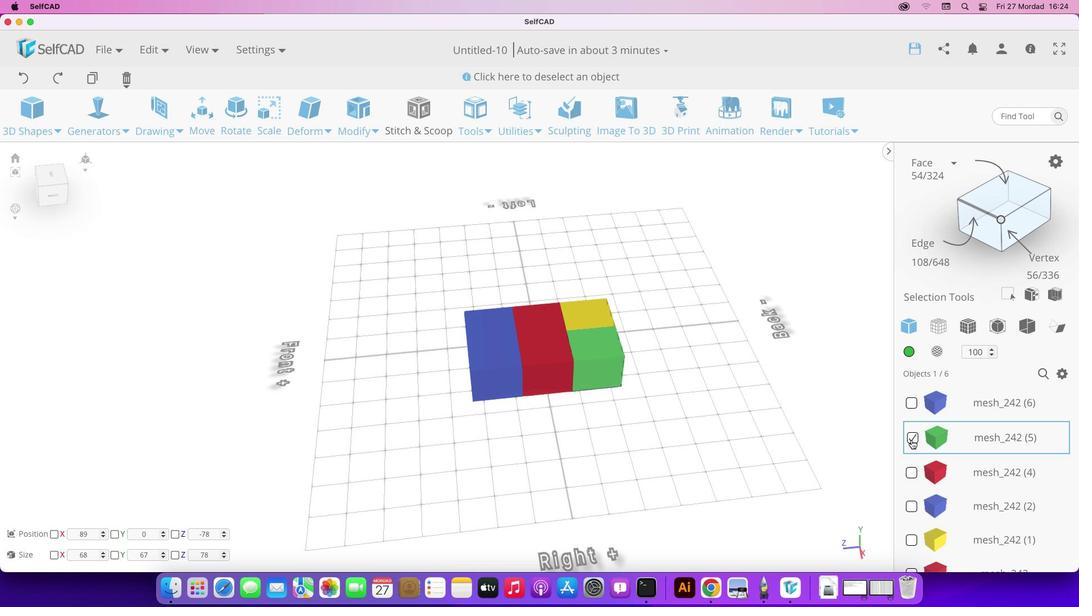 
Action: Mouse pressed left at (911, 429)
Screenshot: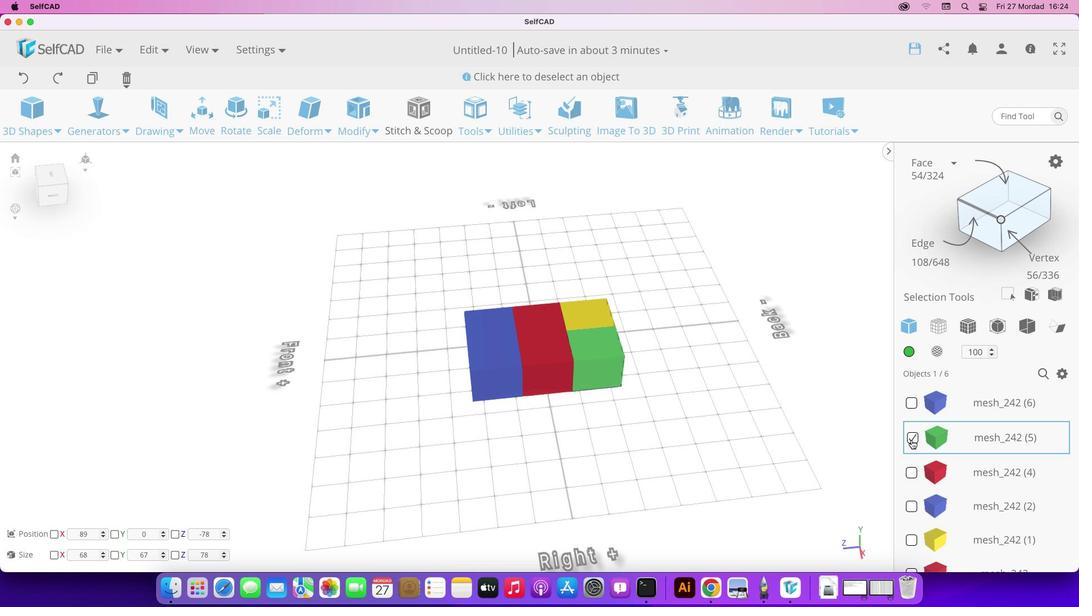 
Action: Mouse moved to (912, 439)
Screenshot: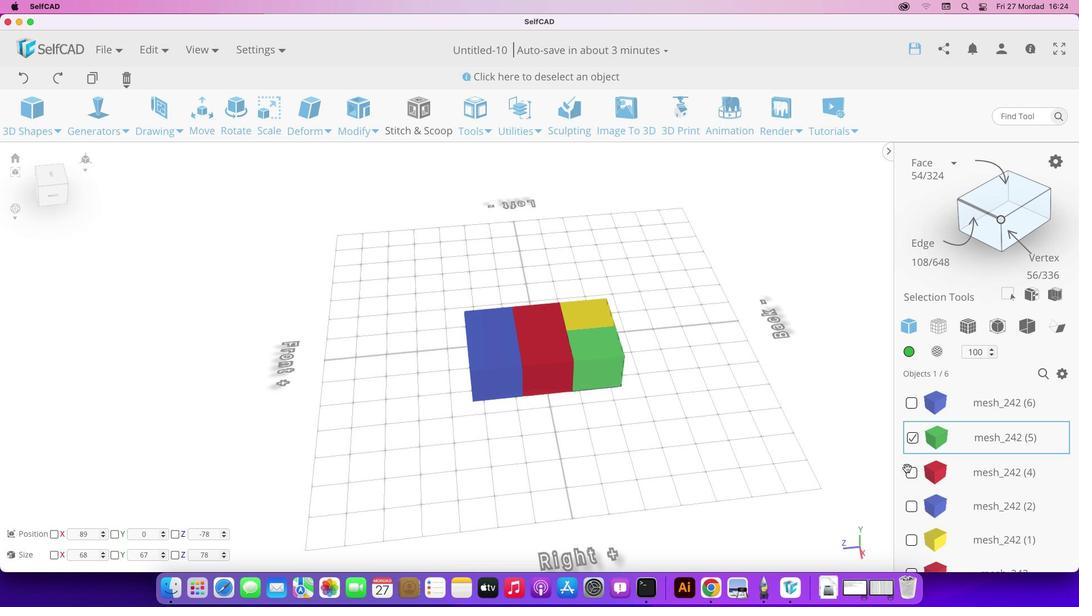 
Action: Mouse pressed left at (912, 439)
Screenshot: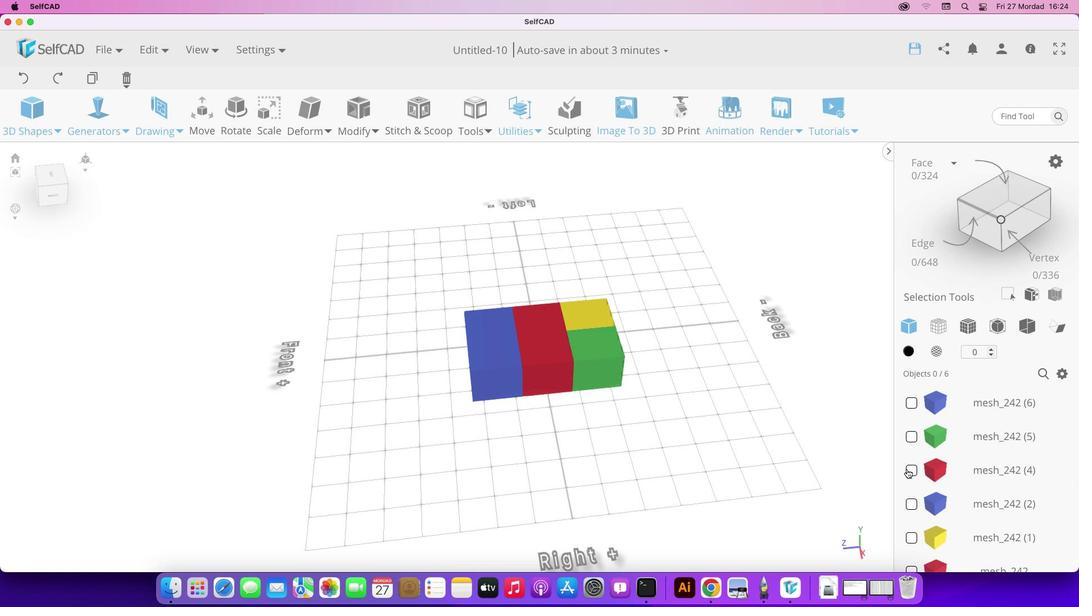 
Action: Mouse moved to (930, 469)
Screenshot: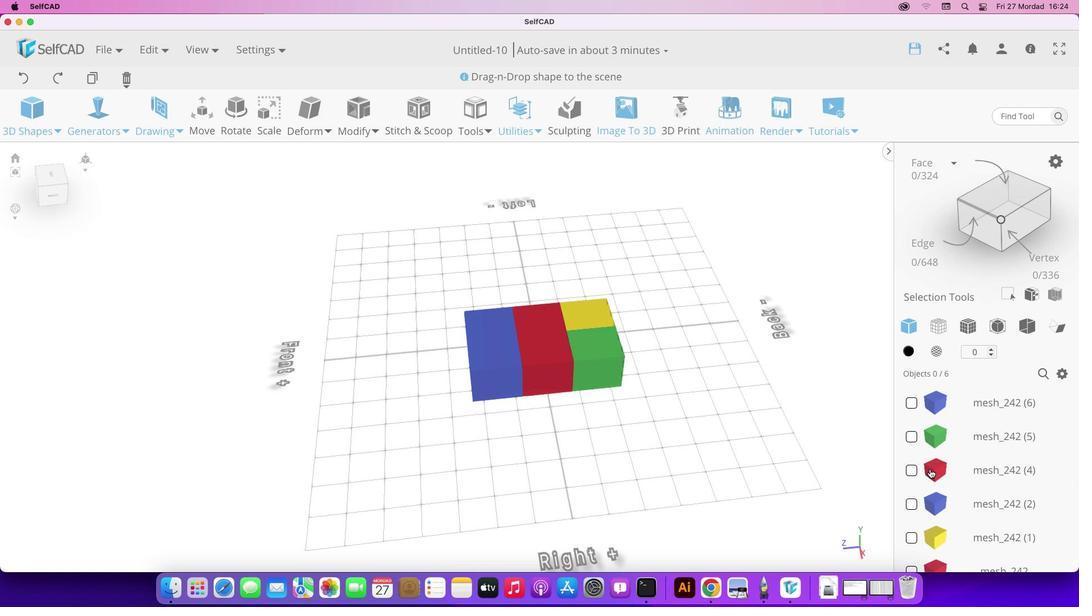 
Action: Mouse pressed left at (930, 469)
Screenshot: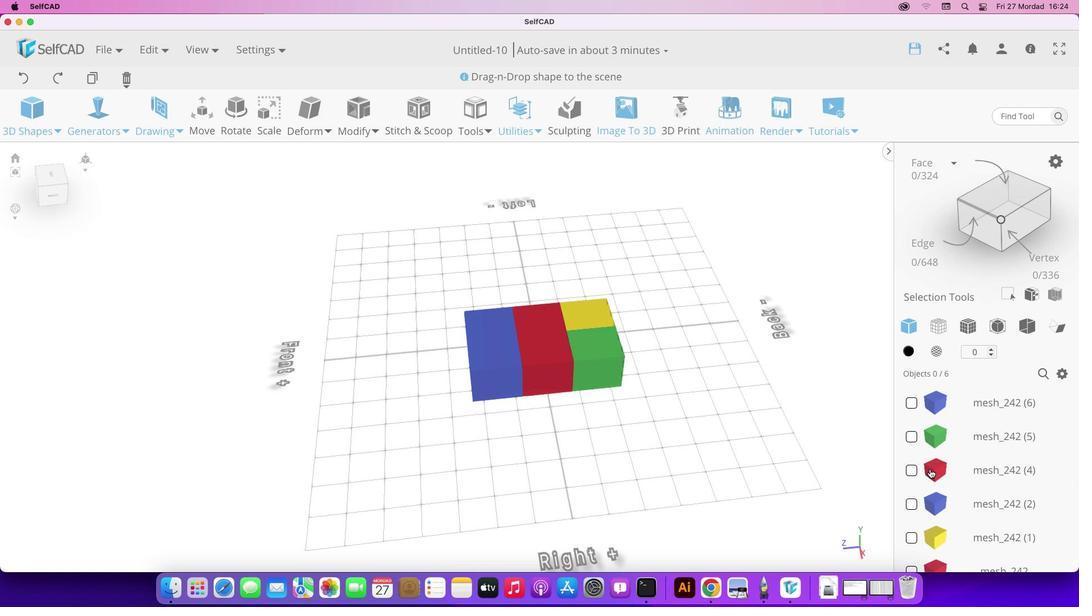 
Action: Mouse moved to (916, 470)
Screenshot: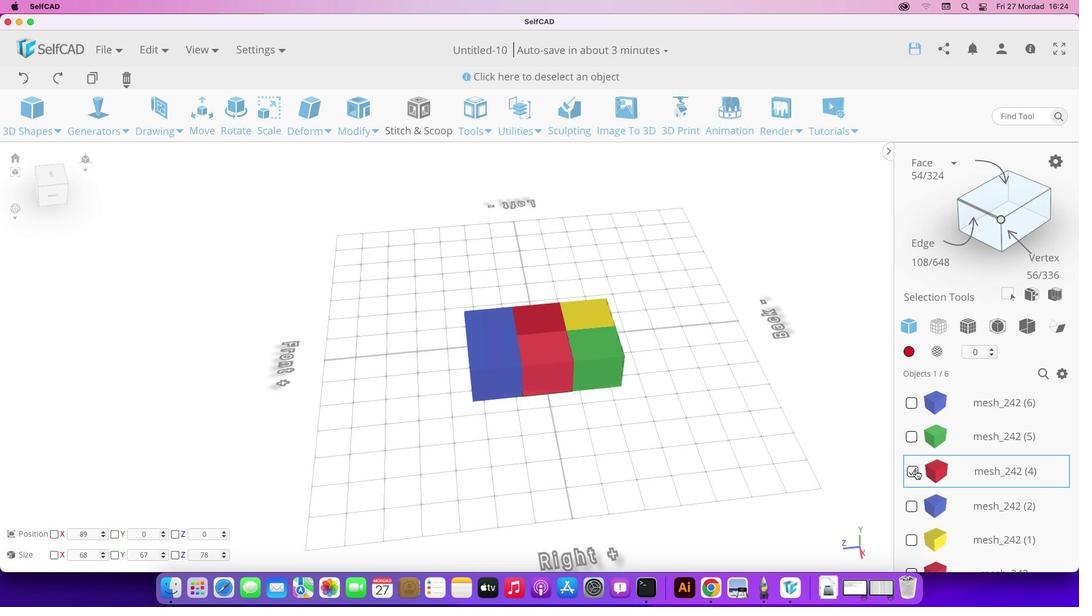 
Action: Mouse pressed left at (916, 470)
Screenshot: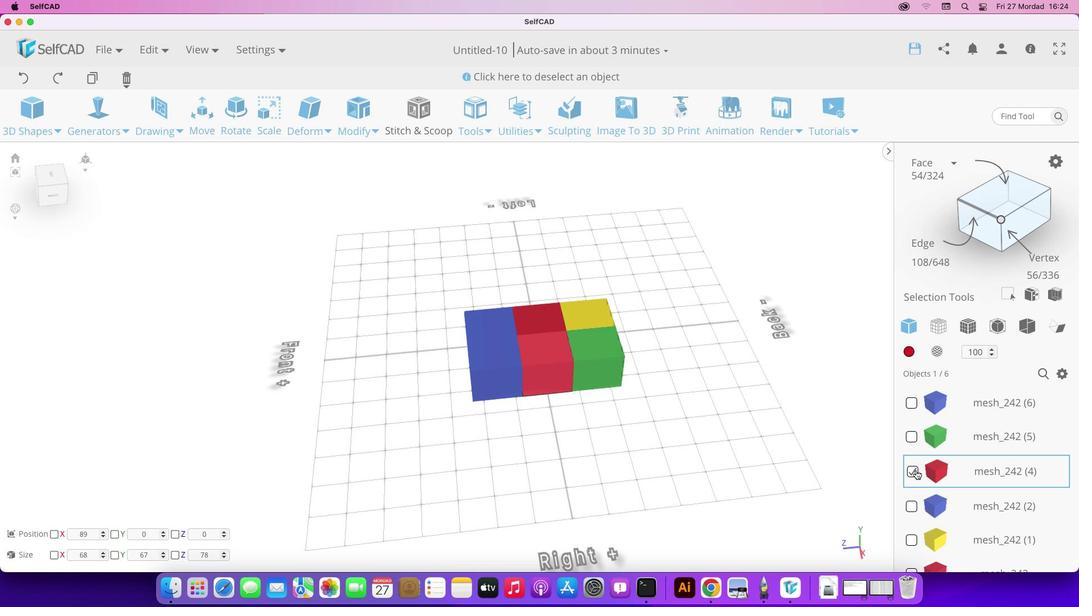 
Action: Mouse moved to (906, 352)
Screenshot: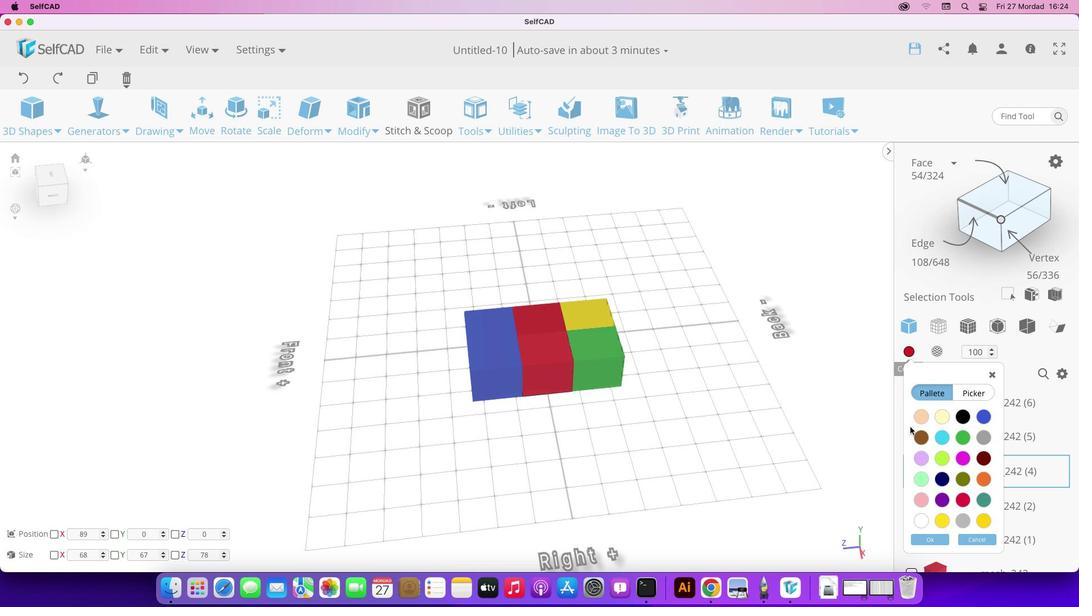 
Action: Mouse pressed left at (906, 352)
Screenshot: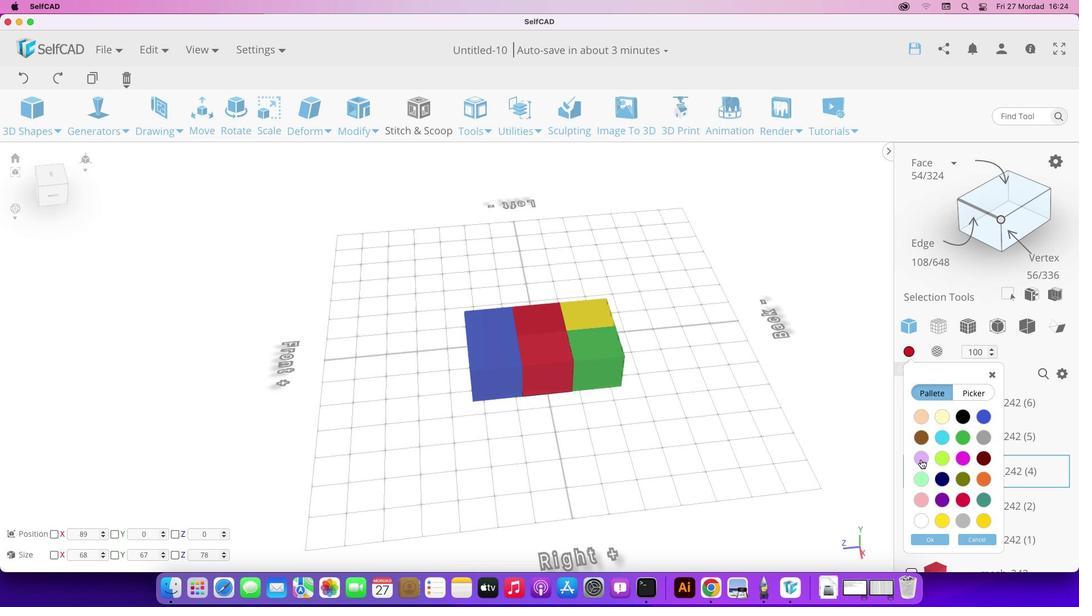 
Action: Mouse moved to (922, 526)
Screenshot: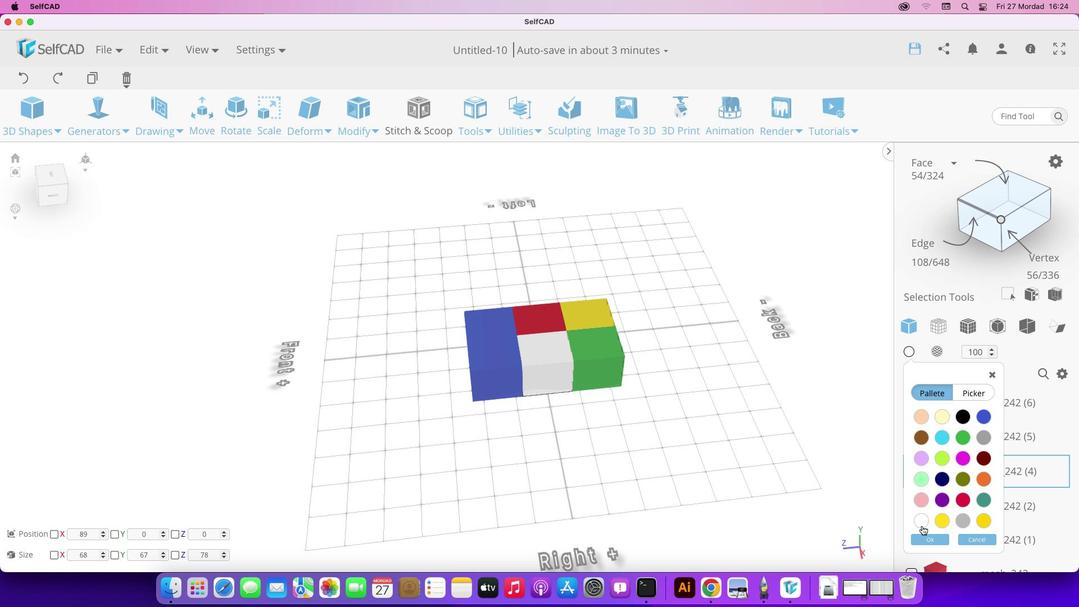 
Action: Mouse pressed left at (922, 526)
Screenshot: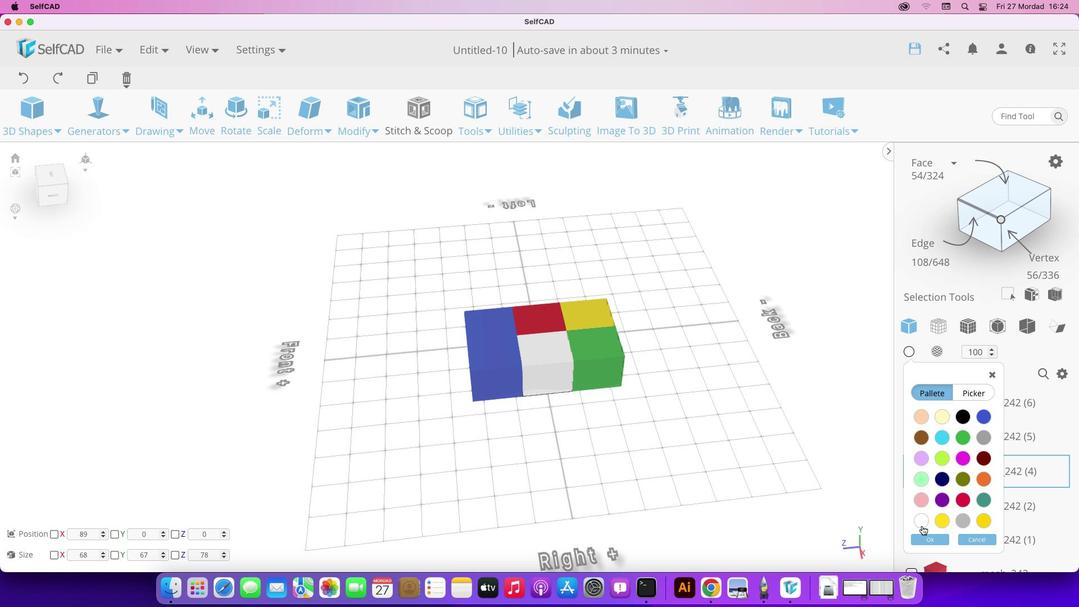 
Action: Mouse moved to (934, 538)
Screenshot: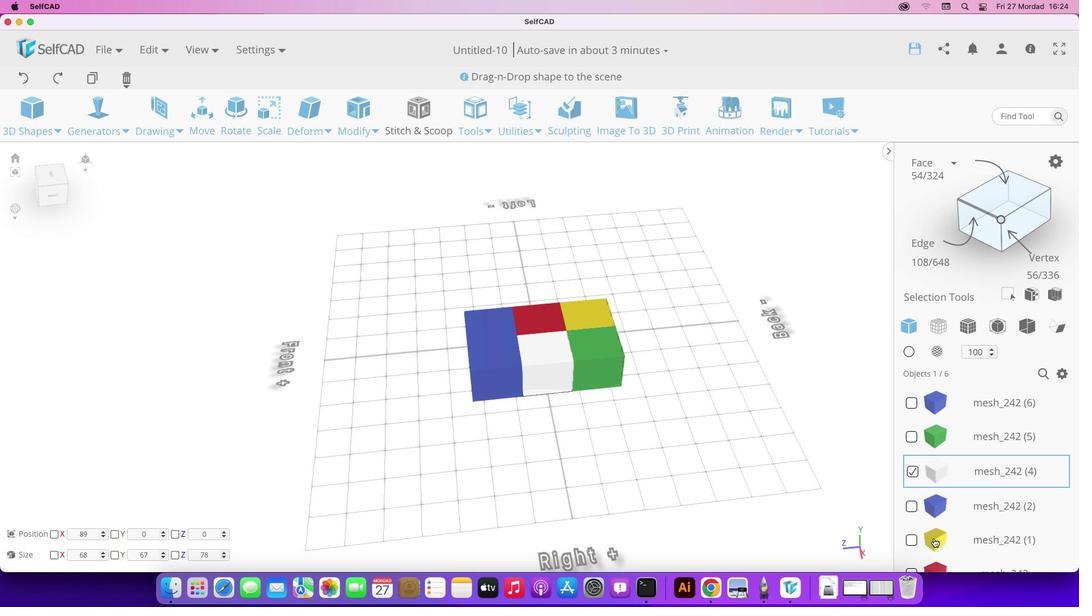 
Action: Mouse pressed left at (934, 538)
Screenshot: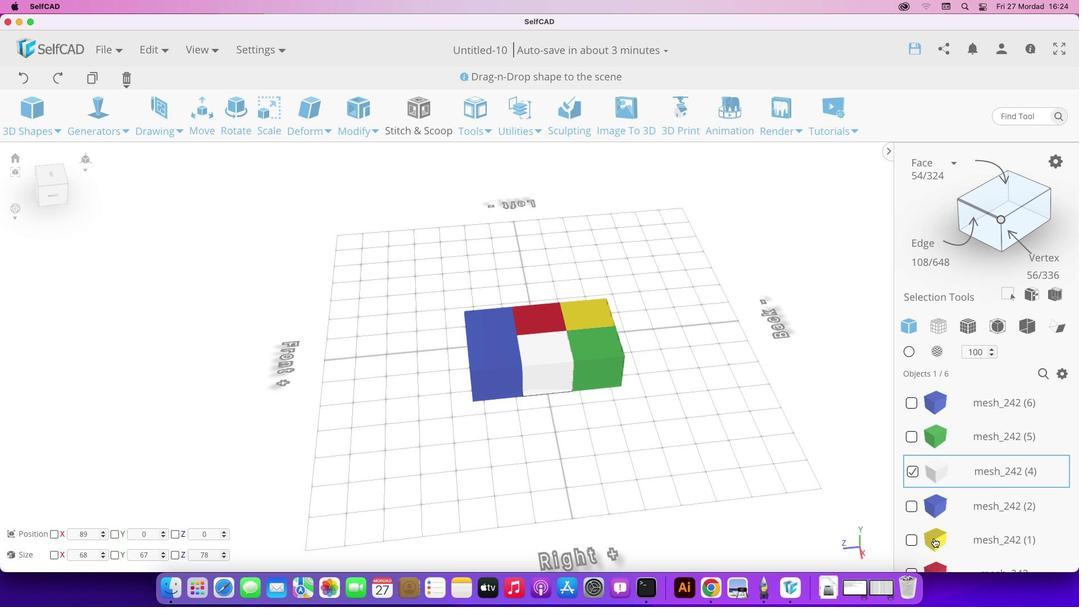 
Action: Mouse moved to (514, 365)
Screenshot: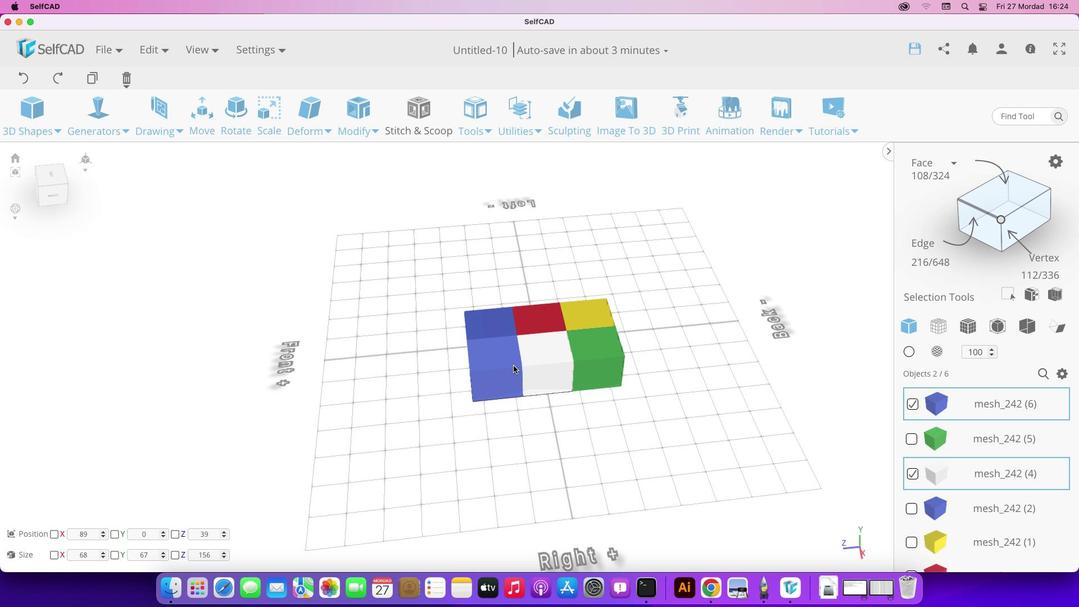 
Action: Mouse pressed left at (514, 365)
Screenshot: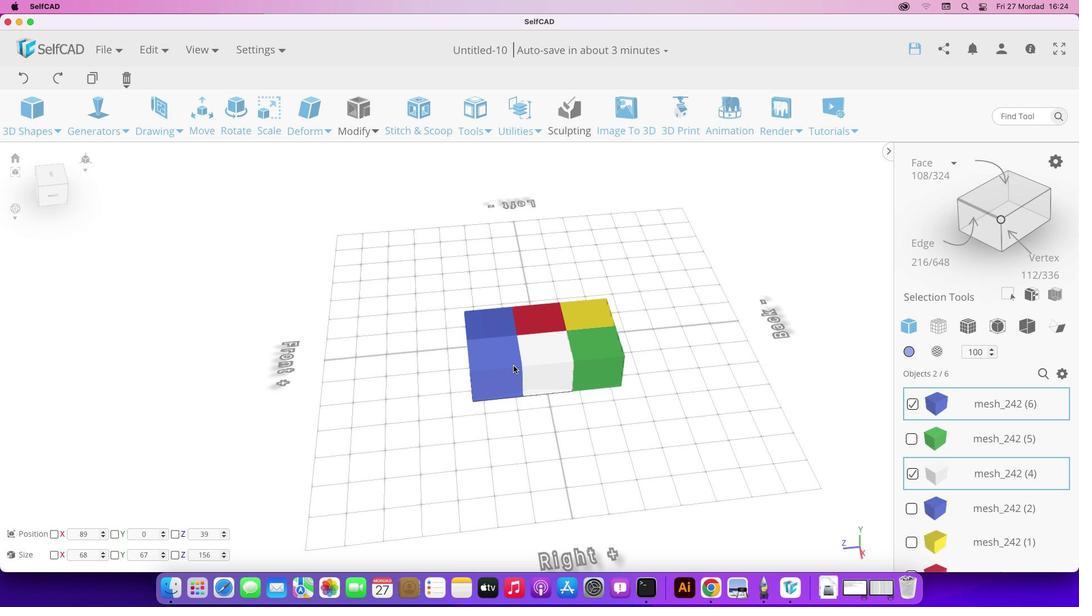 
Action: Mouse moved to (912, 472)
Screenshot: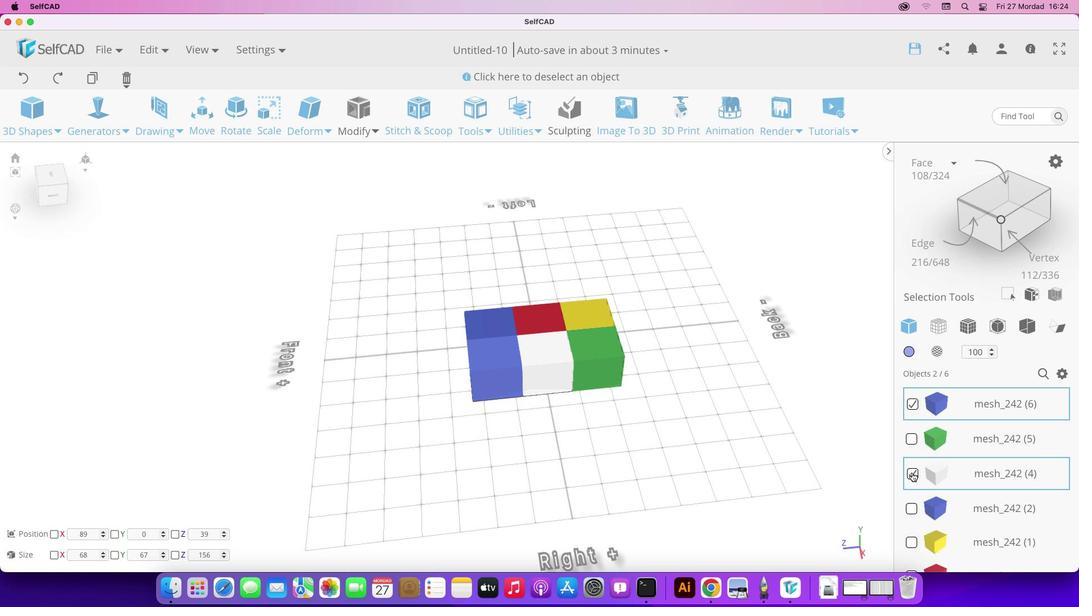 
Action: Mouse pressed left at (912, 472)
Screenshot: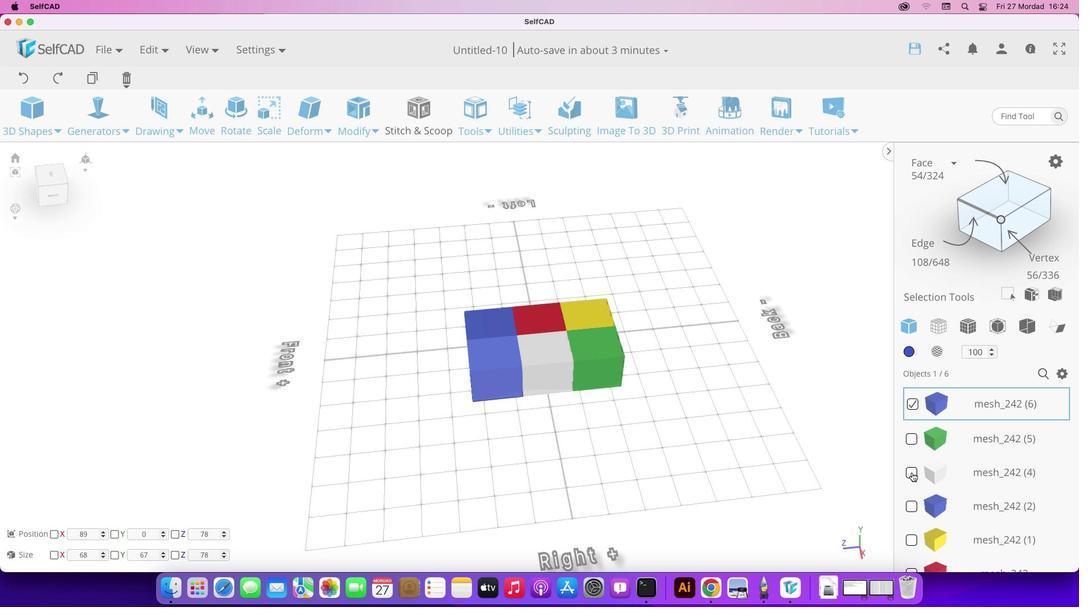 
Action: Mouse moved to (909, 350)
Screenshot: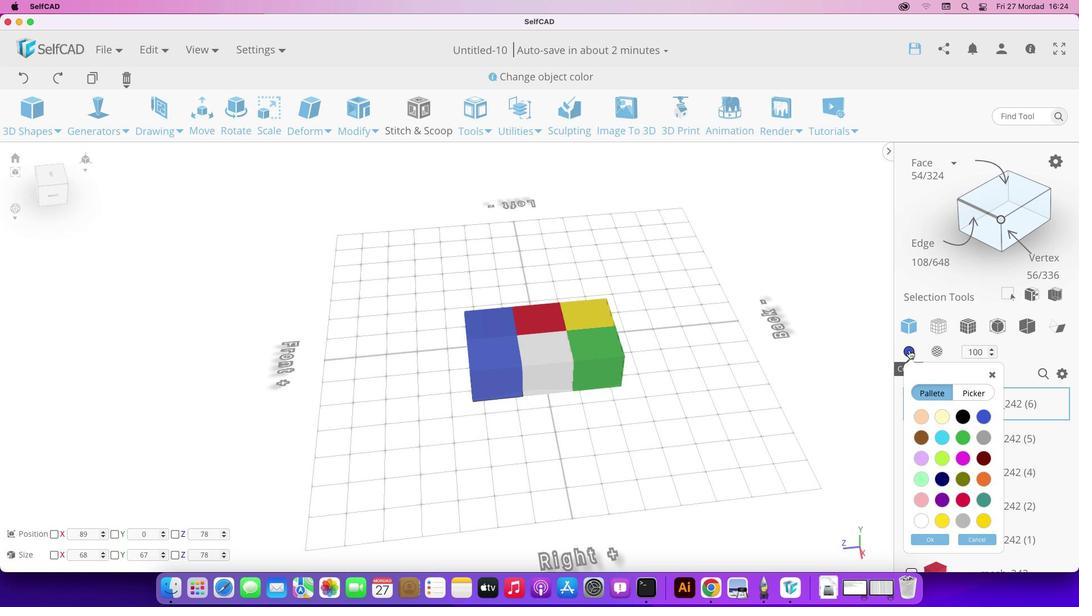 
Action: Mouse pressed left at (909, 350)
Screenshot: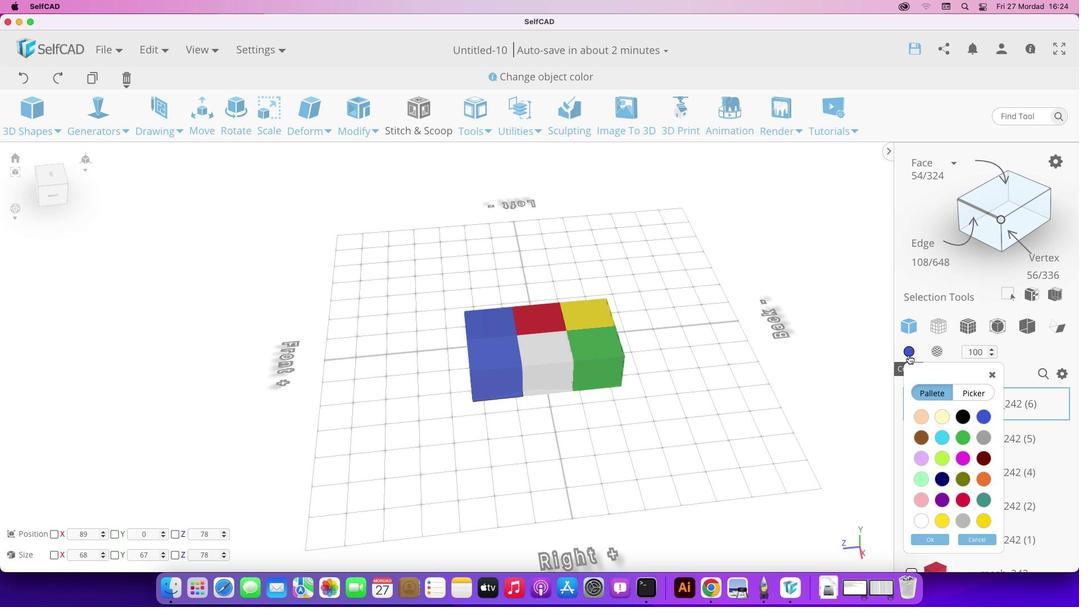 
Action: Mouse moved to (983, 480)
Screenshot: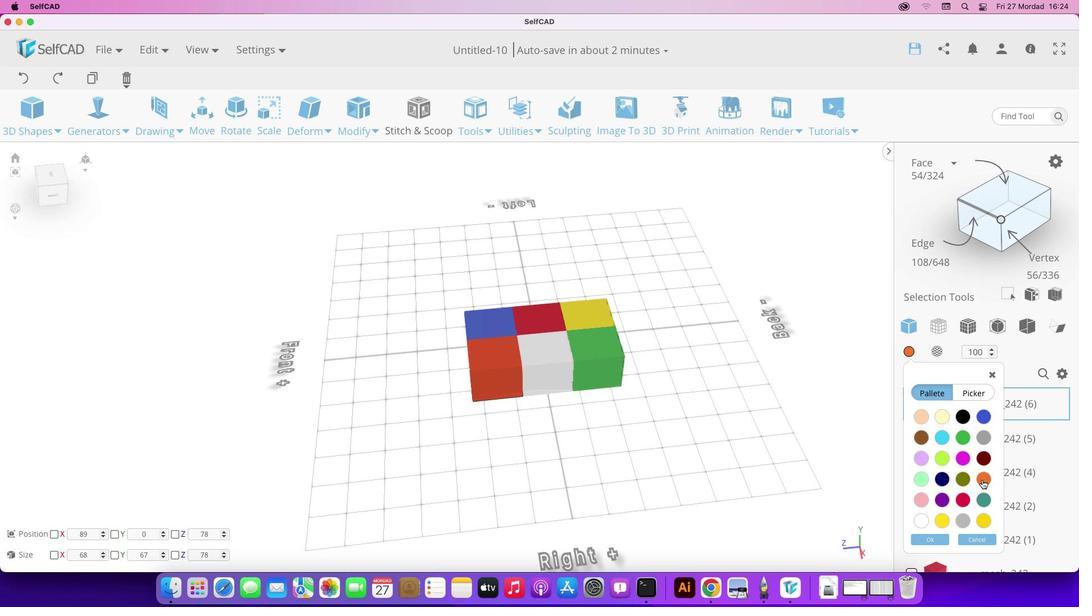 
Action: Mouse pressed left at (983, 480)
Screenshot: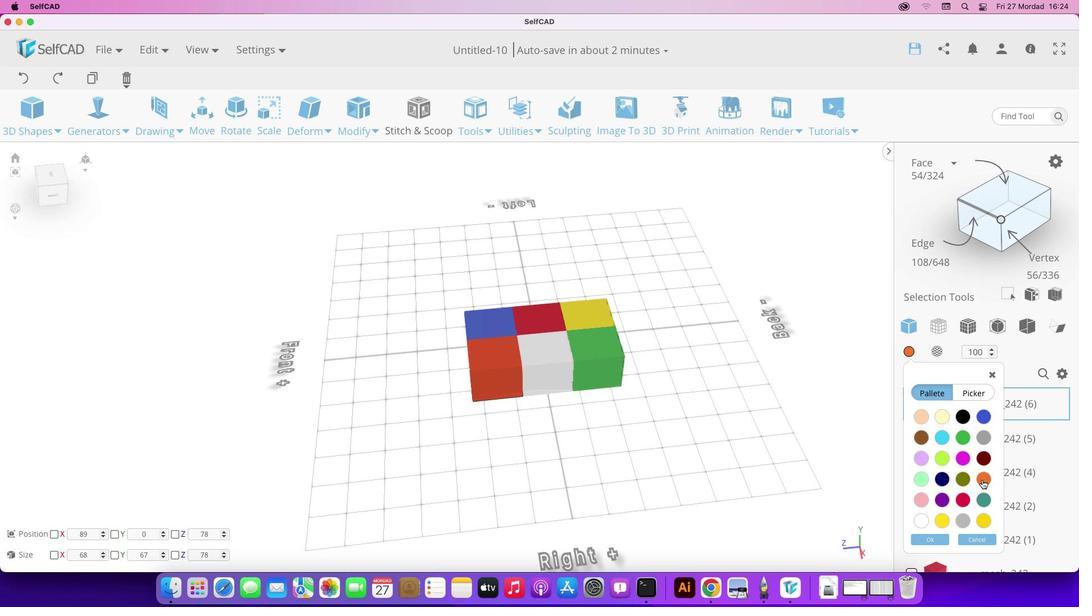 
Action: Mouse moved to (921, 541)
Screenshot: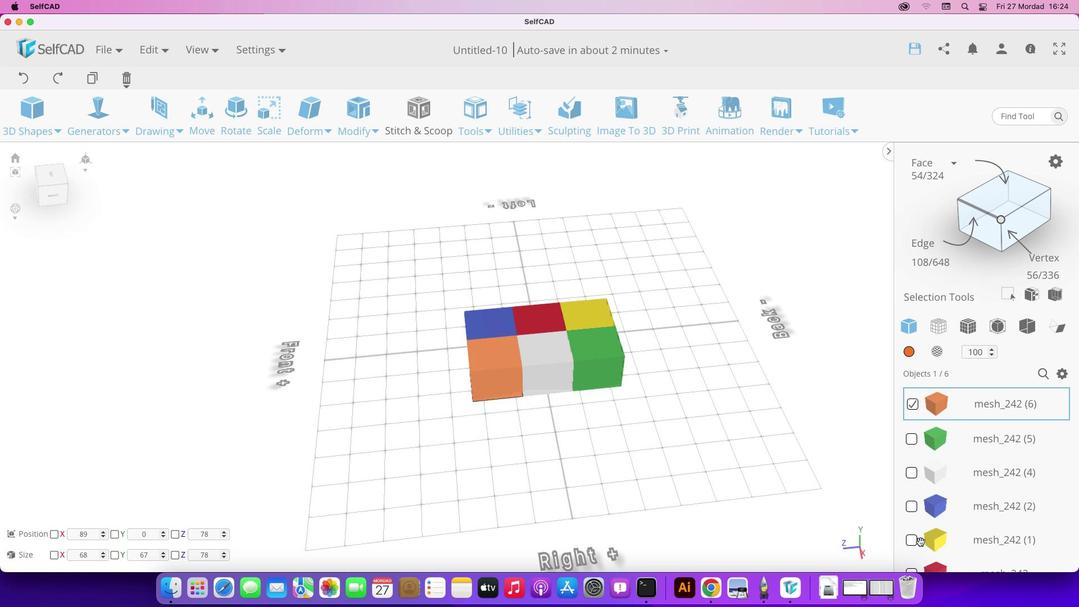 
Action: Mouse pressed left at (921, 541)
Screenshot: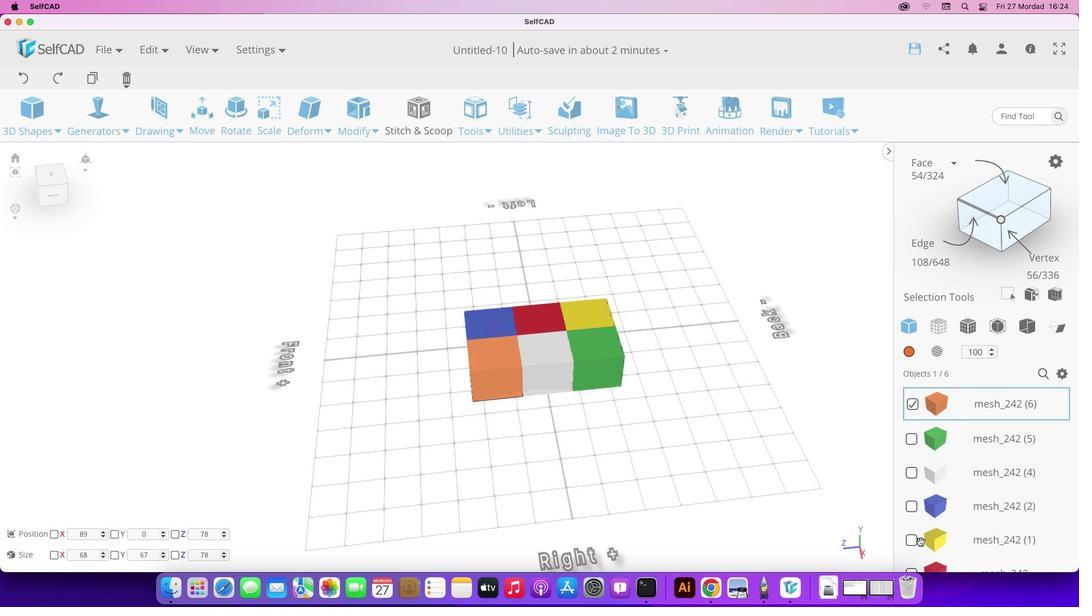 
Action: Mouse moved to (696, 452)
Screenshot: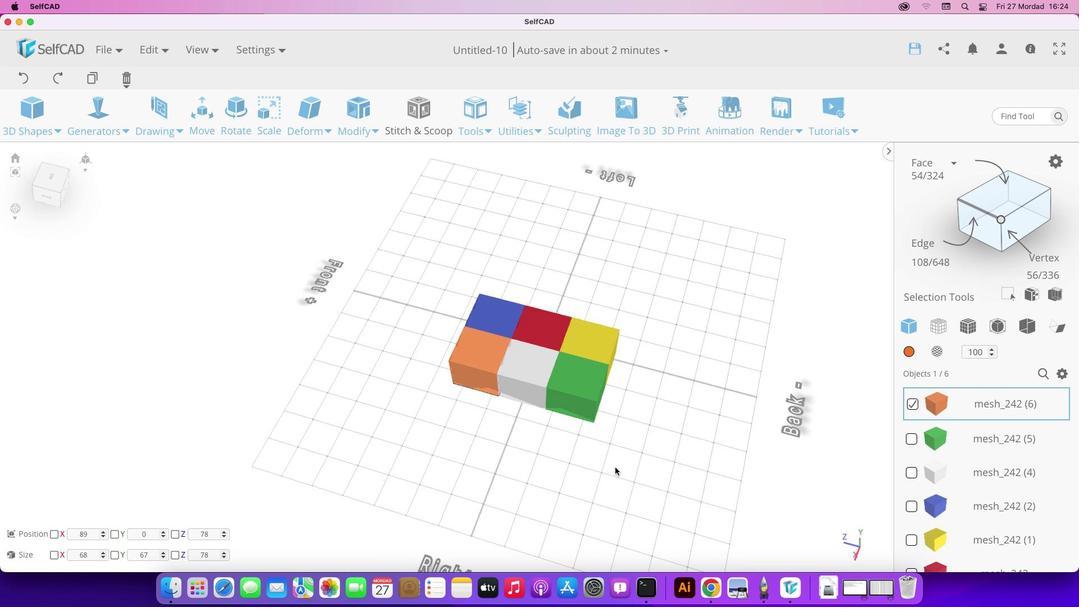 
Action: Mouse pressed left at (696, 452)
Screenshot: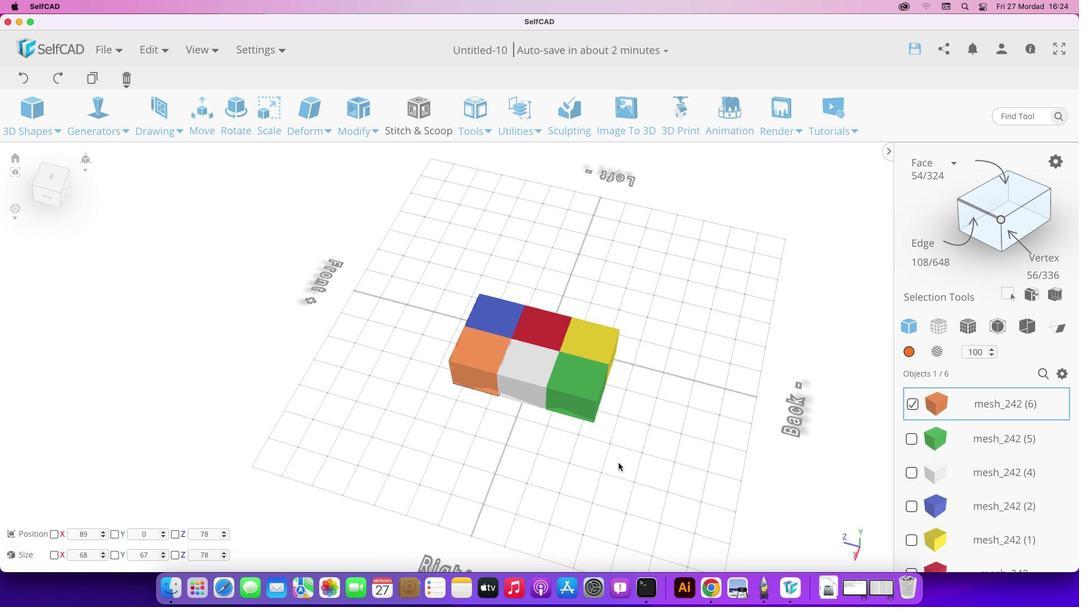 
Action: Mouse moved to (776, 437)
Screenshot: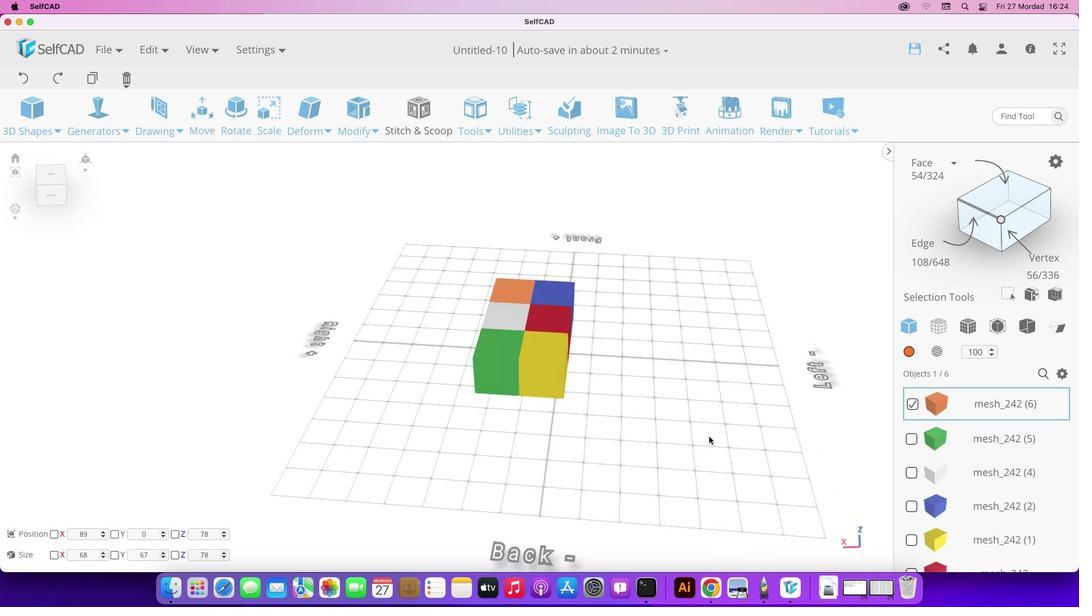 
Action: Mouse pressed left at (776, 437)
Screenshot: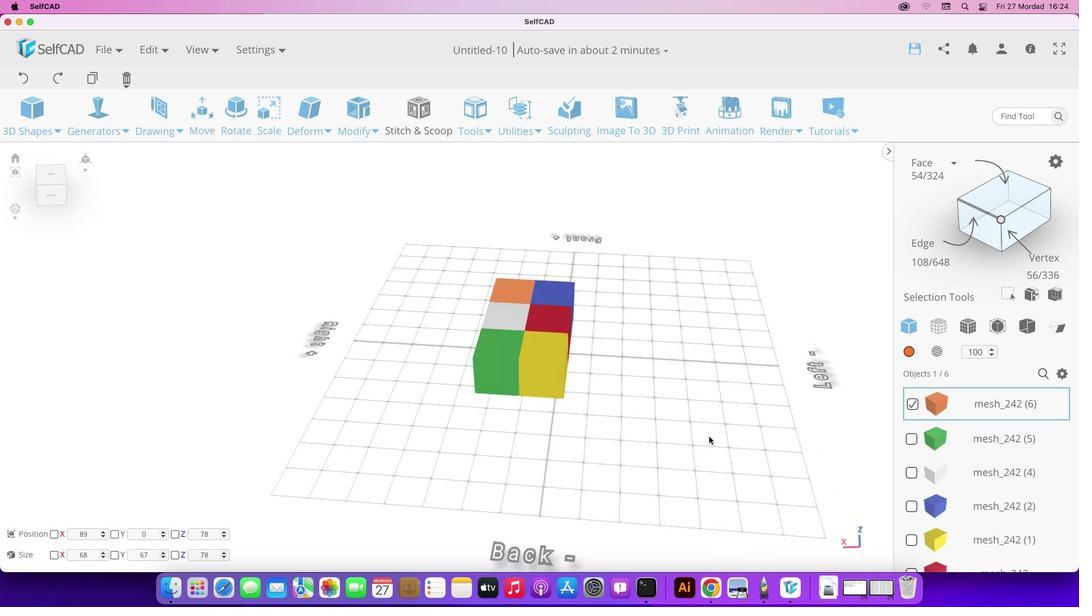 
Action: Mouse moved to (746, 272)
Screenshot: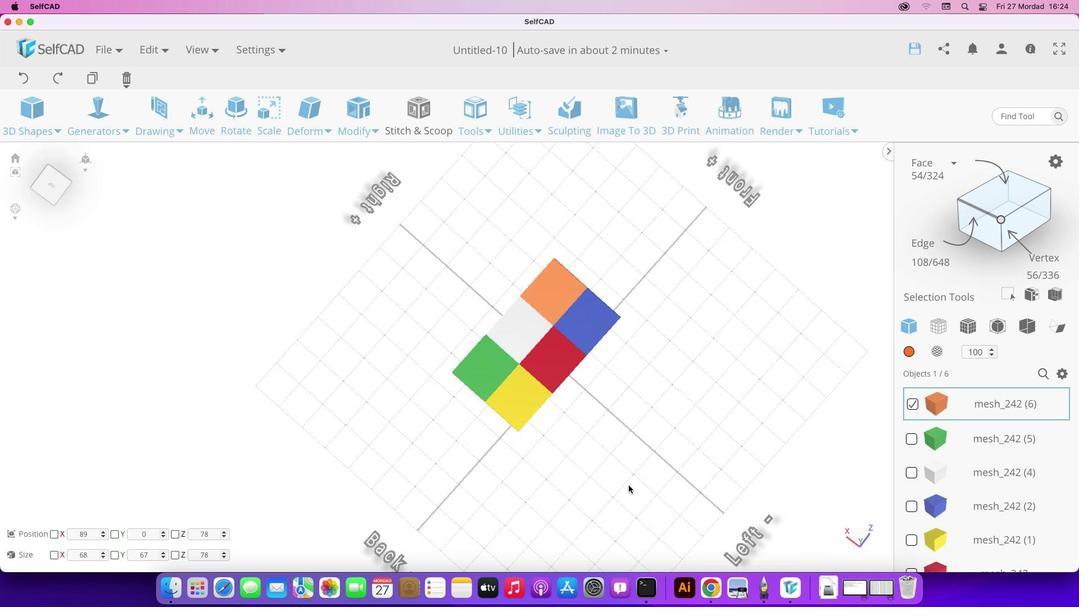 
Action: Mouse pressed left at (746, 272)
